 Task: Find and compare flights from New Delhi to Goa for June 1st.
Action: Mouse moved to (327, 280)
Screenshot: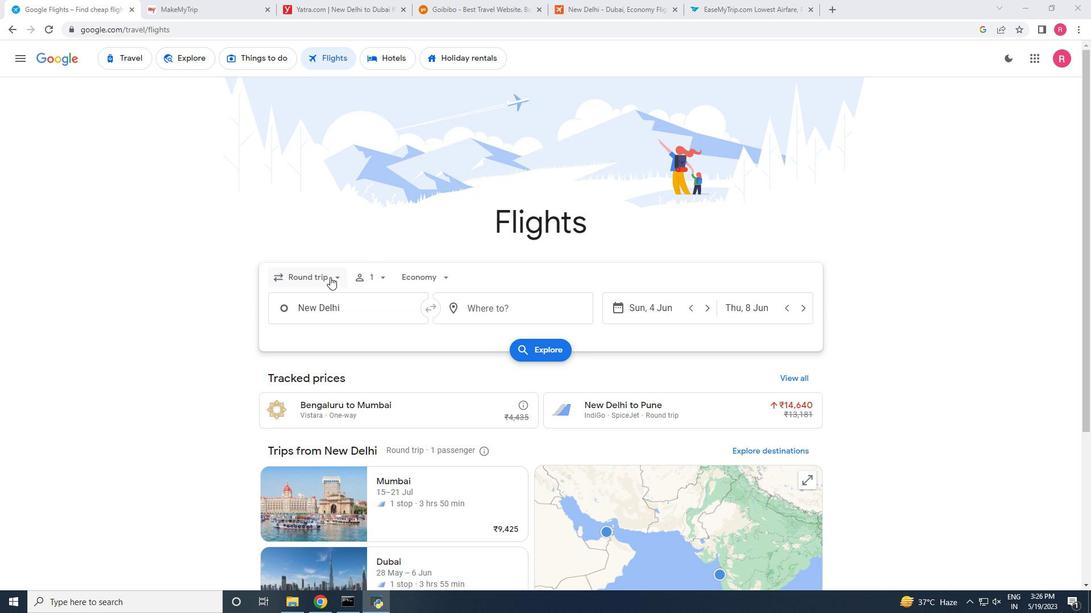 
Action: Mouse pressed left at (327, 280)
Screenshot: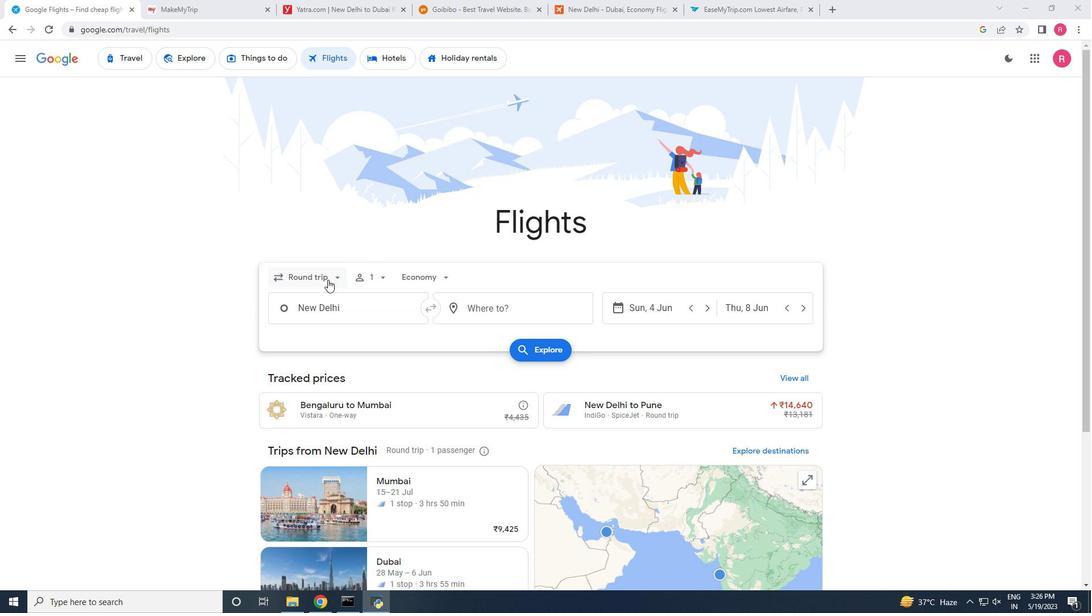 
Action: Mouse moved to (320, 331)
Screenshot: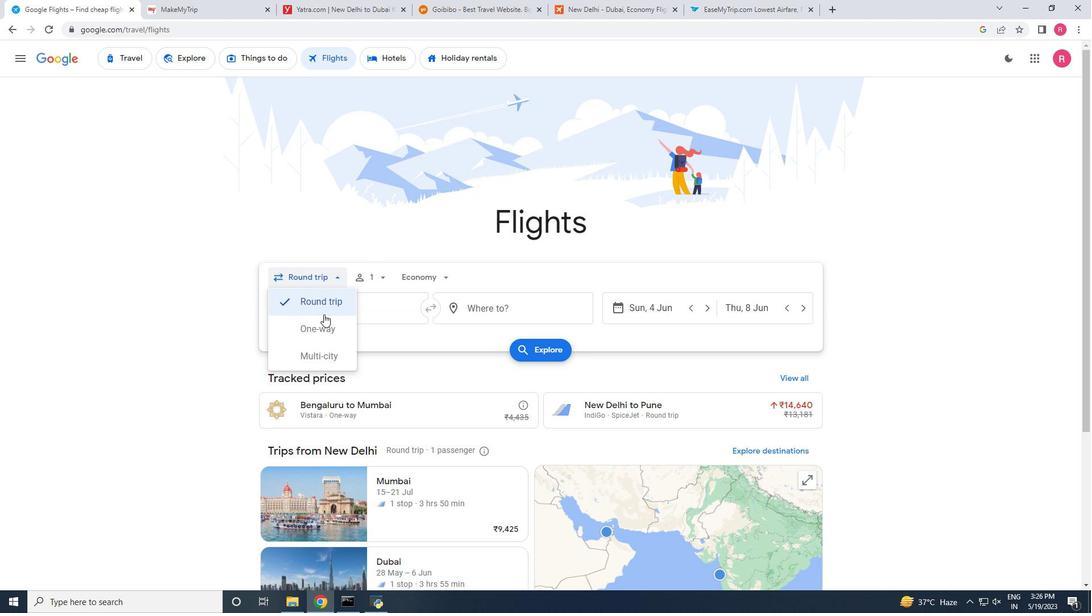 
Action: Mouse pressed left at (320, 331)
Screenshot: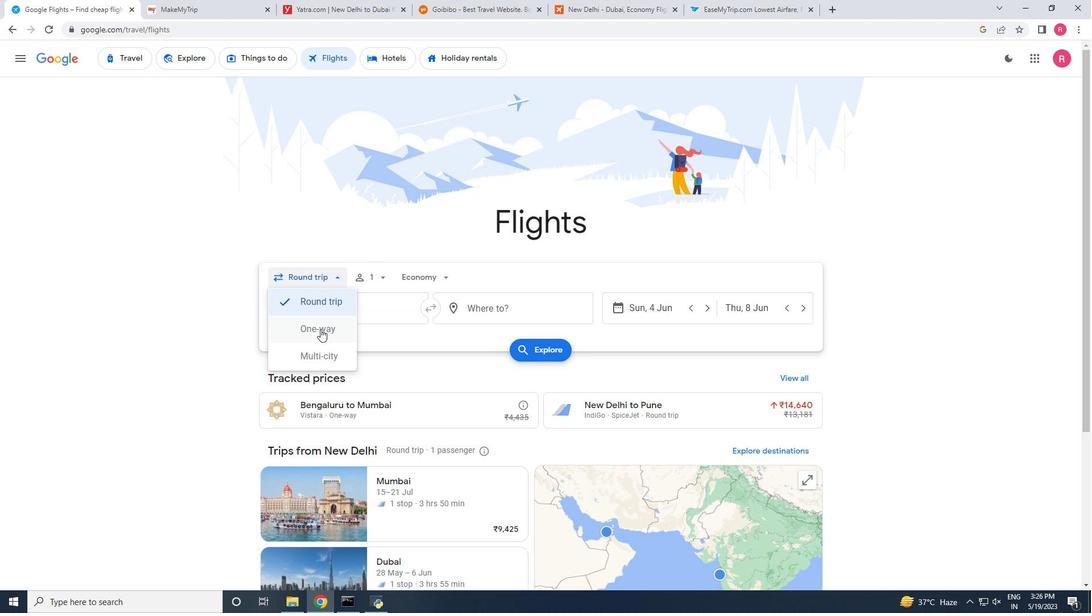 
Action: Mouse moved to (384, 279)
Screenshot: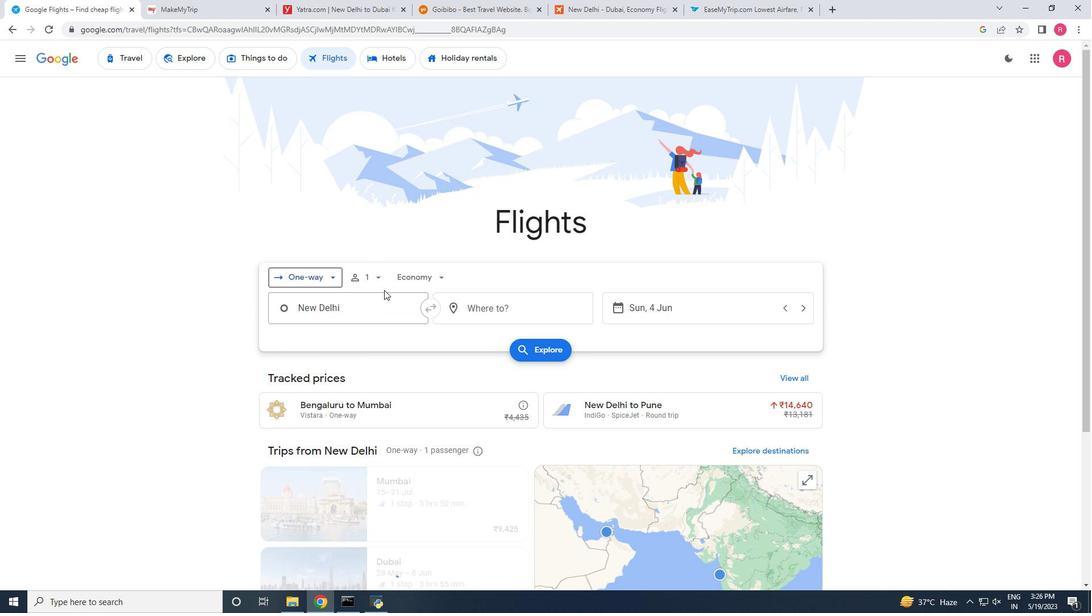 
Action: Mouse pressed left at (384, 279)
Screenshot: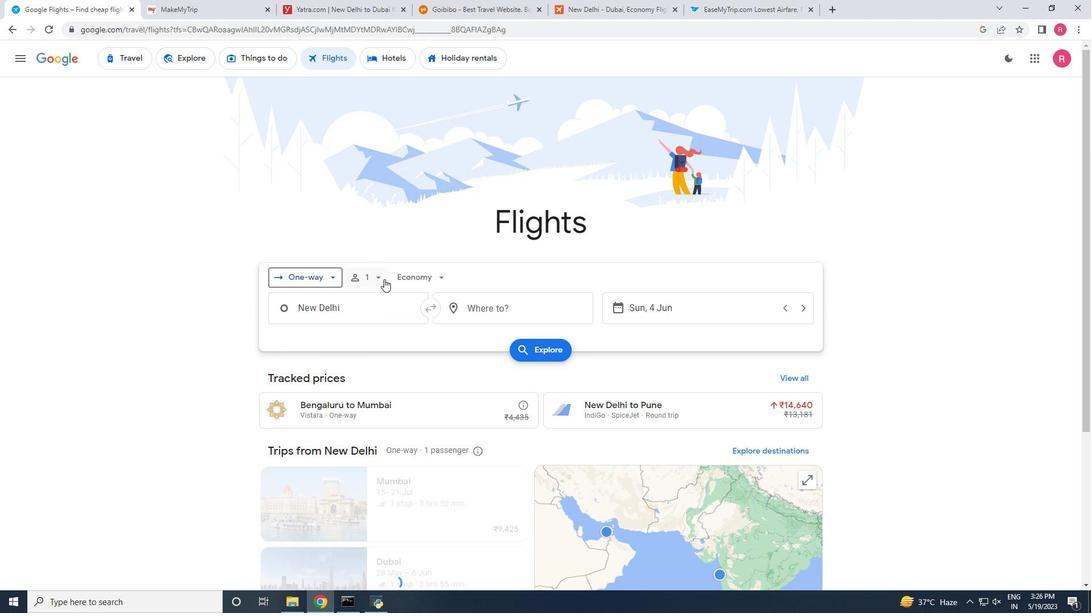 
Action: Mouse moved to (464, 309)
Screenshot: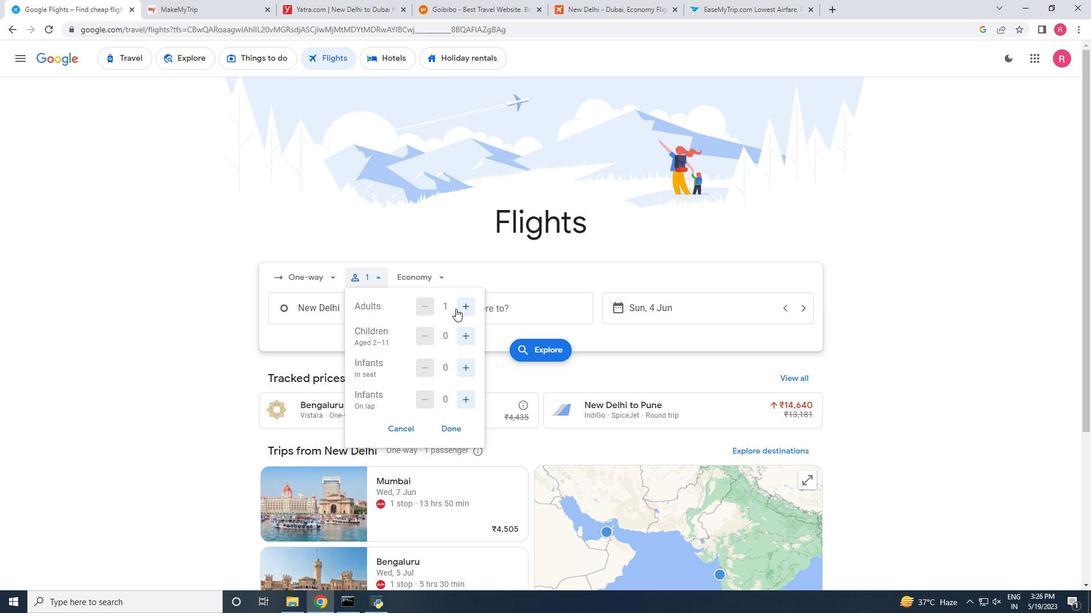 
Action: Mouse pressed left at (464, 309)
Screenshot: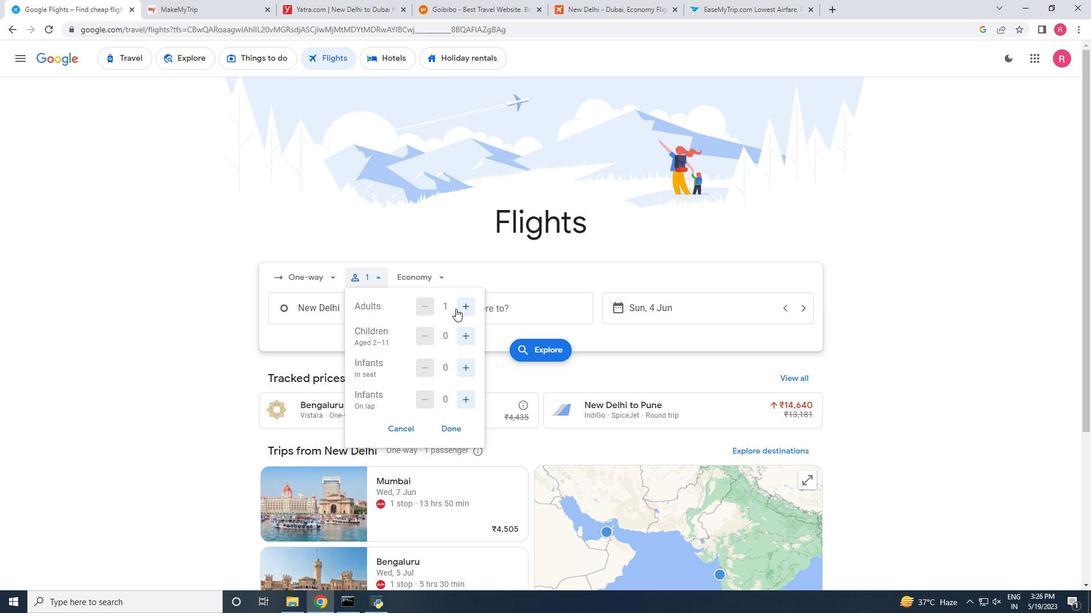 
Action: Mouse moved to (428, 307)
Screenshot: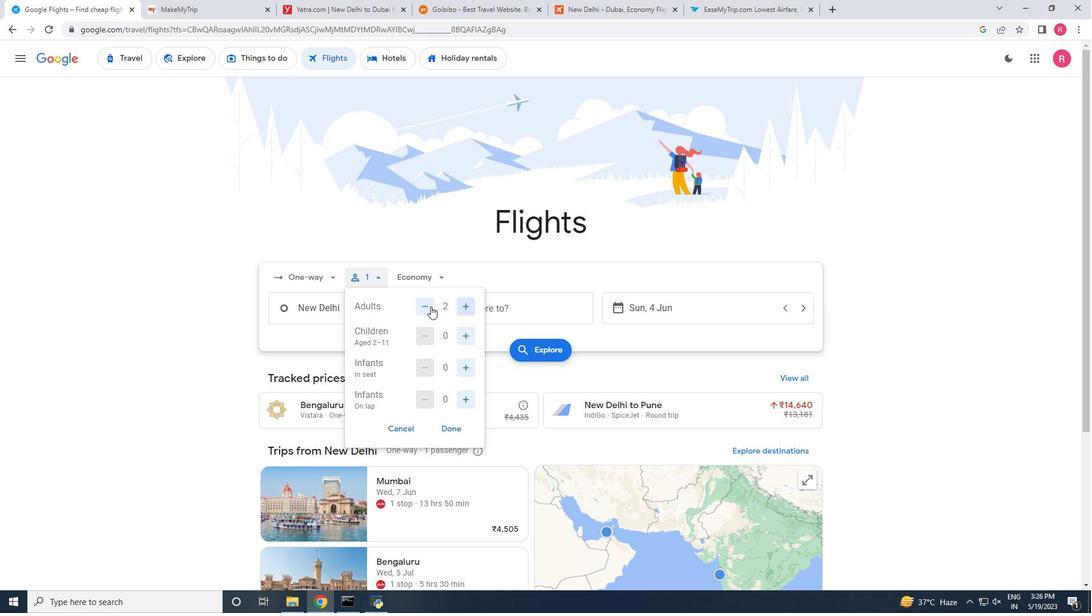 
Action: Mouse pressed left at (428, 307)
Screenshot: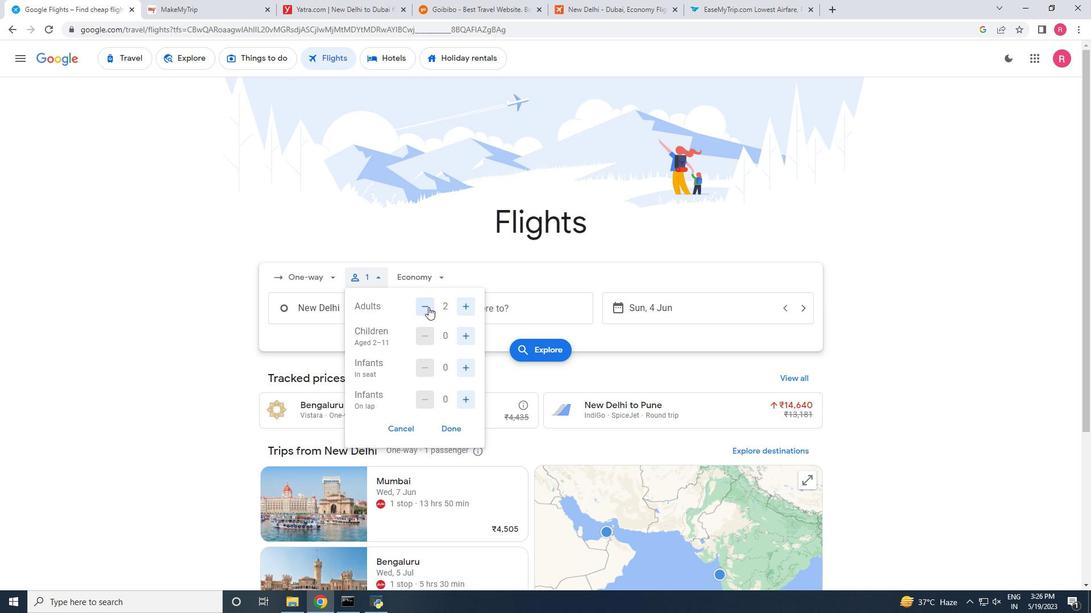 
Action: Mouse moved to (455, 422)
Screenshot: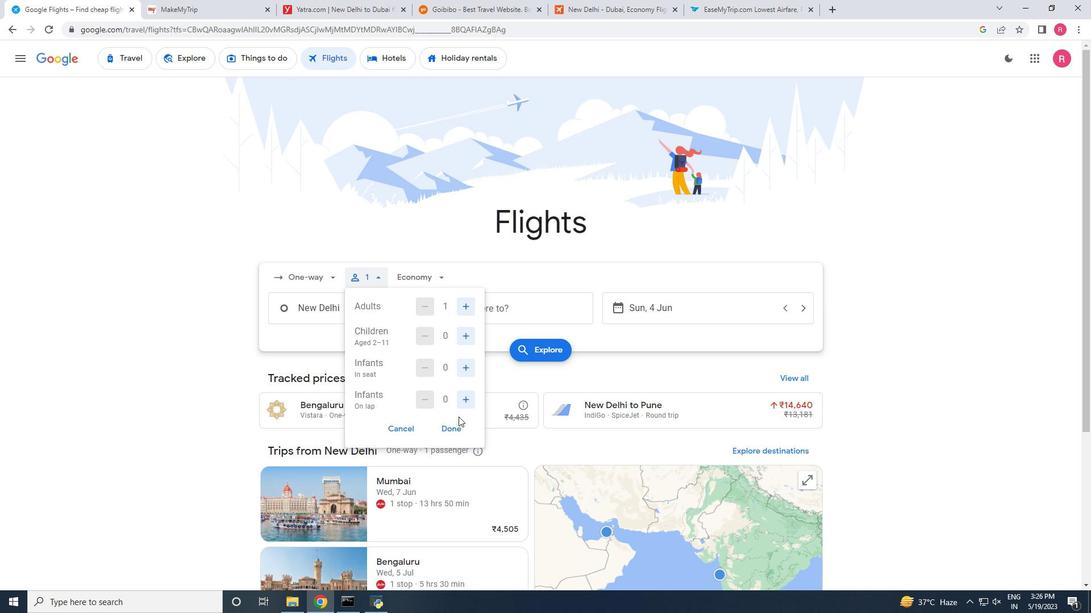 
Action: Mouse pressed left at (455, 422)
Screenshot: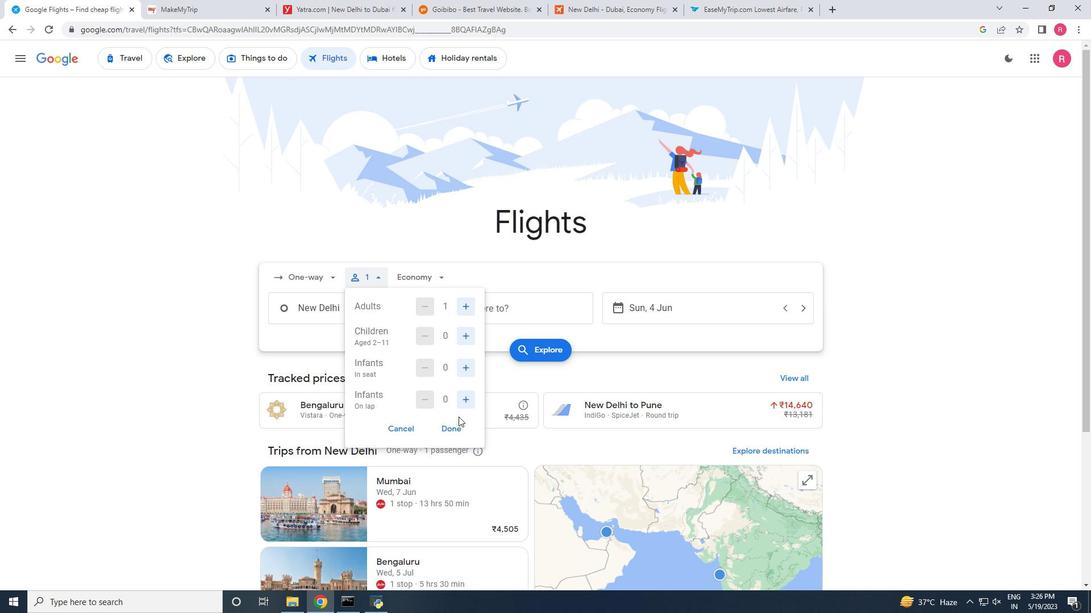 
Action: Mouse moved to (404, 278)
Screenshot: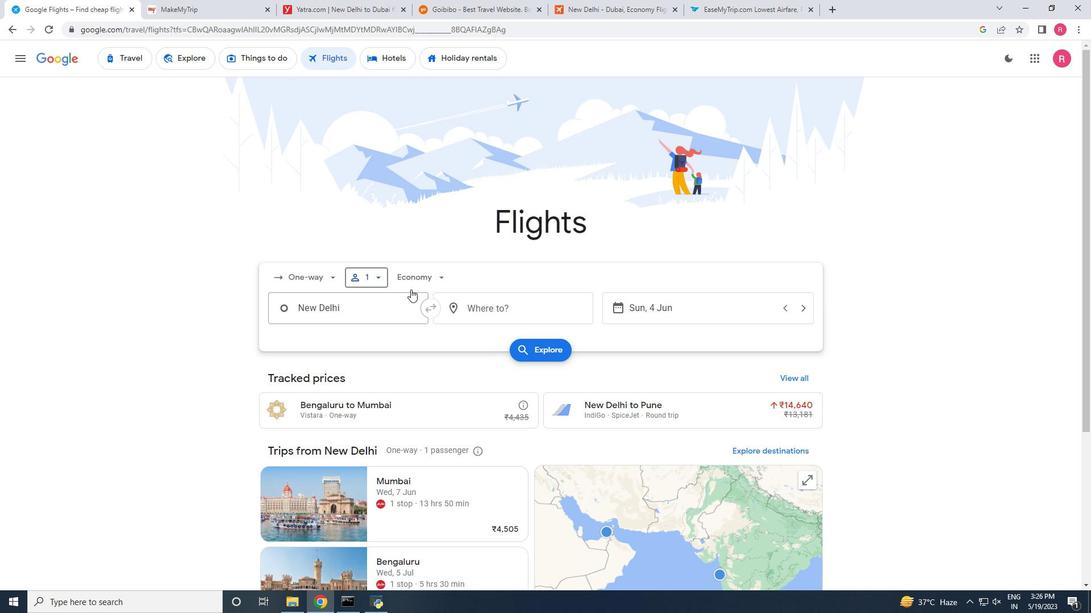 
Action: Mouse pressed left at (404, 278)
Screenshot: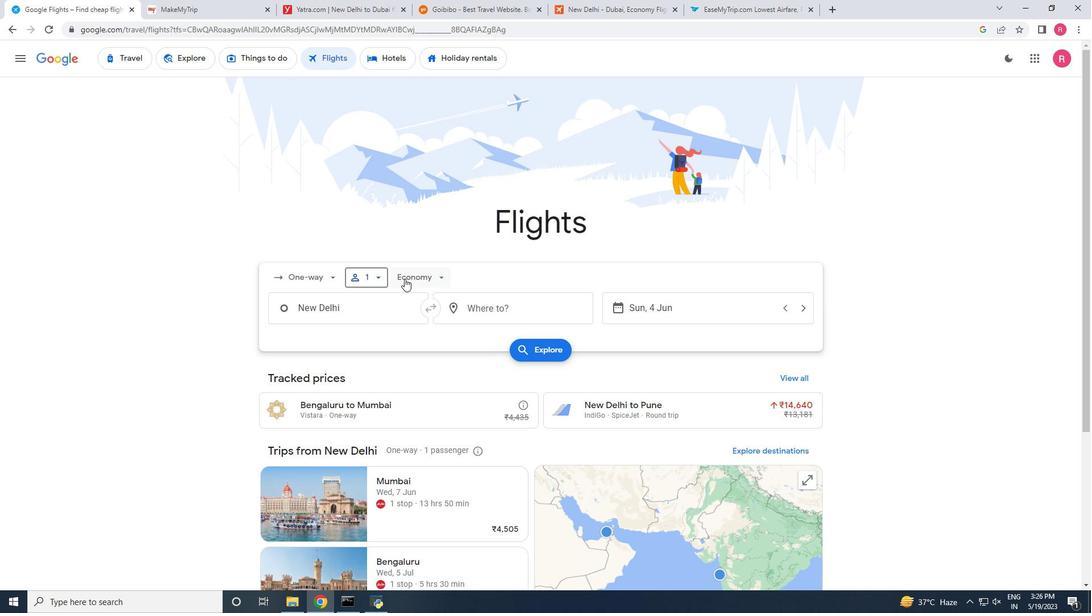 
Action: Mouse moved to (433, 302)
Screenshot: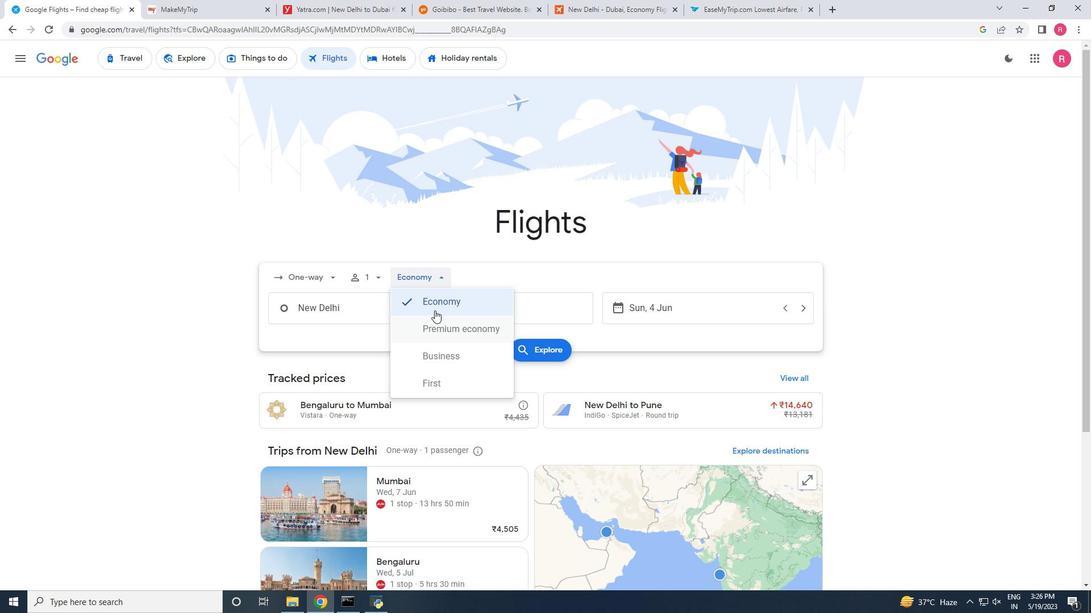 
Action: Mouse pressed left at (433, 302)
Screenshot: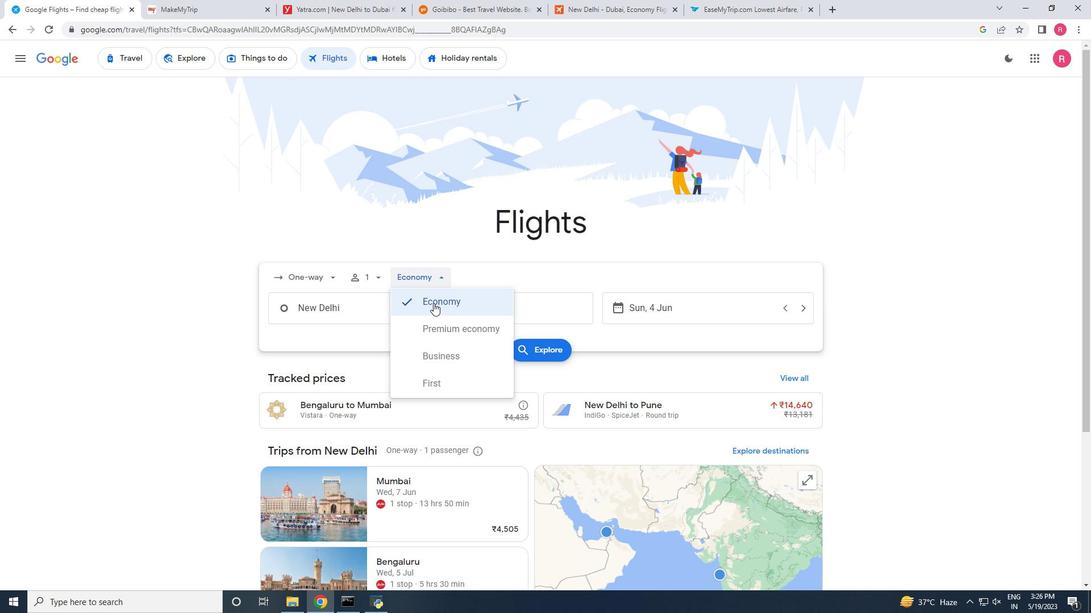 
Action: Mouse moved to (363, 310)
Screenshot: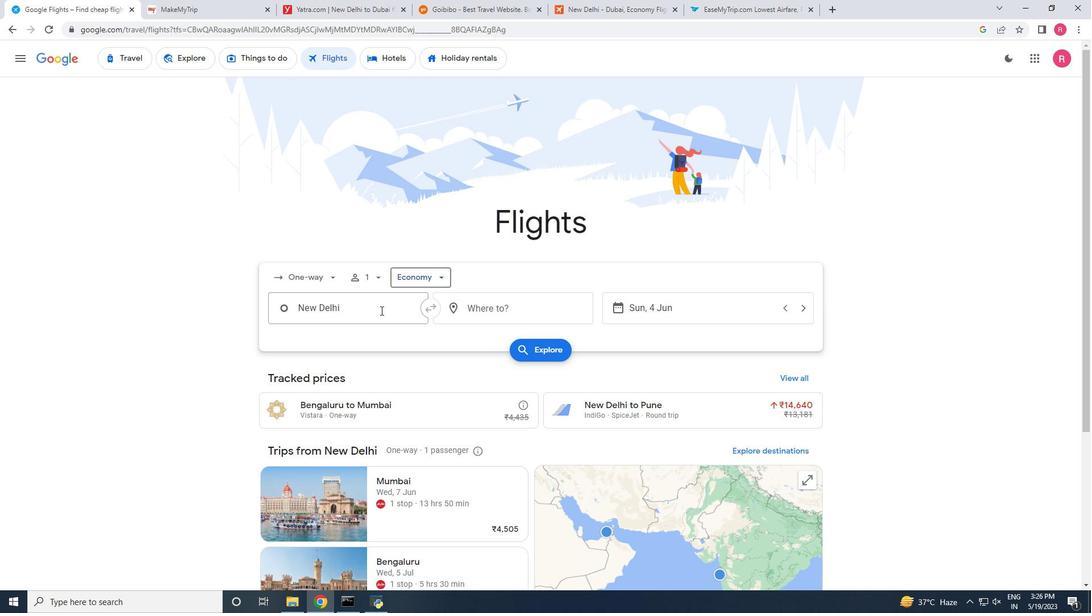 
Action: Mouse pressed left at (363, 310)
Screenshot: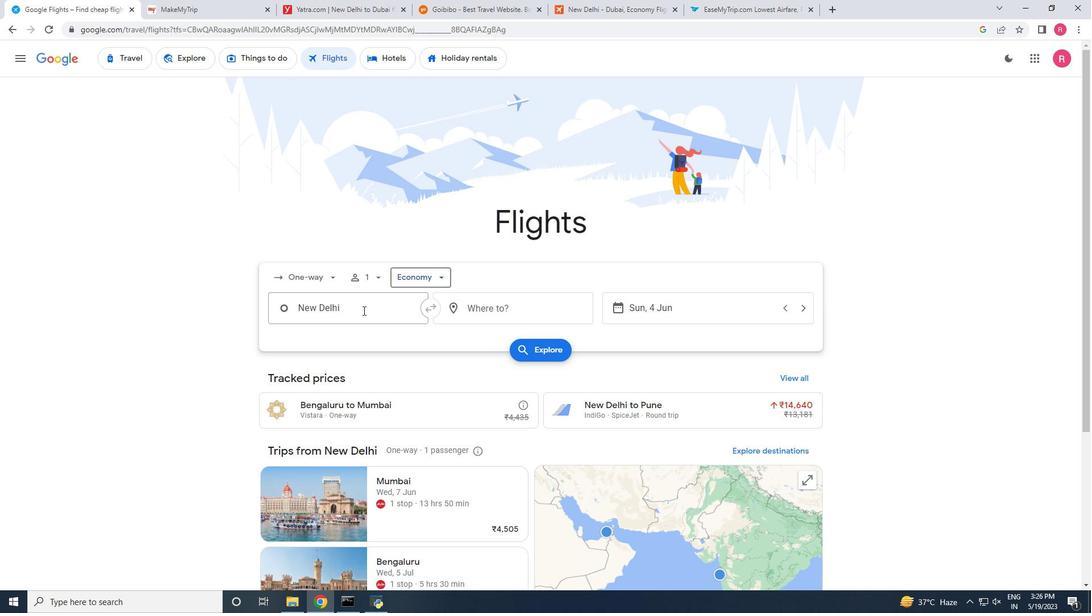 
Action: Mouse moved to (363, 381)
Screenshot: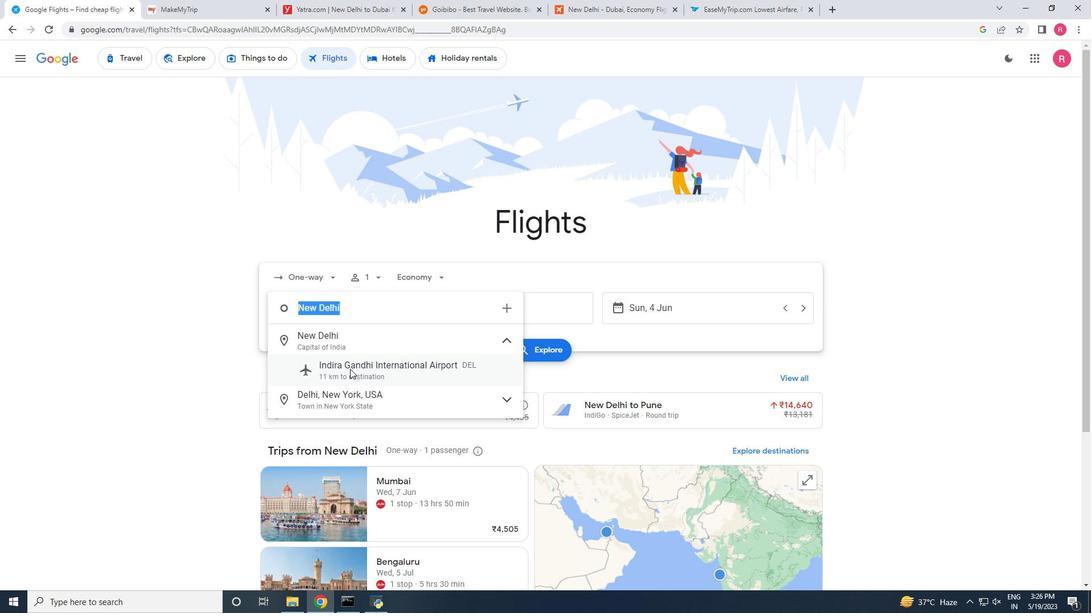 
Action: Mouse pressed left at (363, 381)
Screenshot: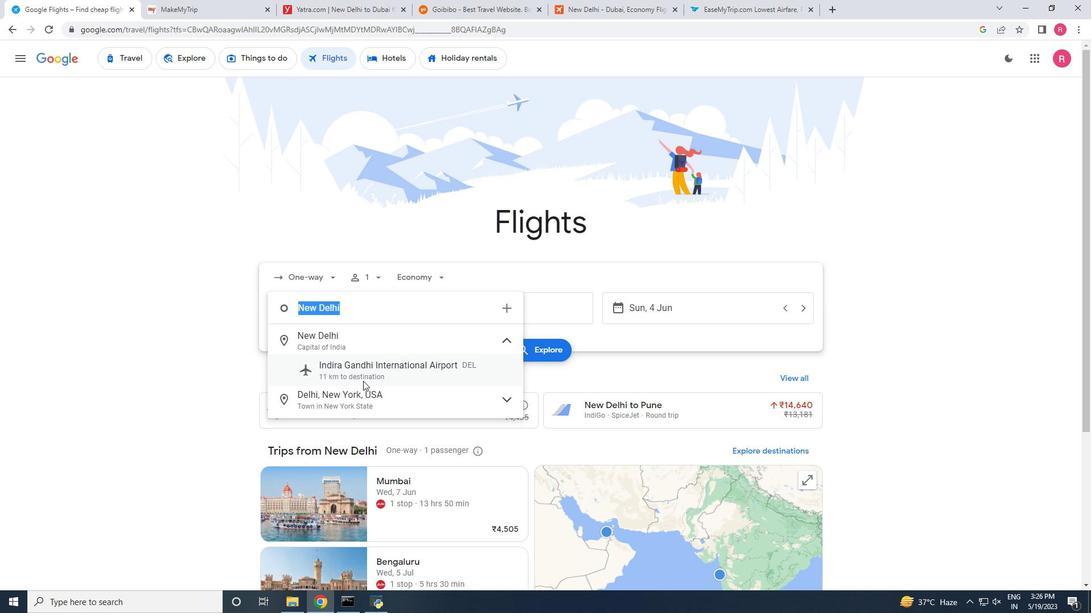 
Action: Mouse moved to (375, 310)
Screenshot: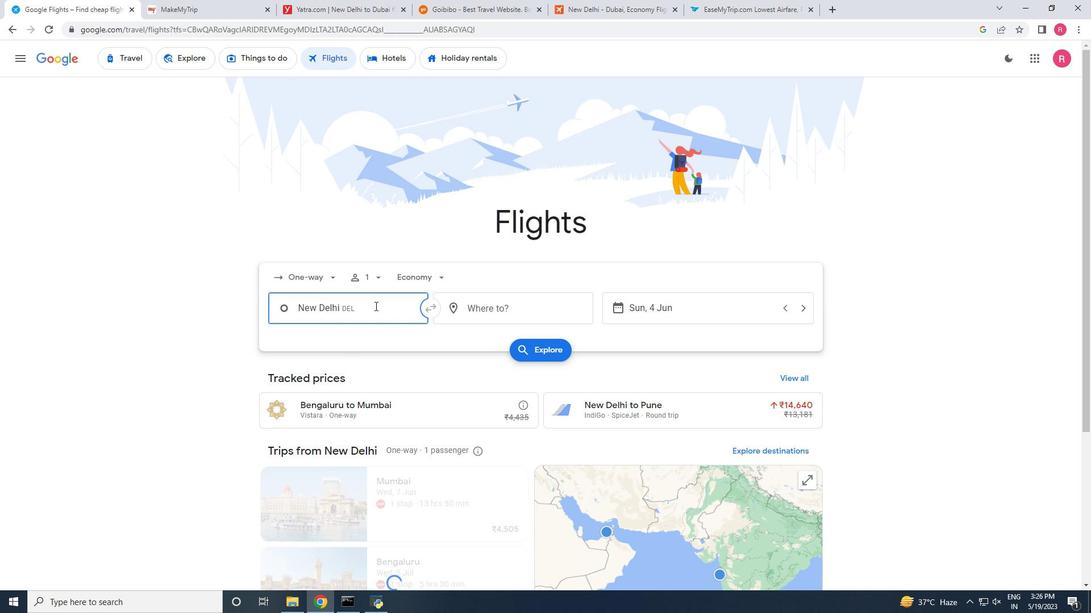 
Action: Mouse pressed left at (375, 310)
Screenshot: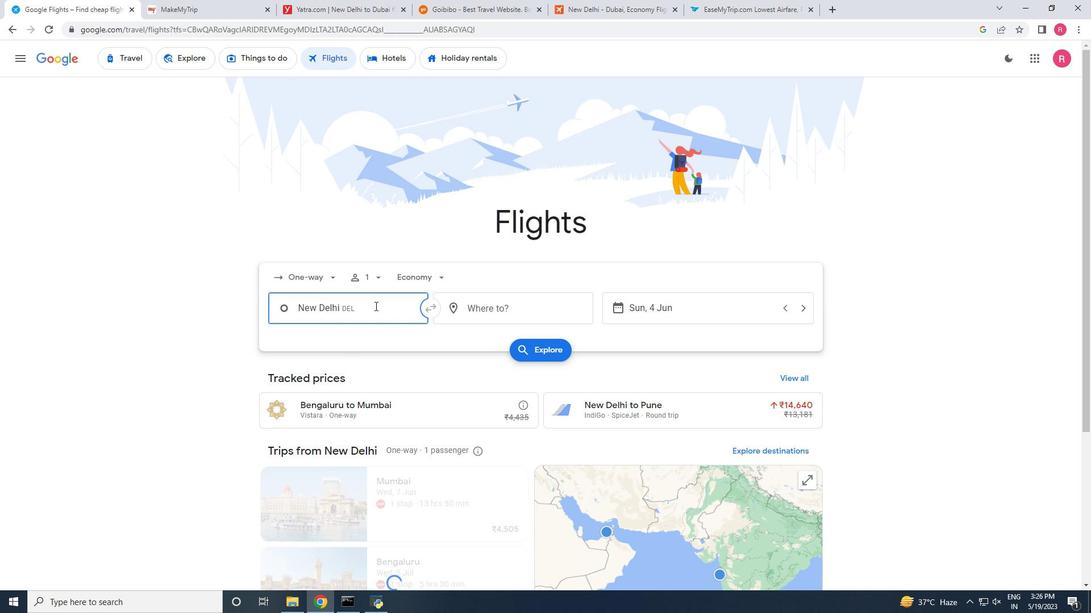 
Action: Mouse moved to (380, 372)
Screenshot: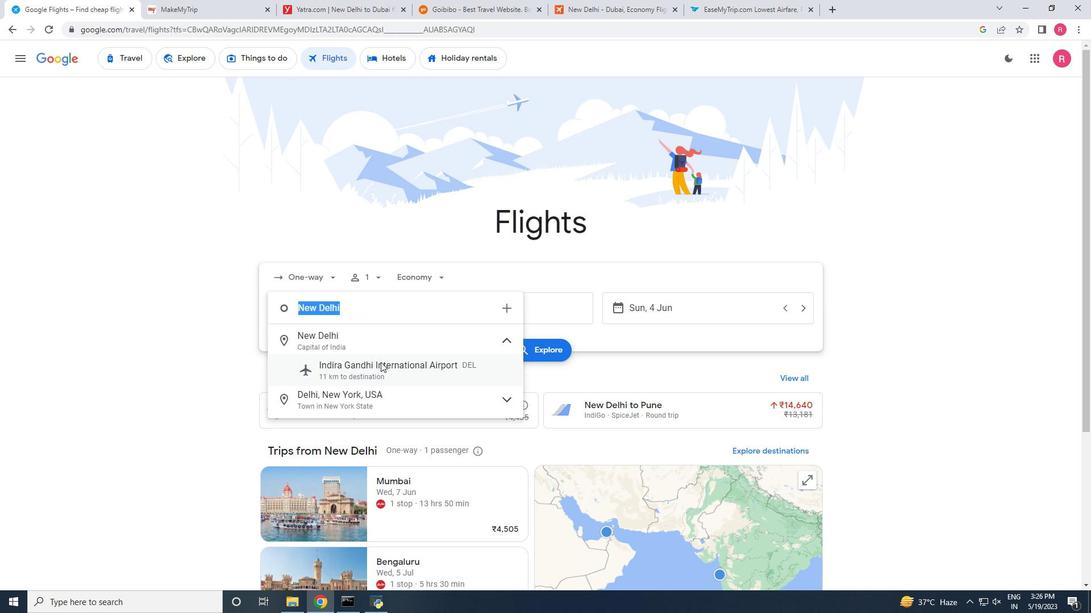 
Action: Mouse pressed left at (380, 372)
Screenshot: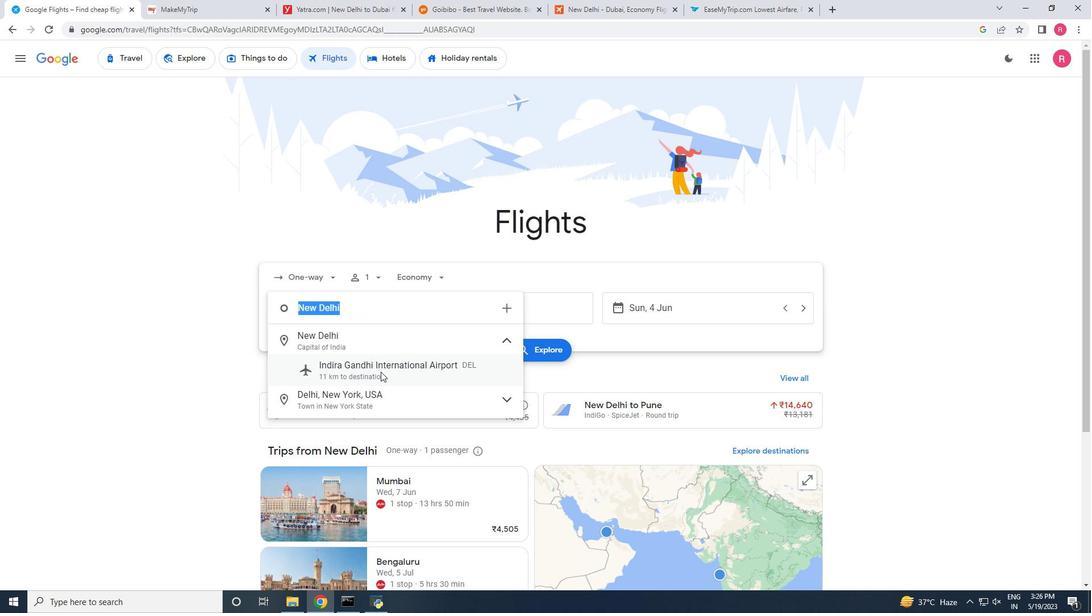 
Action: Mouse moved to (506, 316)
Screenshot: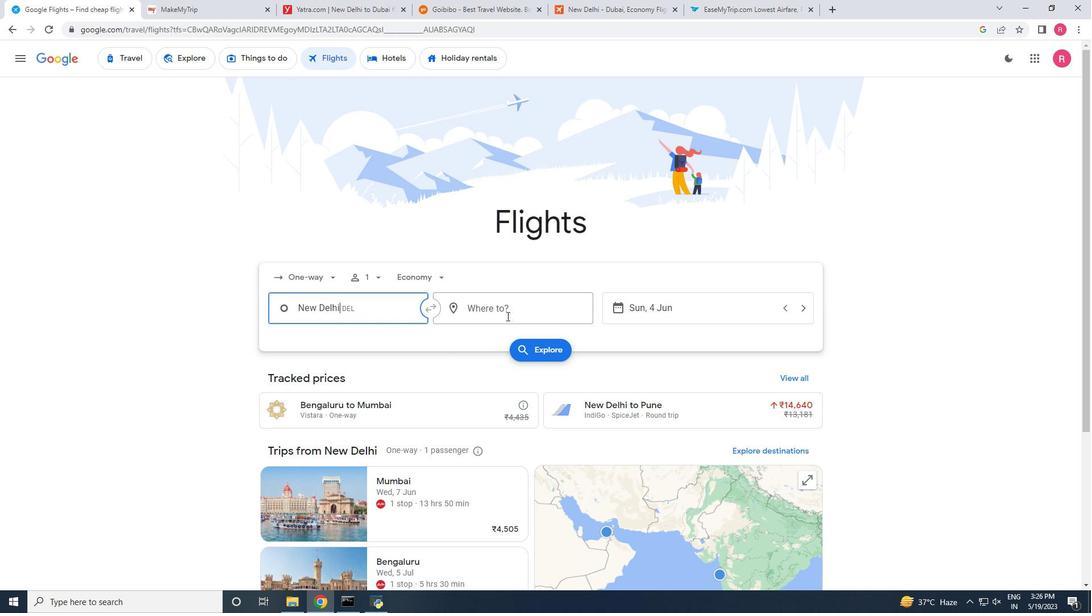 
Action: Mouse pressed left at (506, 316)
Screenshot: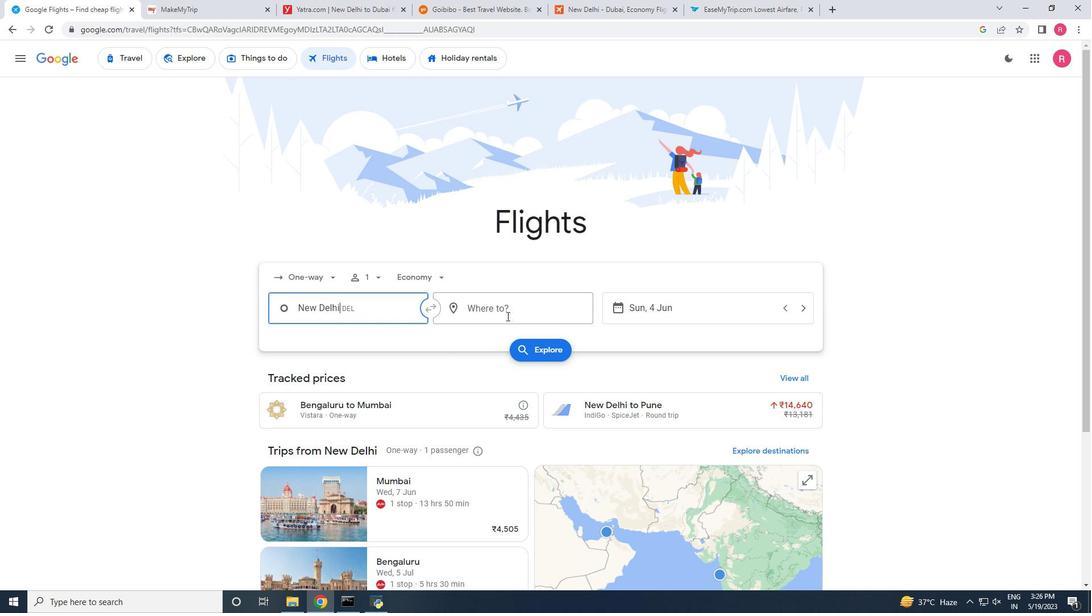 
Action: Mouse moved to (513, 351)
Screenshot: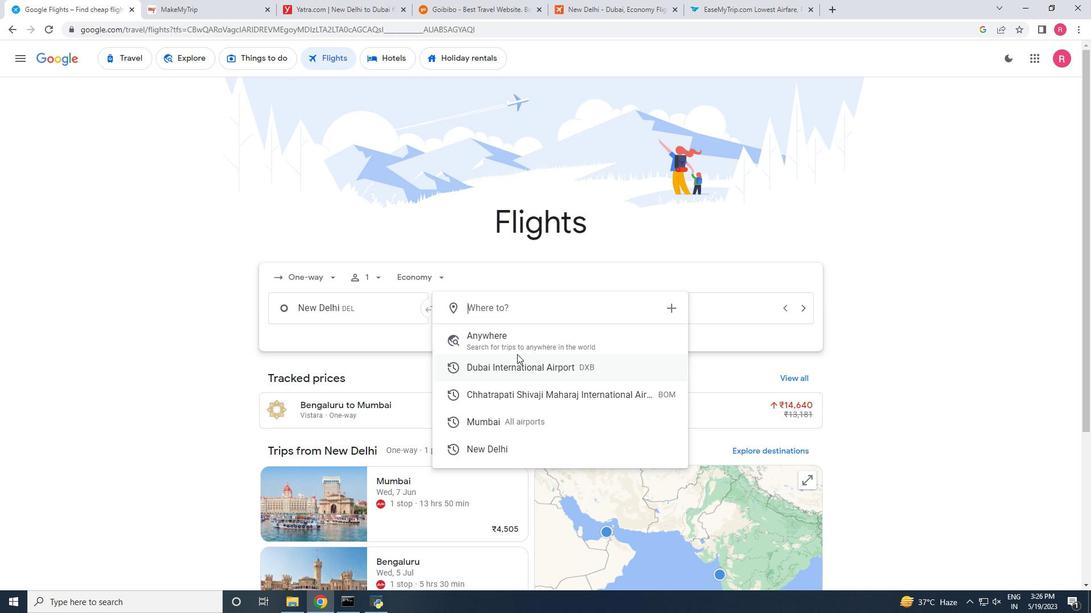 
Action: Key pressed goa<Key.space><Key.down>
Screenshot: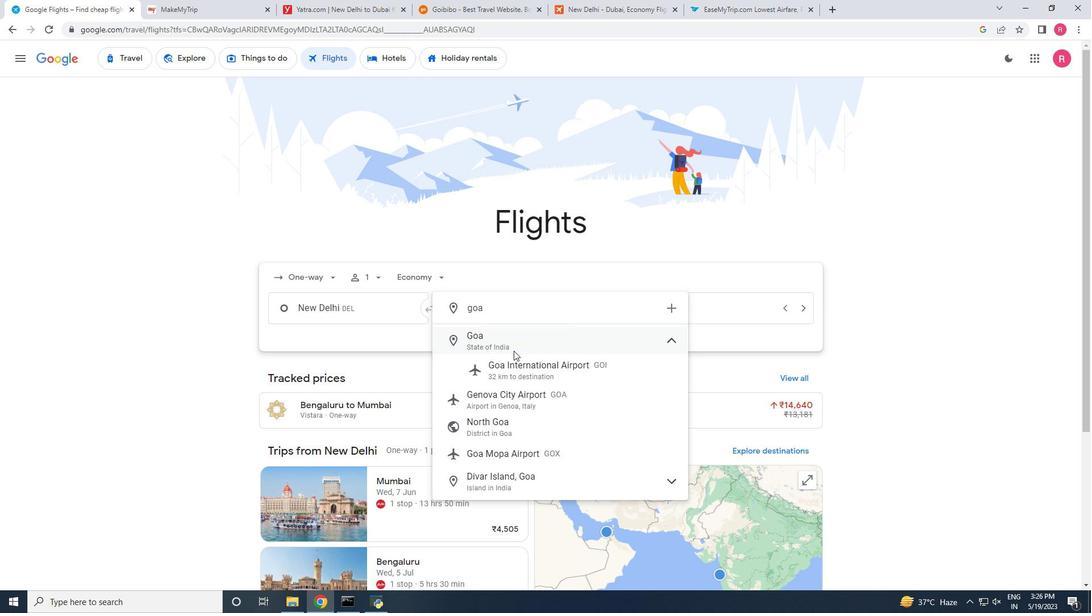 
Action: Mouse moved to (518, 368)
Screenshot: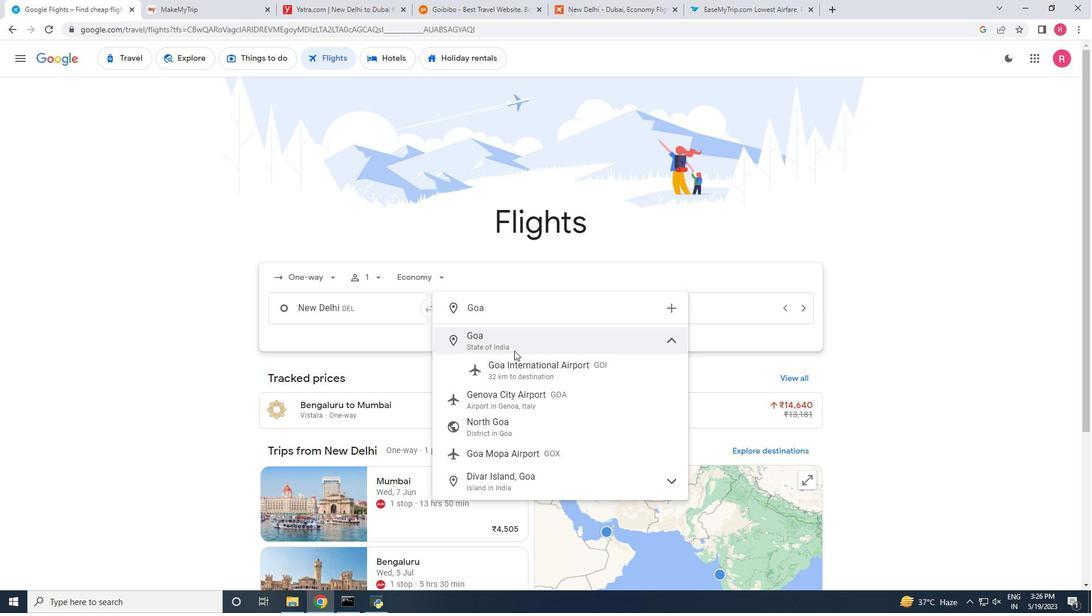 
Action: Mouse pressed left at (518, 368)
Screenshot: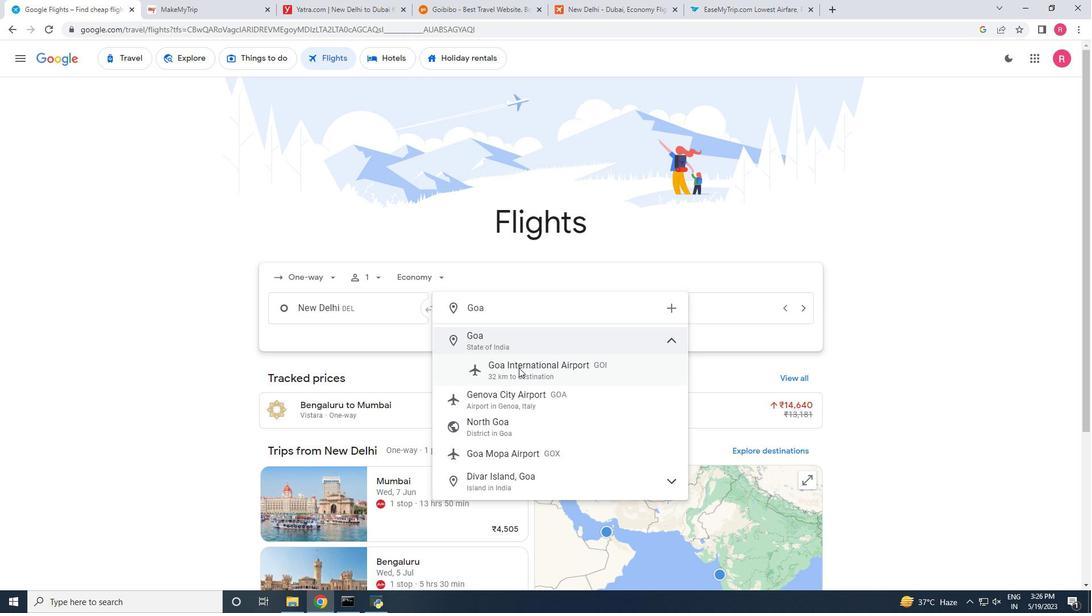 
Action: Mouse moved to (685, 312)
Screenshot: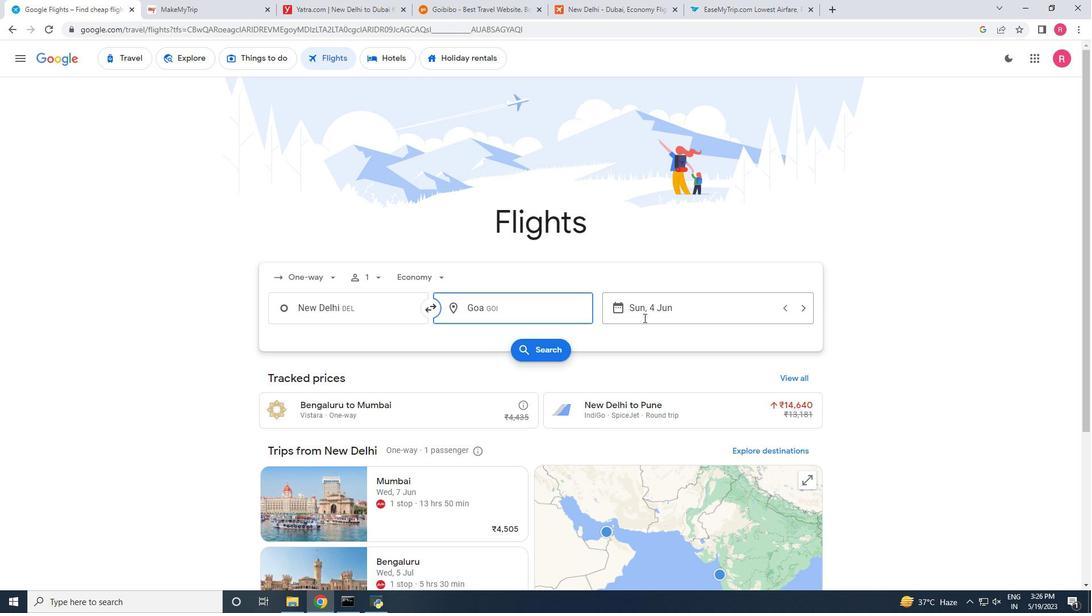 
Action: Mouse pressed left at (685, 312)
Screenshot: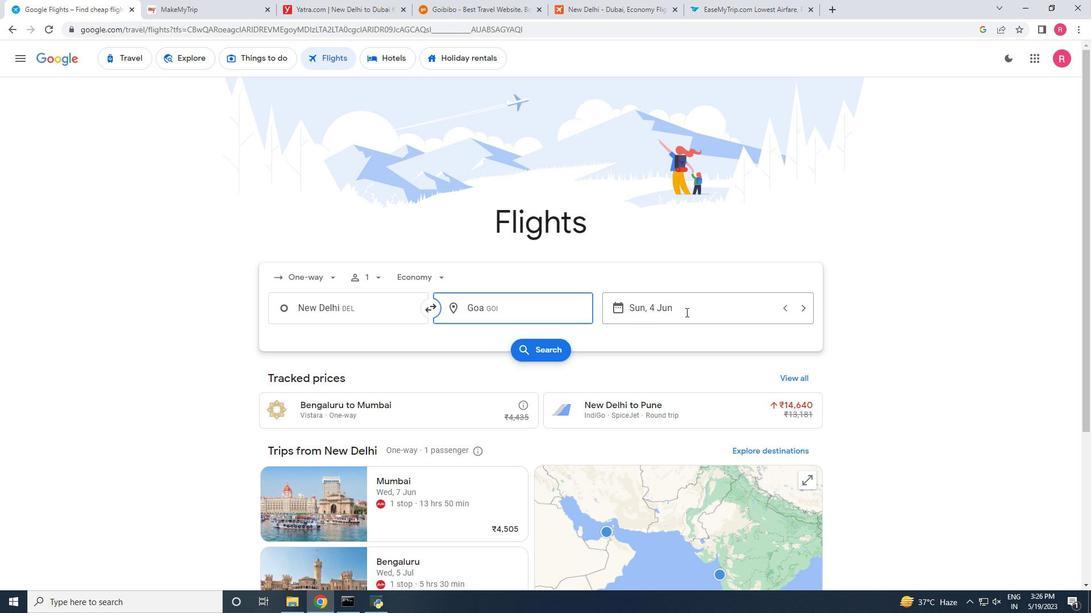 
Action: Mouse moved to (730, 388)
Screenshot: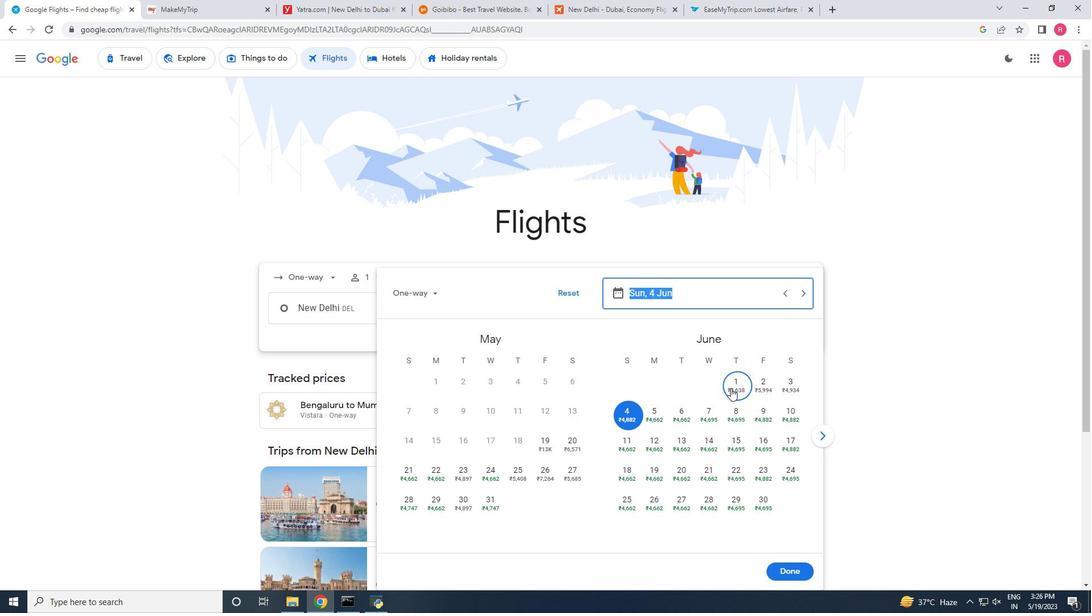 
Action: Mouse pressed left at (730, 388)
Screenshot: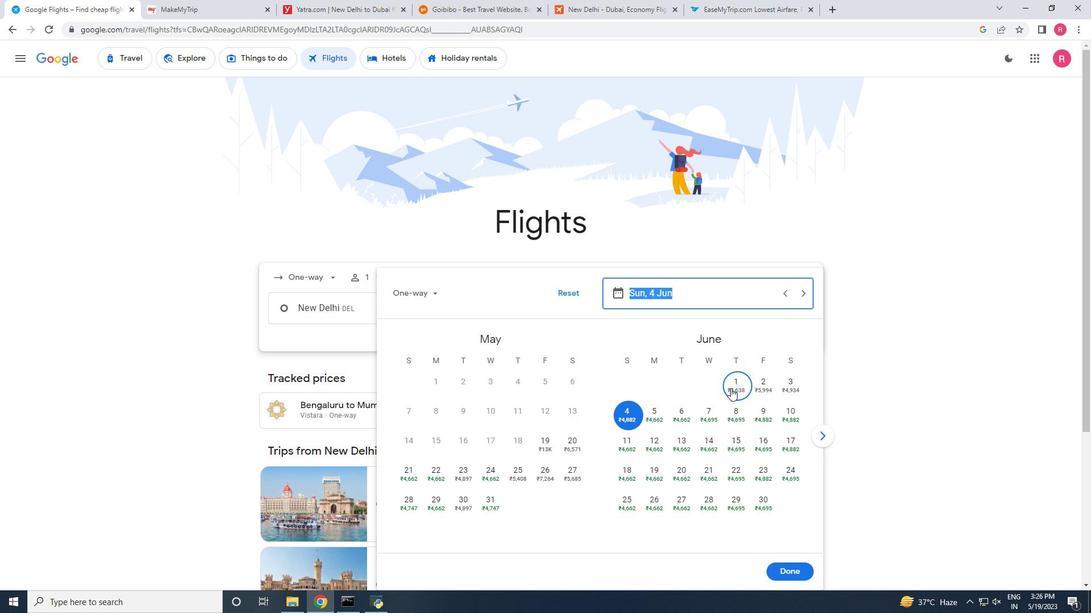 
Action: Mouse moved to (787, 572)
Screenshot: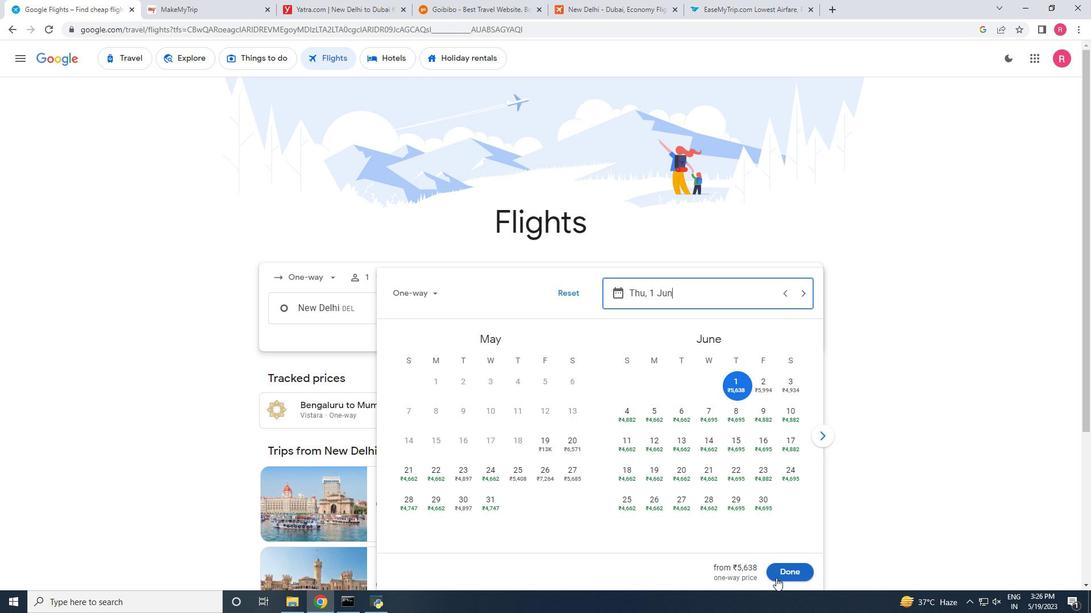 
Action: Mouse pressed left at (787, 572)
Screenshot: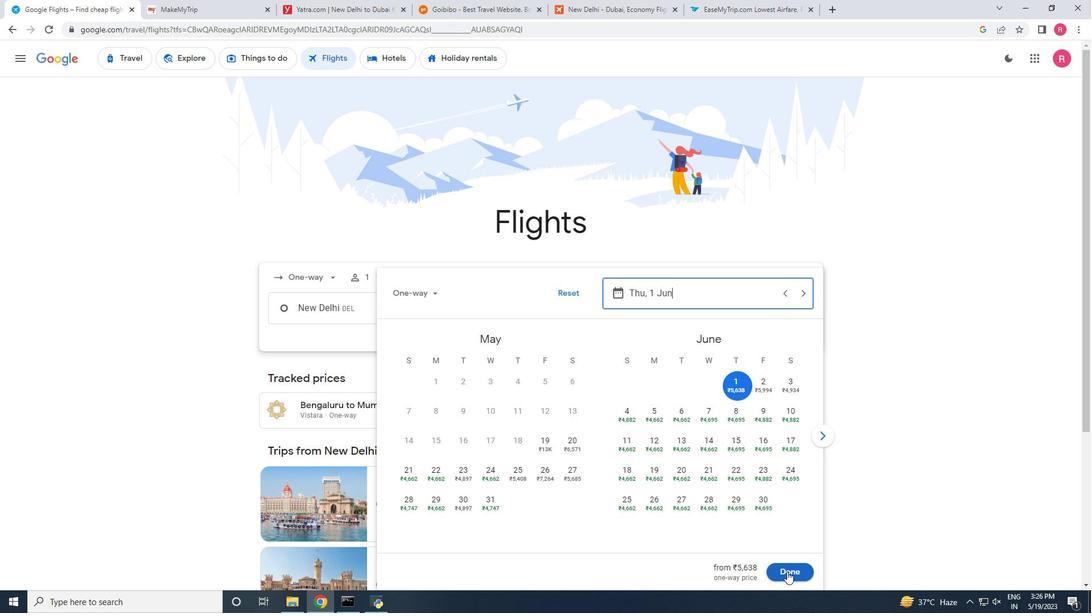 
Action: Mouse moved to (536, 352)
Screenshot: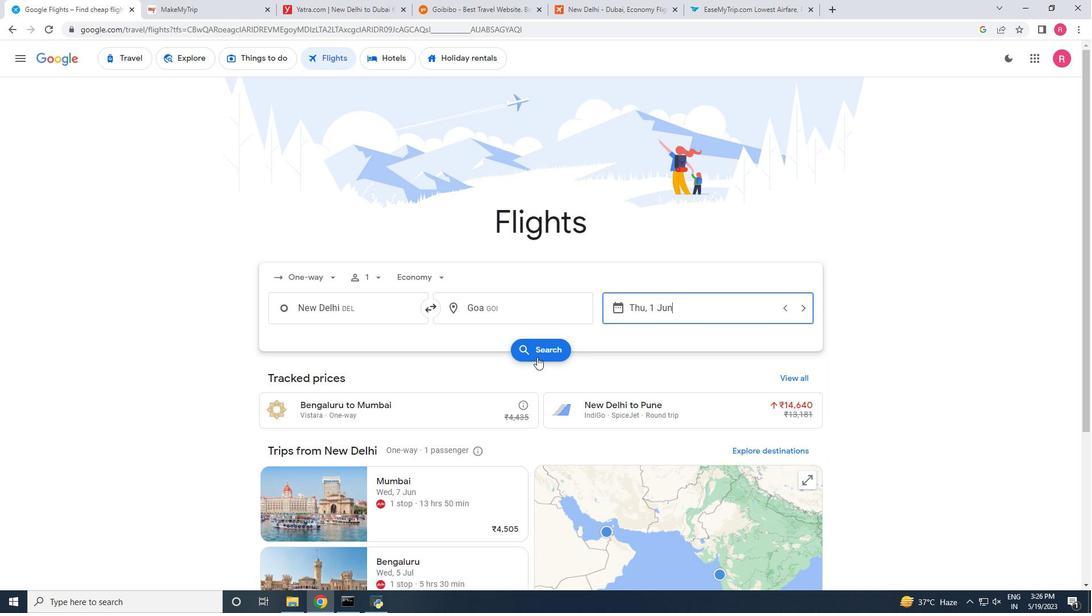 
Action: Mouse pressed left at (536, 352)
Screenshot: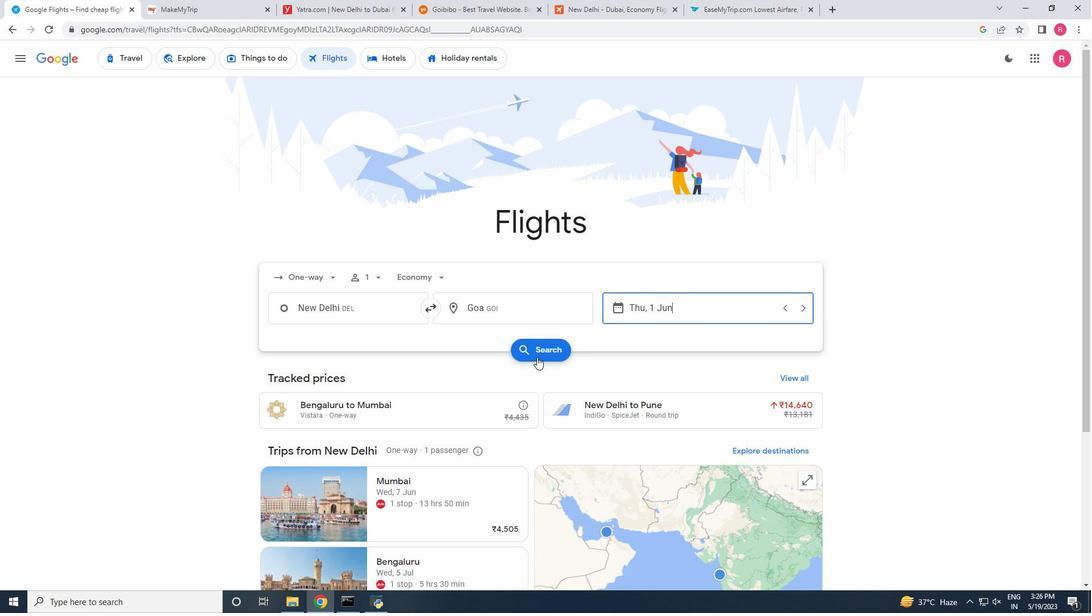 
Action: Mouse moved to (286, 165)
Screenshot: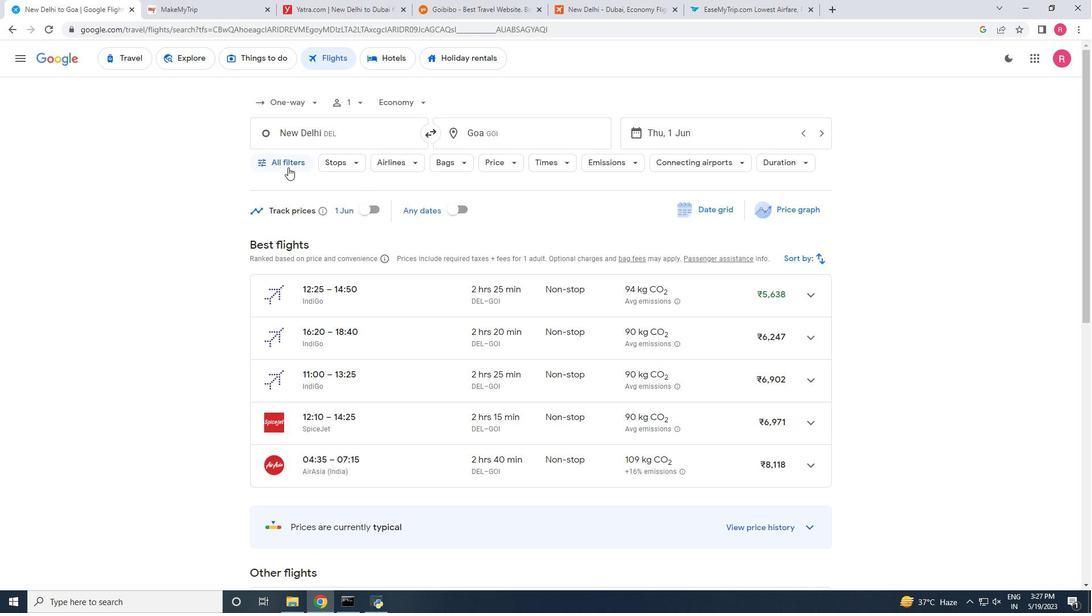
Action: Mouse pressed left at (286, 165)
Screenshot: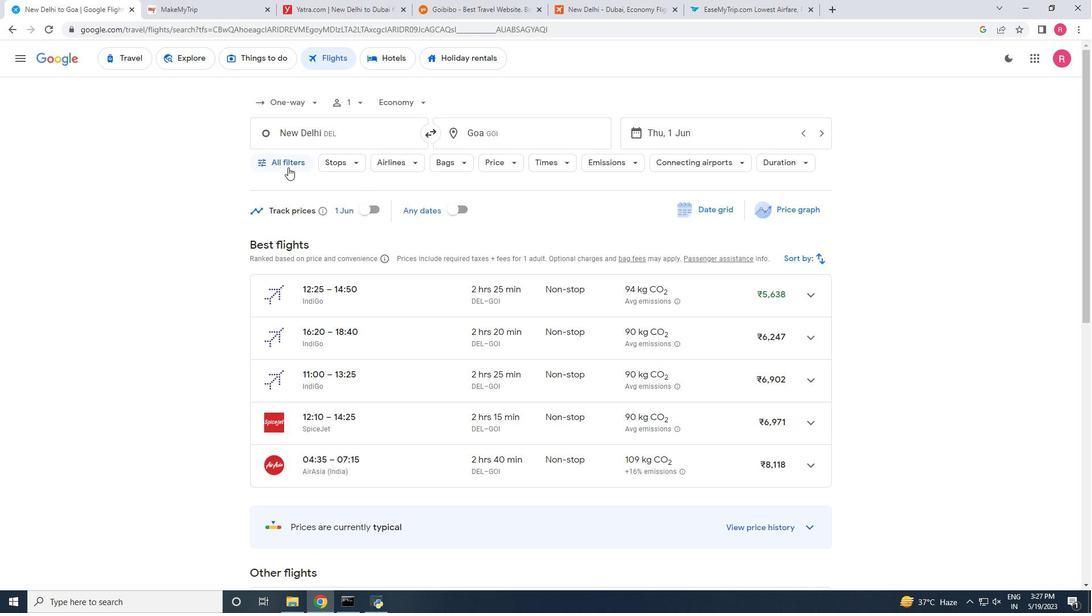 
Action: Mouse moved to (309, 290)
Screenshot: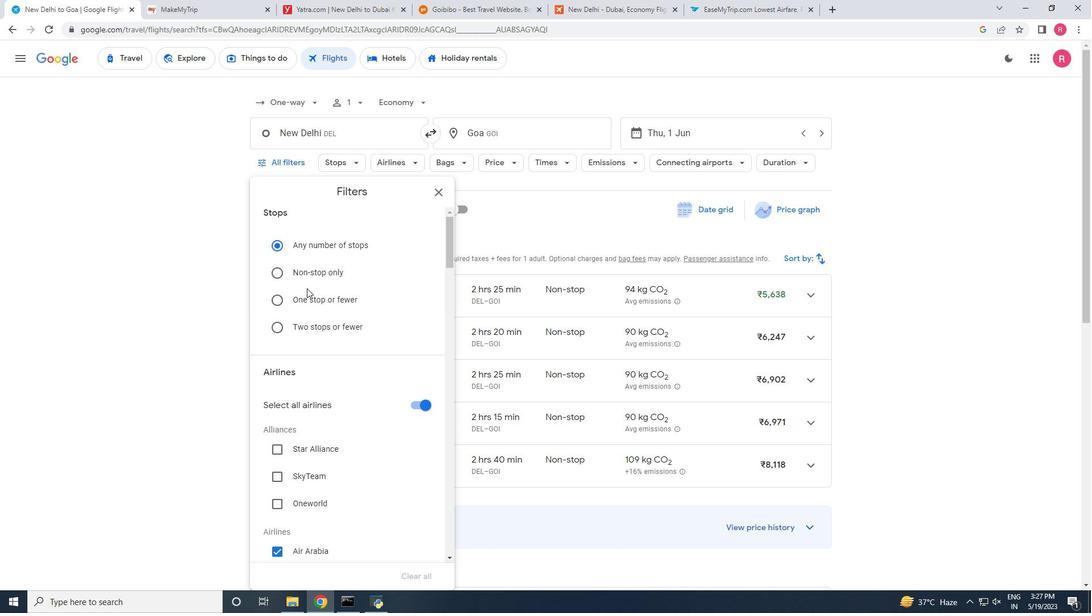 
Action: Mouse scrolled (309, 290) with delta (0, 0)
Screenshot: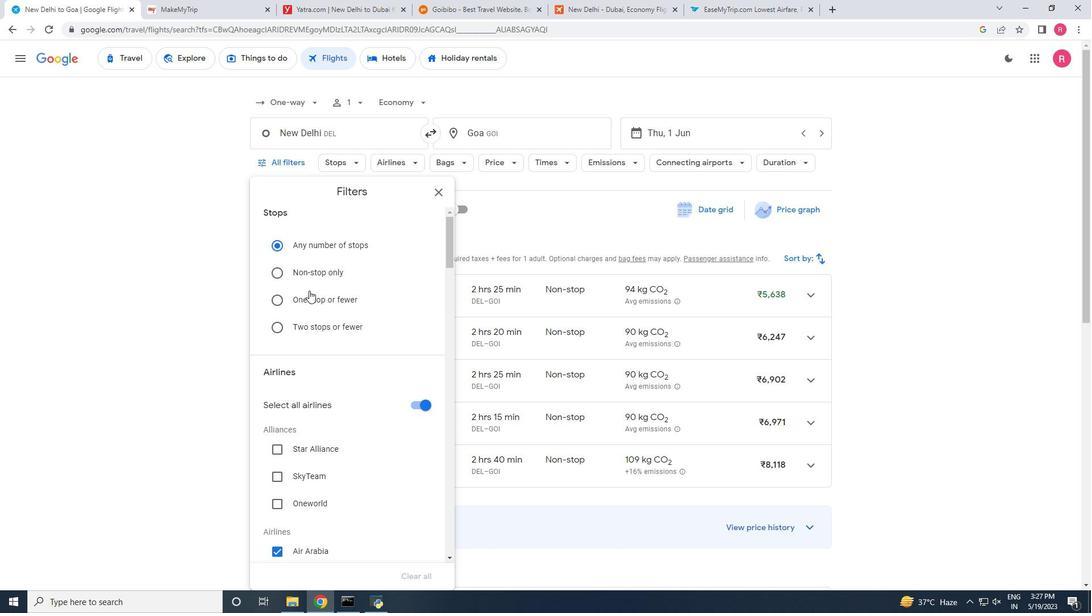 
Action: Mouse moved to (280, 391)
Screenshot: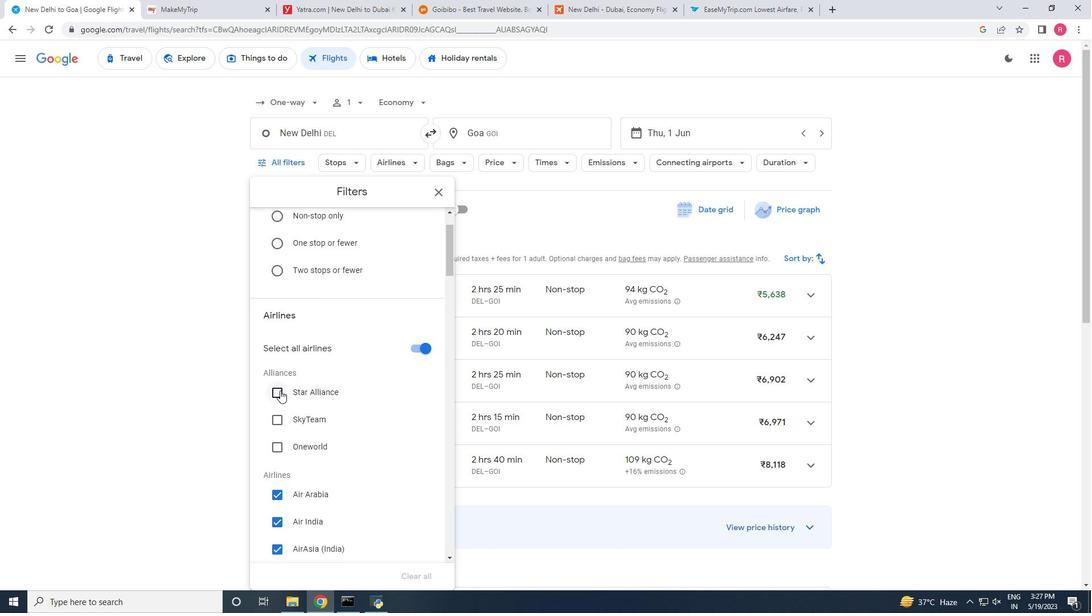 
Action: Mouse pressed left at (280, 391)
Screenshot: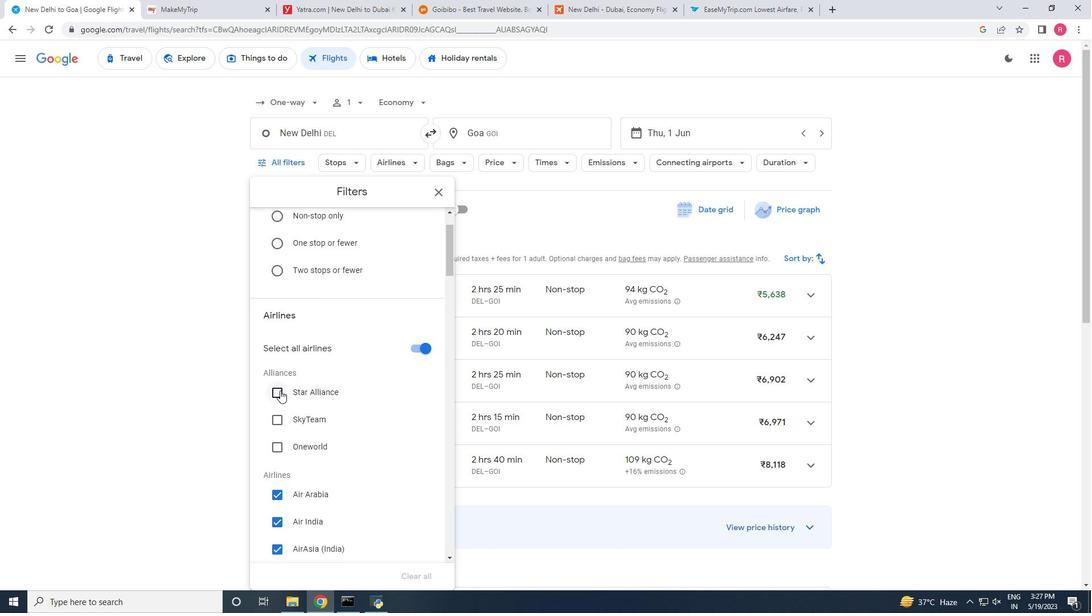 
Action: Mouse moved to (345, 402)
Screenshot: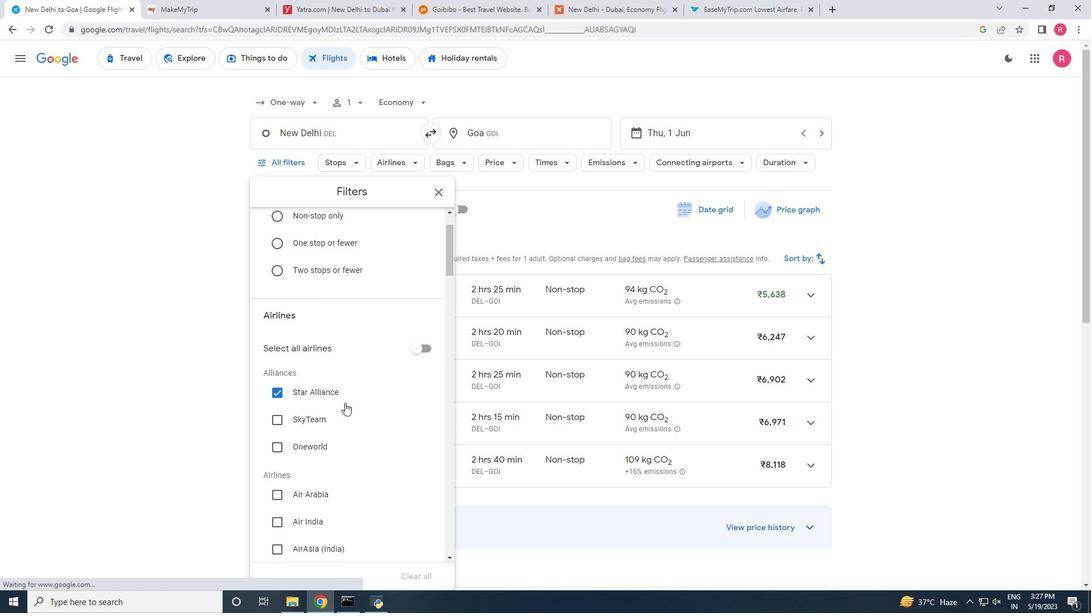 
Action: Mouse scrolled (345, 402) with delta (0, 0)
Screenshot: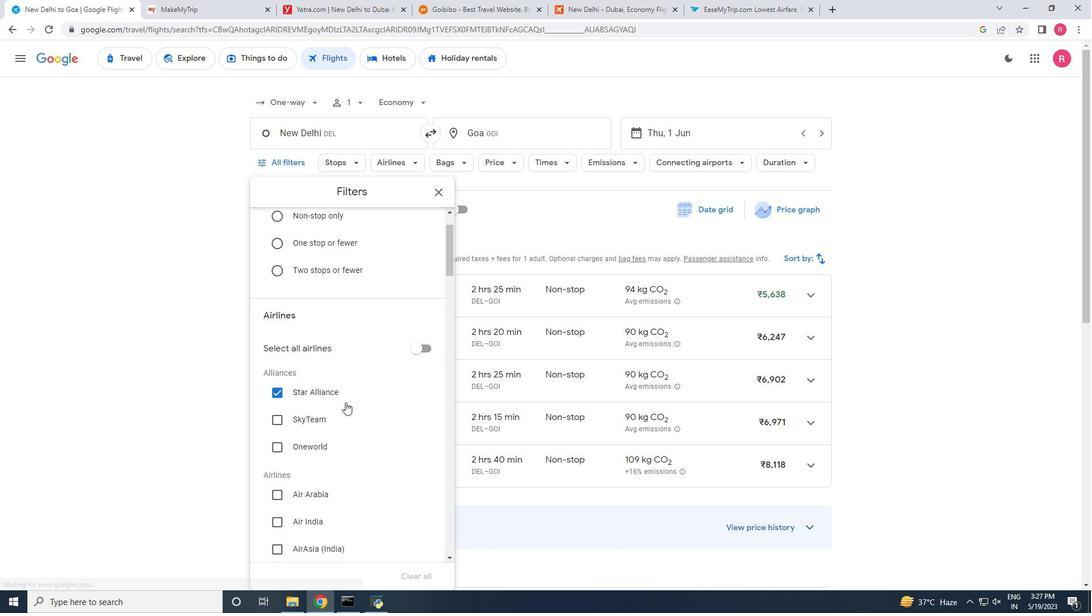 
Action: Mouse scrolled (345, 402) with delta (0, 0)
Screenshot: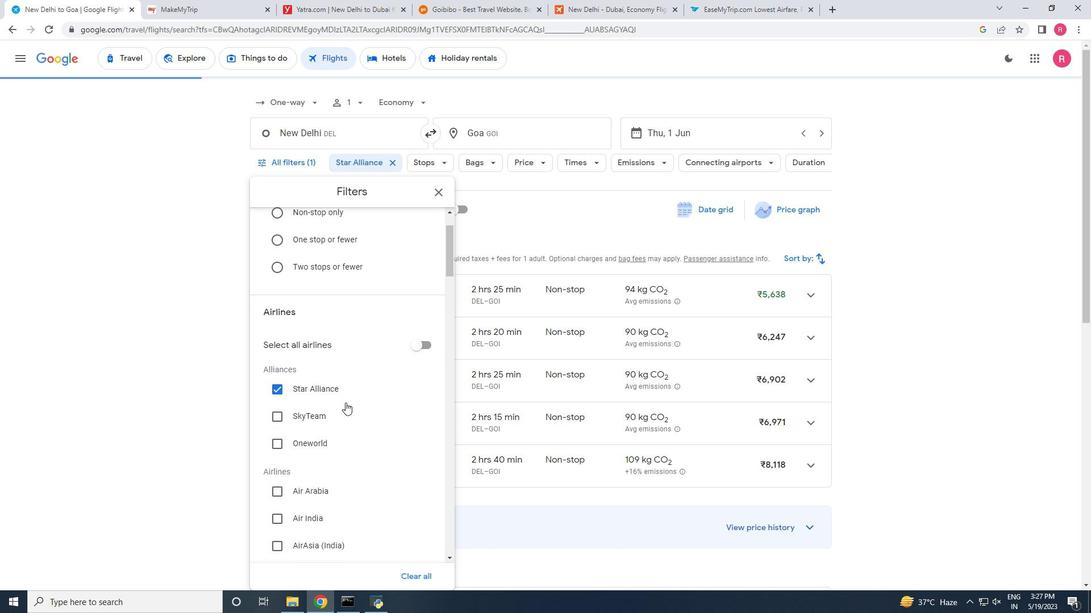 
Action: Mouse moved to (277, 331)
Screenshot: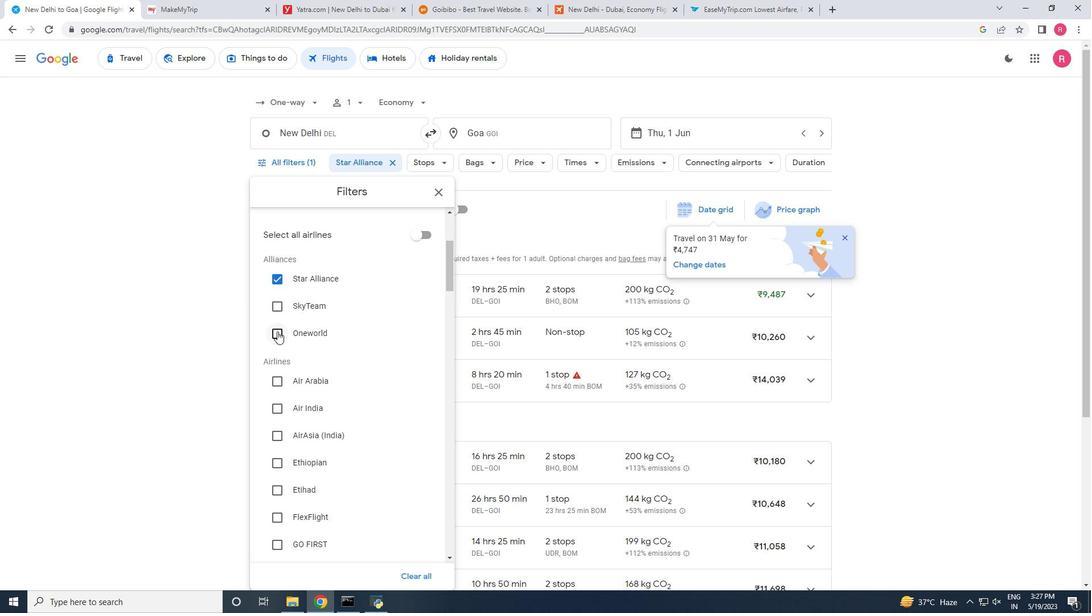 
Action: Mouse pressed left at (277, 331)
Screenshot: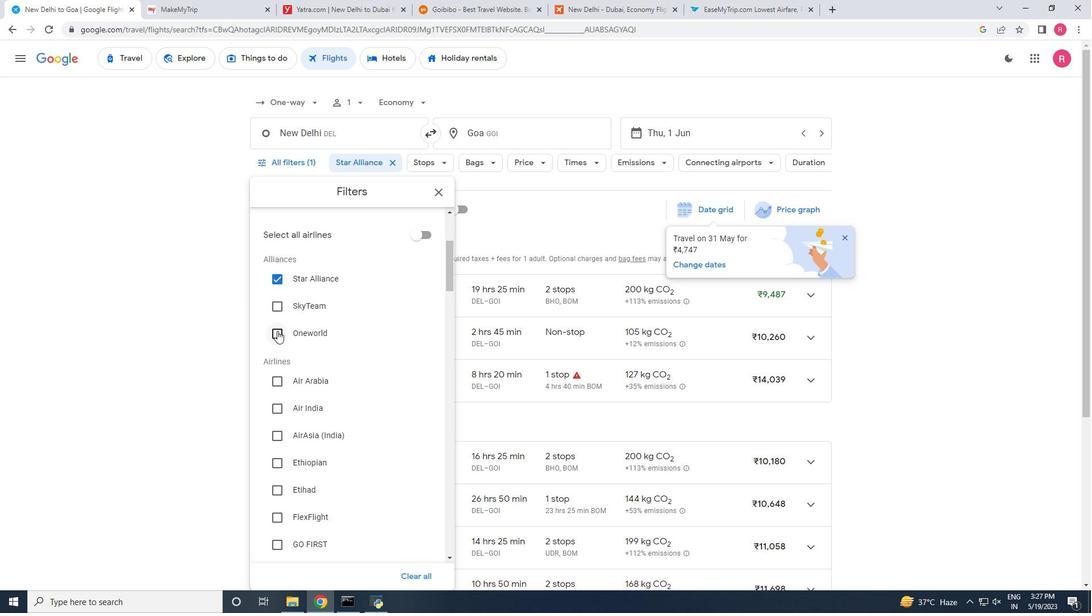 
Action: Mouse moved to (503, 408)
Screenshot: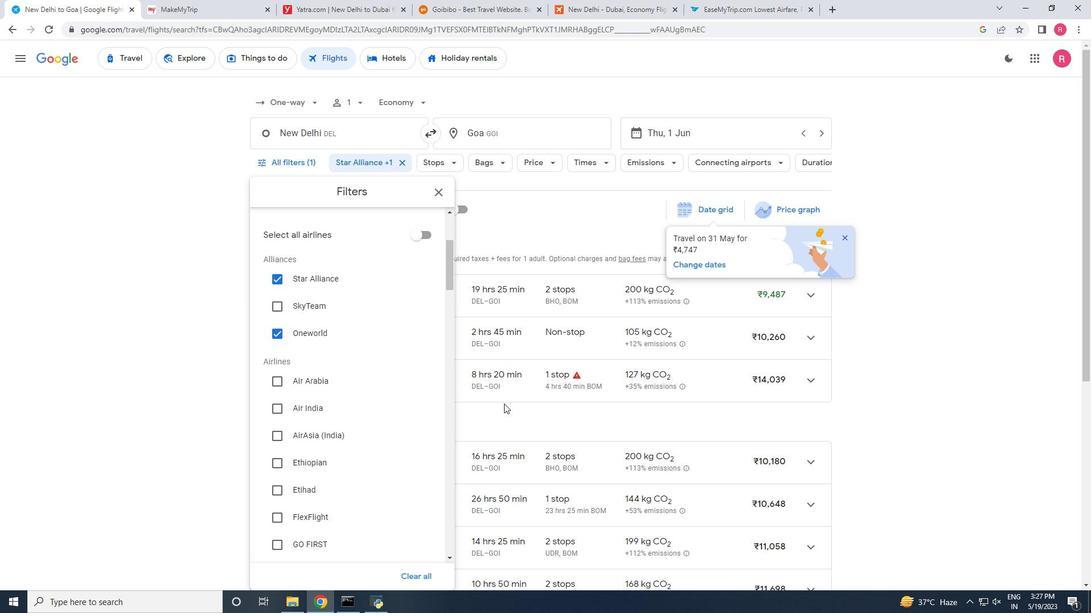 
Action: Mouse pressed left at (503, 408)
Screenshot: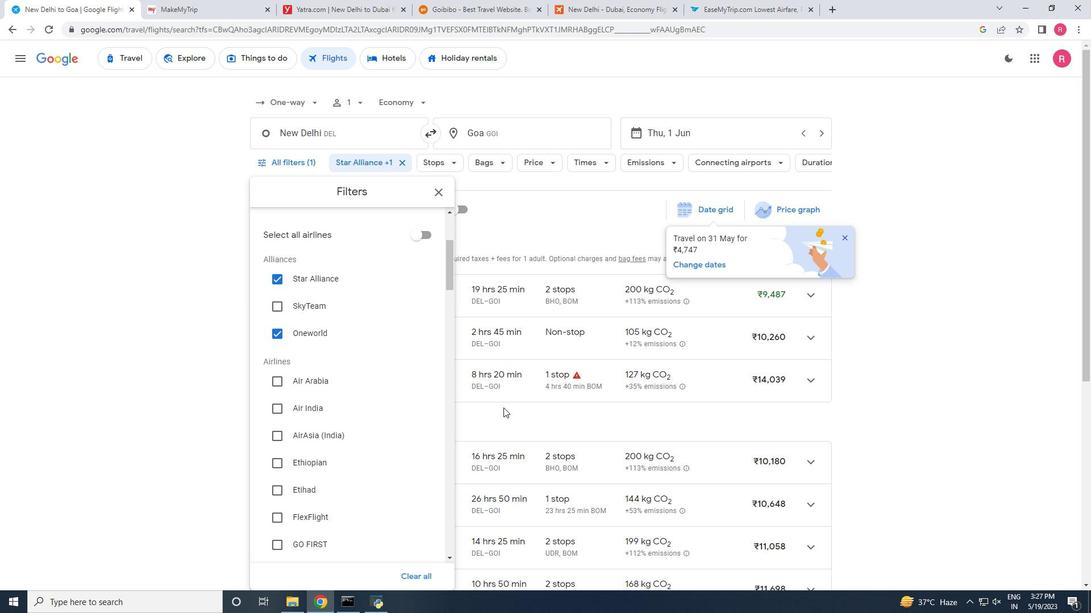 
Action: Mouse scrolled (503, 407) with delta (0, 0)
Screenshot: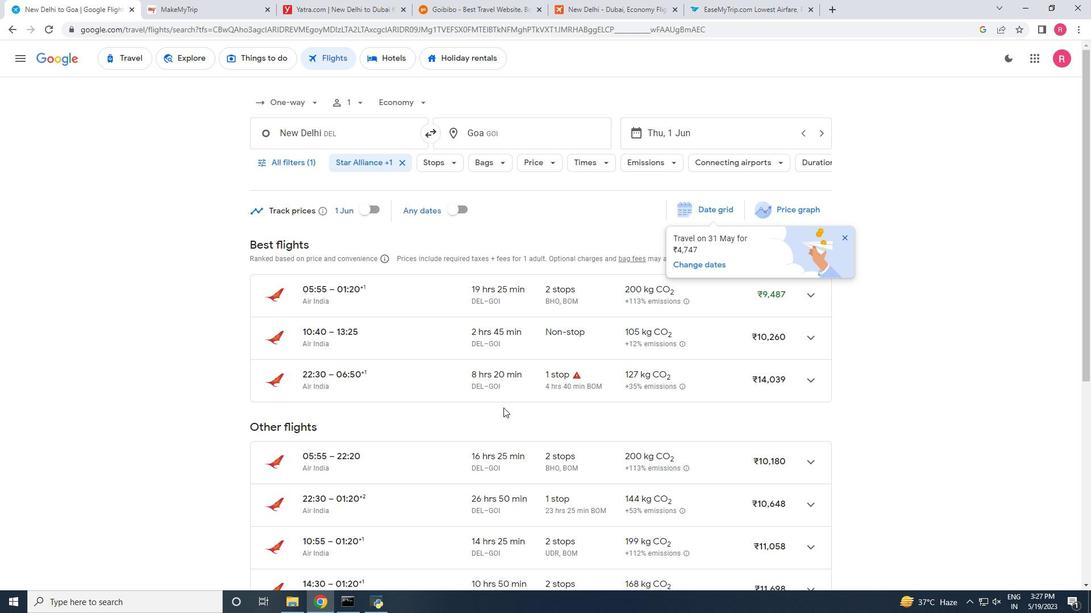
Action: Mouse scrolled (503, 407) with delta (0, 0)
Screenshot: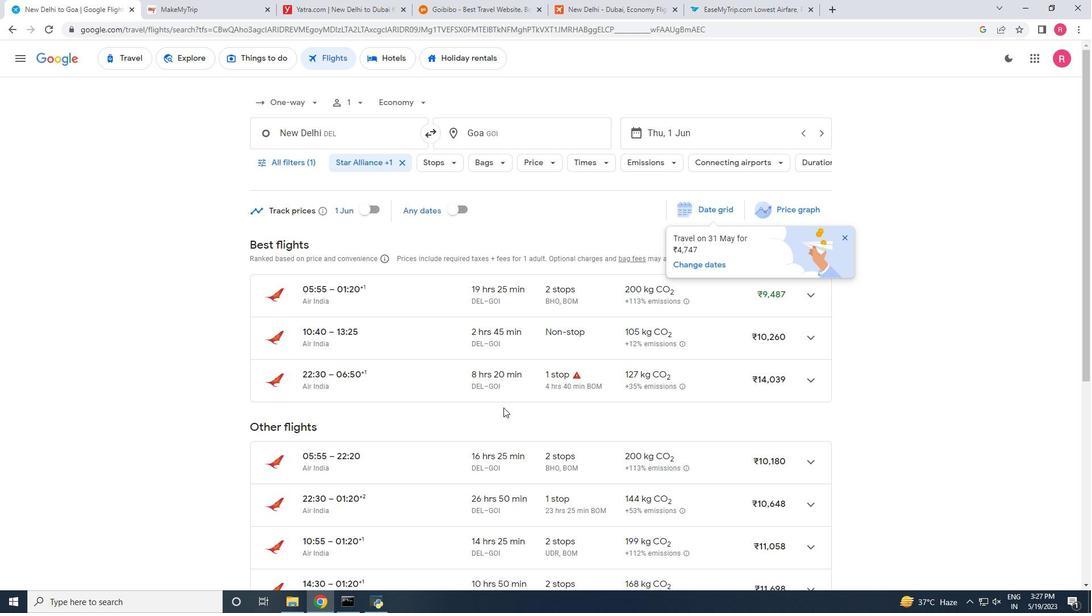 
Action: Mouse scrolled (503, 407) with delta (0, 0)
Screenshot: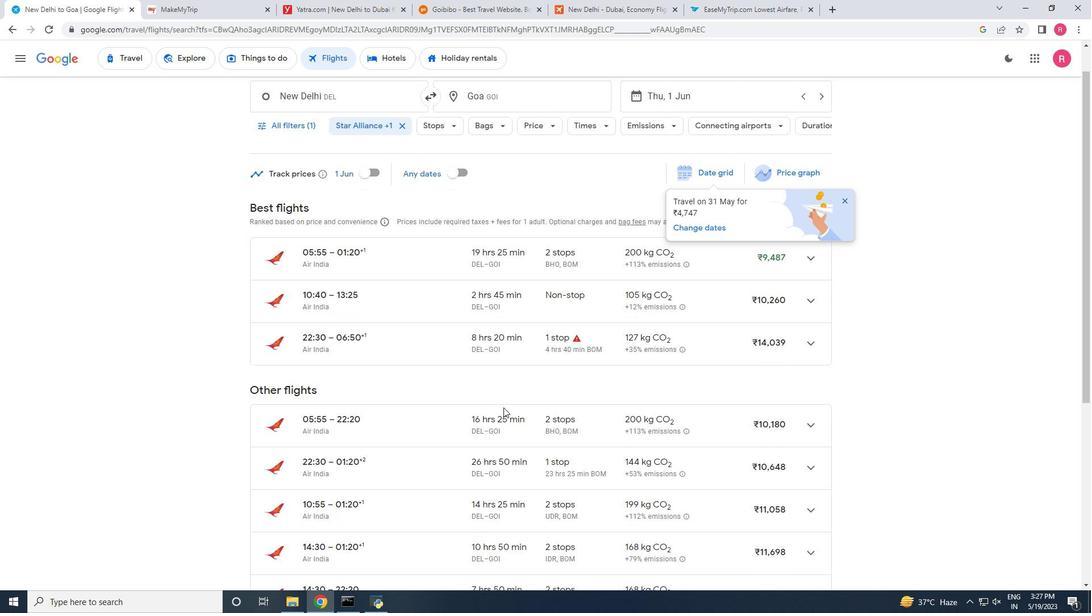 
Action: Mouse scrolled (503, 407) with delta (0, 0)
Screenshot: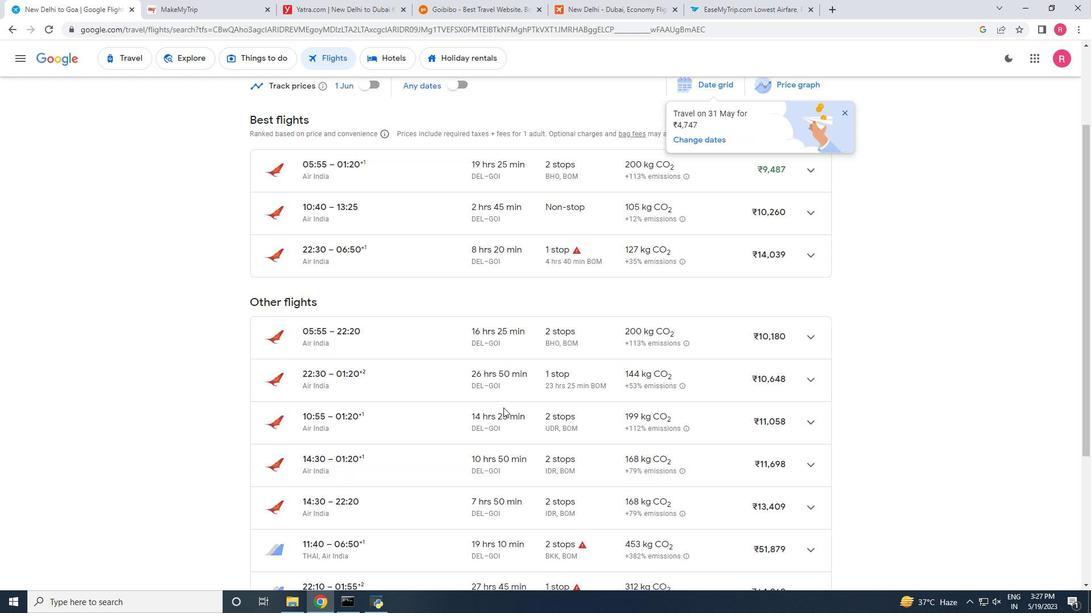 
Action: Mouse scrolled (503, 407) with delta (0, 0)
Screenshot: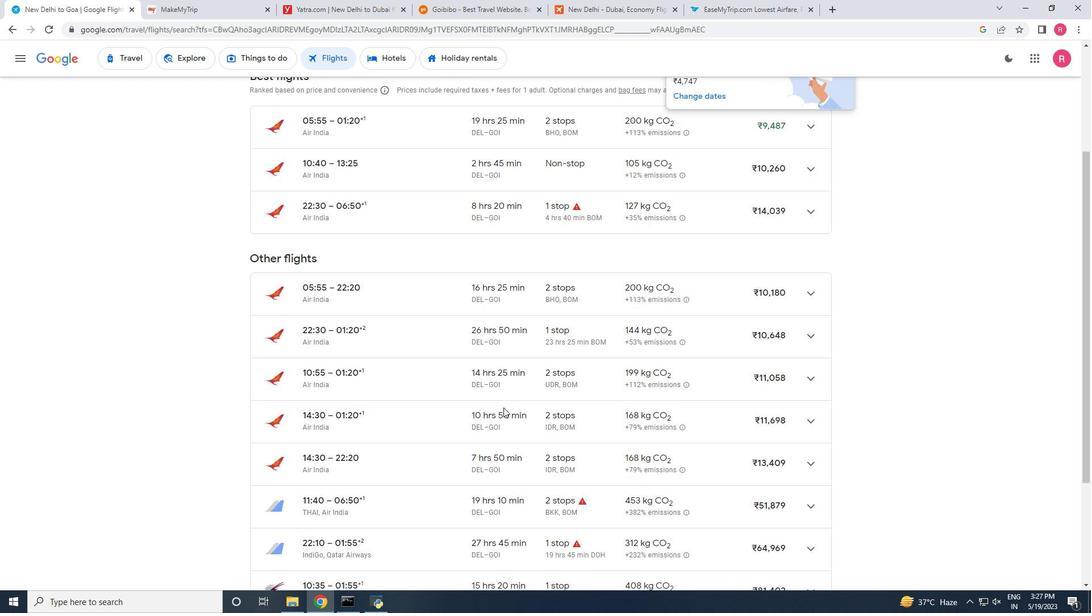 
Action: Mouse scrolled (503, 408) with delta (0, 0)
Screenshot: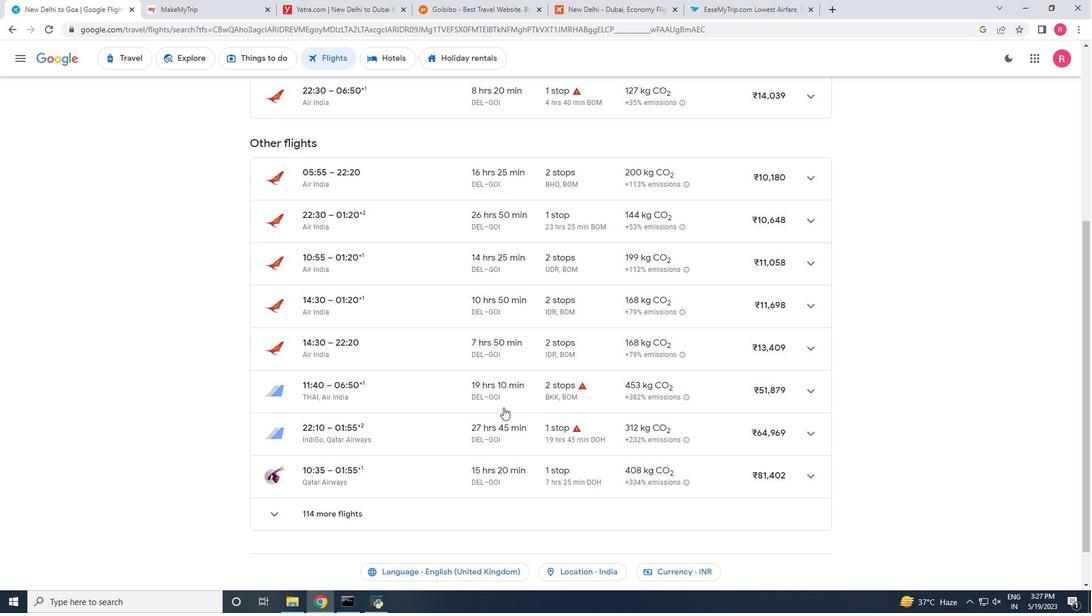 
Action: Mouse scrolled (503, 408) with delta (0, 0)
Screenshot: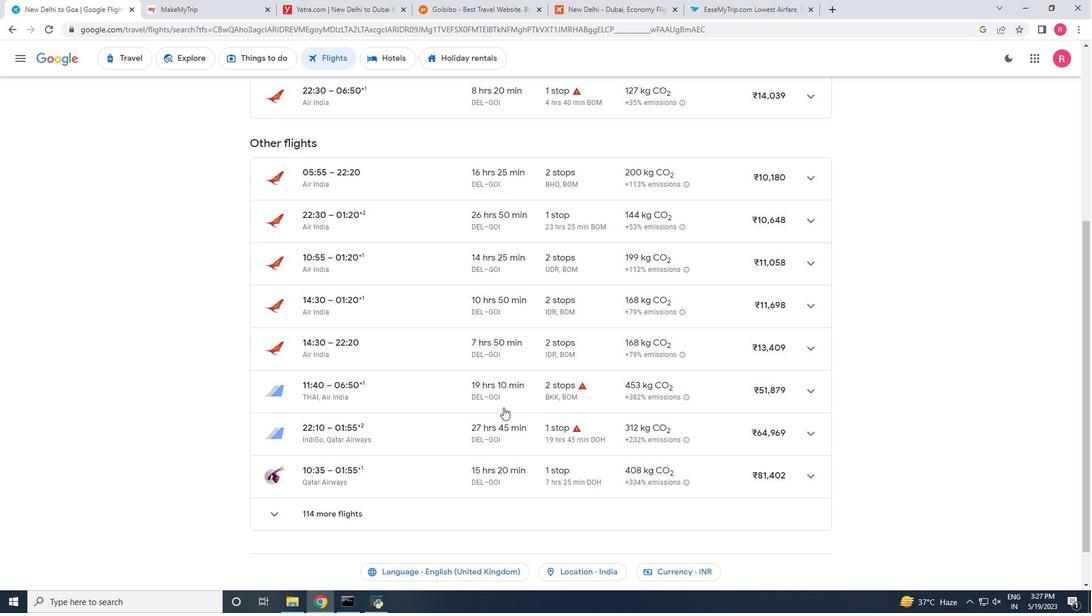 
Action: Mouse scrolled (503, 408) with delta (0, 0)
Screenshot: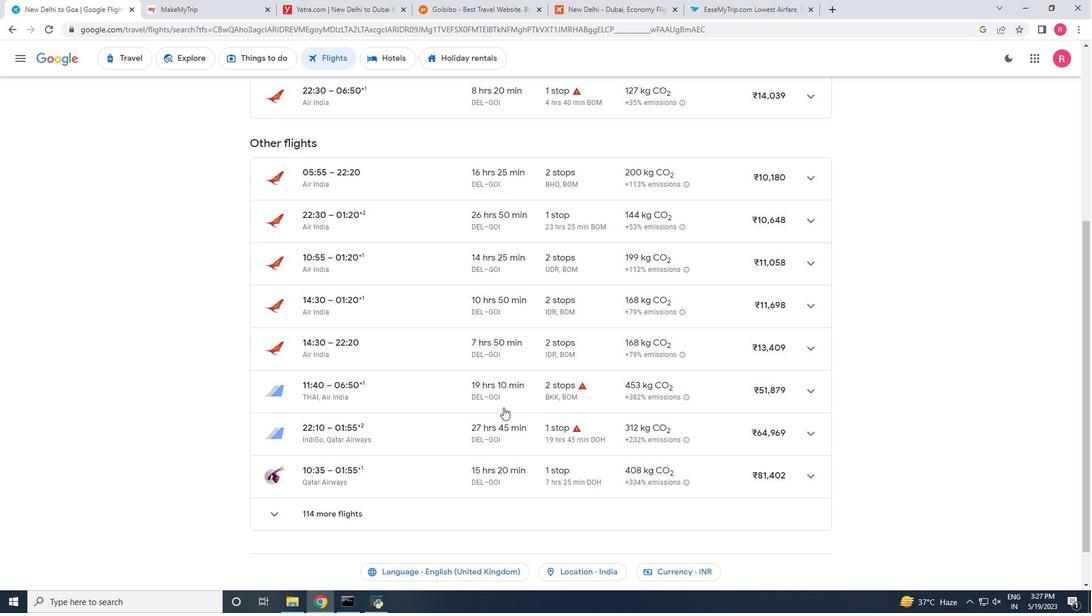 
Action: Mouse scrolled (503, 408) with delta (0, 0)
Screenshot: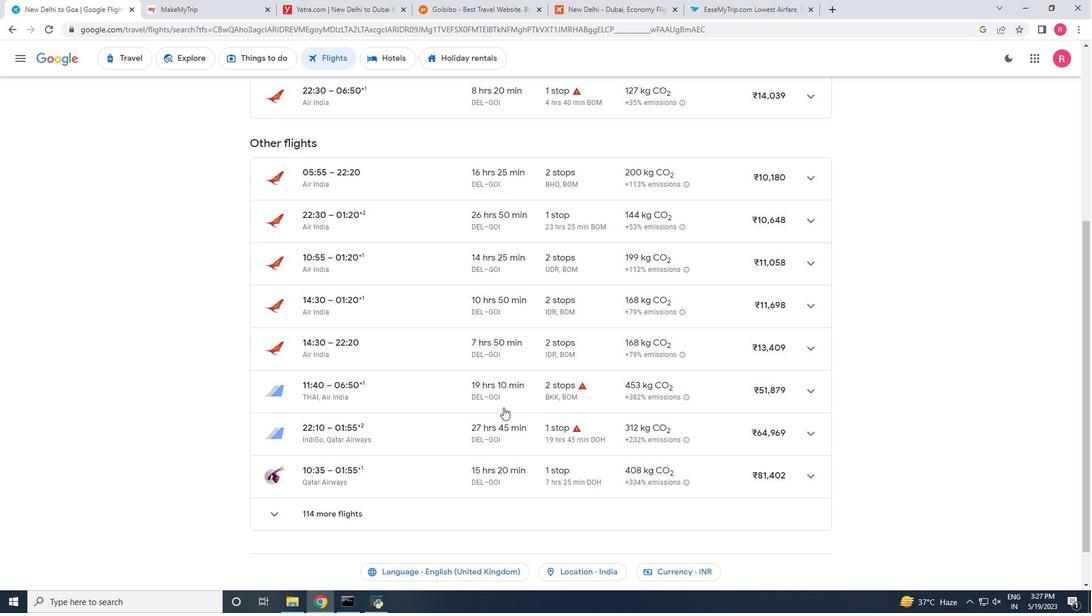 
Action: Mouse scrolled (503, 408) with delta (0, 0)
Screenshot: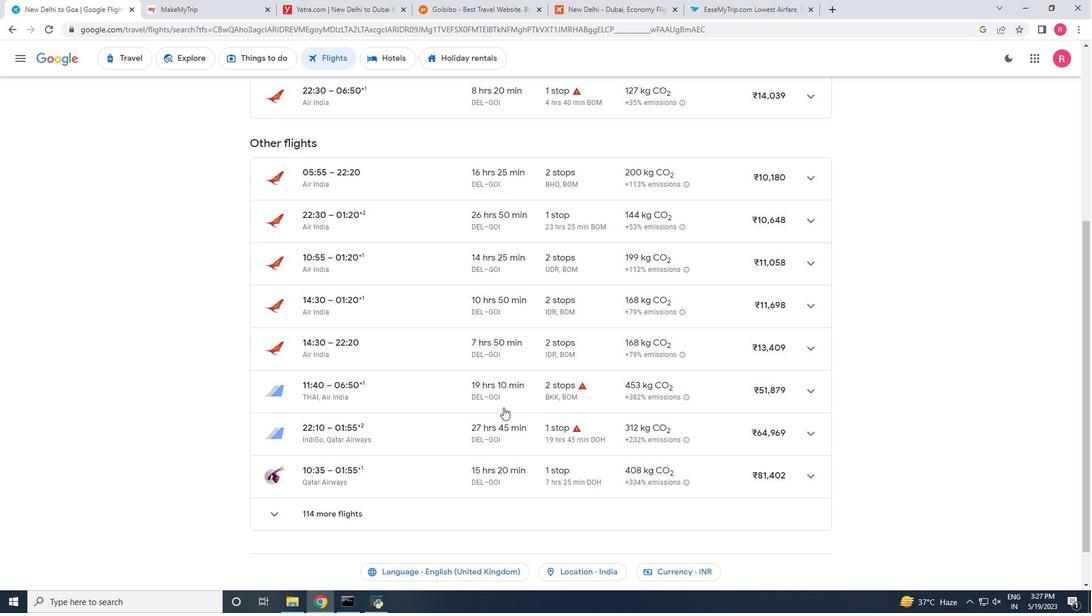 
Action: Mouse scrolled (503, 408) with delta (0, 0)
Screenshot: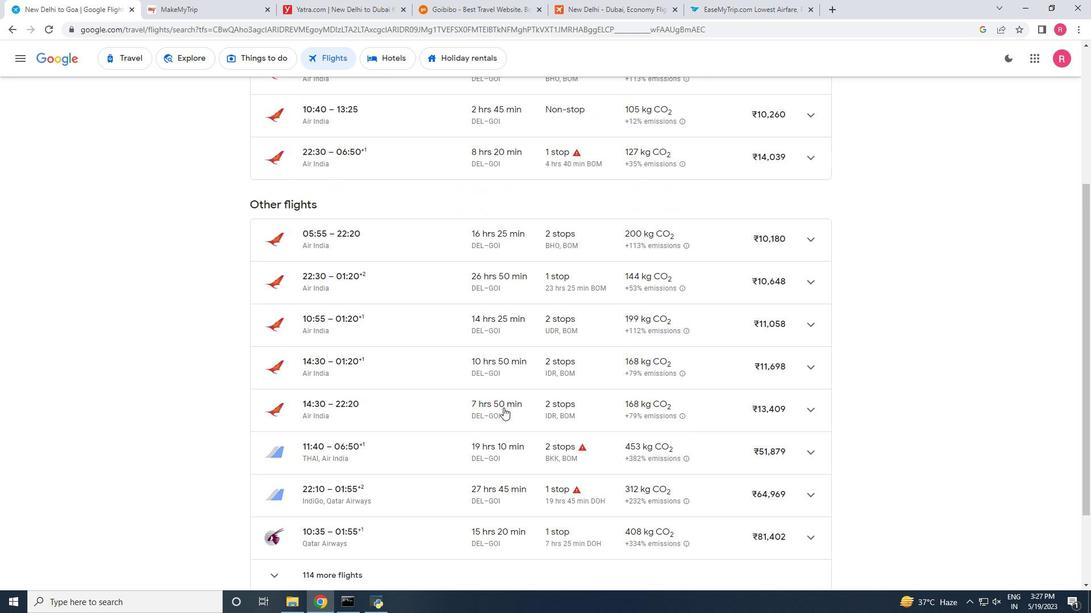 
Action: Mouse moved to (844, 237)
Screenshot: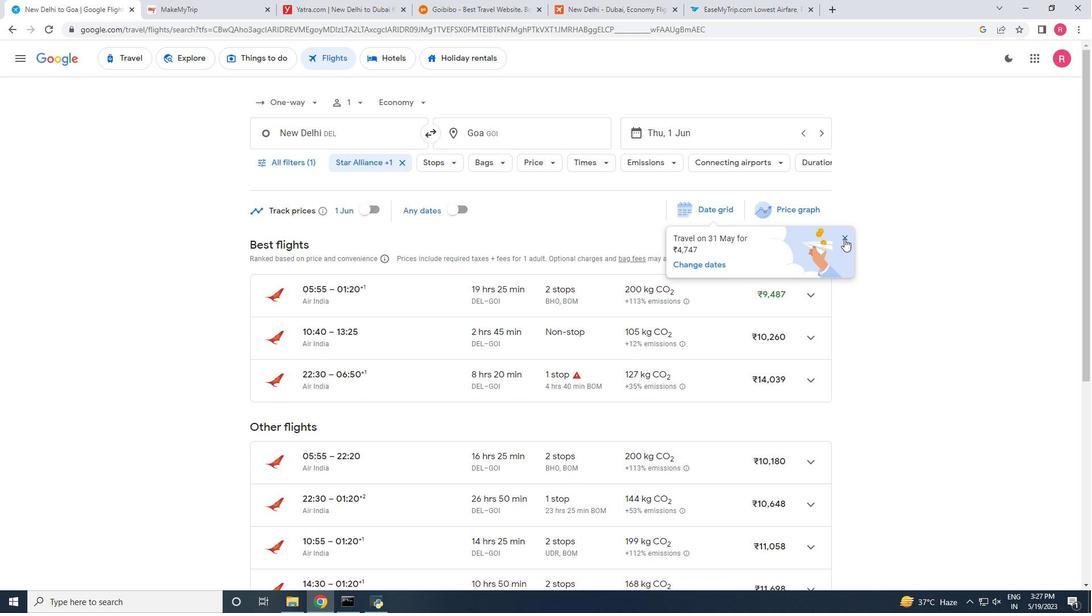 
Action: Mouse pressed left at (844, 237)
Screenshot: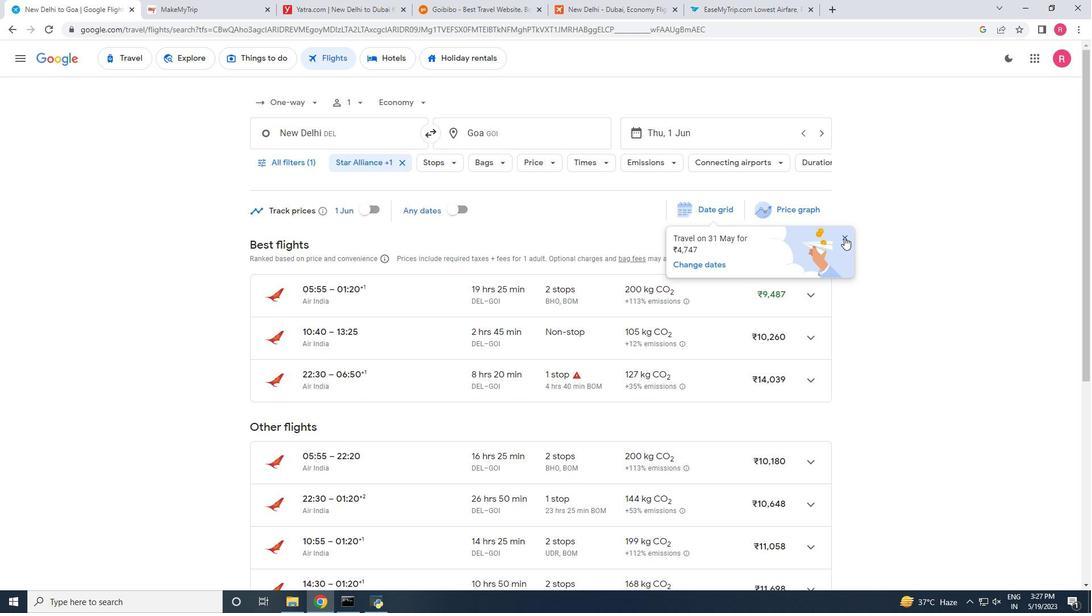 
Action: Mouse moved to (806, 294)
Screenshot: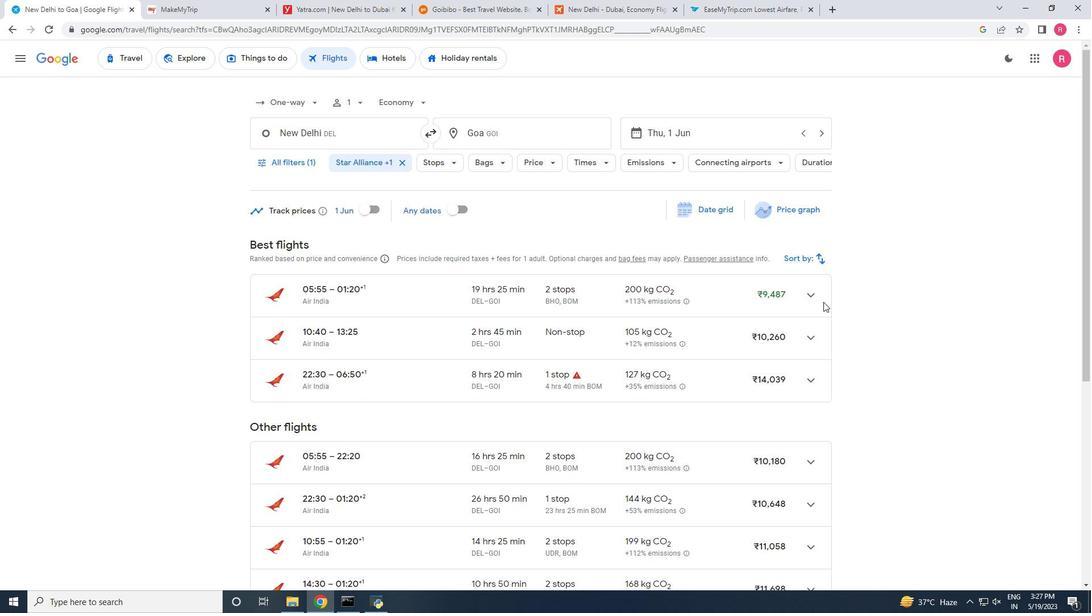 
Action: Mouse pressed left at (806, 294)
Screenshot: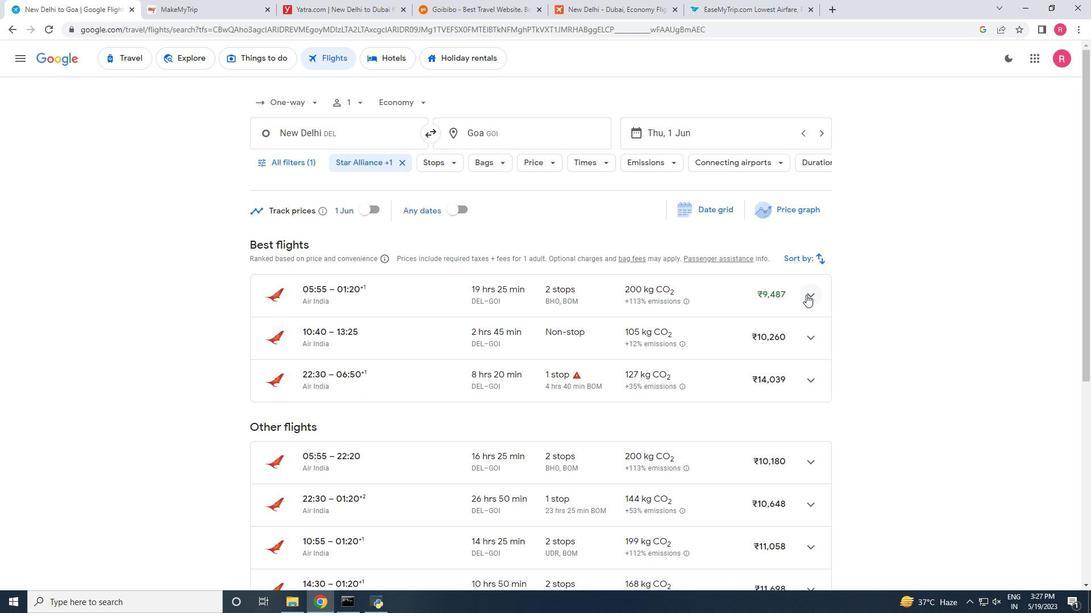 
Action: Mouse moved to (799, 317)
Screenshot: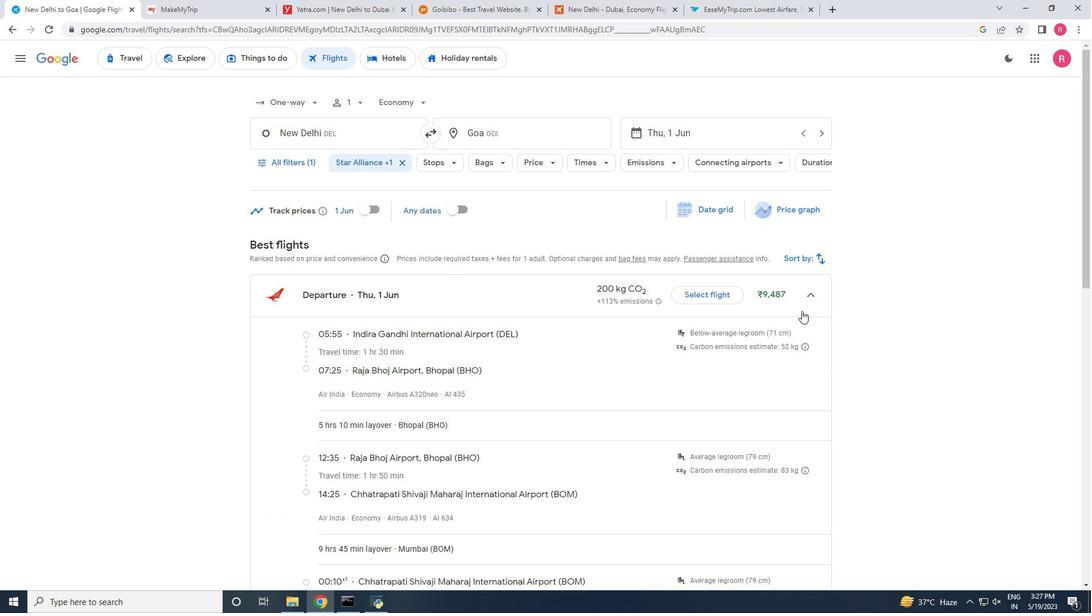 
Action: Mouse scrolled (799, 317) with delta (0, 0)
Screenshot: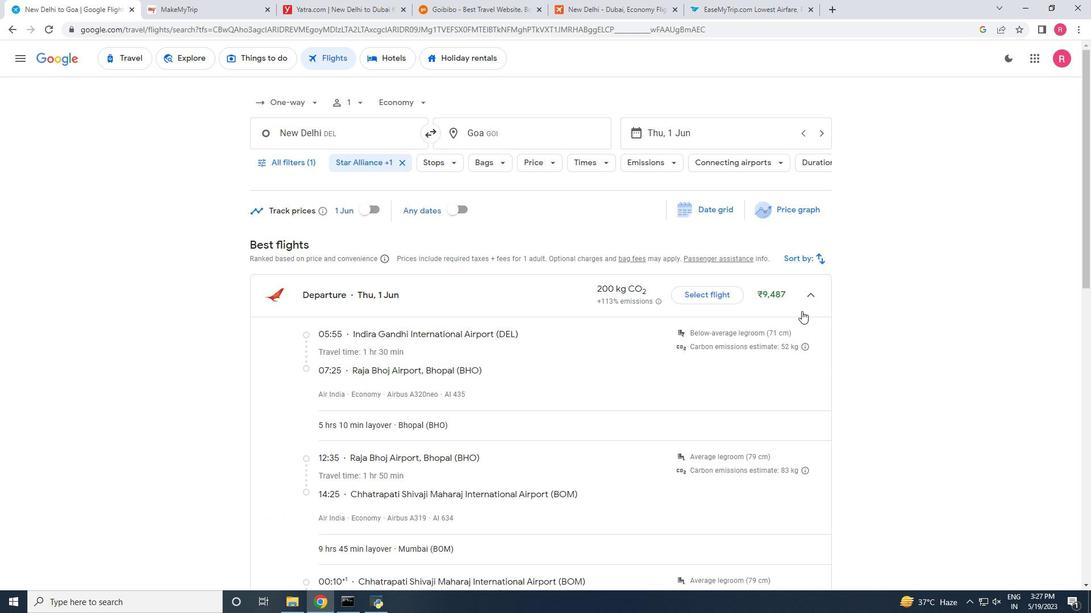 
Action: Mouse scrolled (799, 317) with delta (0, 0)
Screenshot: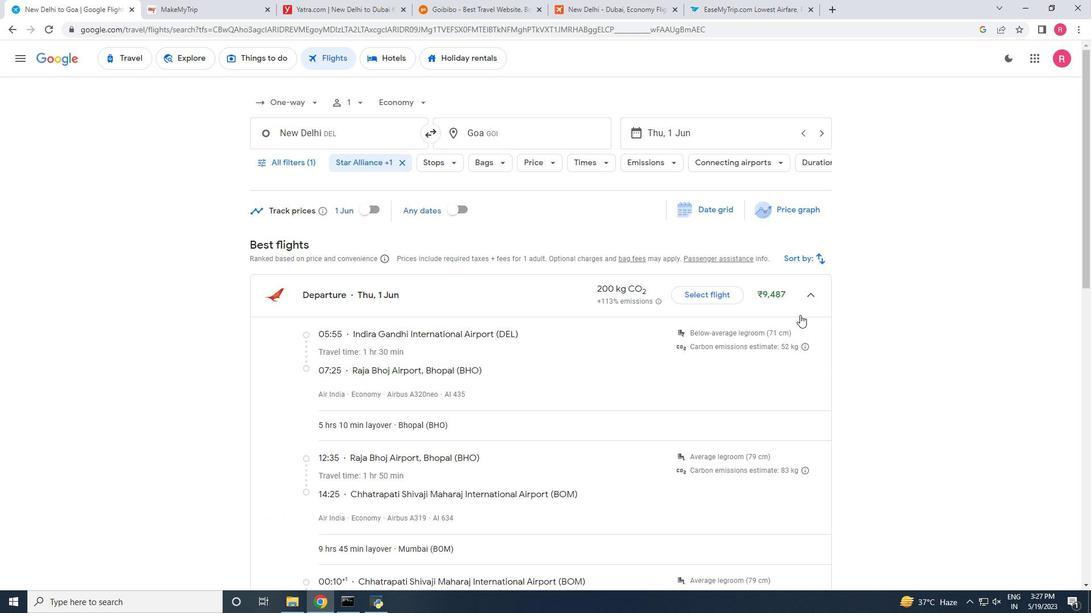 
Action: Mouse moved to (697, 174)
Screenshot: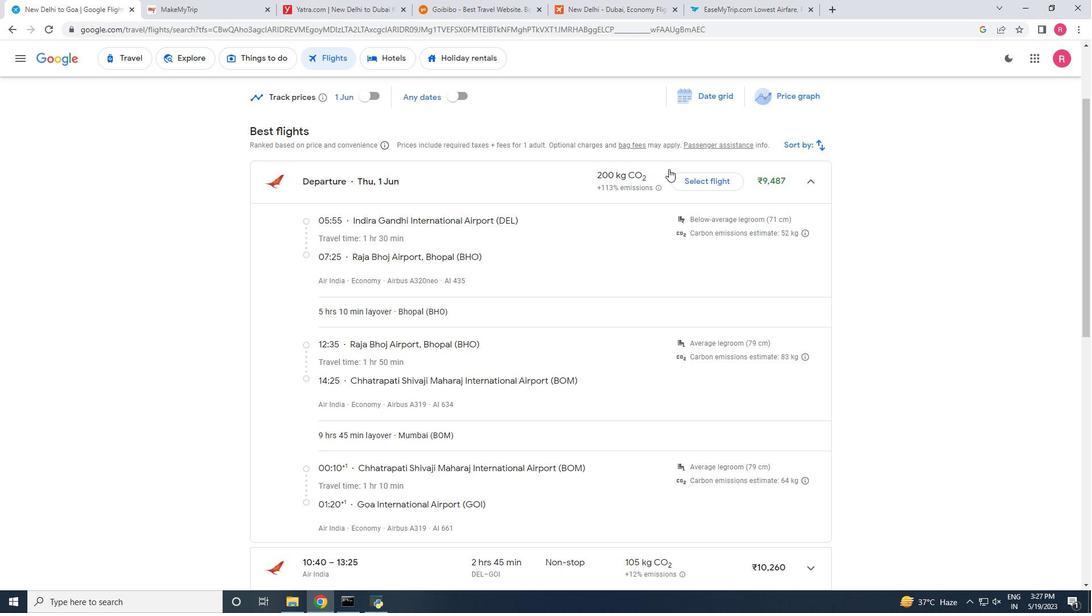 
Action: Mouse pressed left at (697, 174)
Screenshot: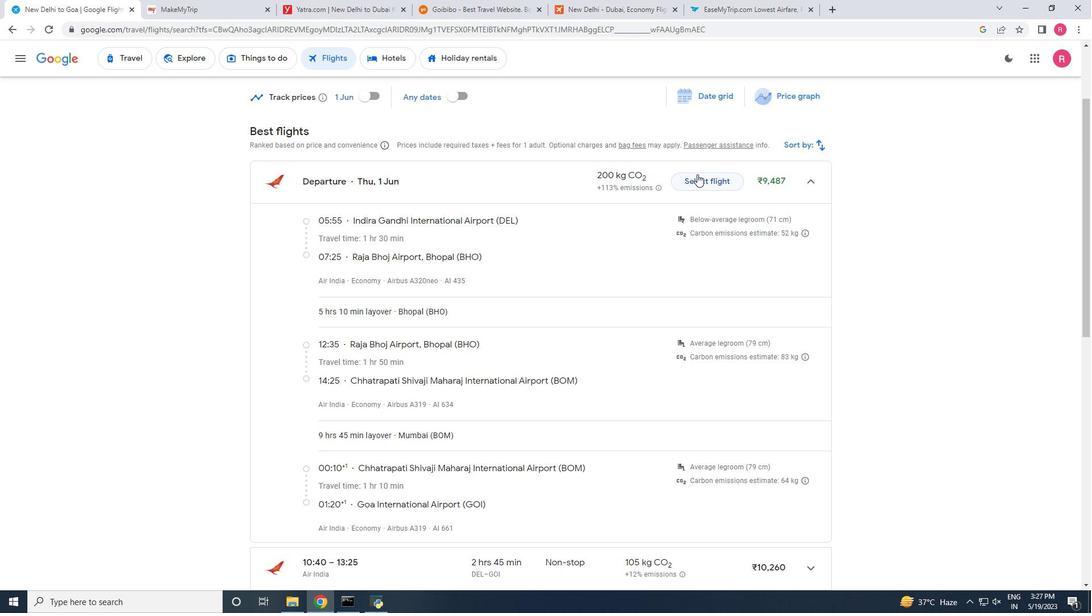 
Action: Mouse moved to (661, 214)
Screenshot: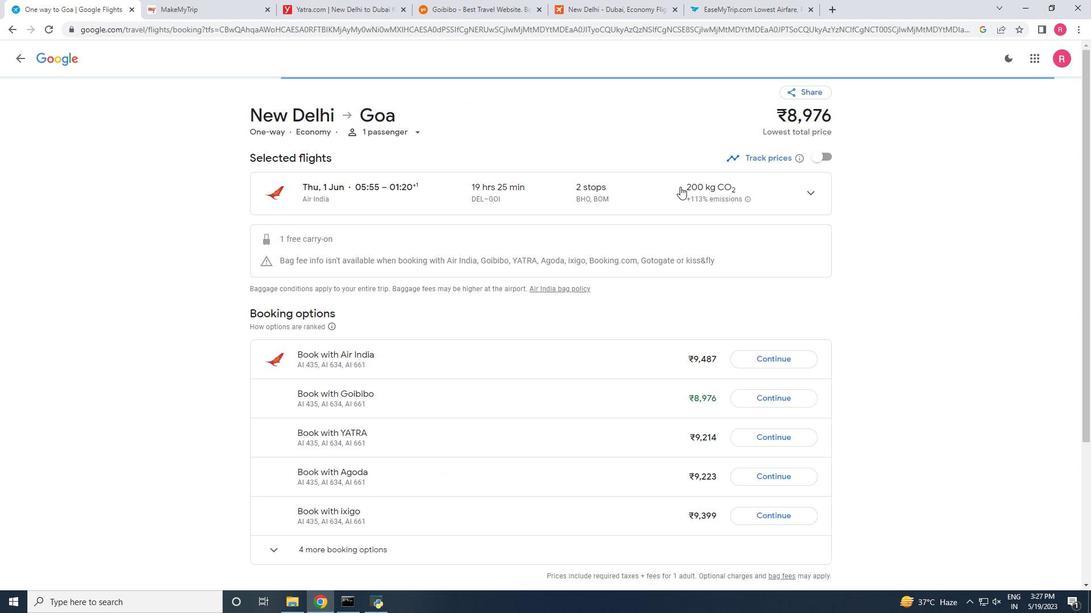 
Action: Mouse scrolled (661, 213) with delta (0, 0)
Screenshot: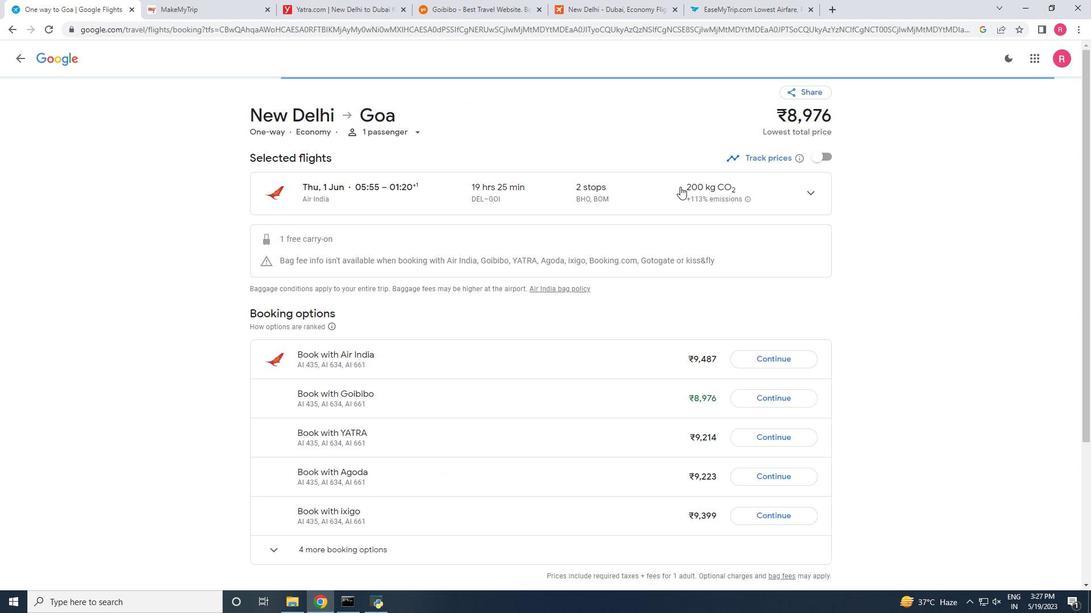 
Action: Mouse moved to (646, 240)
Screenshot: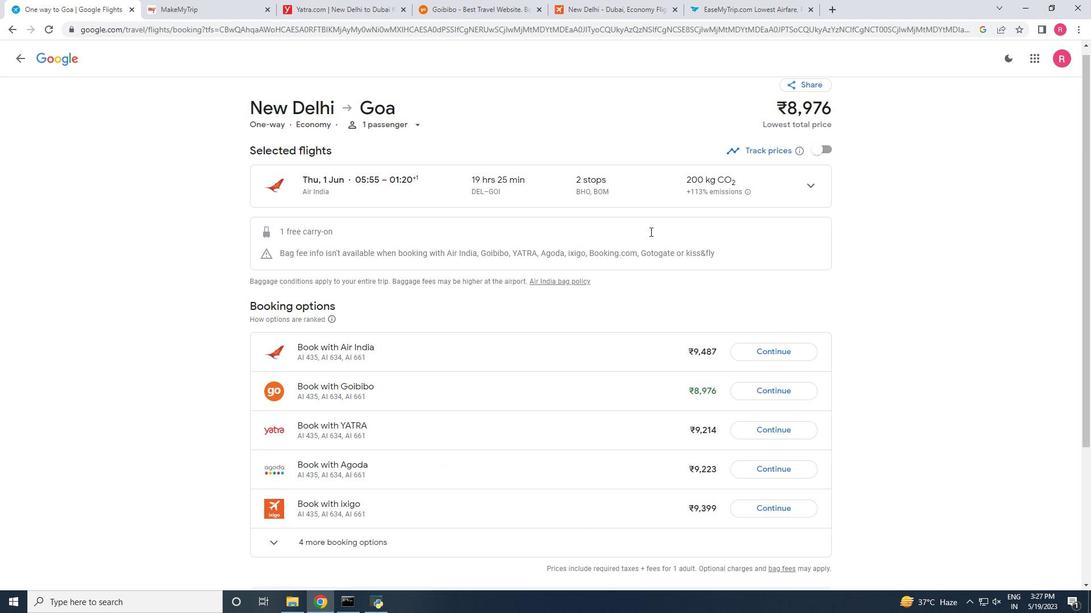 
Action: Mouse scrolled (646, 239) with delta (0, 0)
Screenshot: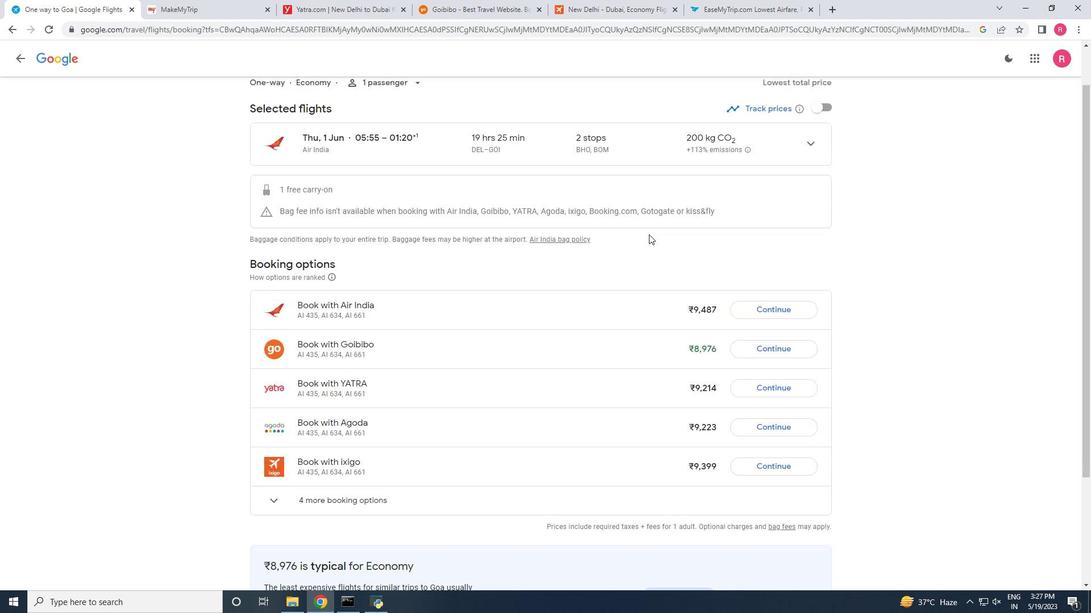 
Action: Mouse scrolled (646, 239) with delta (0, 0)
Screenshot: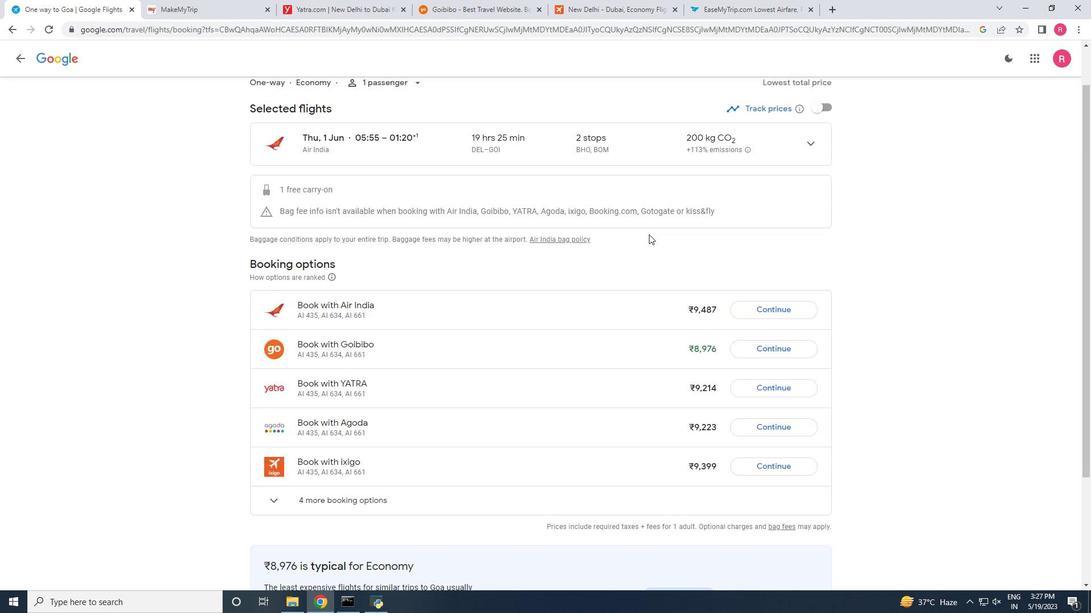 
Action: Mouse scrolled (646, 239) with delta (0, 0)
Screenshot: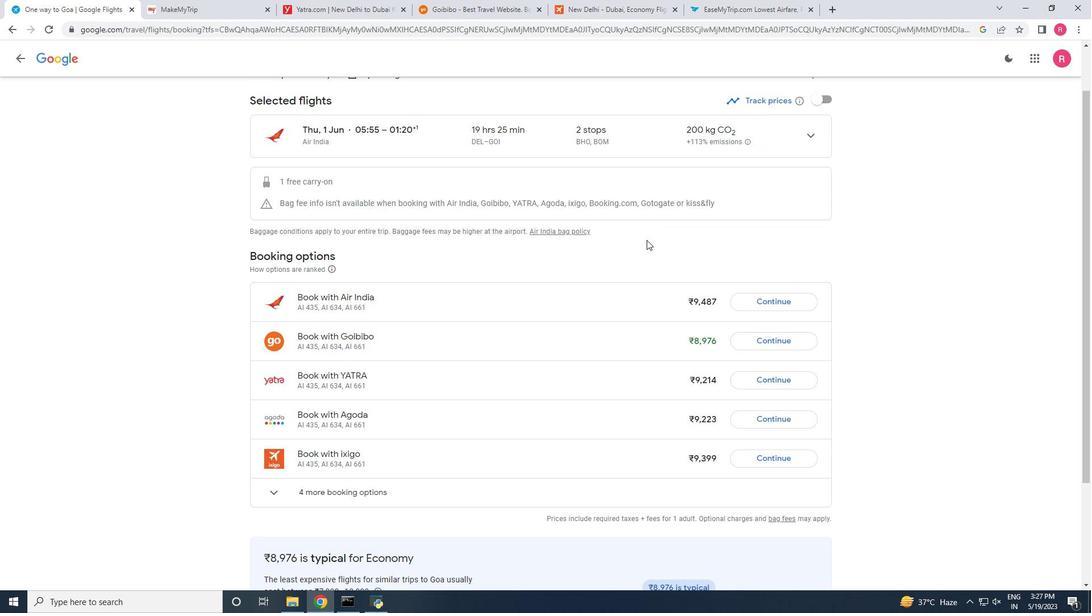 
Action: Mouse scrolled (646, 240) with delta (0, 0)
Screenshot: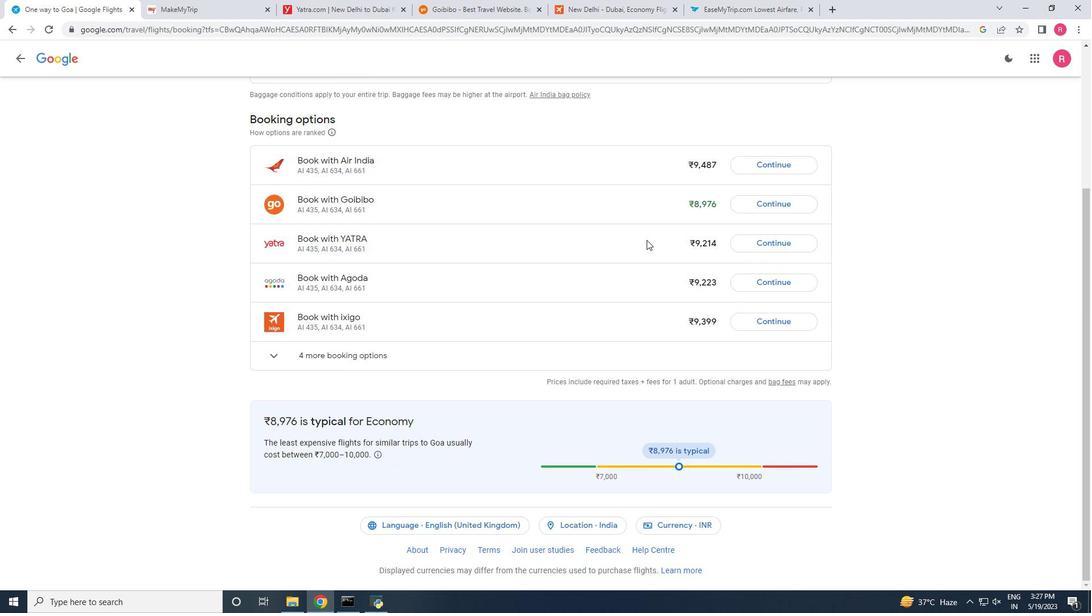 
Action: Mouse scrolled (646, 240) with delta (0, 0)
Screenshot: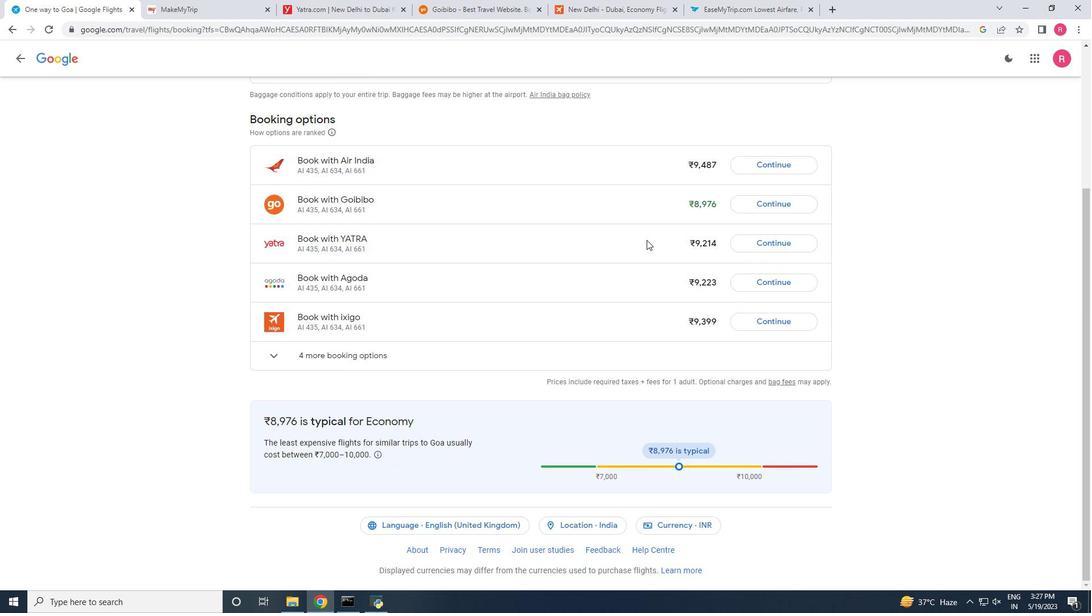 
Action: Mouse scrolled (646, 240) with delta (0, 0)
Screenshot: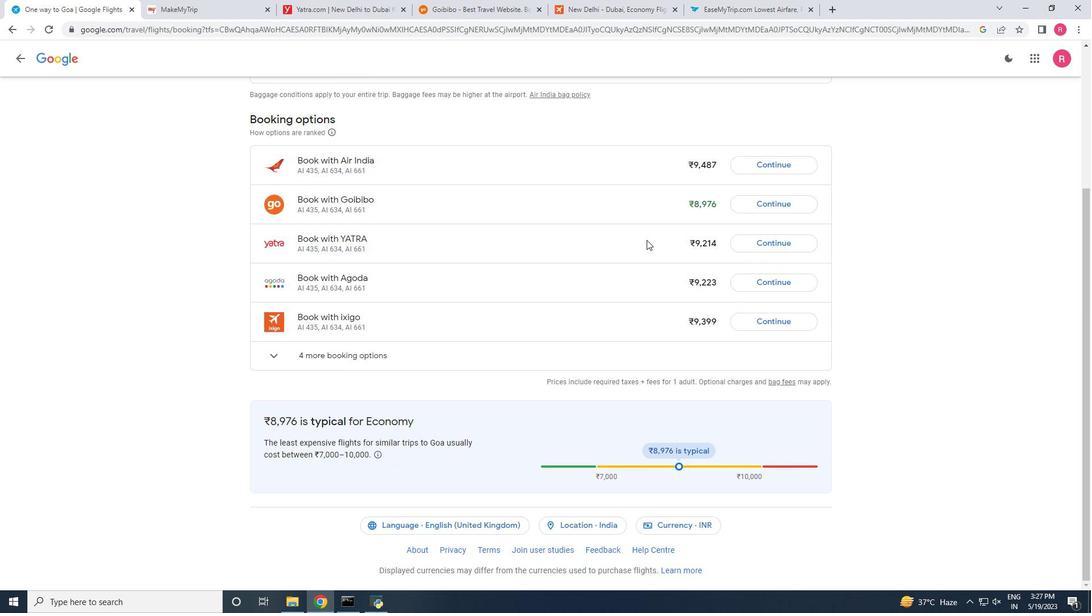 
Action: Mouse scrolled (646, 240) with delta (0, 0)
Screenshot: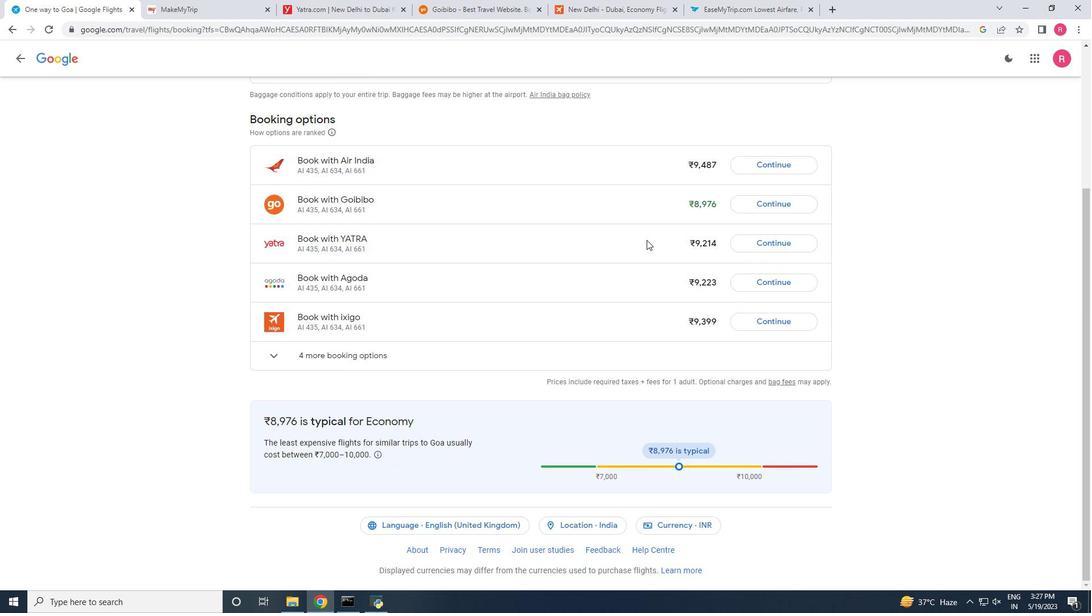 
Action: Mouse scrolled (646, 240) with delta (0, 0)
Screenshot: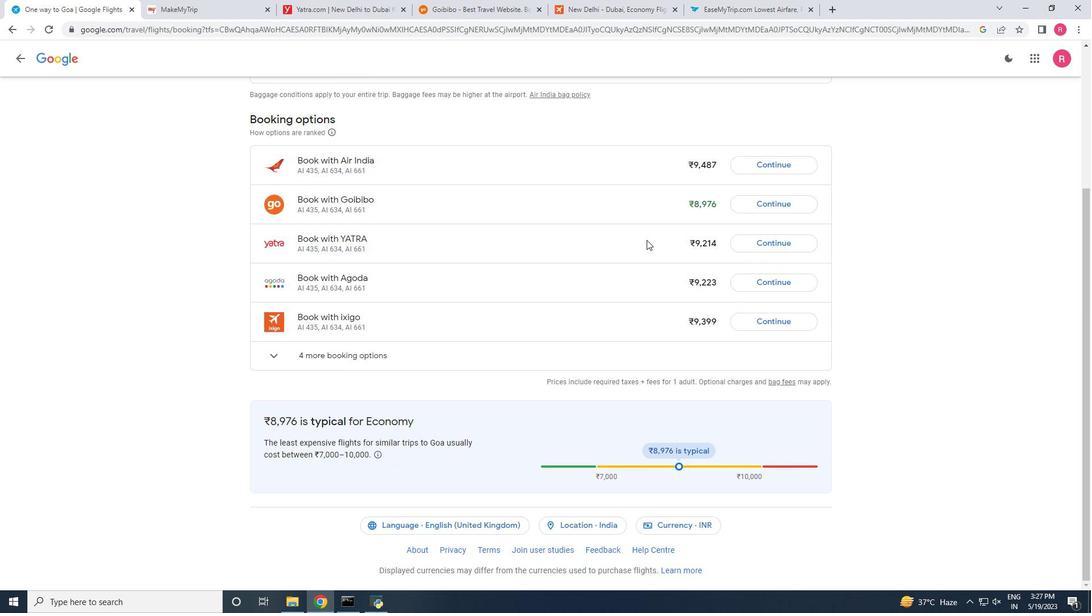 
Action: Mouse scrolled (646, 240) with delta (0, 0)
Screenshot: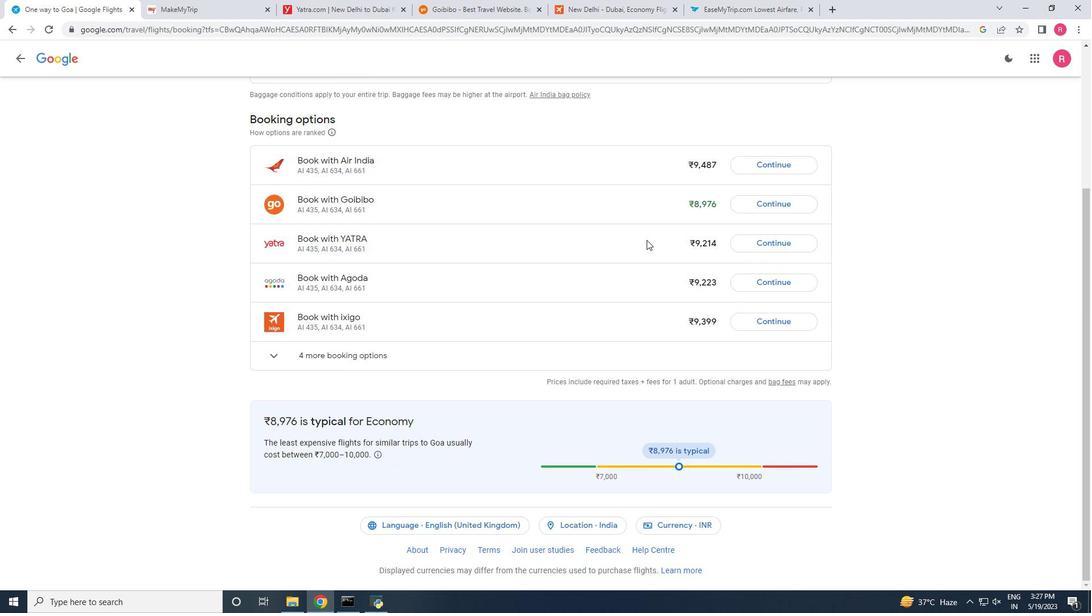 
Action: Mouse moved to (22, 62)
Screenshot: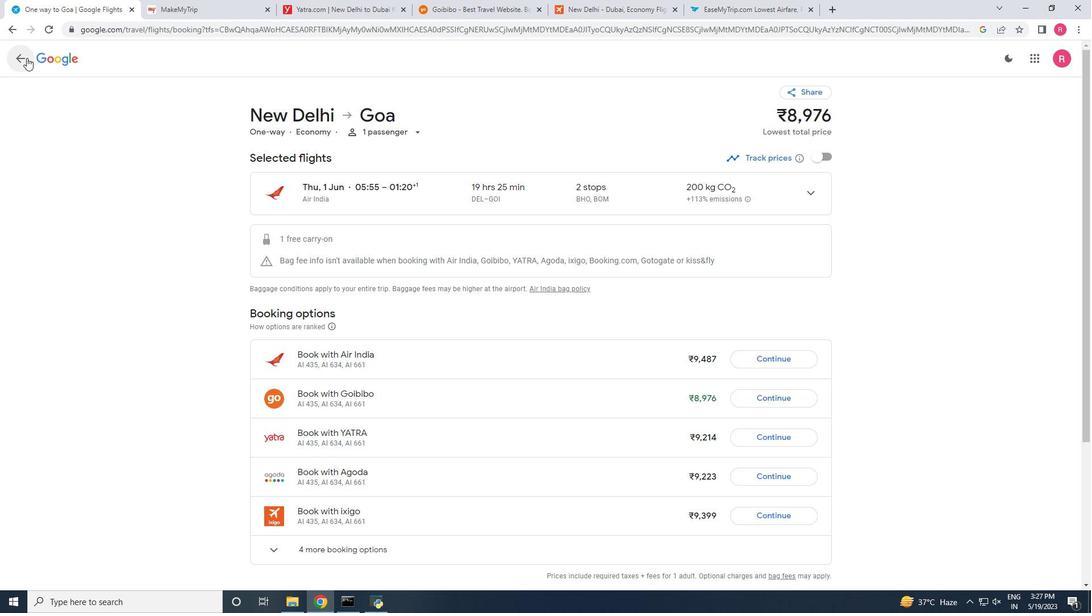 
Action: Mouse pressed left at (22, 62)
Screenshot: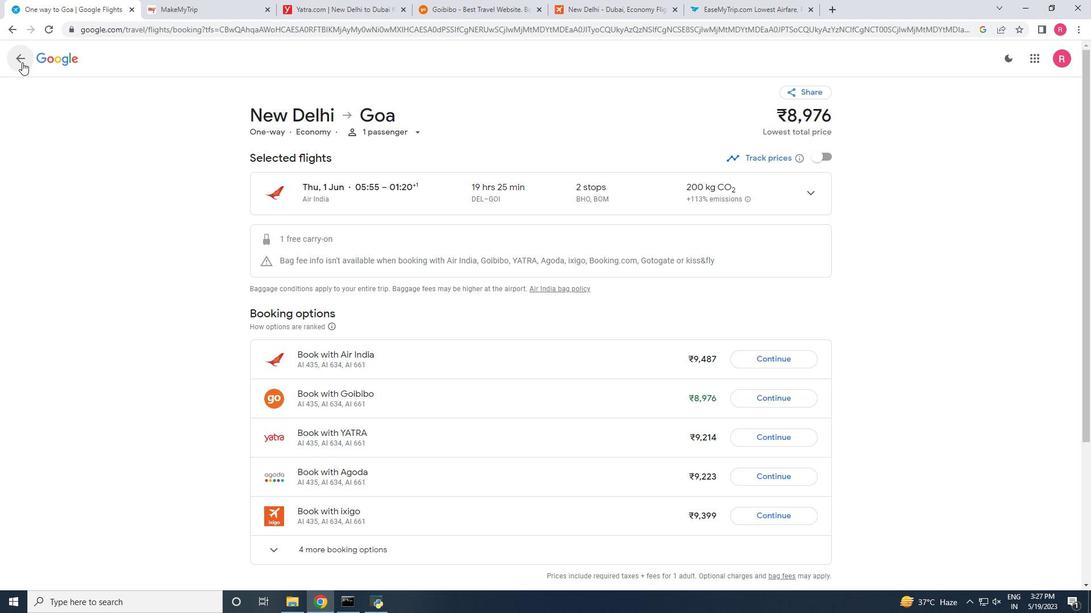 
Action: Mouse moved to (616, 319)
Screenshot: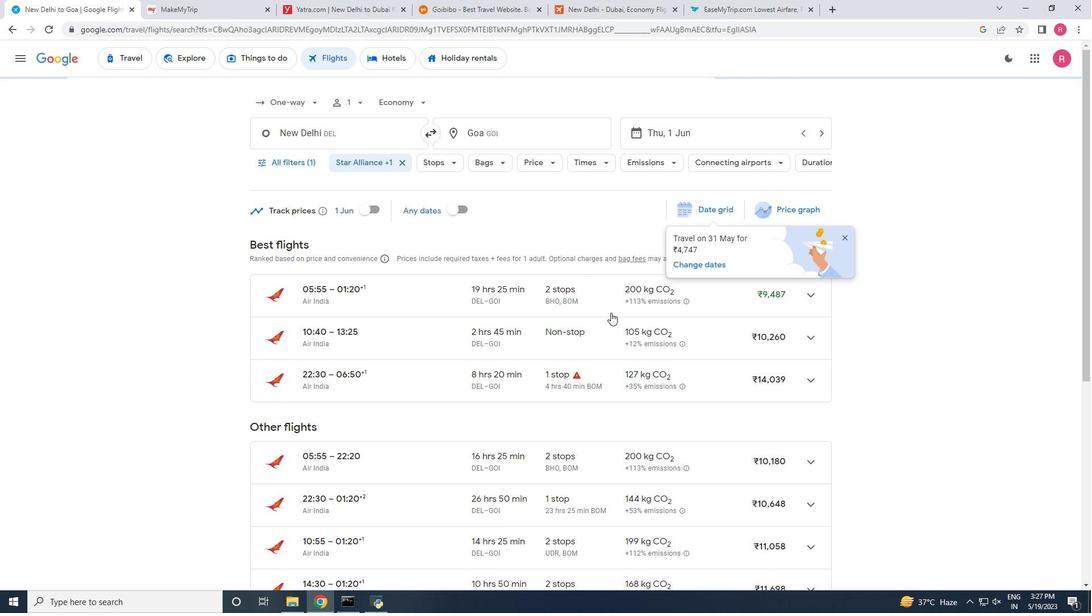 
Action: Mouse scrolled (616, 319) with delta (0, 0)
Screenshot: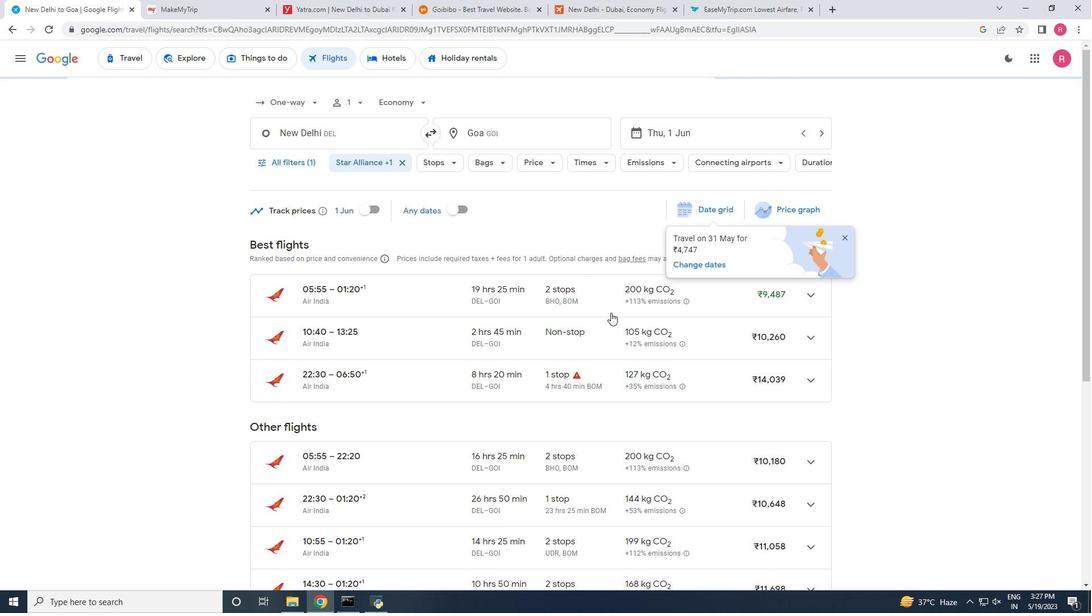 
Action: Mouse moved to (810, 279)
Screenshot: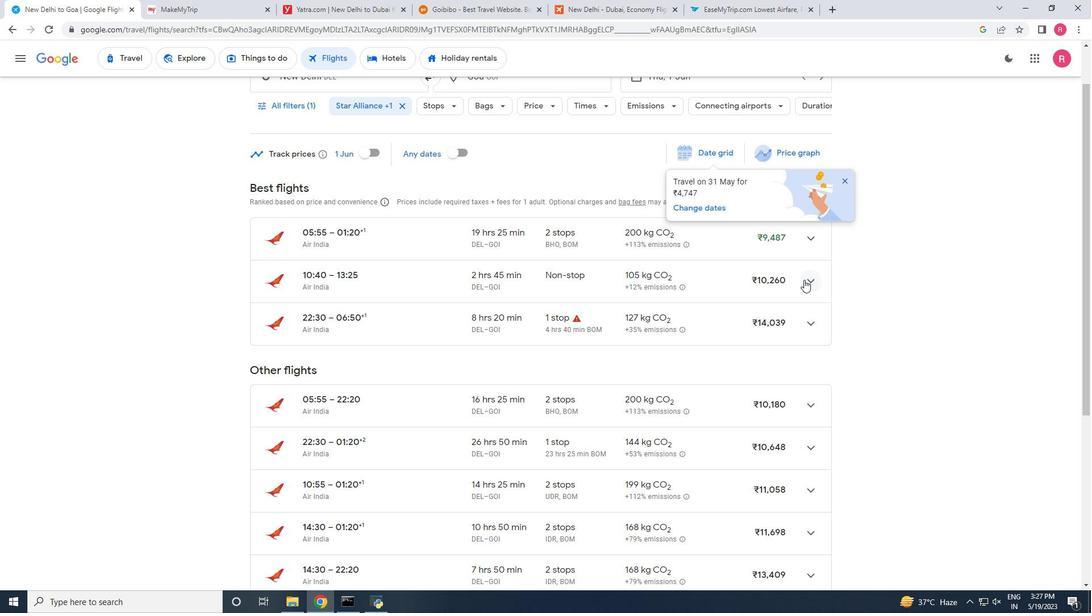 
Action: Mouse pressed left at (810, 279)
Screenshot: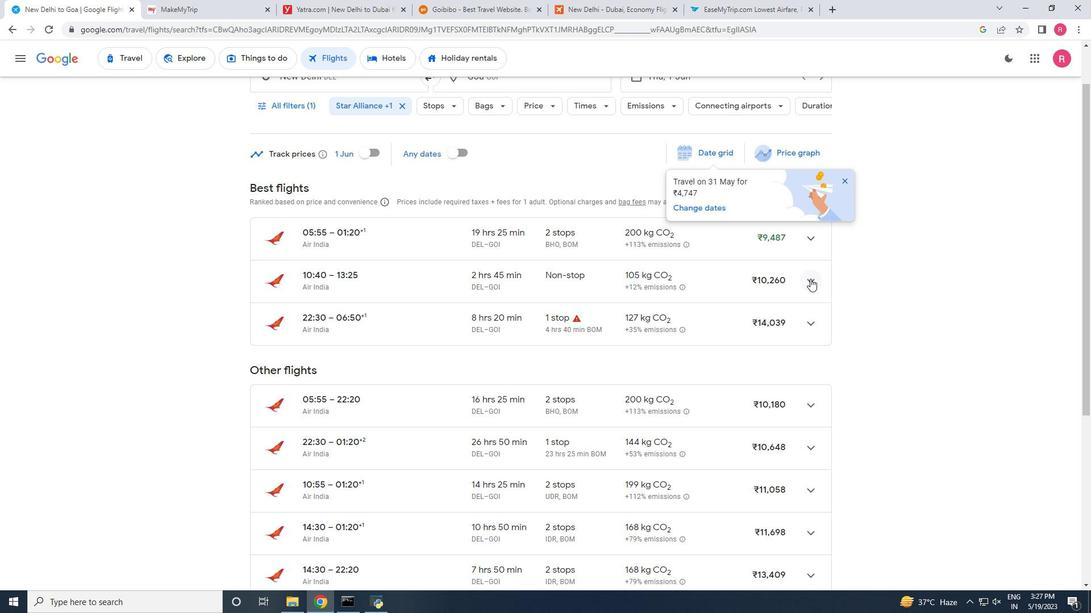 
Action: Mouse moved to (801, 242)
Screenshot: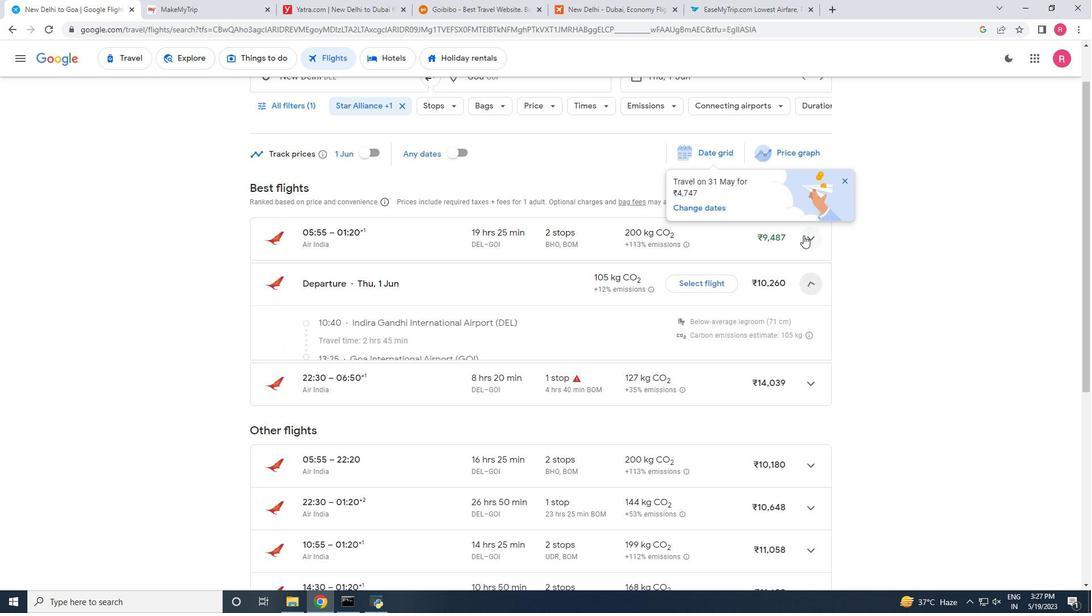 
Action: Mouse pressed left at (801, 242)
Screenshot: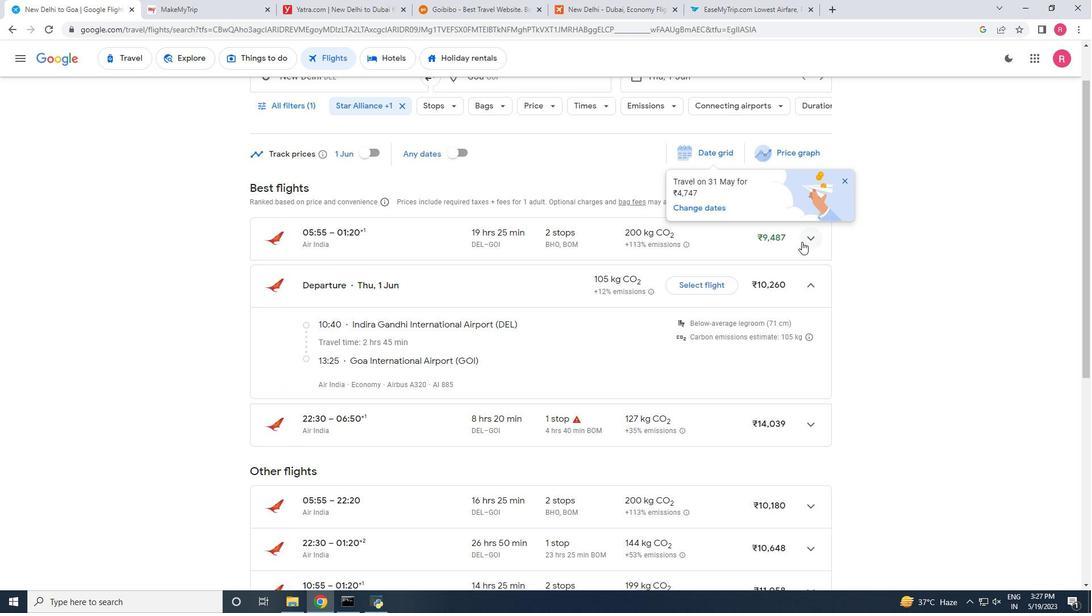 
Action: Mouse moved to (846, 179)
Screenshot: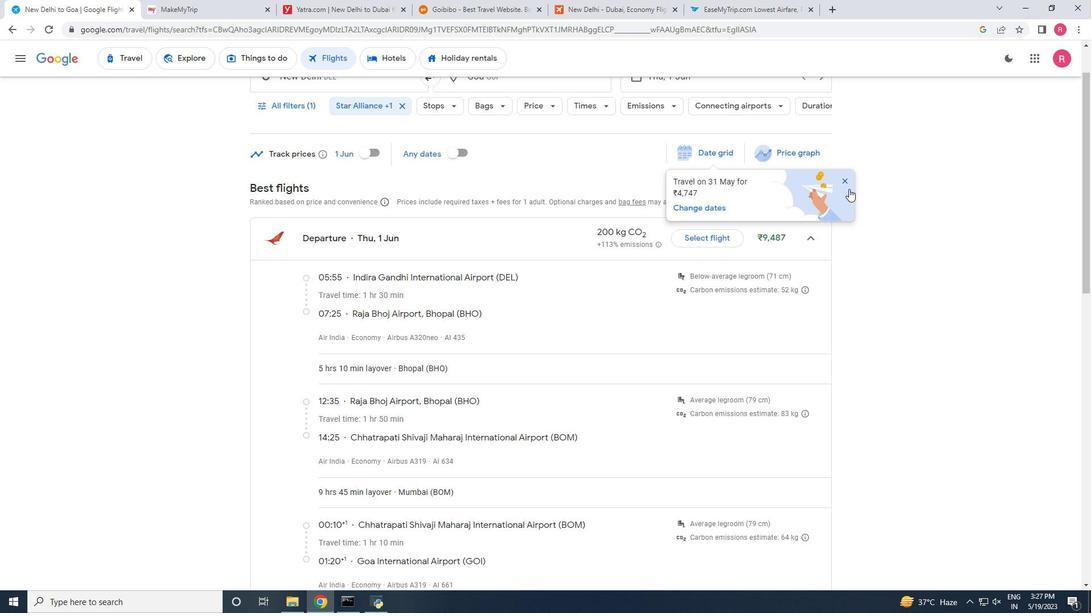 
Action: Mouse pressed left at (846, 179)
Screenshot: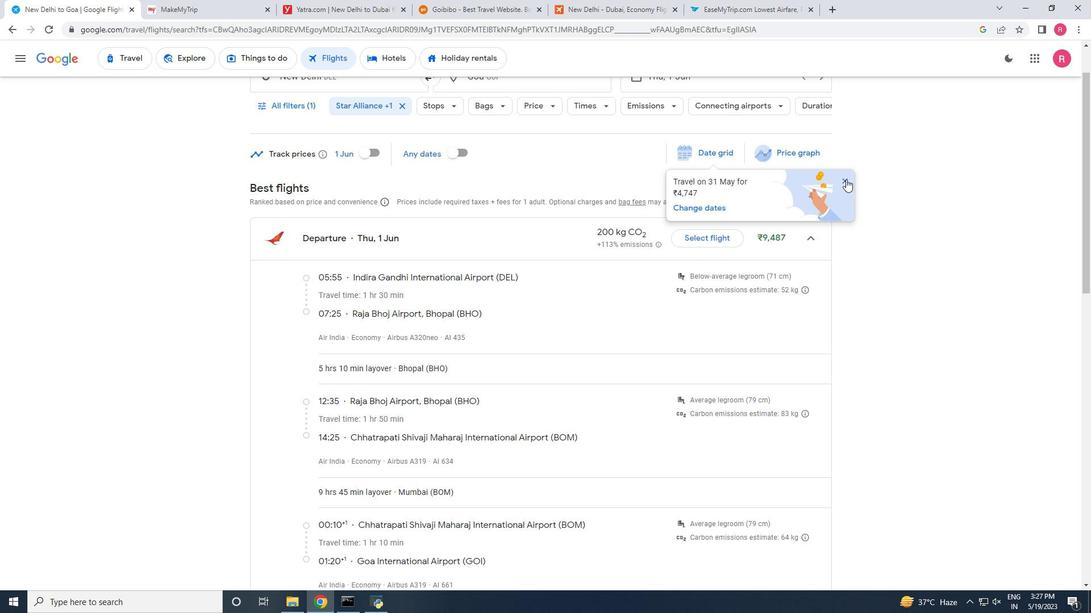 
Action: Mouse moved to (778, 351)
Screenshot: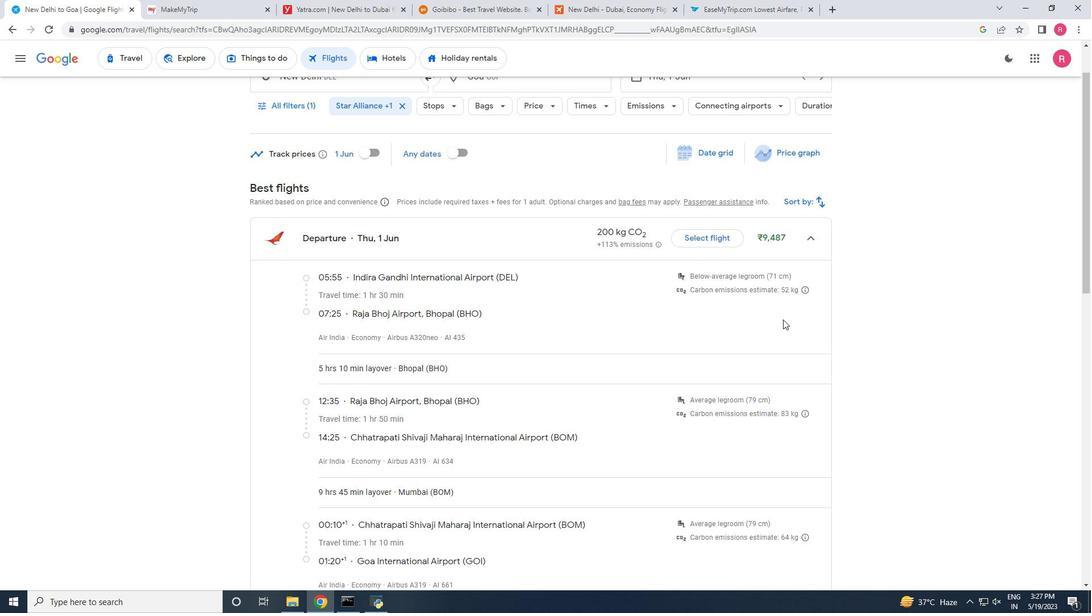 
Action: Mouse scrolled (778, 351) with delta (0, 0)
Screenshot: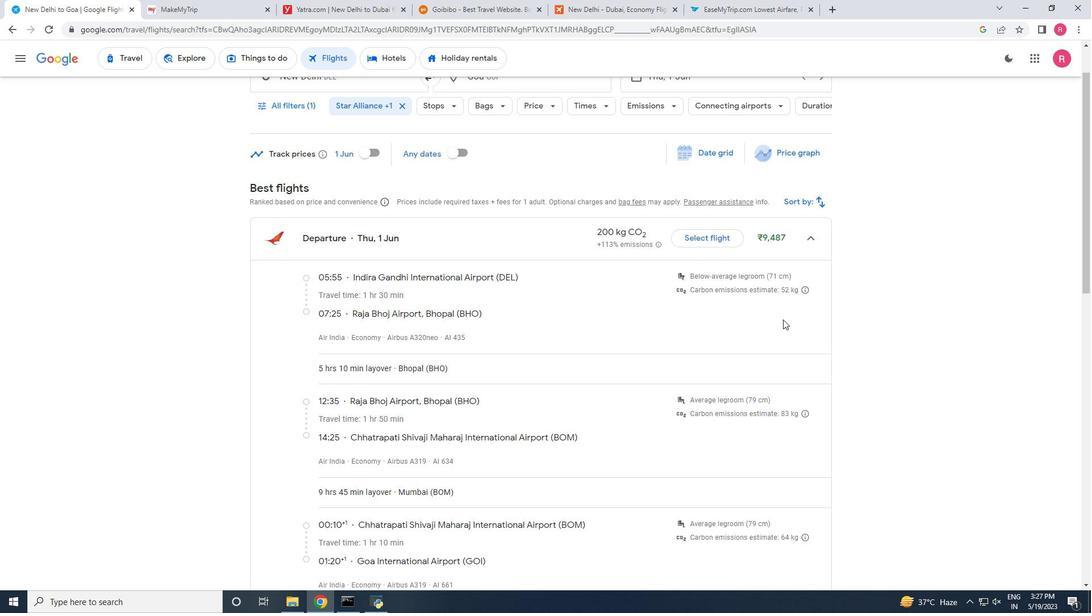 
Action: Mouse moved to (775, 352)
Screenshot: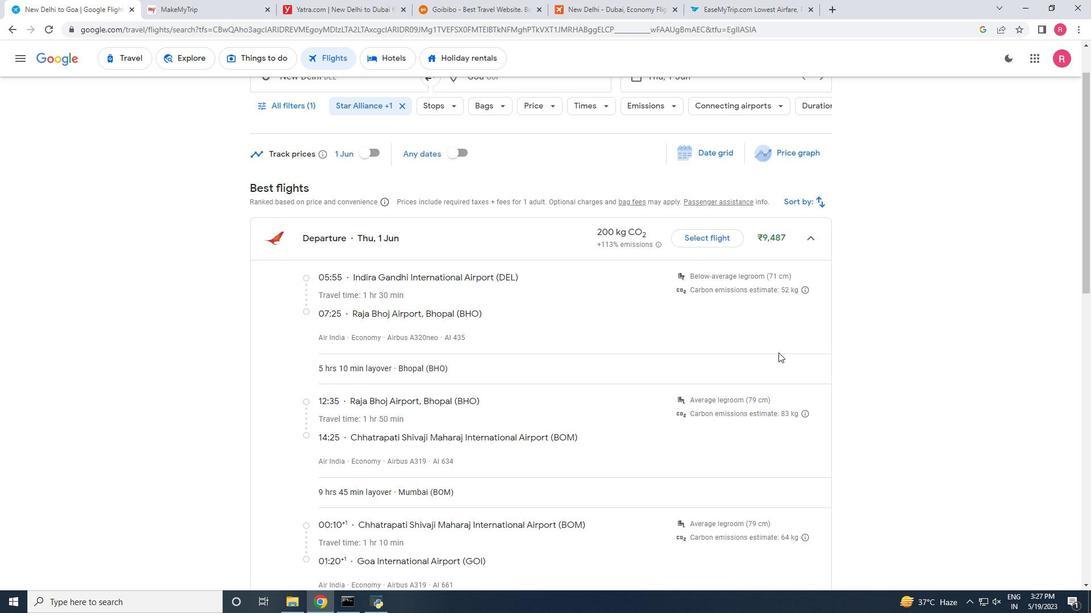 
Action: Mouse scrolled (775, 351) with delta (0, 0)
Screenshot: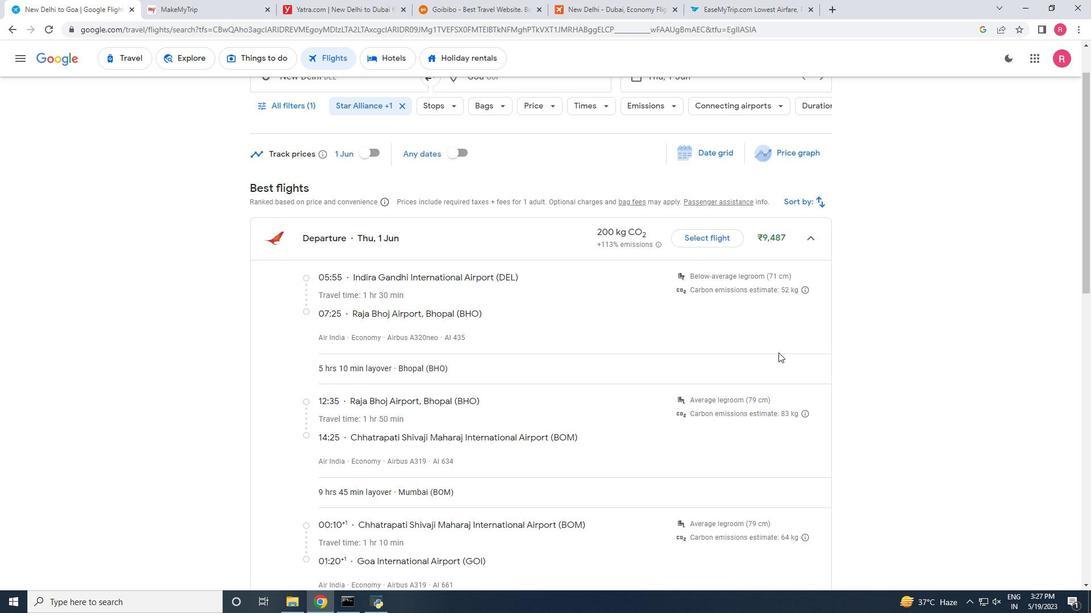 
Action: Mouse moved to (775, 352)
Screenshot: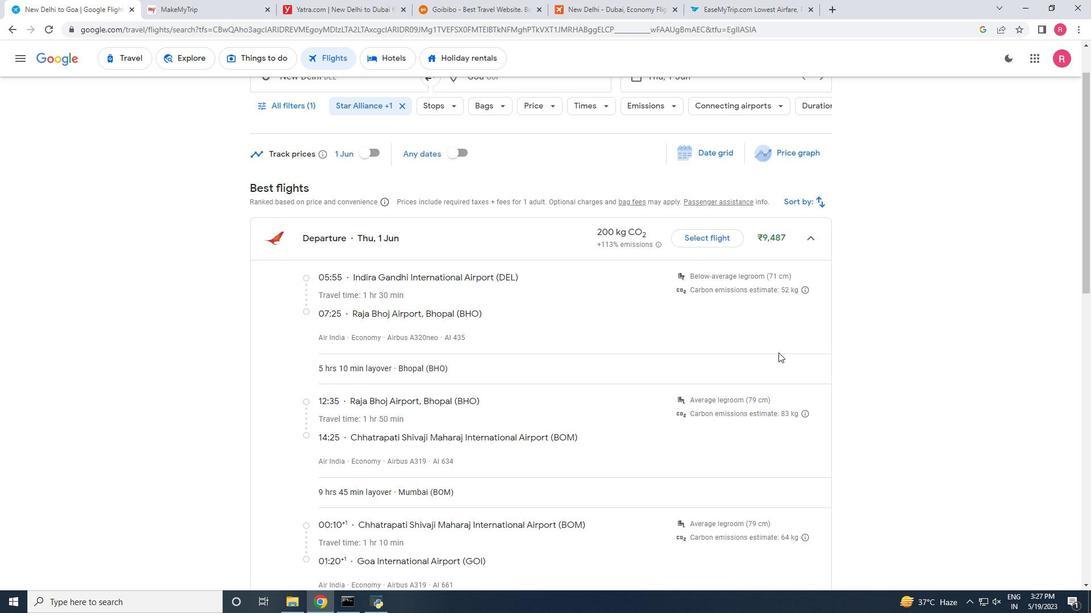 
Action: Mouse scrolled (775, 352) with delta (0, 0)
Screenshot: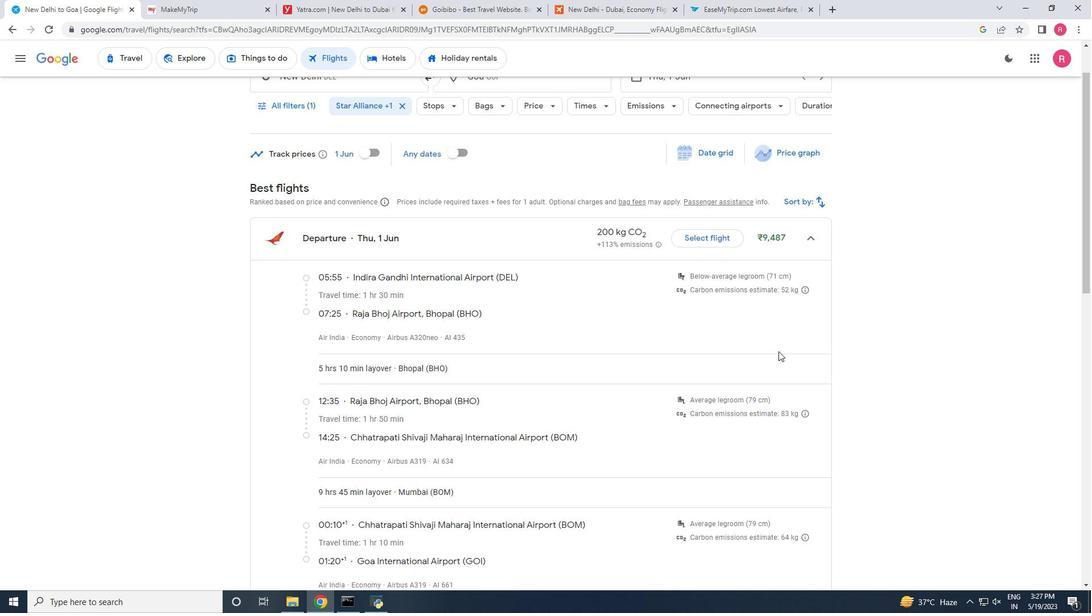 
Action: Mouse scrolled (775, 352) with delta (0, 0)
Screenshot: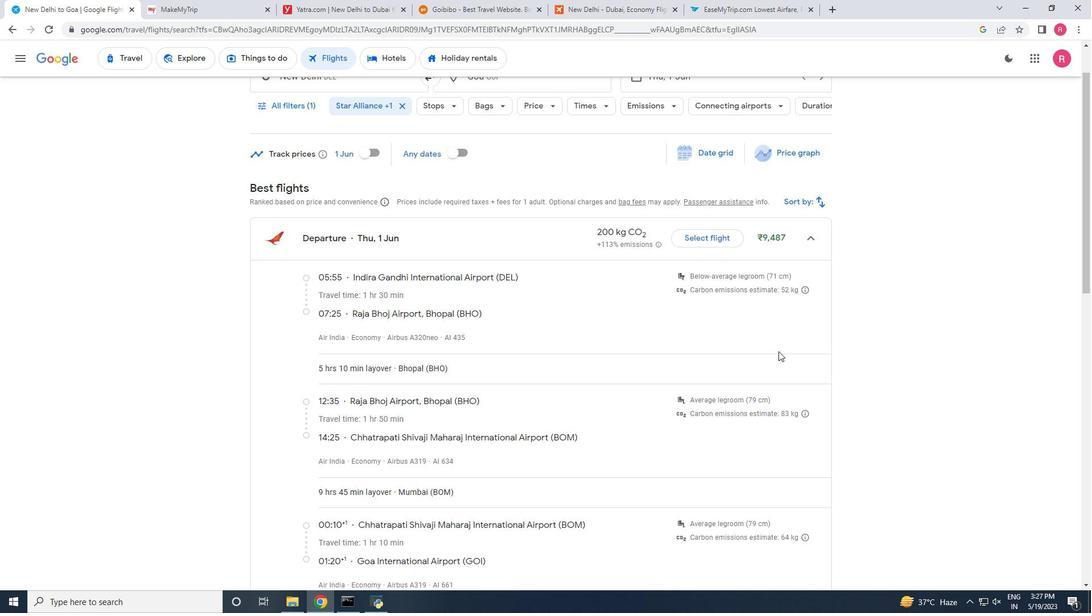 
Action: Mouse moved to (775, 323)
Screenshot: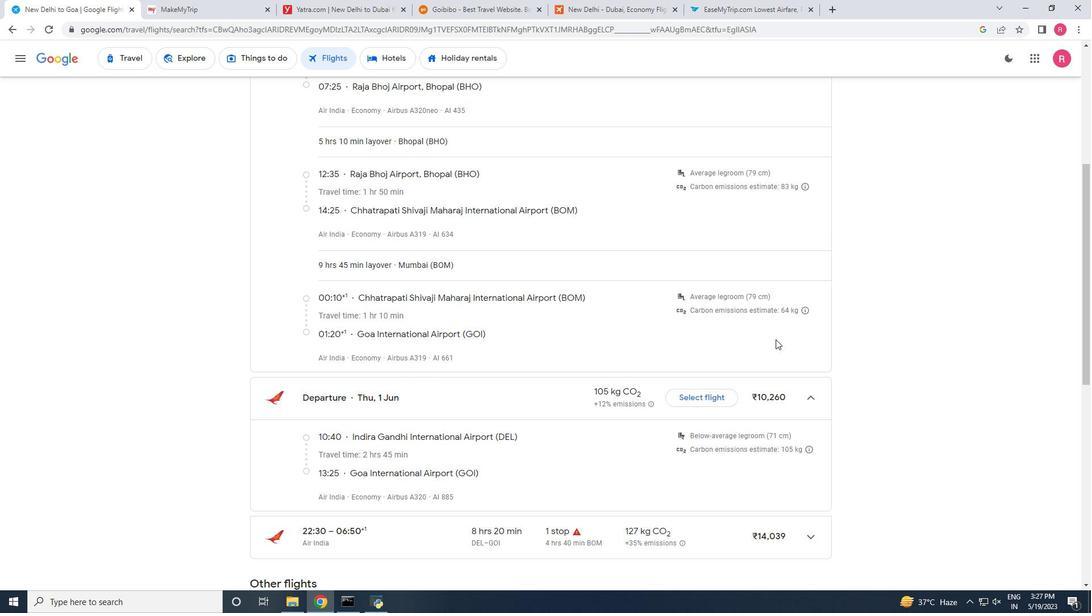 
Action: Mouse scrolled (775, 323) with delta (0, 0)
Screenshot: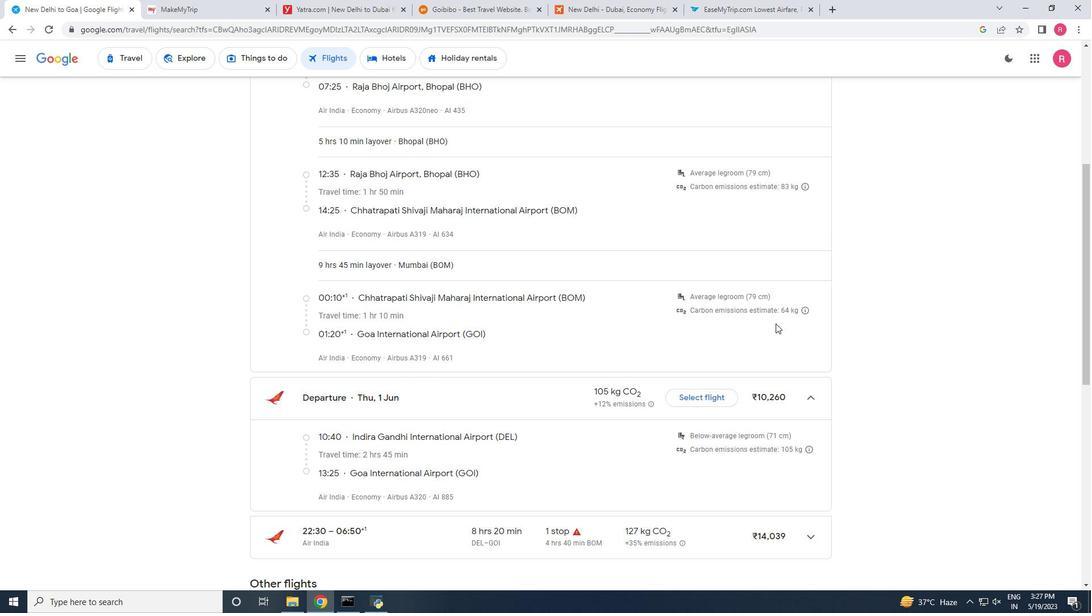 
Action: Mouse moved to (774, 350)
Screenshot: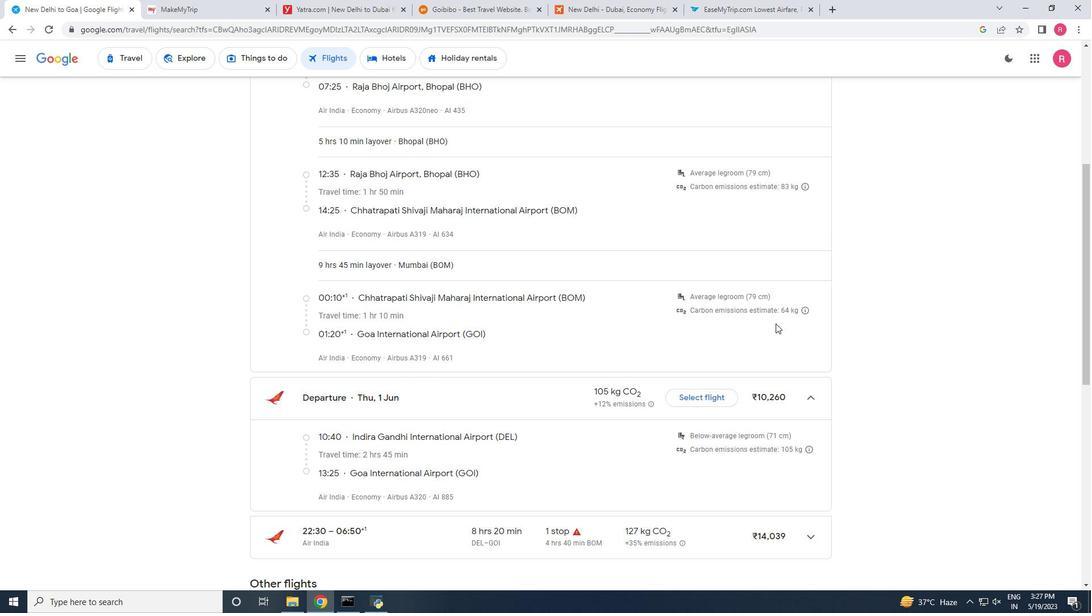 
Action: Mouse scrolled (774, 350) with delta (0, 0)
Screenshot: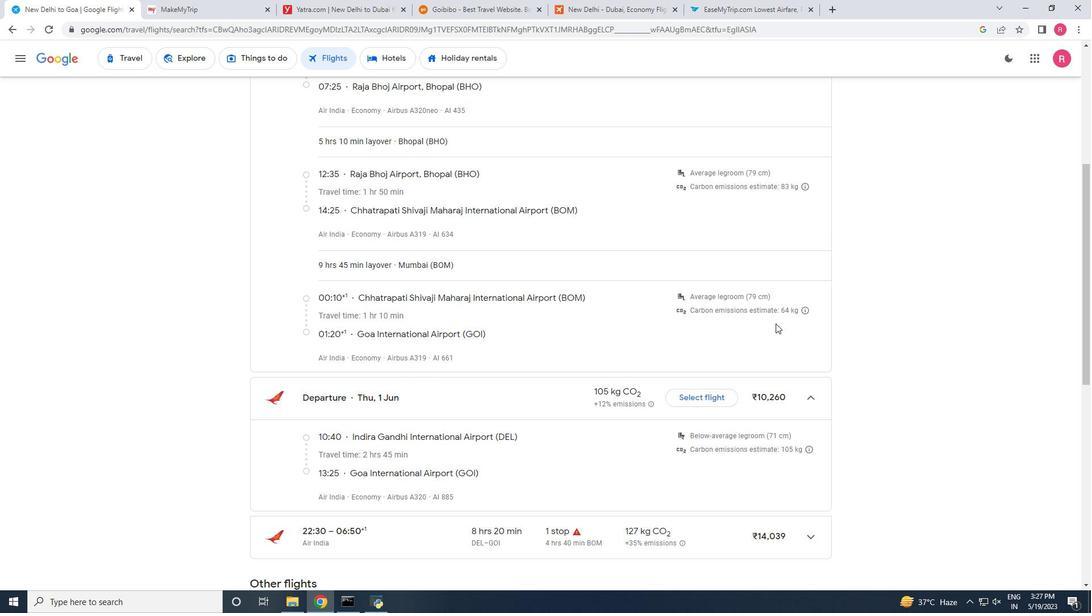 
Action: Mouse moved to (775, 349)
Screenshot: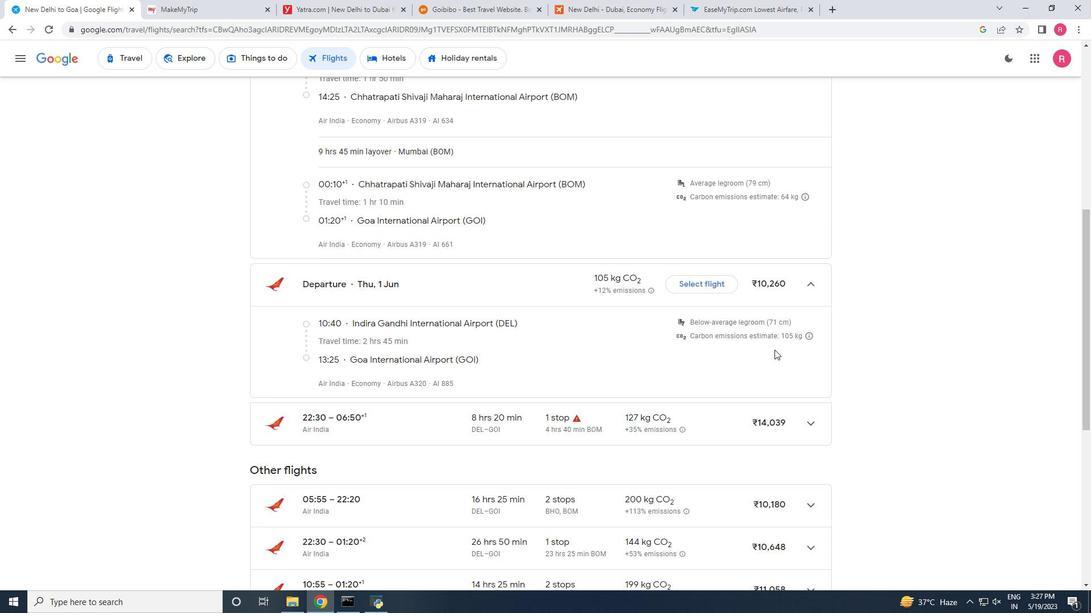
Action: Mouse scrolled (775, 348) with delta (0, 0)
Screenshot: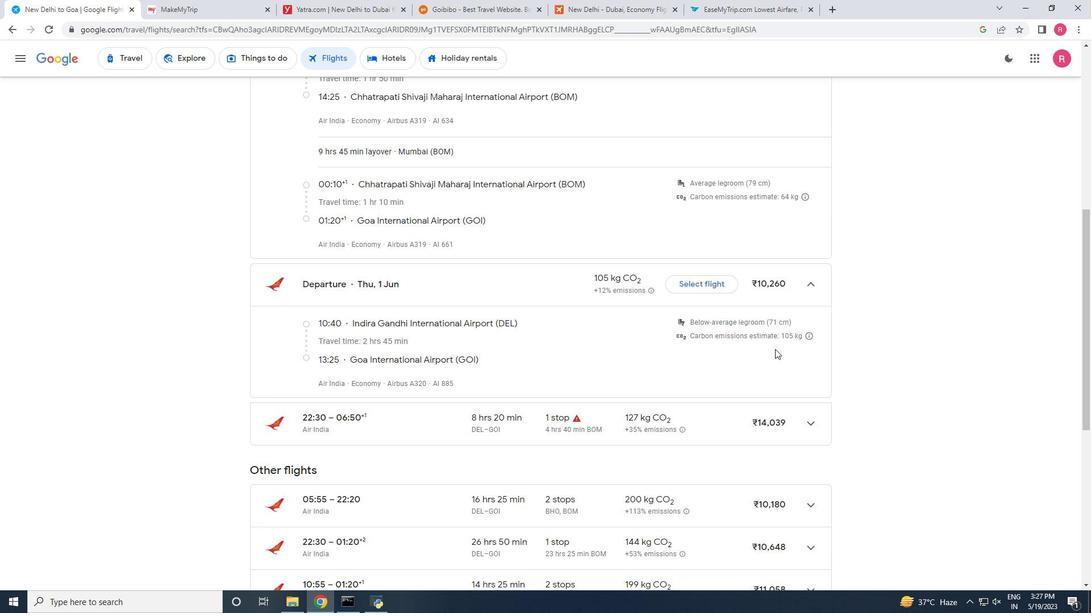
Action: Mouse scrolled (775, 348) with delta (0, 0)
Screenshot: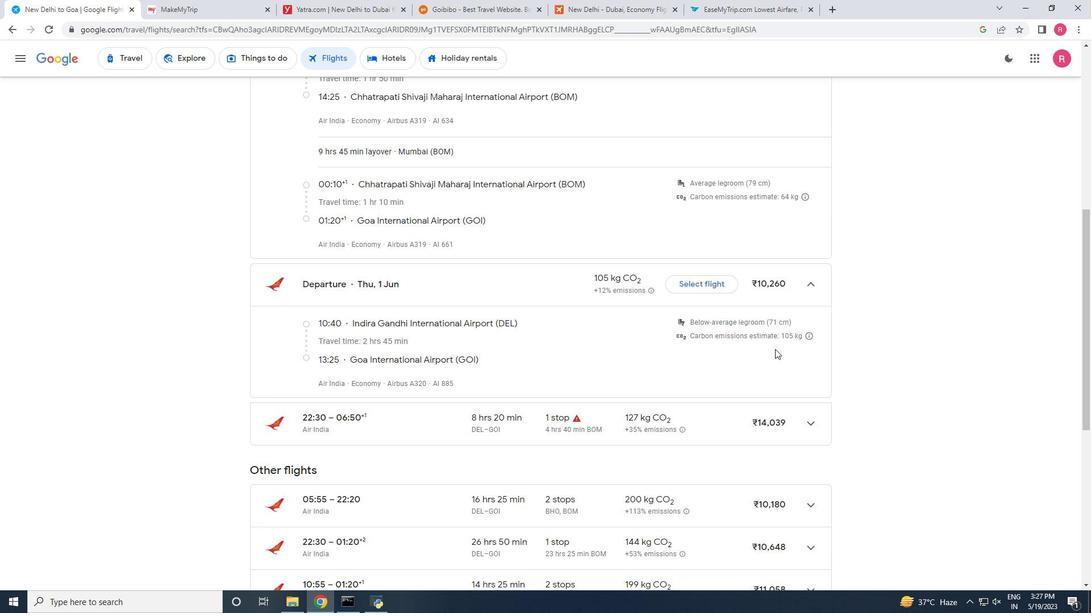 
Action: Mouse moved to (805, 316)
Screenshot: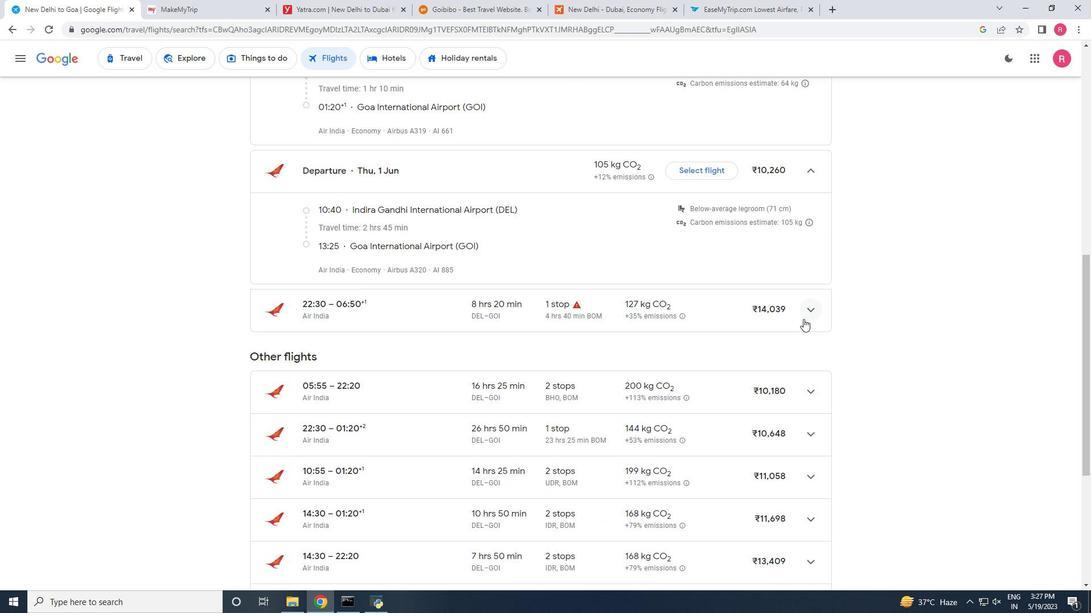 
Action: Mouse pressed left at (805, 316)
Screenshot: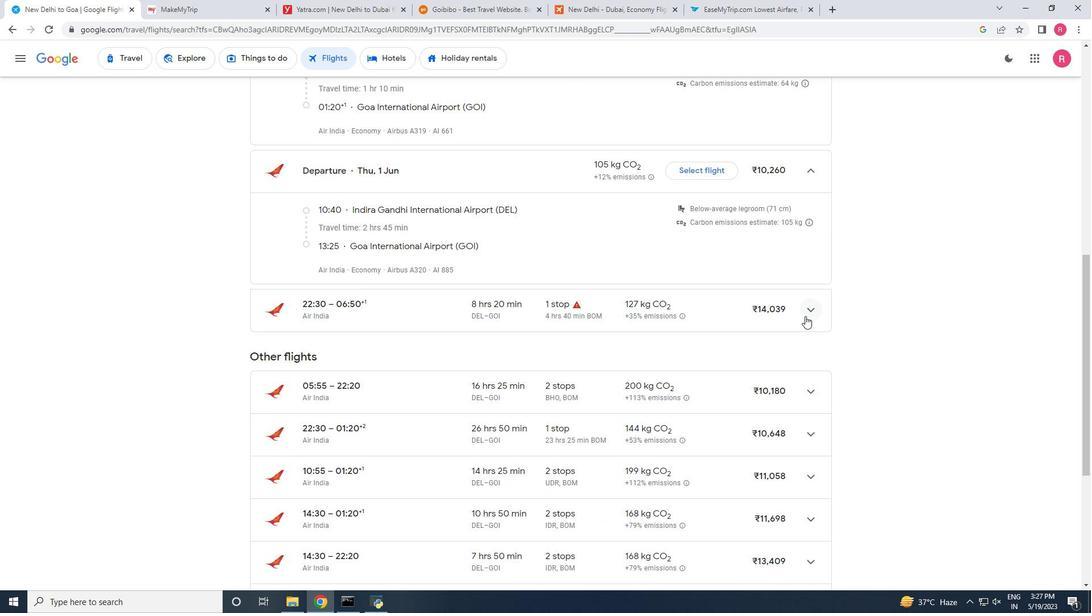 
Action: Mouse moved to (793, 324)
Screenshot: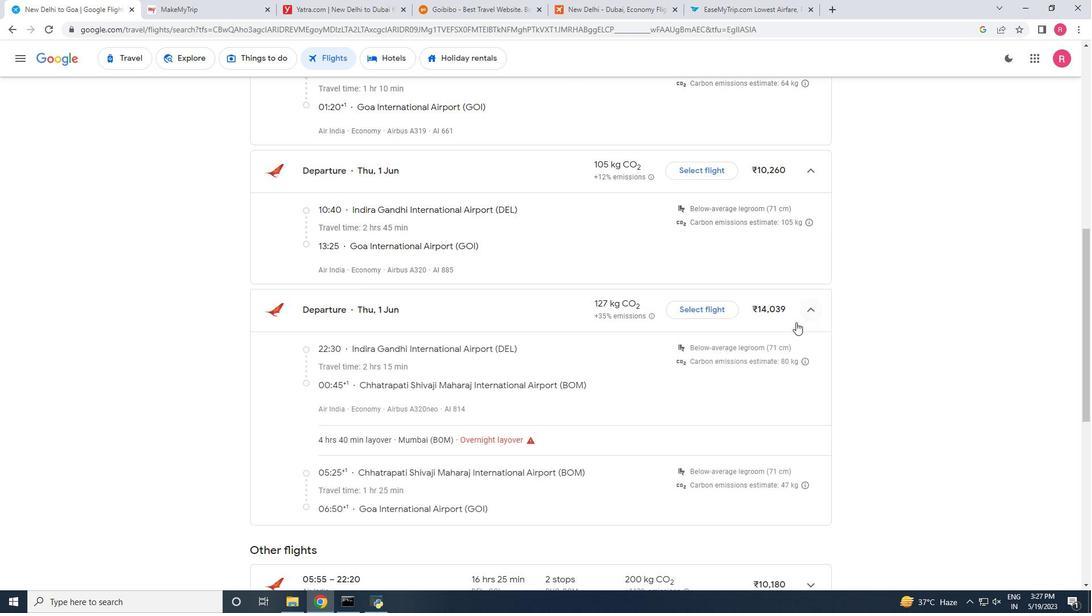 
Action: Mouse scrolled (793, 323) with delta (0, 0)
Screenshot: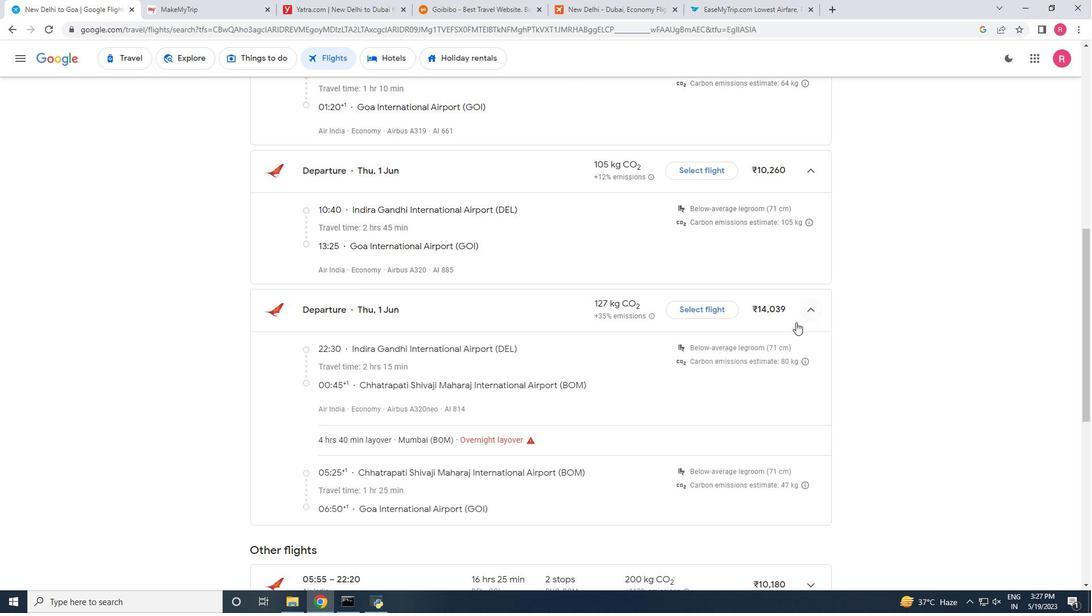 
Action: Mouse scrolled (793, 323) with delta (0, 0)
Screenshot: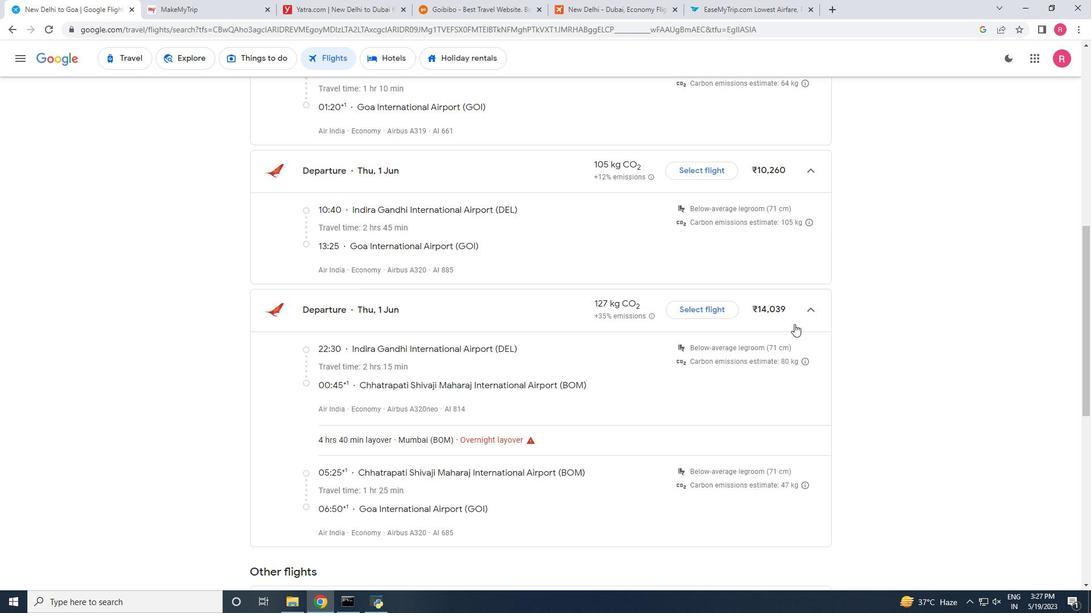 
Action: Mouse scrolled (793, 323) with delta (0, 0)
Screenshot: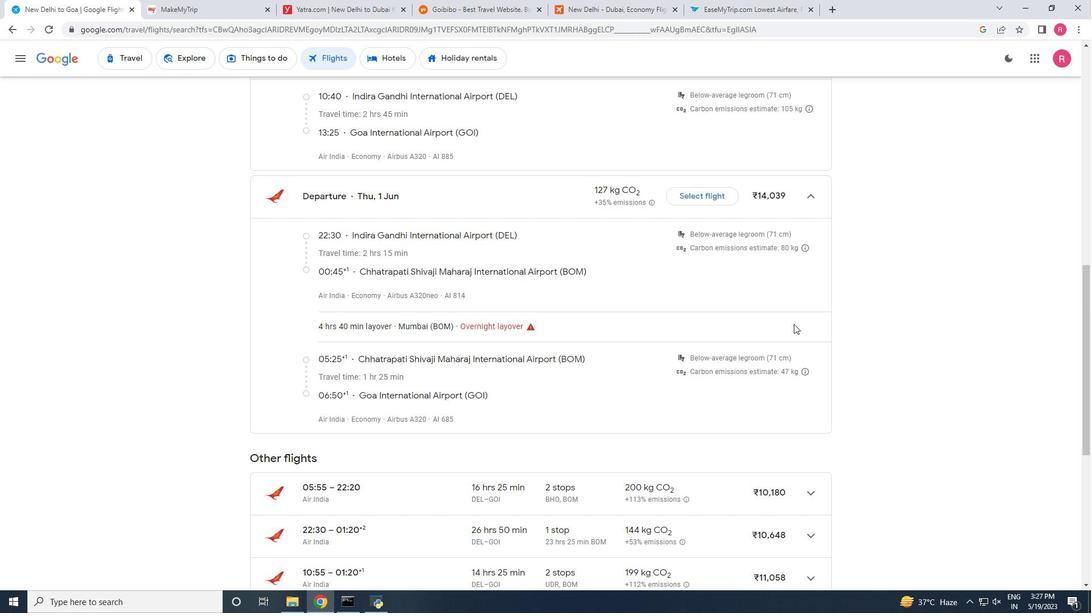 
Action: Mouse scrolled (793, 323) with delta (0, 0)
Screenshot: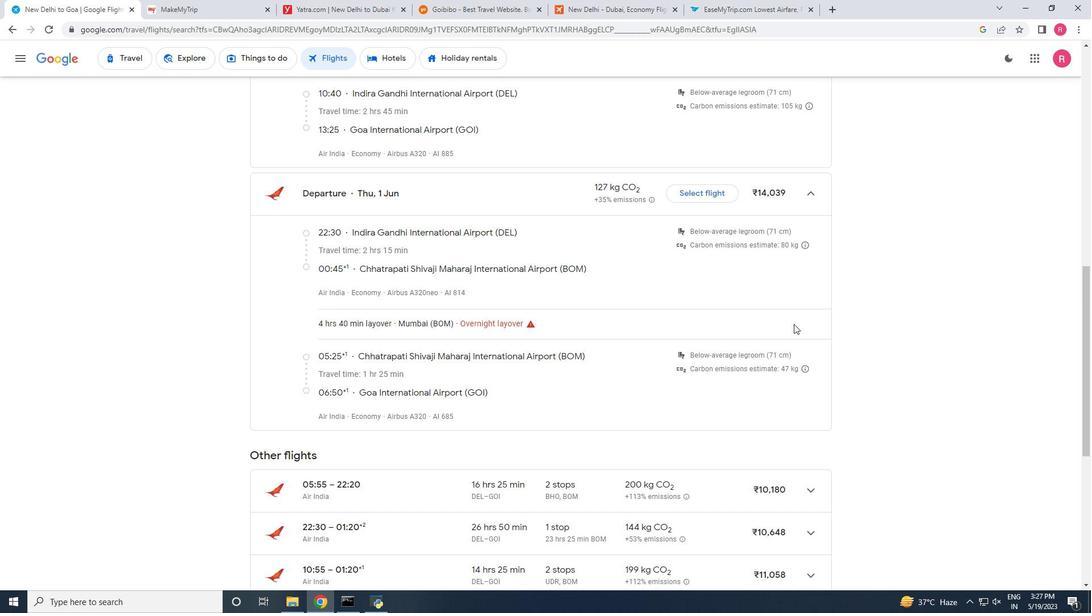 
Action: Mouse scrolled (793, 323) with delta (0, 0)
Screenshot: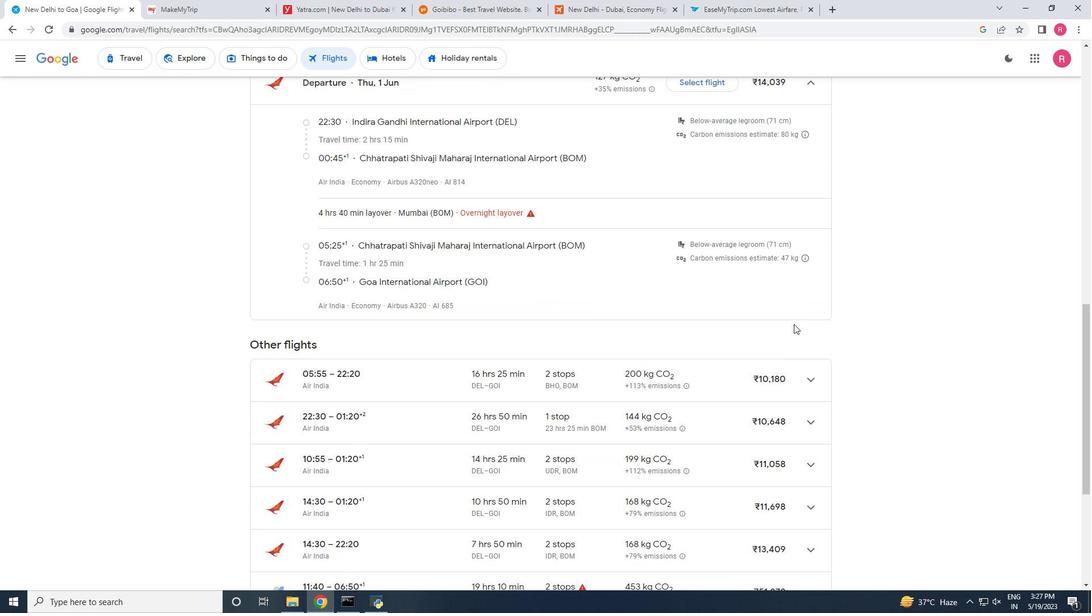 
Action: Mouse moved to (820, 329)
Screenshot: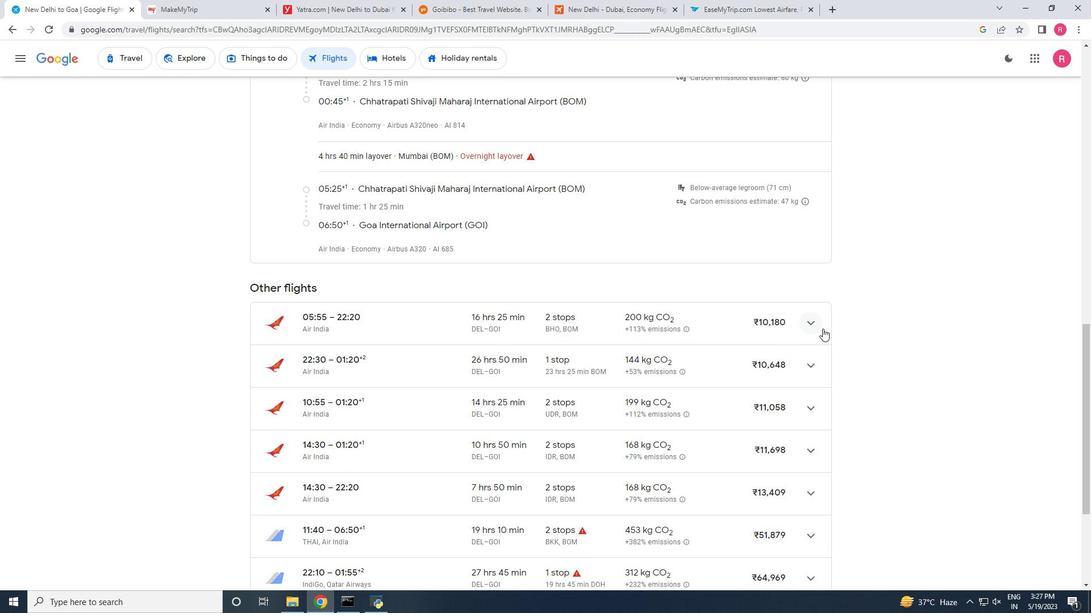 
Action: Mouse pressed left at (820, 329)
Screenshot: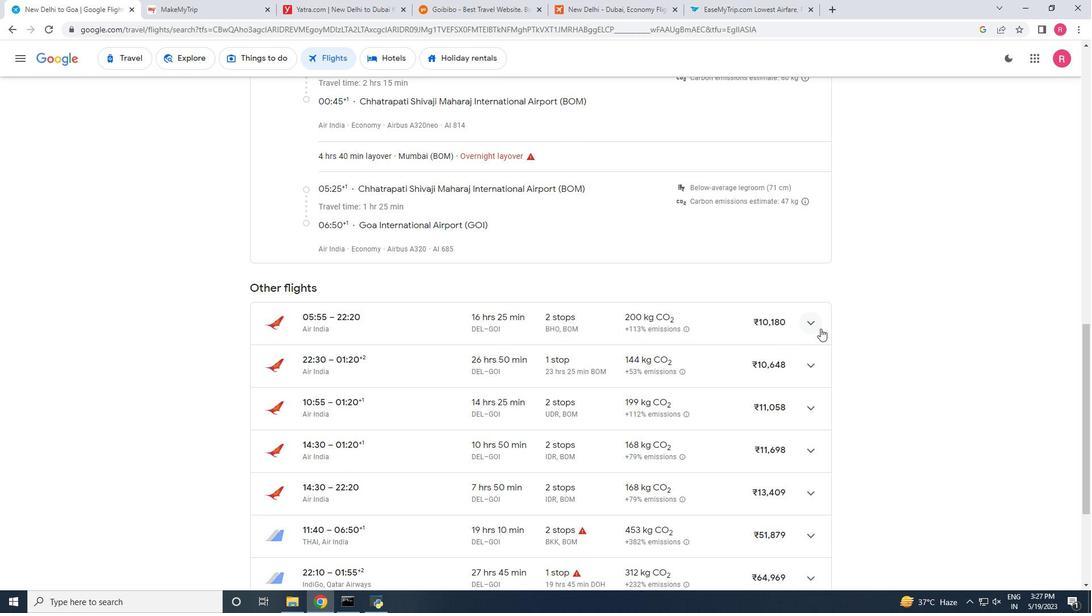 
Action: Mouse moved to (825, 396)
Screenshot: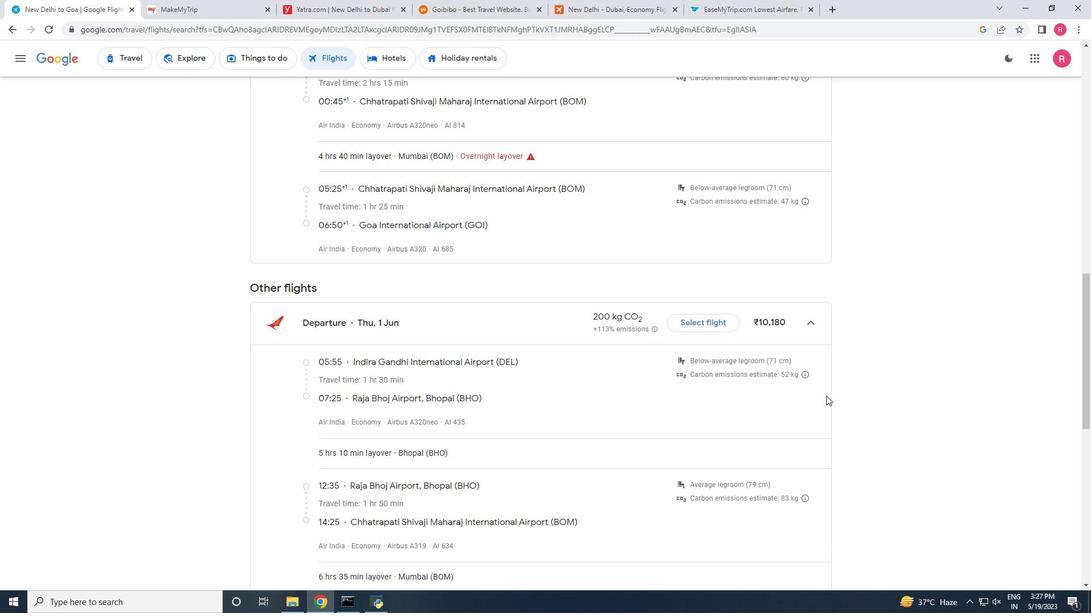 
Action: Mouse scrolled (825, 395) with delta (0, 0)
Screenshot: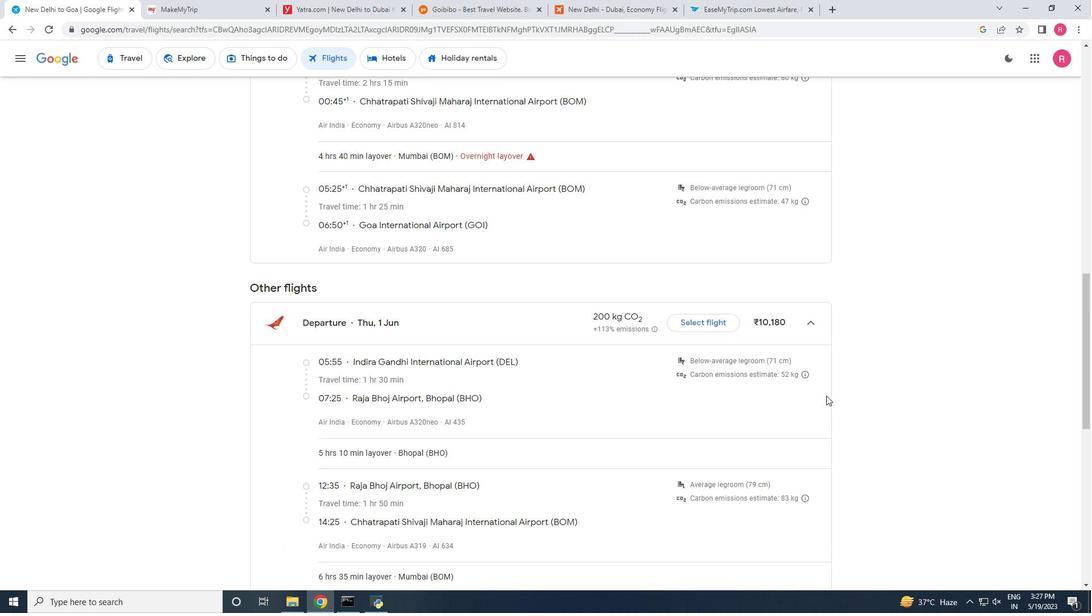 
Action: Mouse scrolled (825, 395) with delta (0, 0)
Screenshot: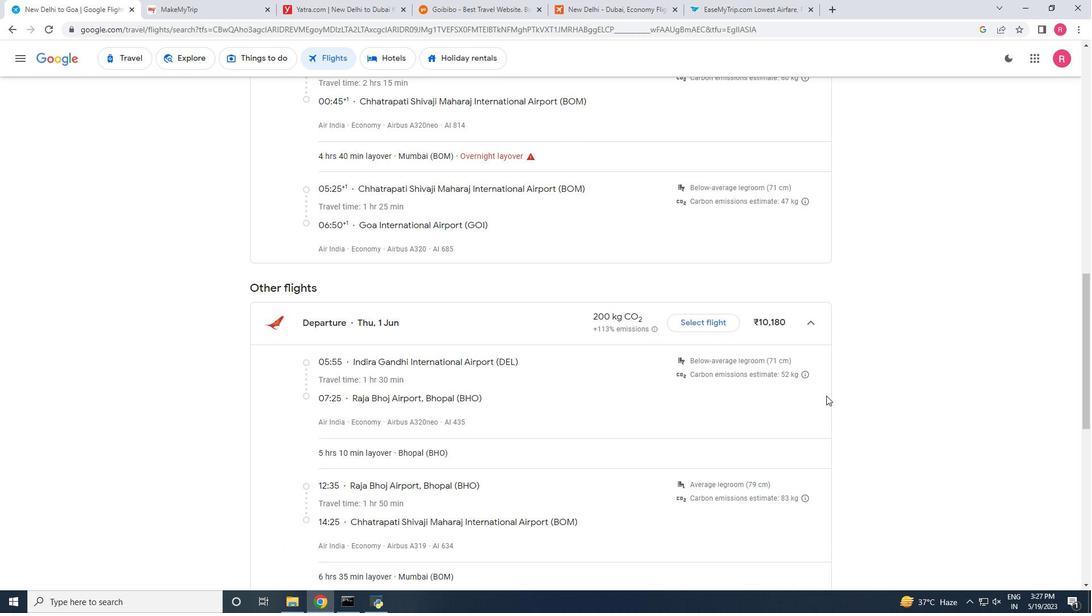 
Action: Mouse scrolled (825, 395) with delta (0, 0)
Screenshot: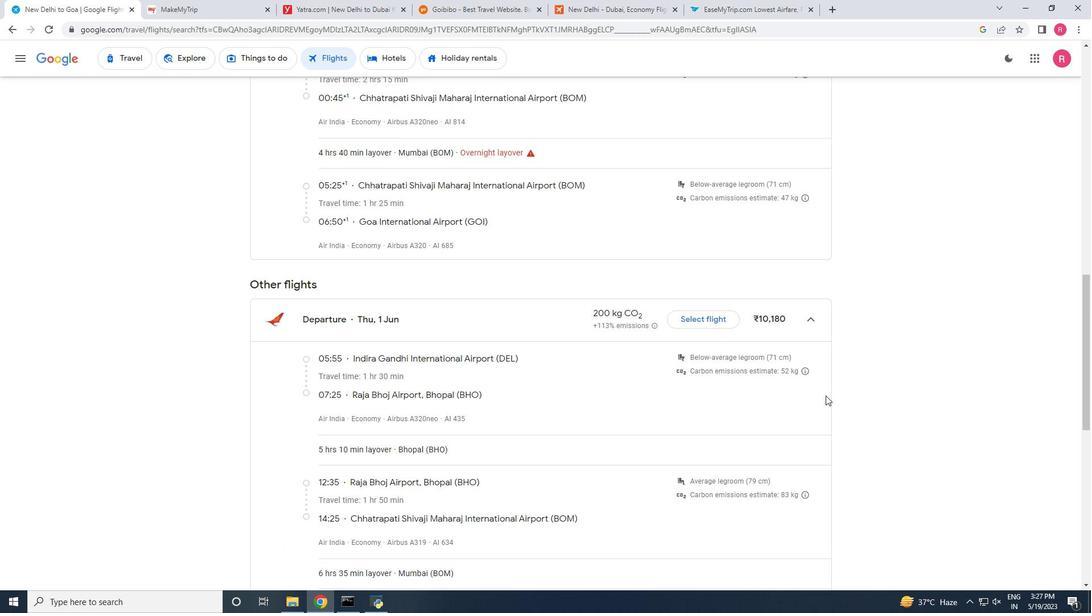 
Action: Mouse scrolled (825, 395) with delta (0, 0)
Screenshot: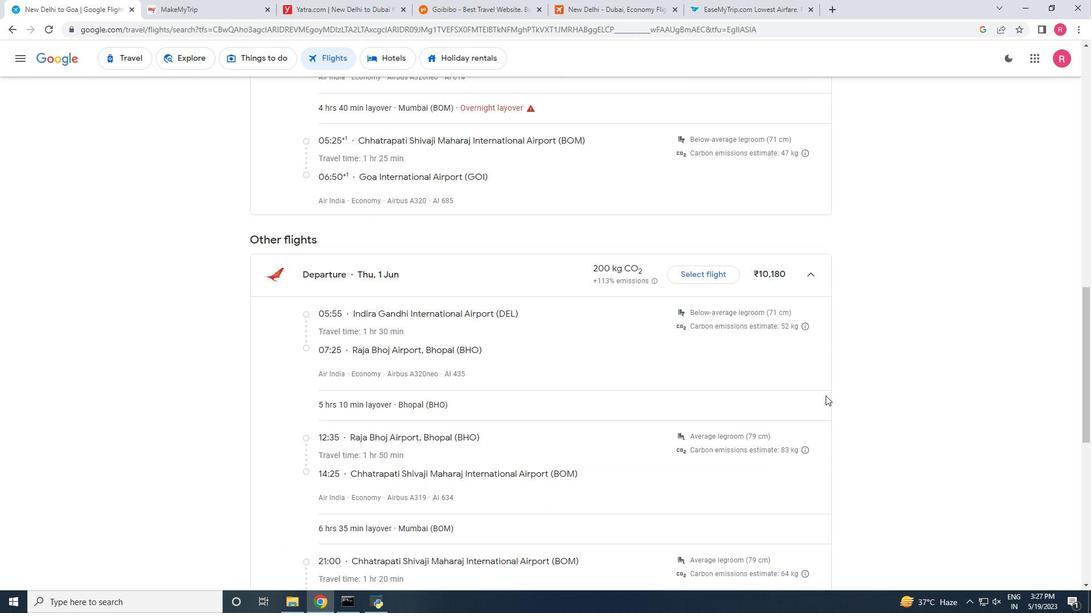 
Action: Mouse scrolled (825, 395) with delta (0, 0)
Screenshot: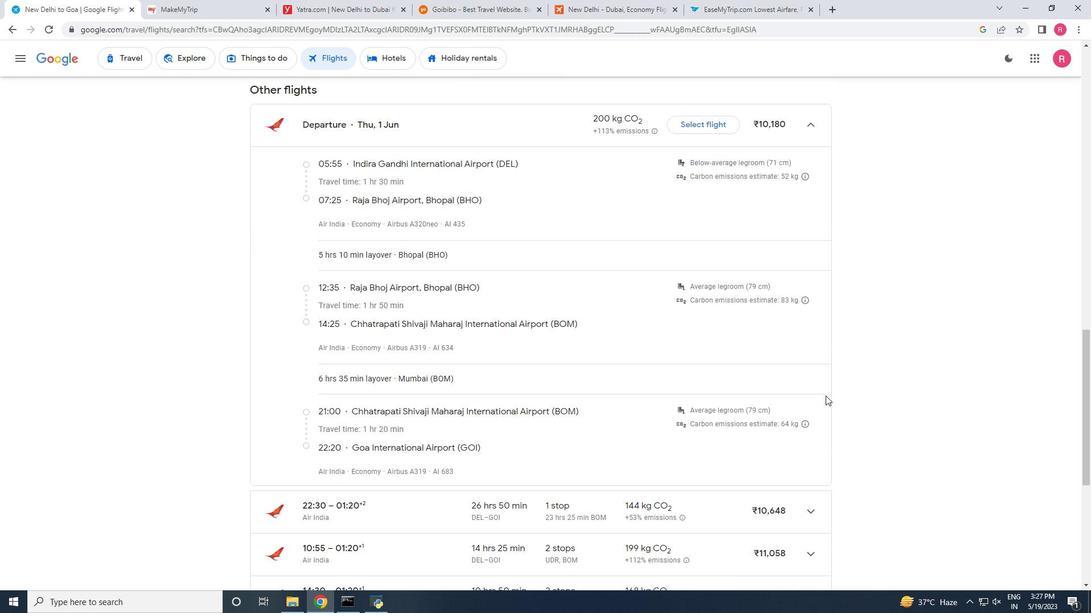 
Action: Mouse moved to (808, 421)
Screenshot: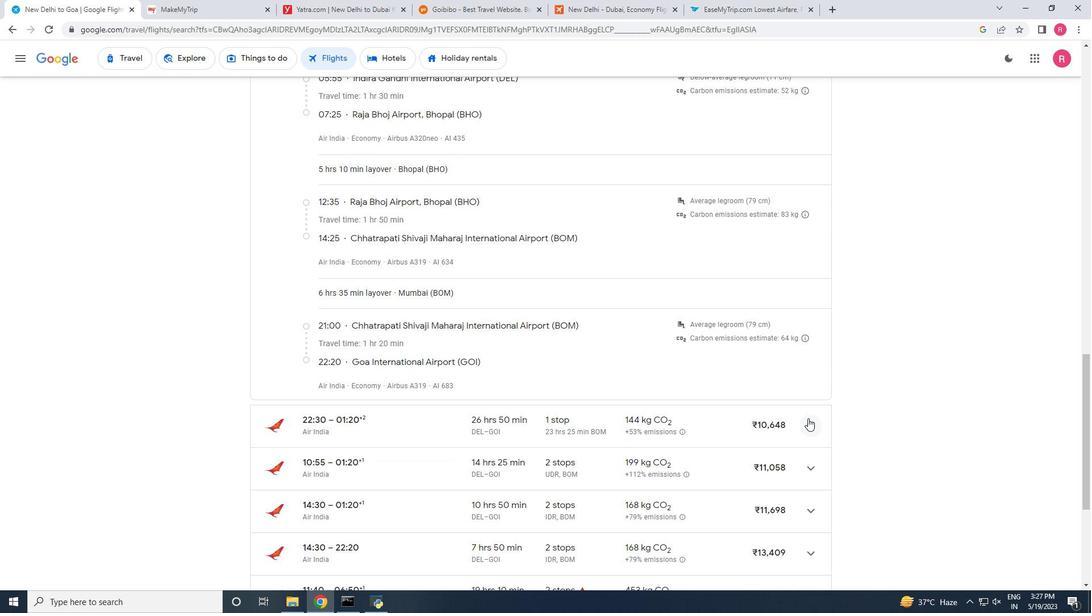 
Action: Mouse pressed left at (808, 421)
Screenshot: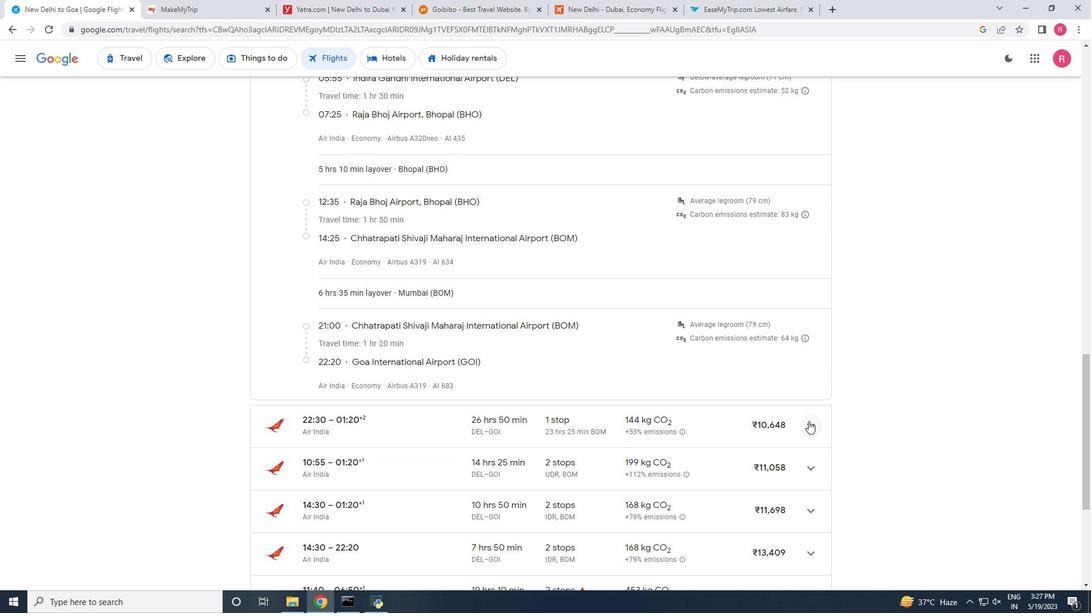 
Action: Mouse moved to (743, 393)
Screenshot: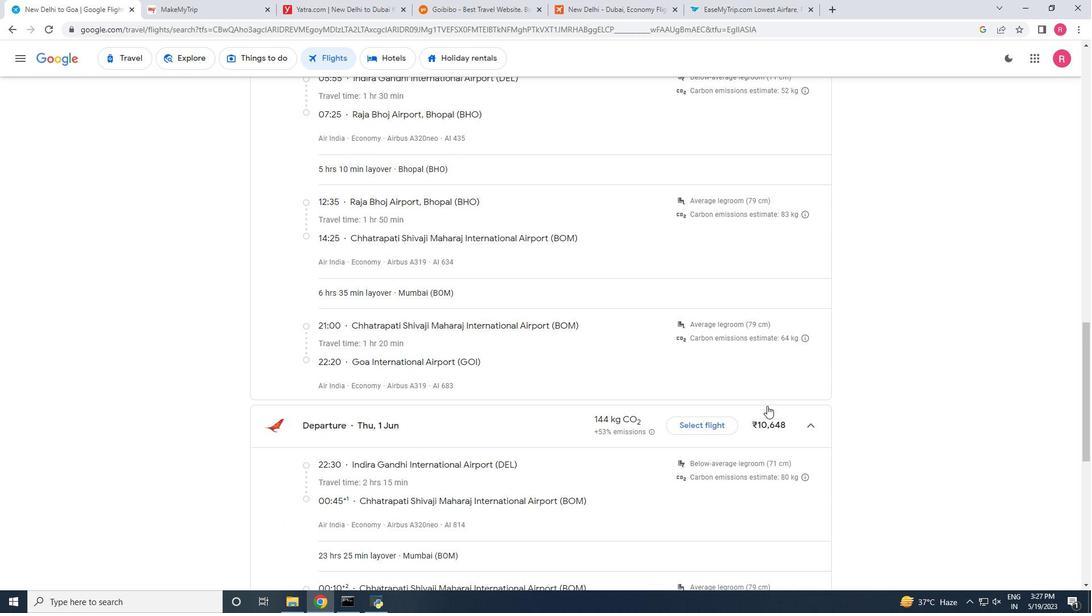 
Action: Mouse scrolled (743, 393) with delta (0, 0)
Screenshot: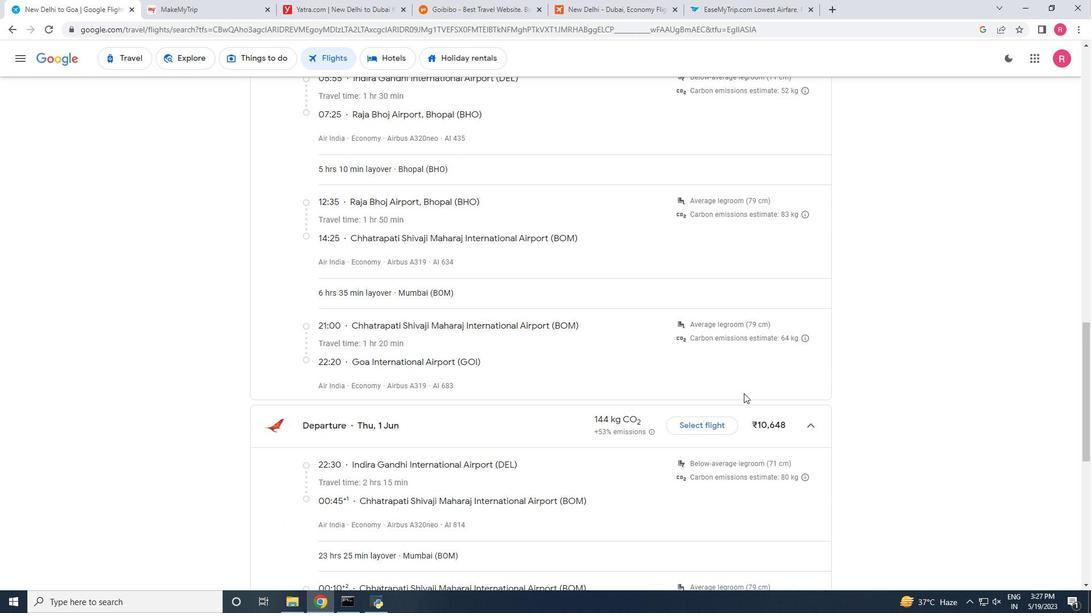 
Action: Mouse scrolled (743, 393) with delta (0, 0)
Screenshot: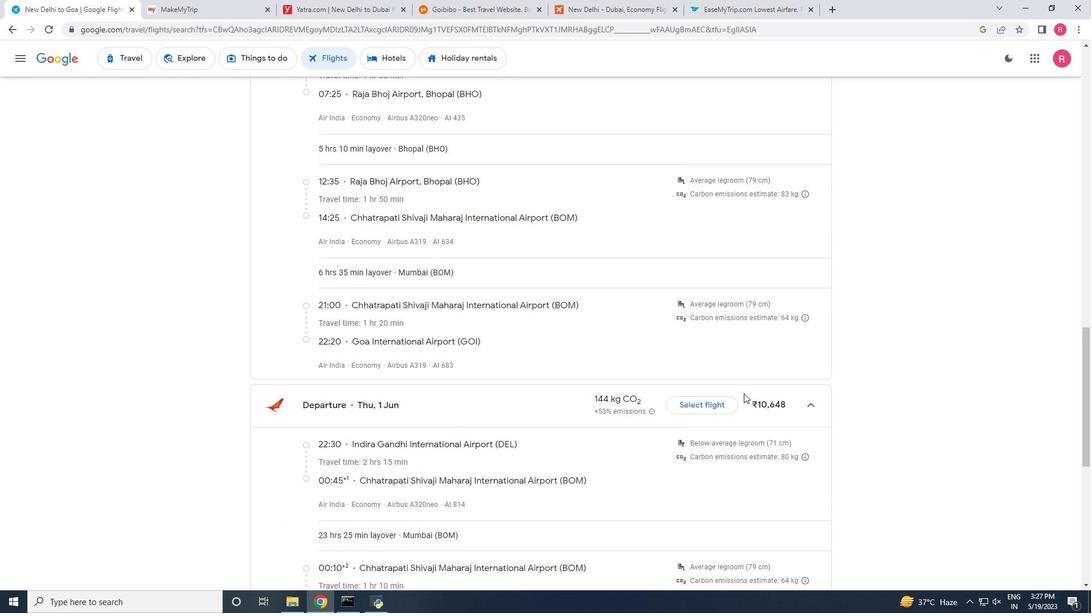
Action: Mouse scrolled (743, 393) with delta (0, 0)
Screenshot: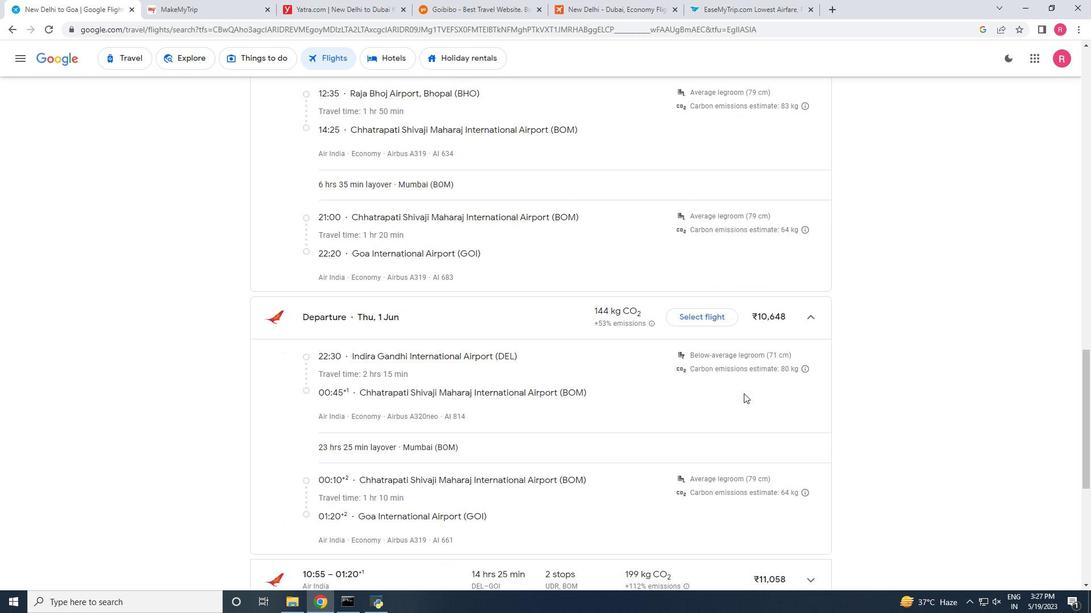 
Action: Mouse moved to (743, 389)
Screenshot: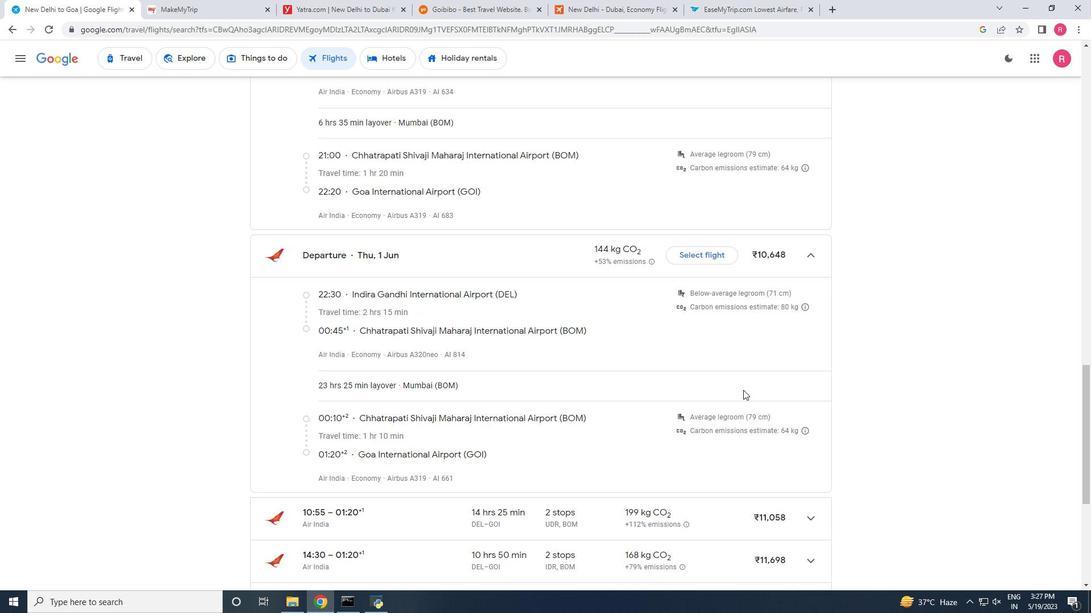 
Action: Mouse scrolled (743, 388) with delta (0, 0)
Screenshot: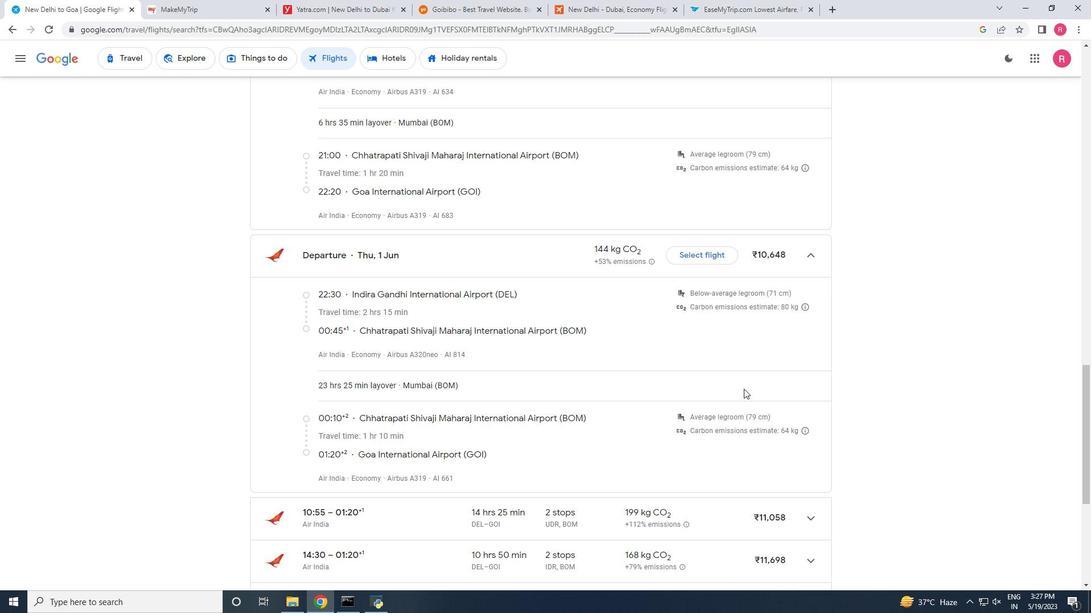 
Action: Mouse scrolled (743, 388) with delta (0, 0)
Screenshot: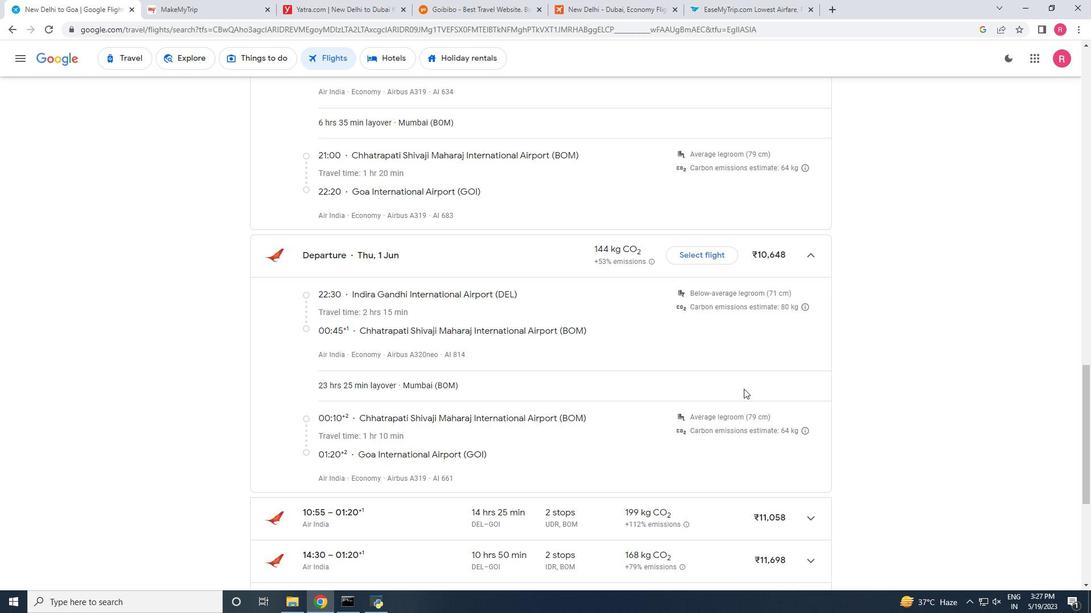 
Action: Mouse scrolled (743, 388) with delta (0, 0)
Screenshot: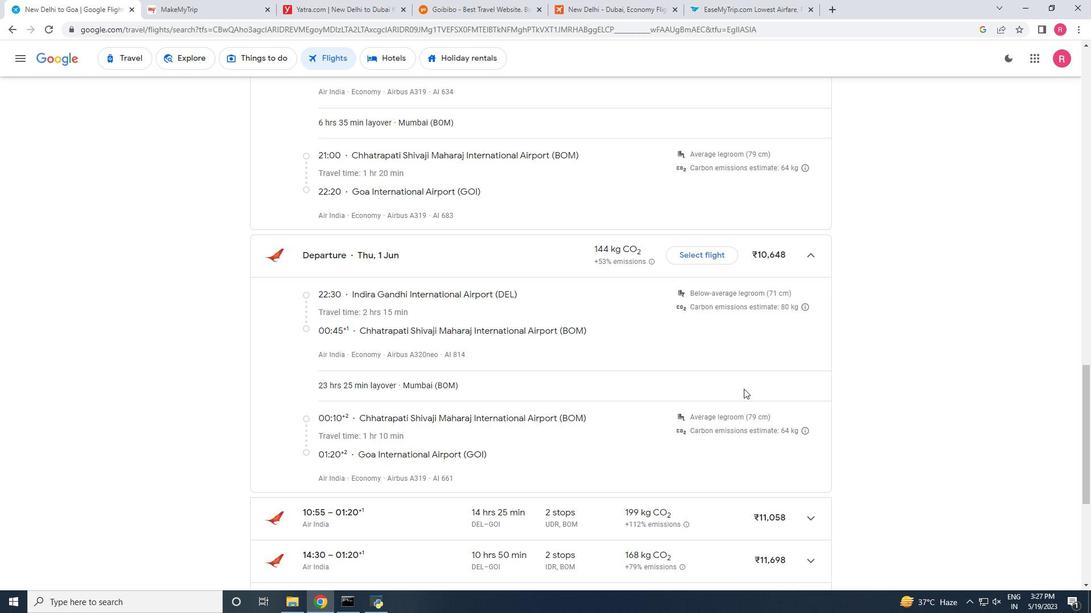 
Action: Mouse moved to (803, 345)
Screenshot: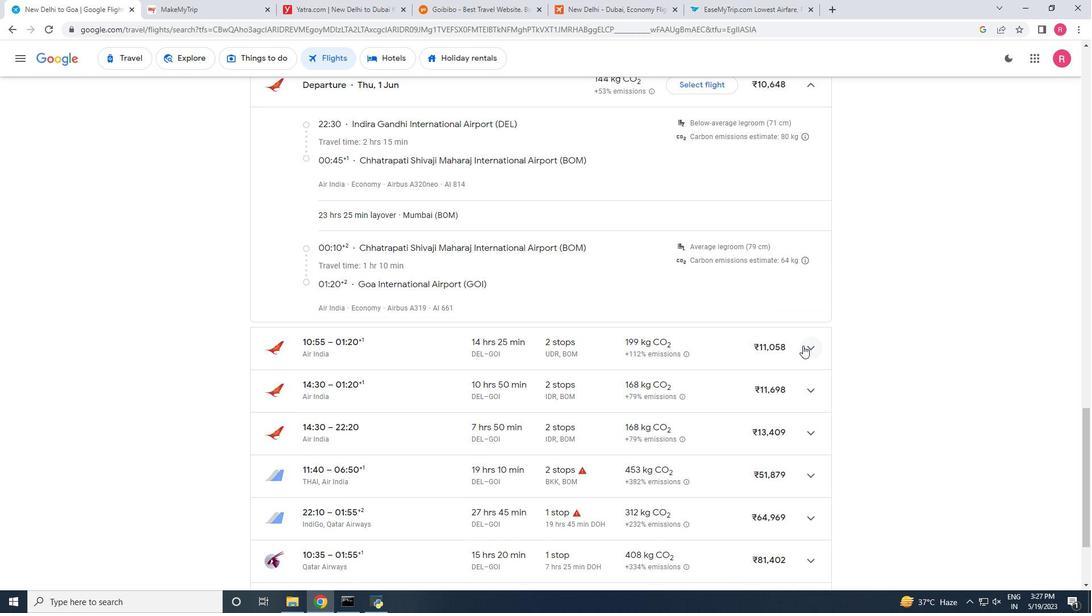 
Action: Mouse pressed left at (803, 345)
Screenshot: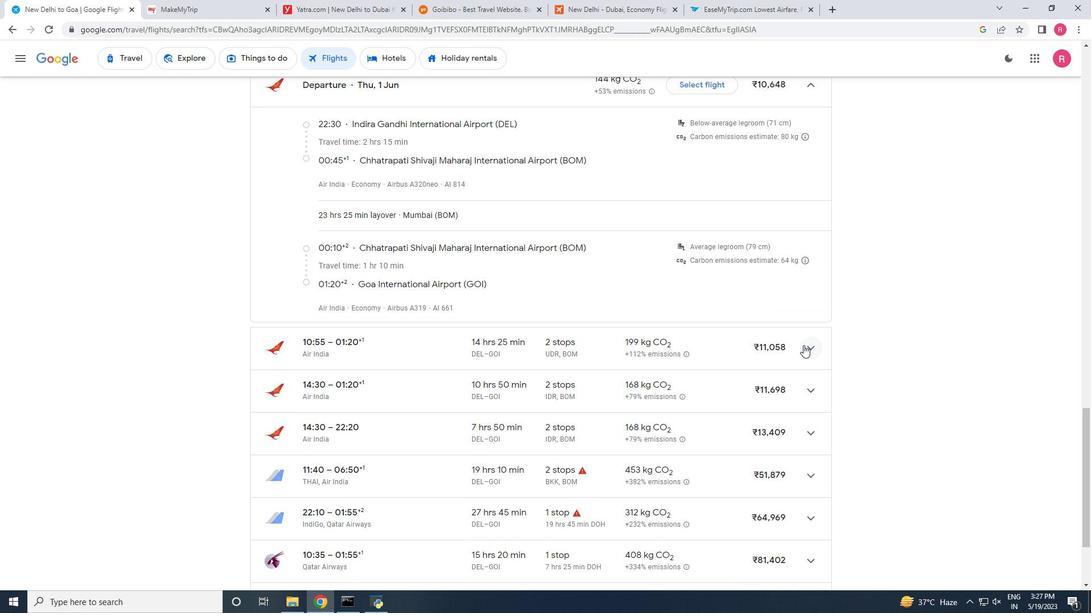 
Action: Mouse moved to (706, 335)
Screenshot: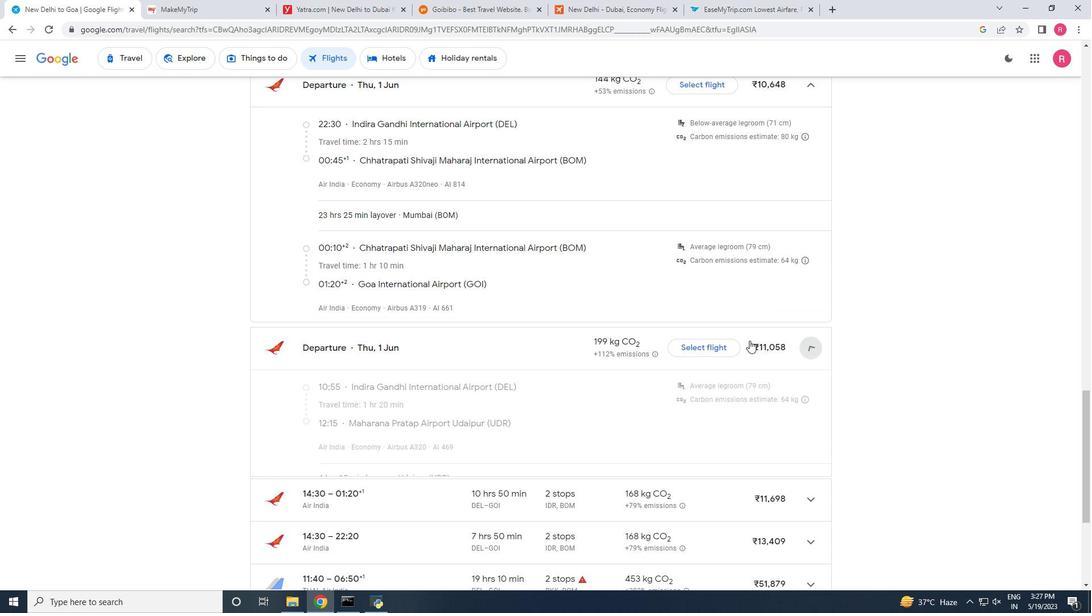 
Action: Mouse scrolled (706, 334) with delta (0, 0)
Screenshot: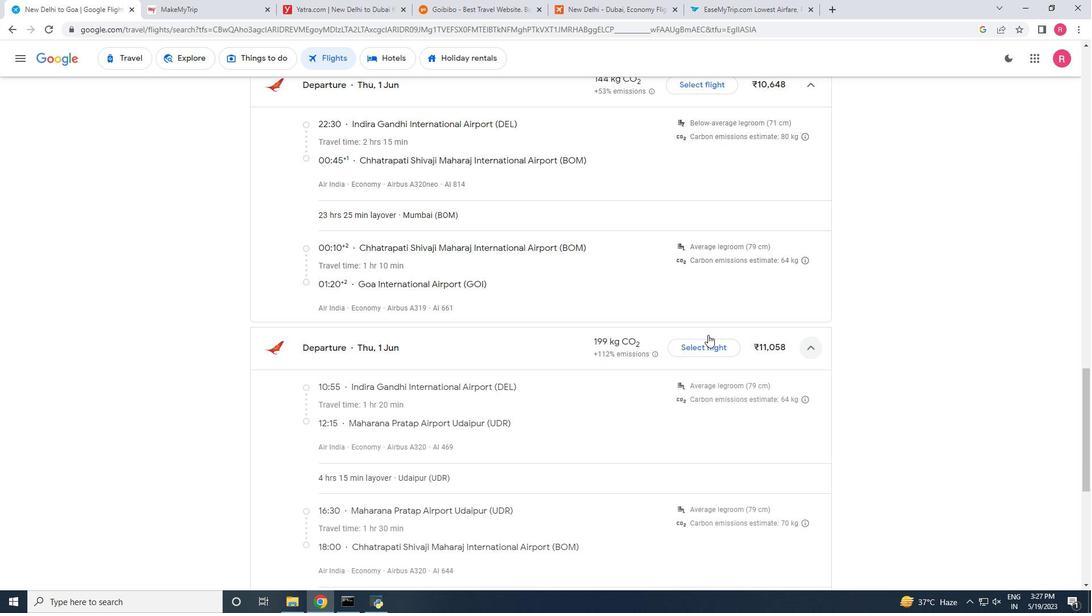 
Action: Mouse scrolled (706, 334) with delta (0, 0)
Screenshot: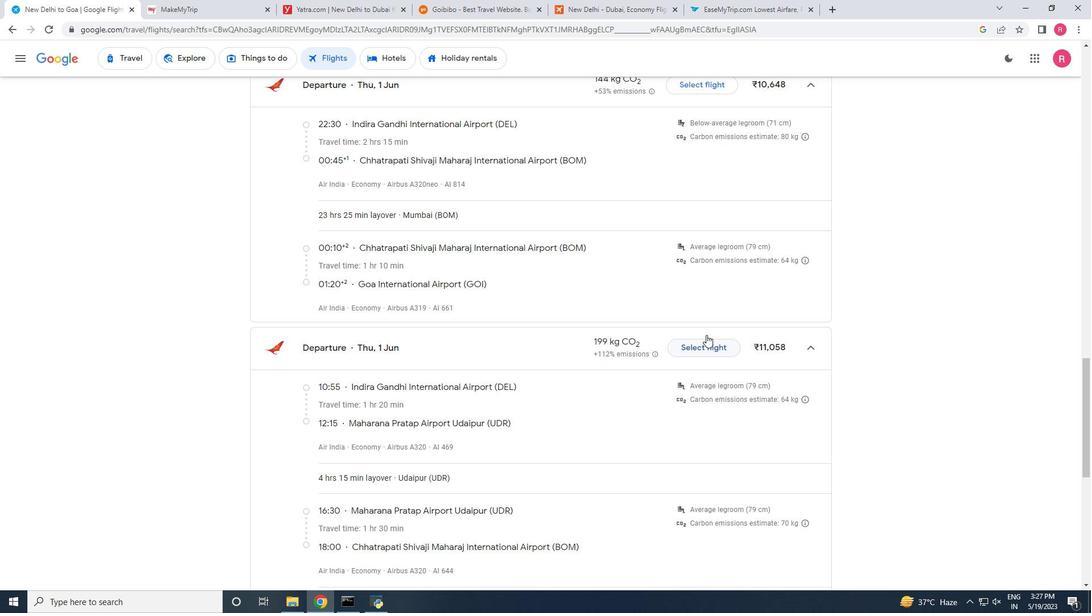
Action: Mouse scrolled (706, 334) with delta (0, 0)
Screenshot: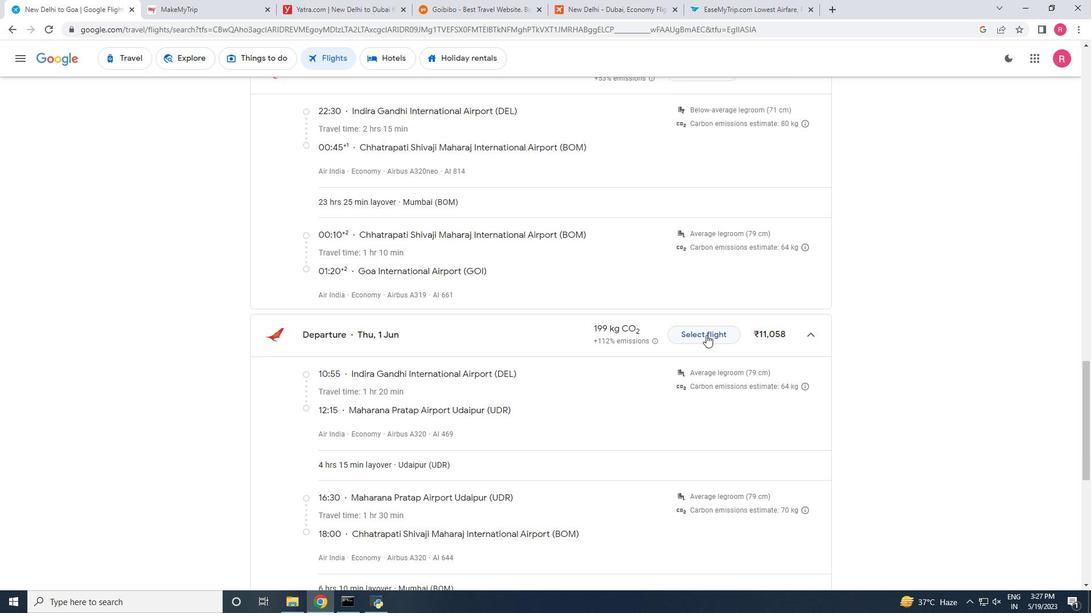 
Action: Mouse scrolled (706, 334) with delta (0, 0)
Screenshot: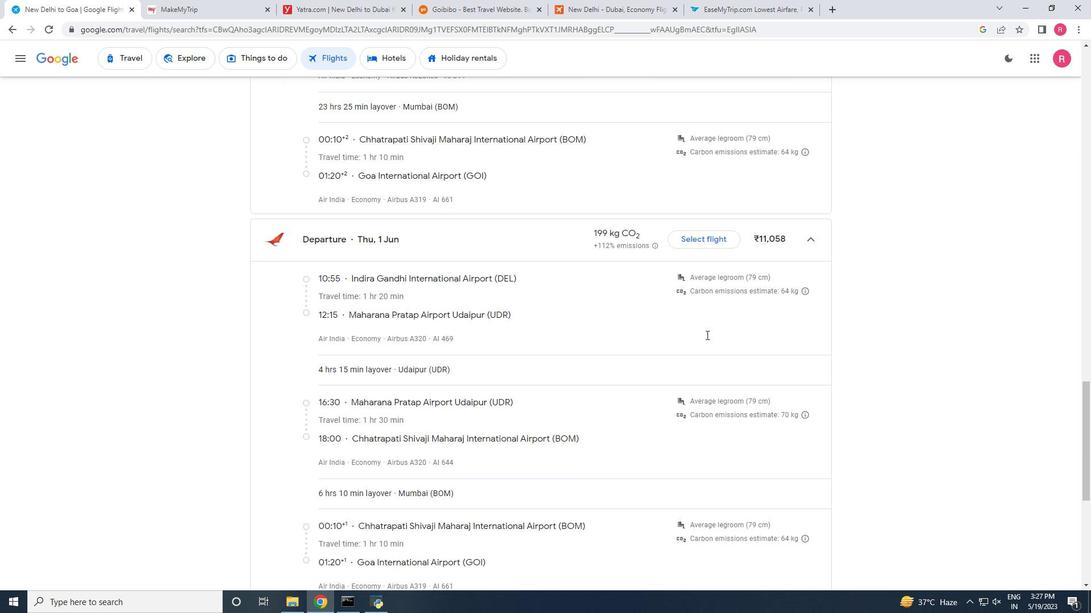 
Action: Mouse scrolled (706, 334) with delta (0, 0)
Screenshot: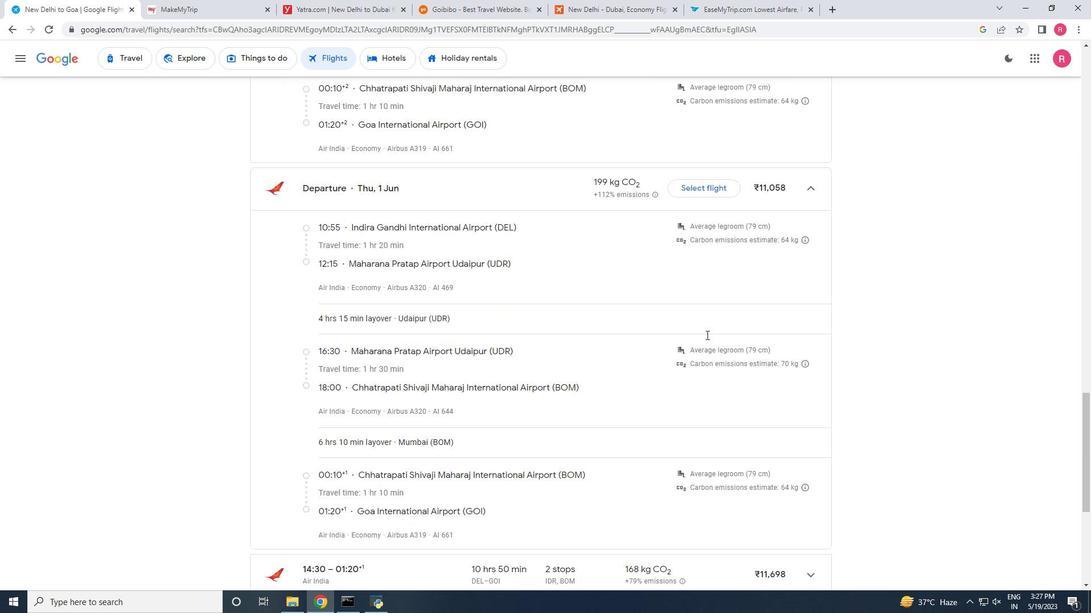 
Action: Mouse moved to (763, 368)
Screenshot: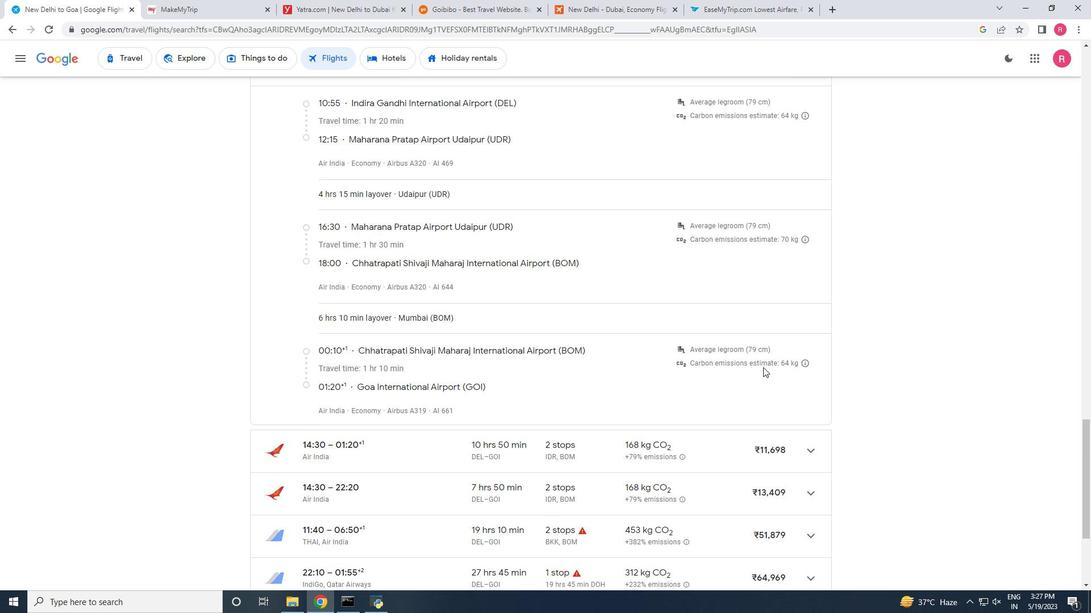 
Action: Mouse scrolled (763, 367) with delta (0, 0)
Screenshot: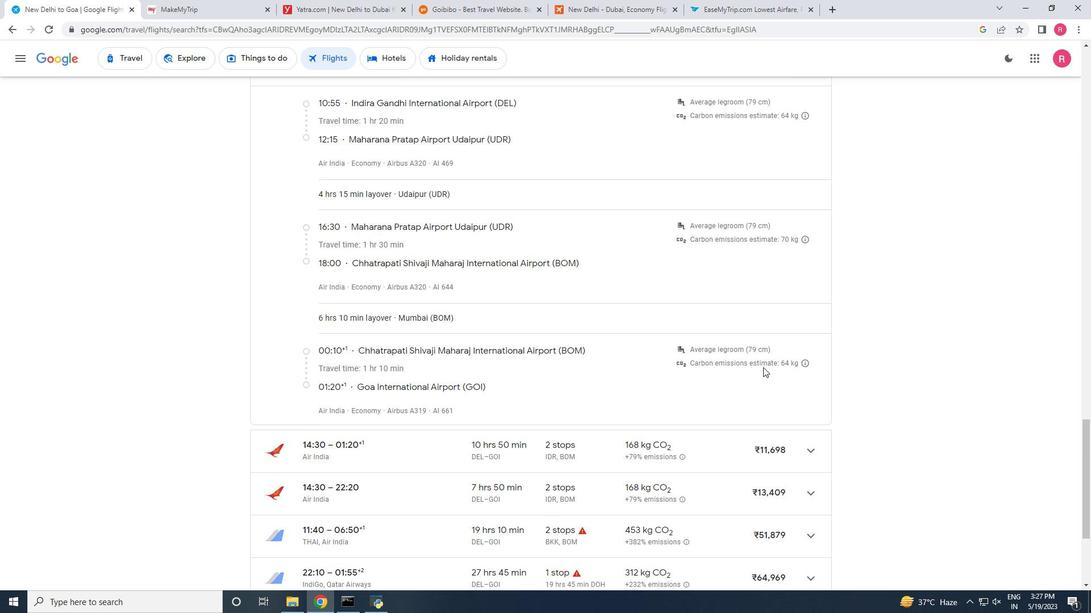 
Action: Mouse moved to (759, 373)
Screenshot: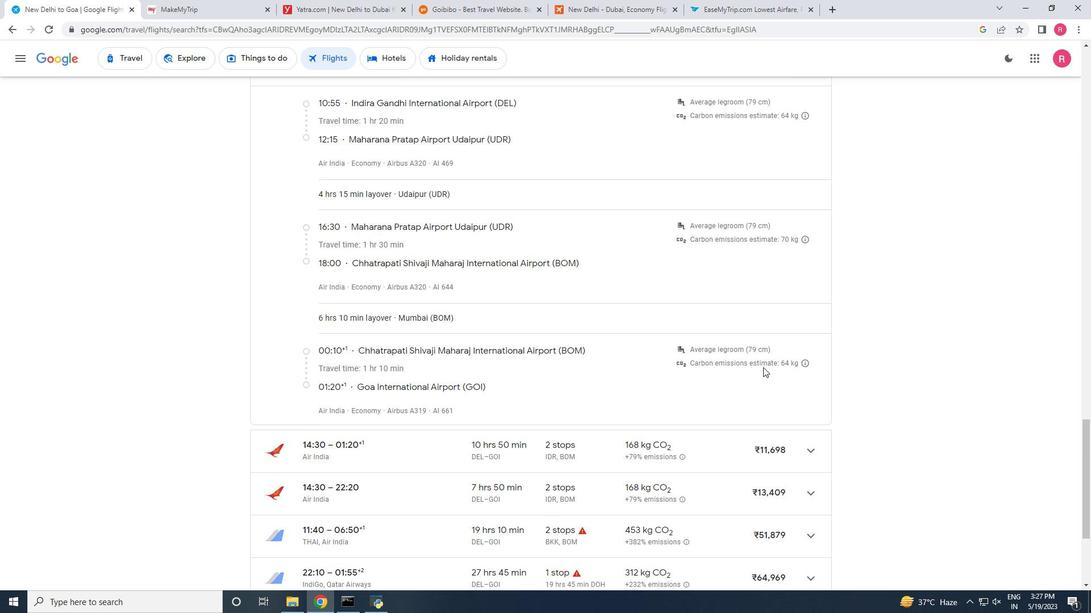
Action: Mouse scrolled (759, 372) with delta (0, 0)
Screenshot: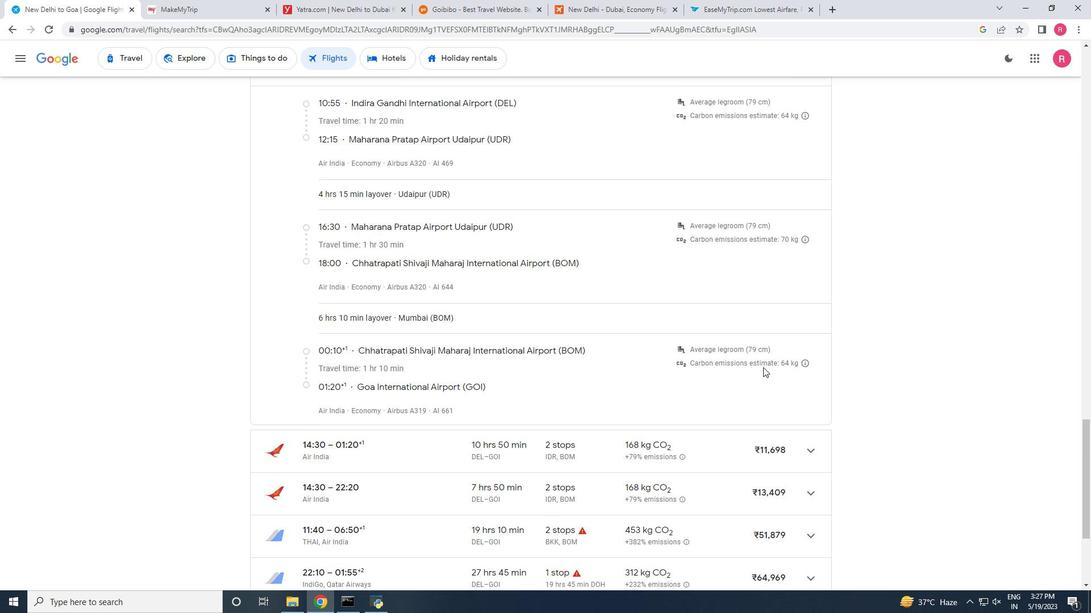 
Action: Mouse moved to (803, 340)
Screenshot: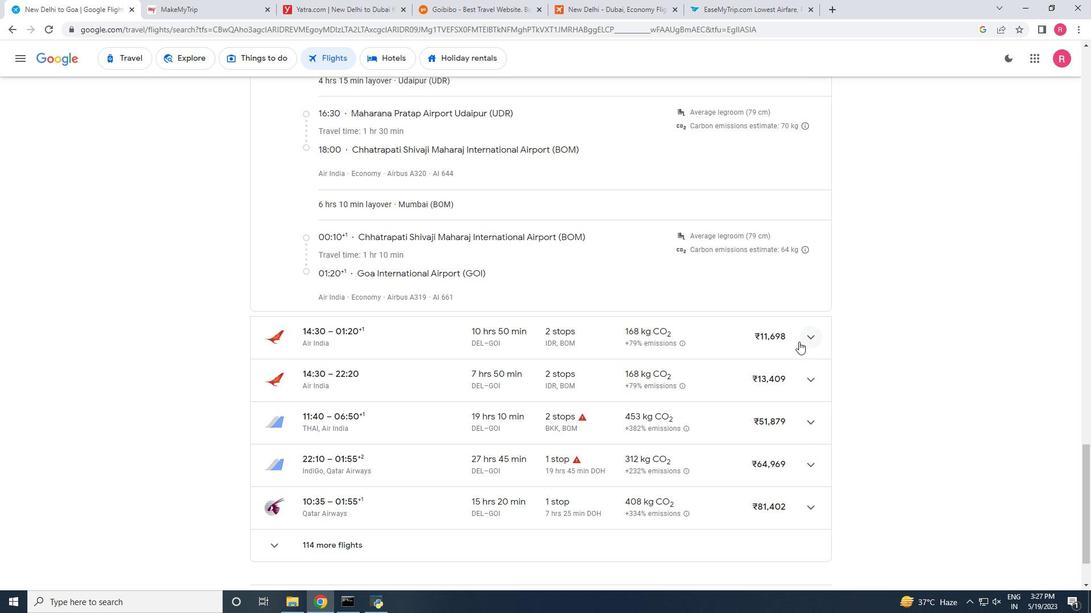 
Action: Mouse pressed left at (803, 340)
Screenshot: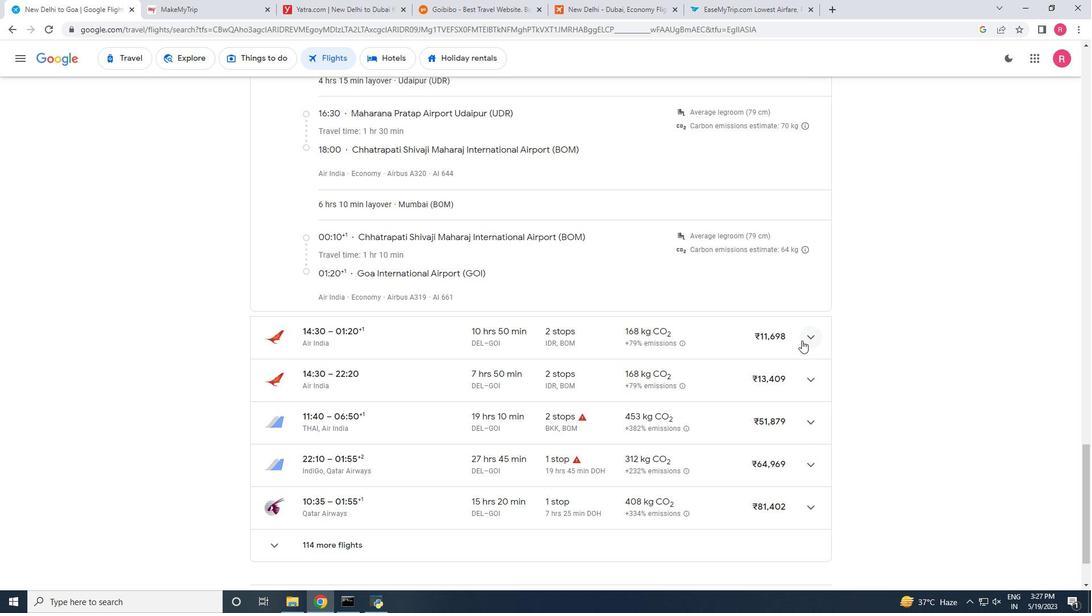 
Action: Mouse moved to (792, 346)
Screenshot: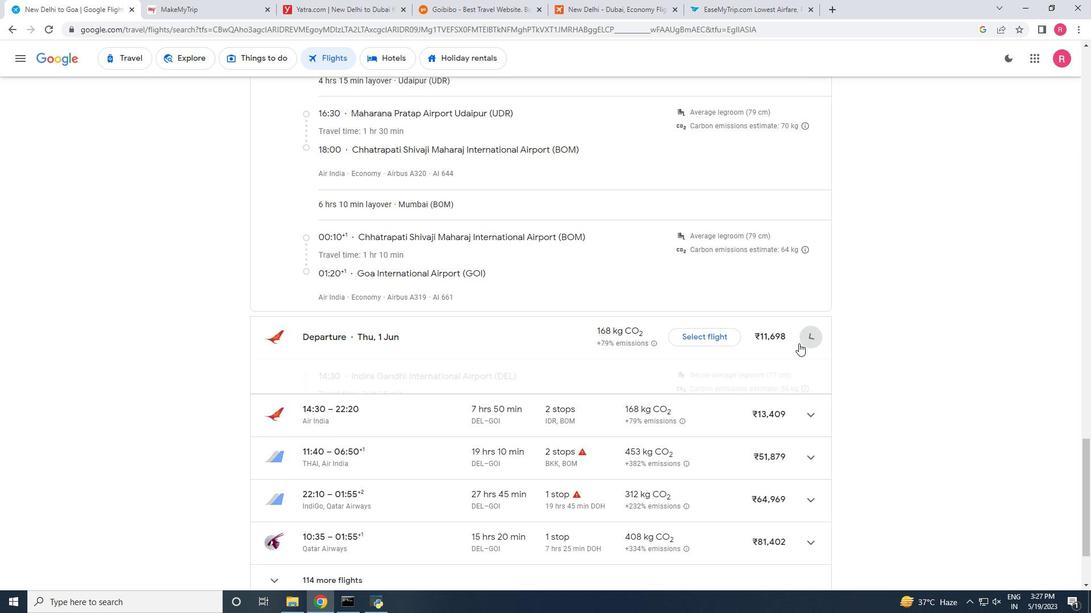 
Action: Mouse scrolled (792, 346) with delta (0, 0)
Screenshot: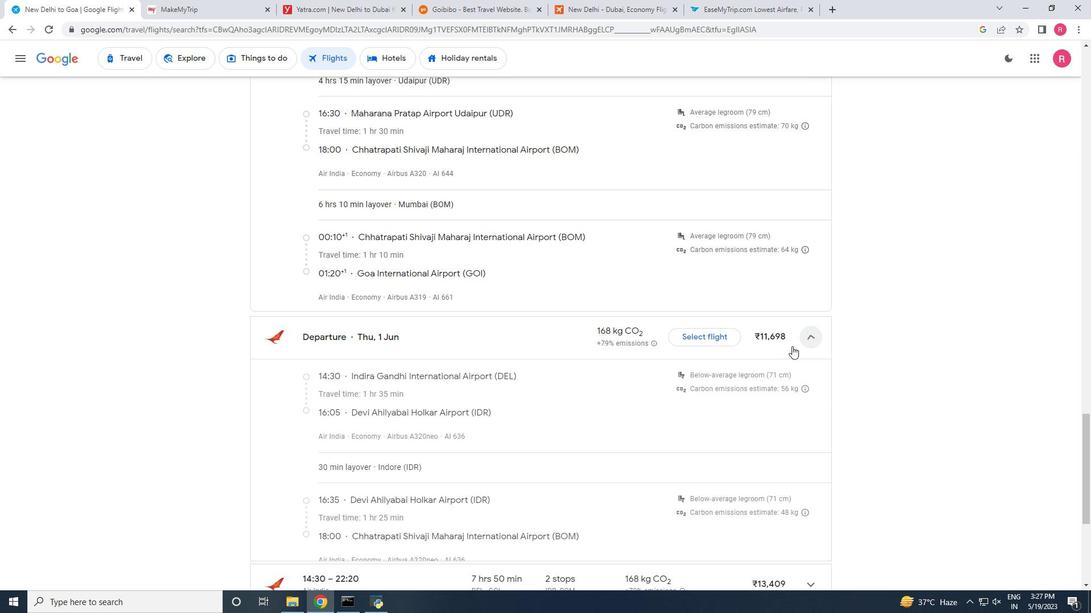 
Action: Mouse scrolled (792, 346) with delta (0, 0)
Screenshot: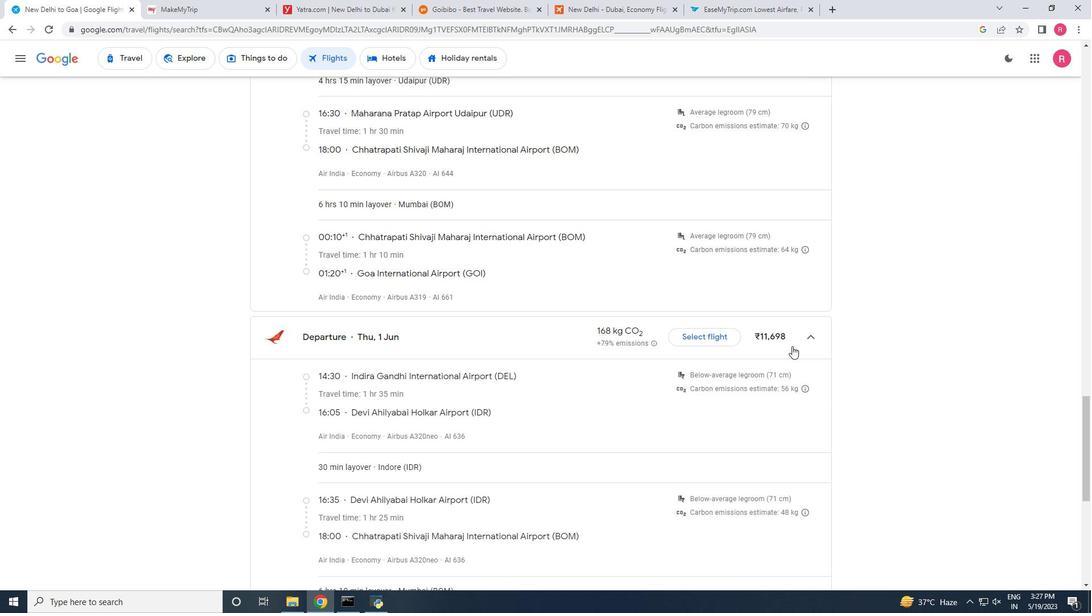 
Action: Mouse moved to (785, 351)
Screenshot: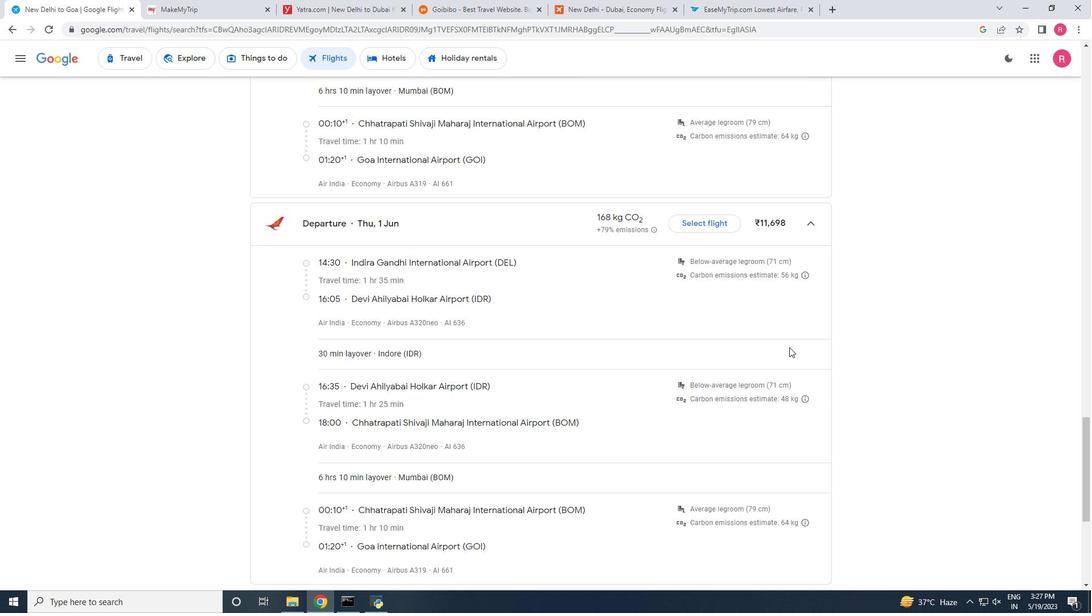 
Action: Mouse scrolled (785, 350) with delta (0, 0)
Screenshot: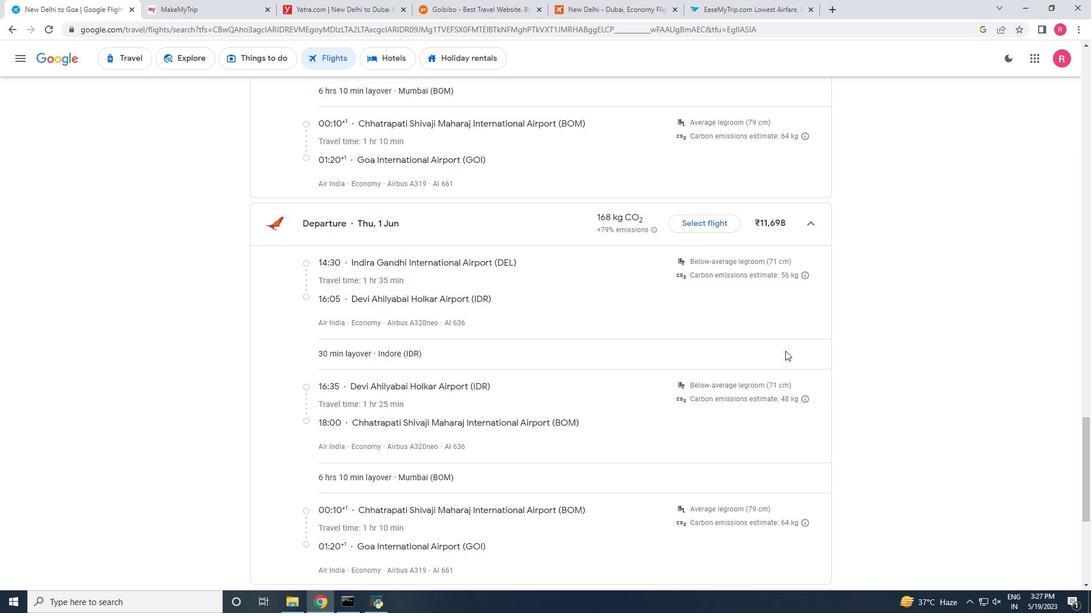 
Action: Mouse scrolled (785, 350) with delta (0, 0)
Screenshot: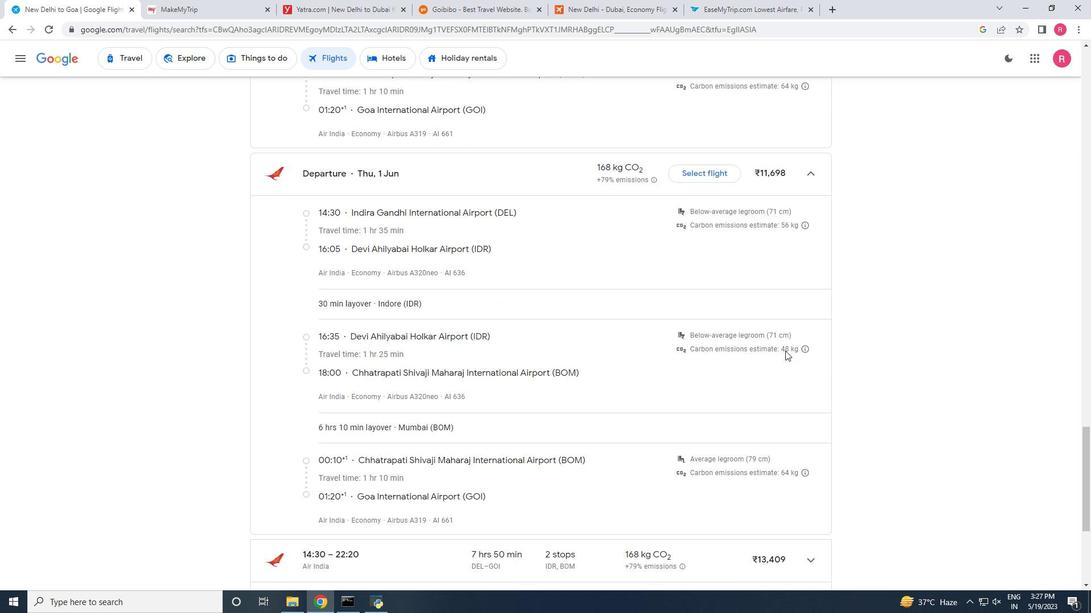 
Action: Mouse moved to (768, 368)
Screenshot: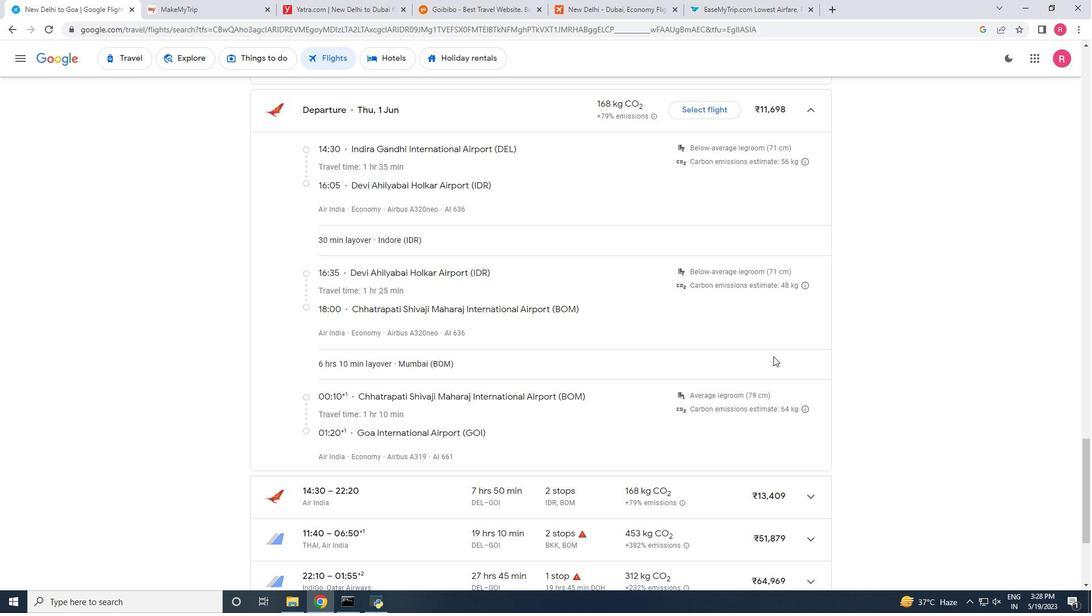 
Action: Mouse scrolled (768, 368) with delta (0, 0)
Screenshot: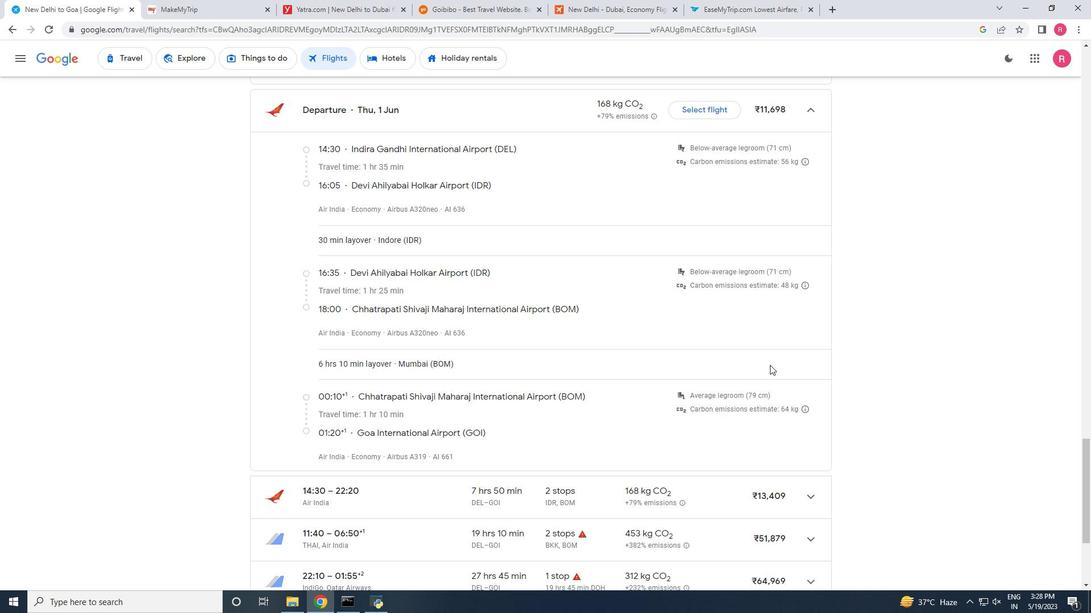
Action: Mouse scrolled (768, 368) with delta (0, 0)
Screenshot: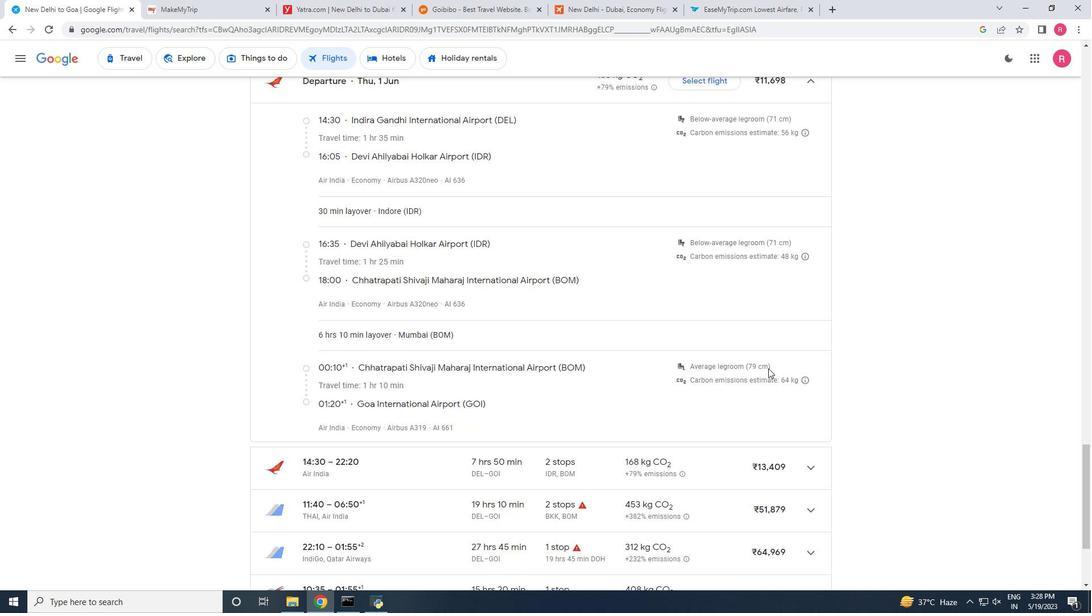 
Action: Mouse moved to (816, 386)
Screenshot: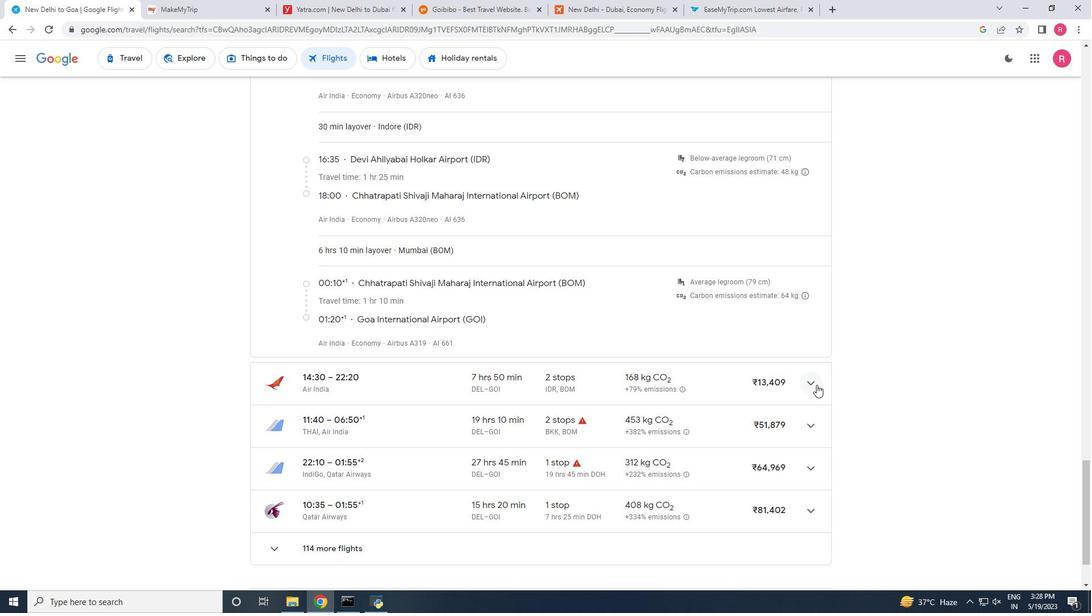 
Action: Mouse pressed left at (816, 386)
Screenshot: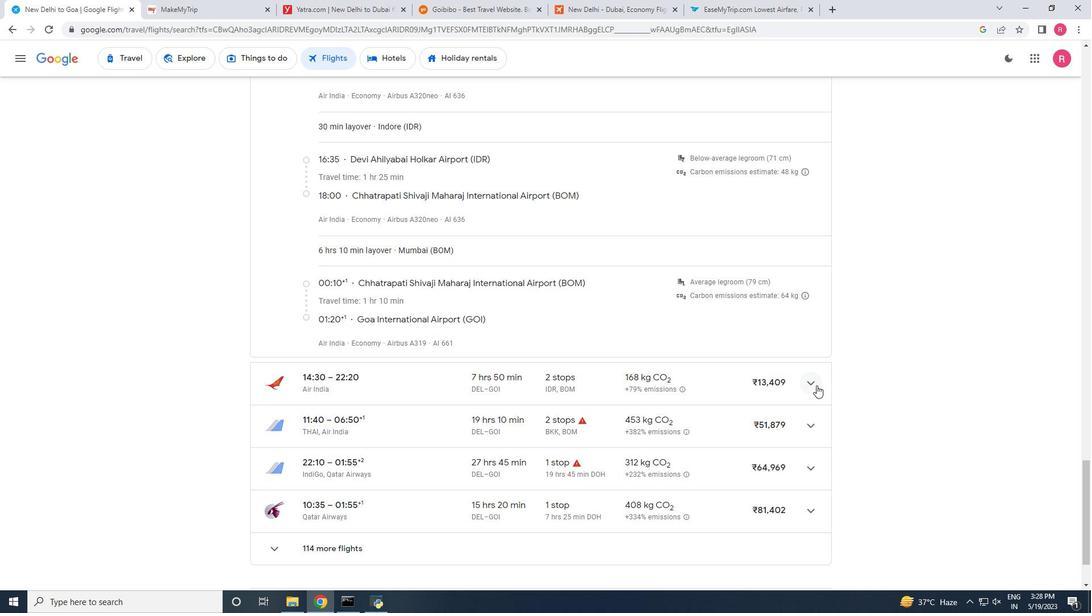 
Action: Mouse moved to (783, 368)
Screenshot: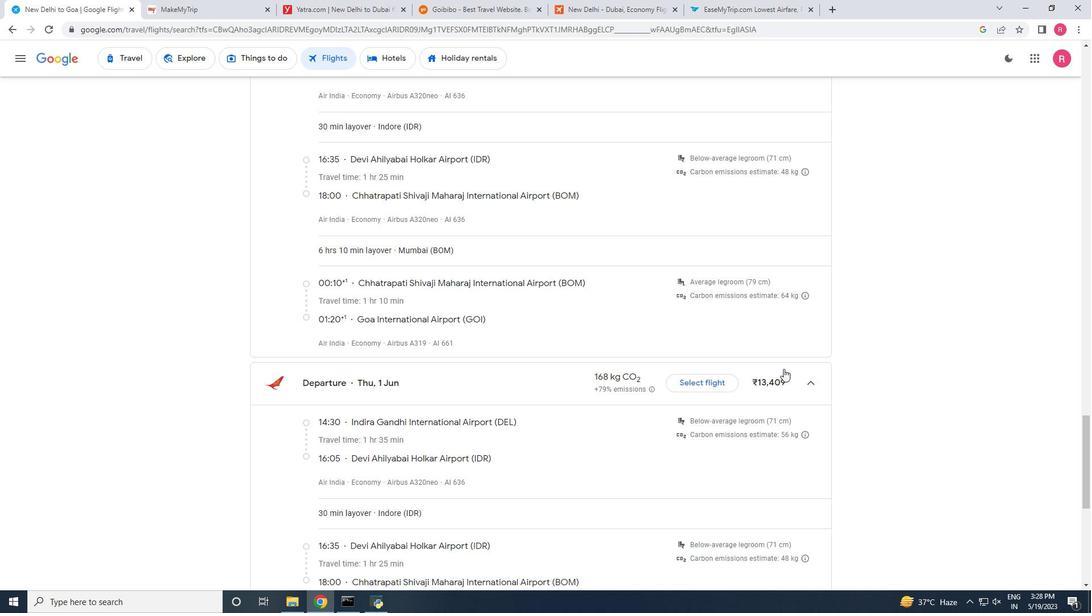 
Action: Mouse scrolled (783, 367) with delta (0, 0)
Screenshot: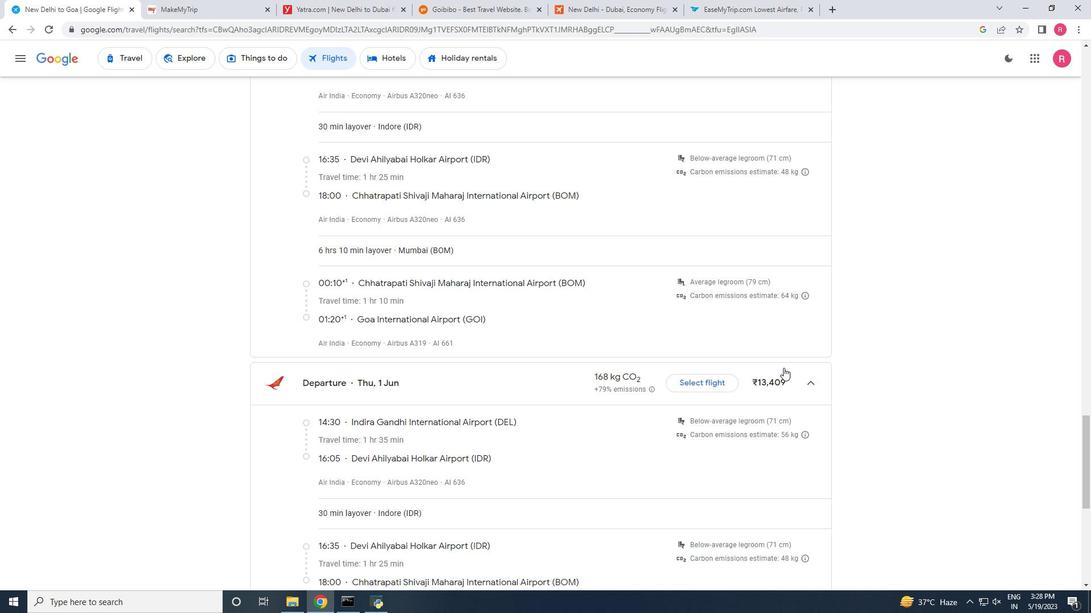 
Action: Mouse scrolled (783, 367) with delta (0, 0)
Screenshot: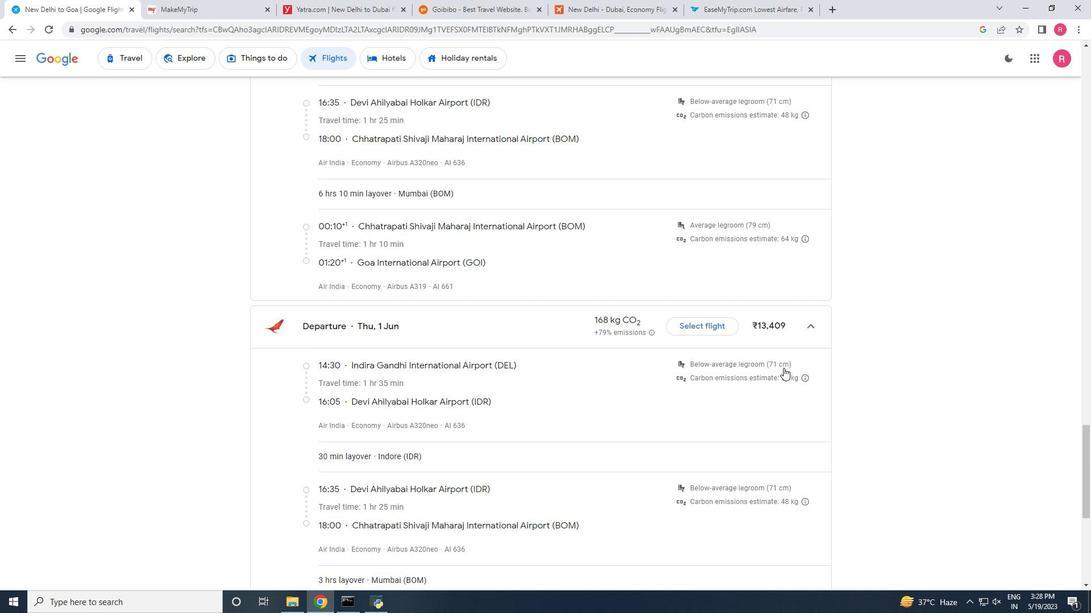 
Action: Mouse scrolled (783, 367) with delta (0, 0)
Screenshot: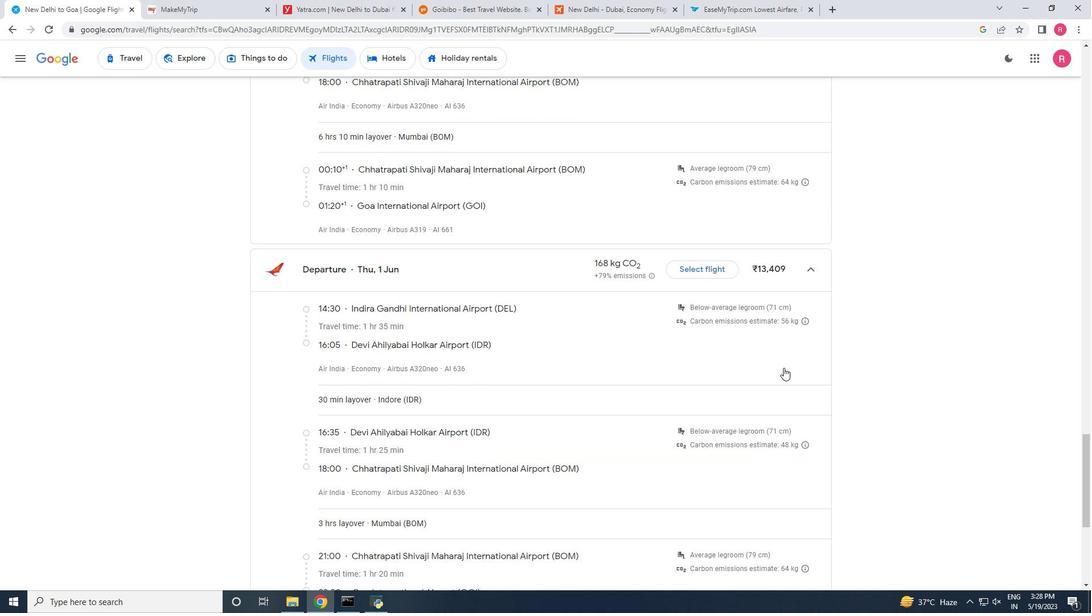 
Action: Mouse moved to (749, 360)
Screenshot: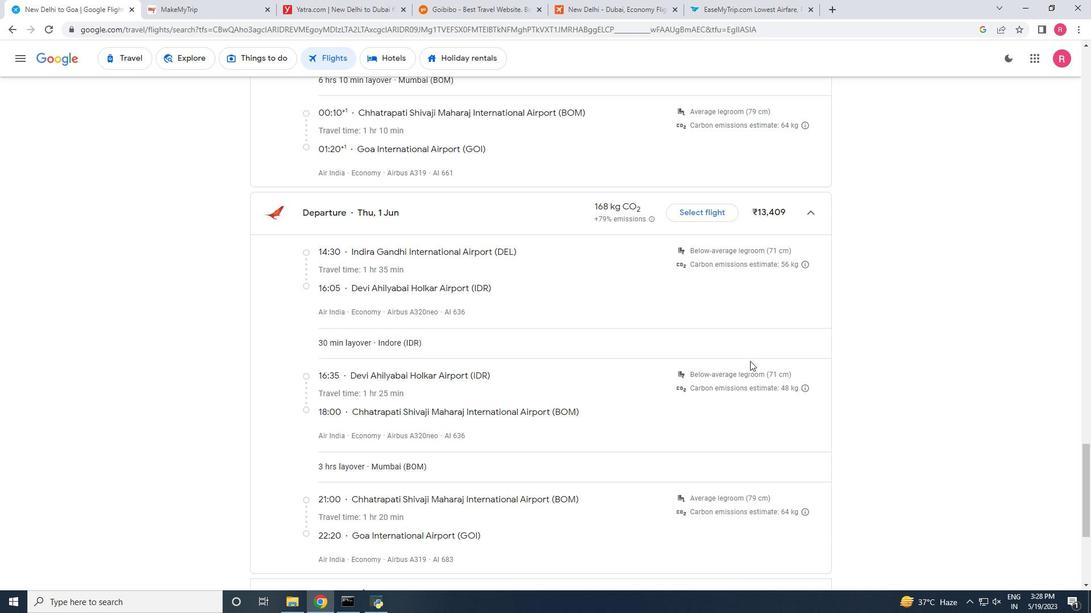 
Action: Mouse scrolled (749, 360) with delta (0, 0)
Screenshot: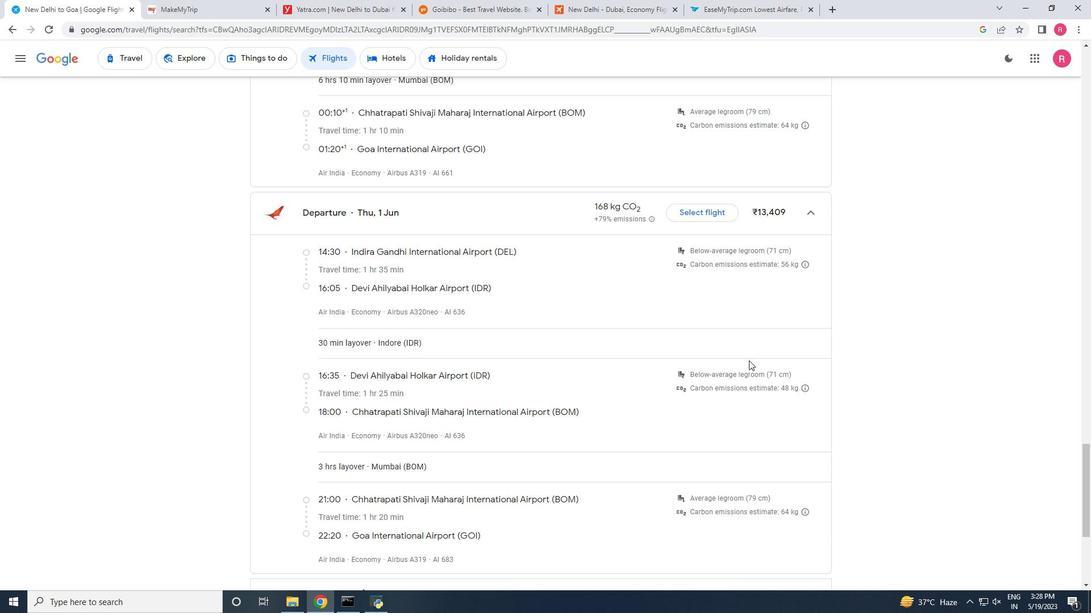
Action: Mouse scrolled (749, 360) with delta (0, 0)
Screenshot: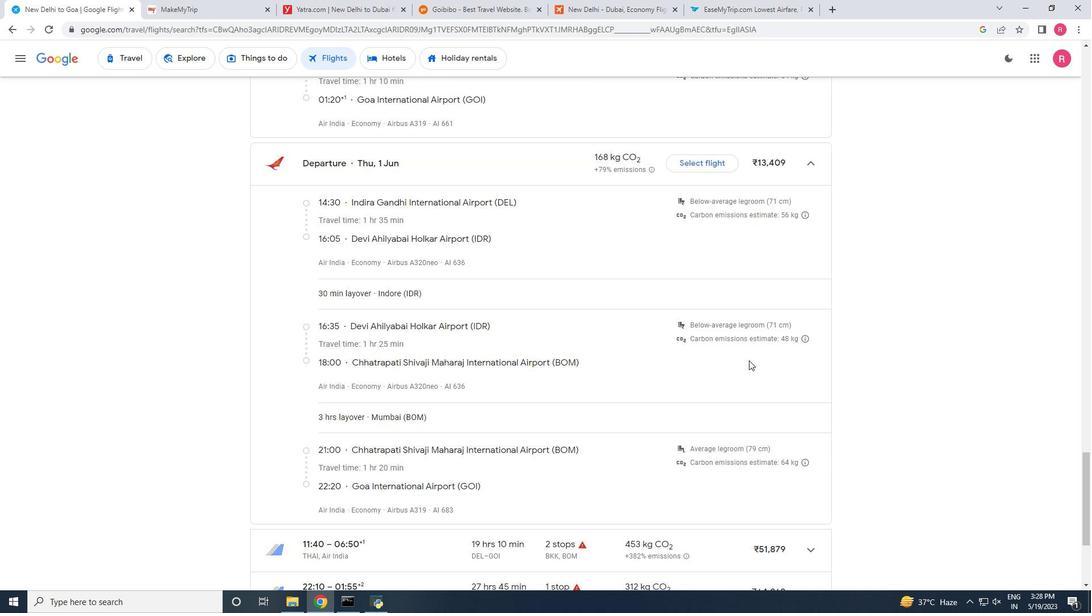 
Action: Mouse moved to (749, 361)
Screenshot: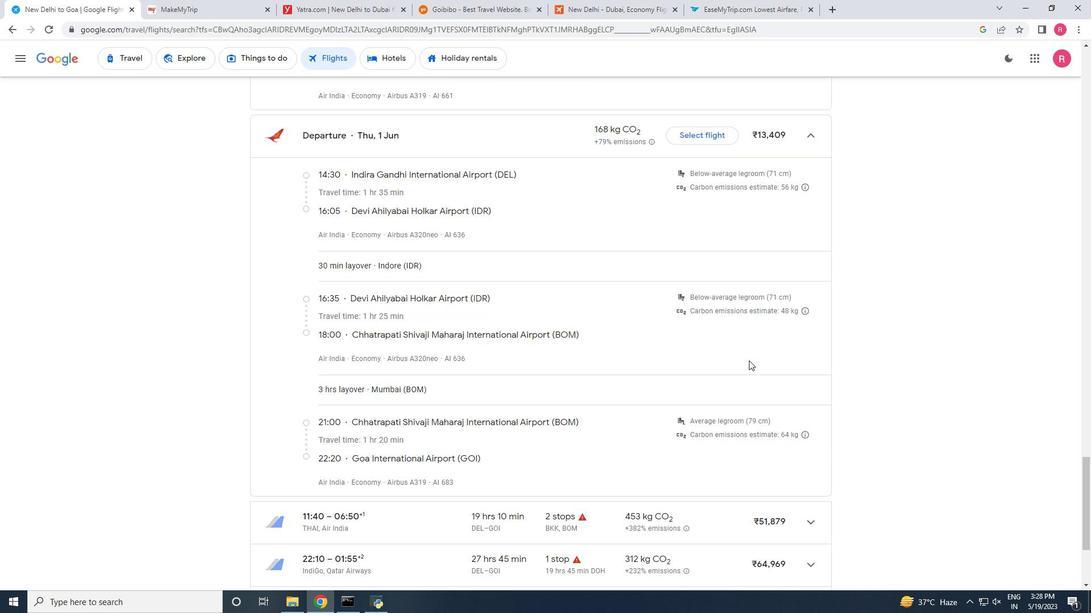
Action: Mouse scrolled (749, 360) with delta (0, 0)
Screenshot: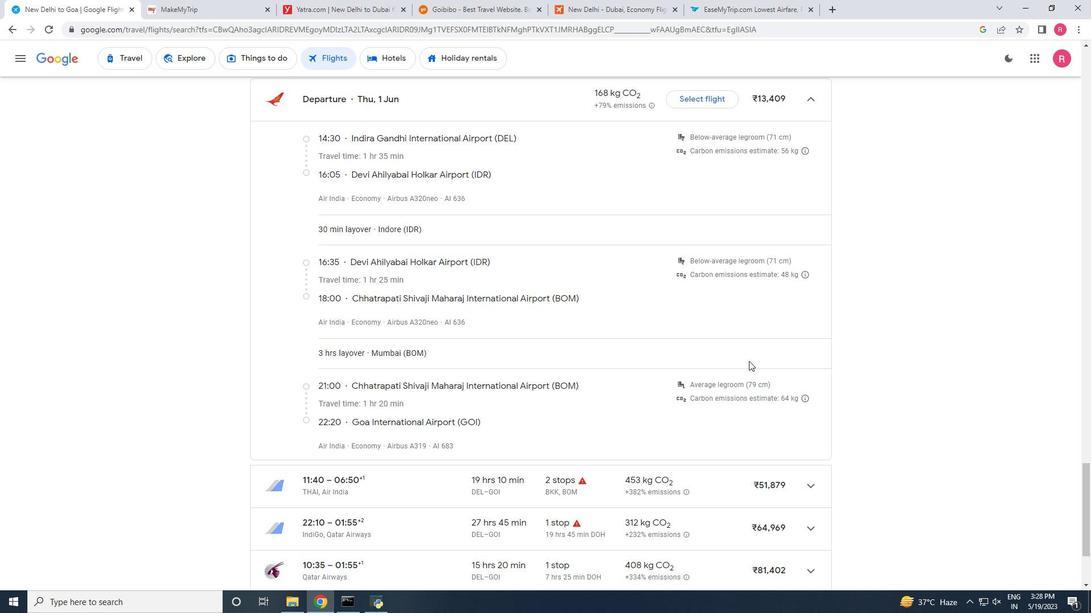 
Action: Mouse scrolled (749, 360) with delta (0, 0)
Screenshot: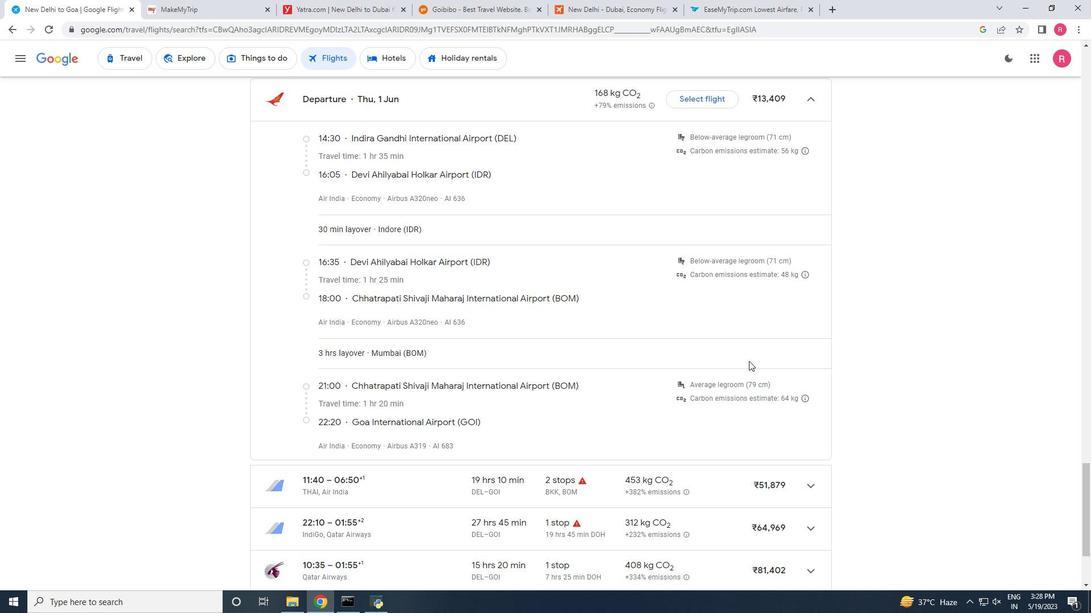 
Action: Mouse moved to (803, 368)
Screenshot: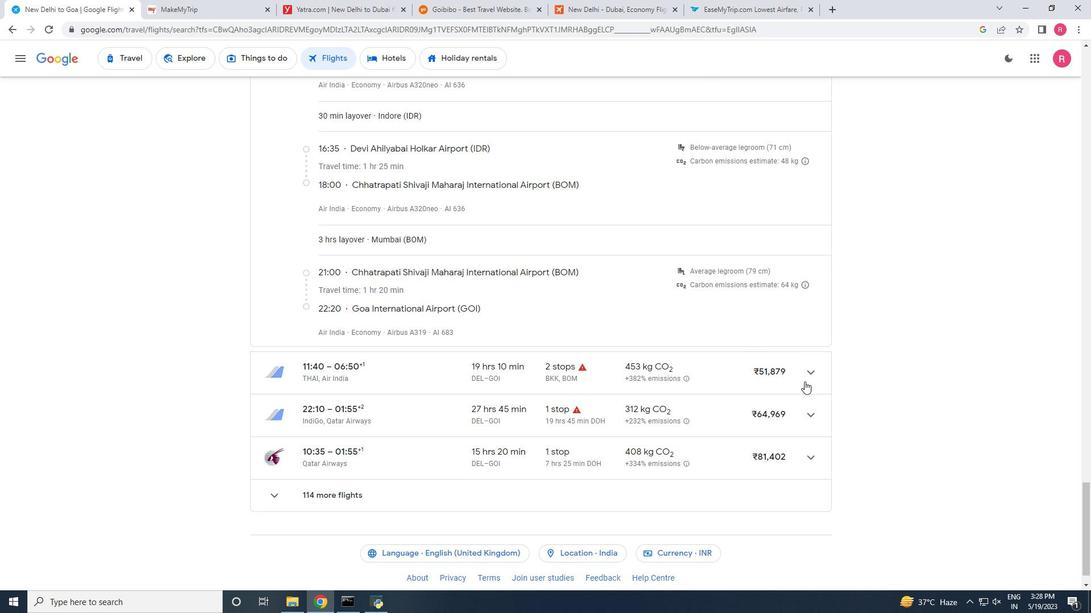 
Action: Mouse pressed left at (803, 368)
Screenshot: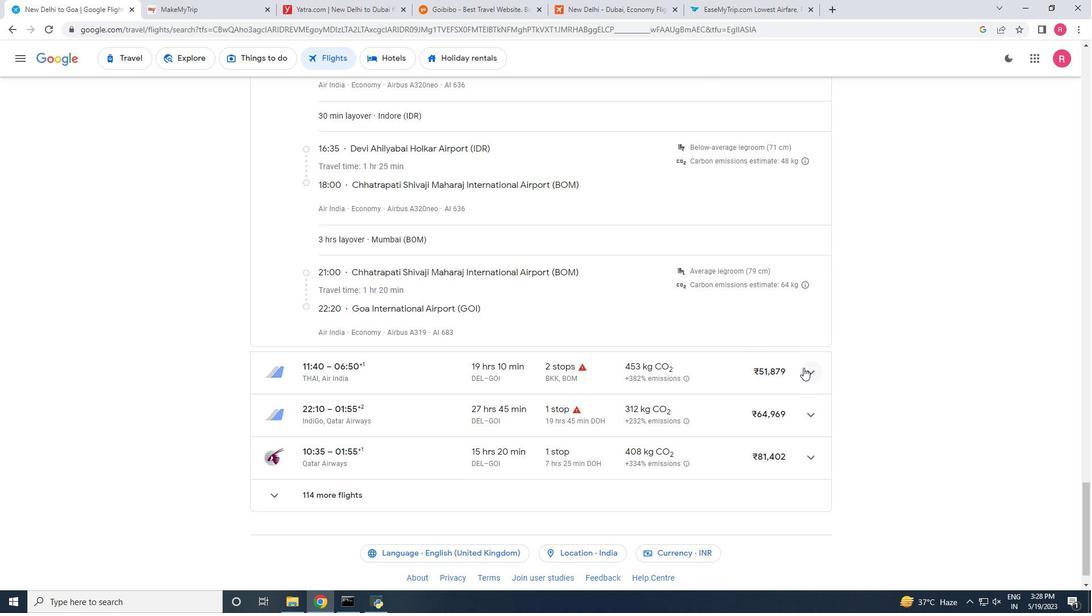 
Action: Mouse scrolled (803, 367) with delta (0, 0)
Screenshot: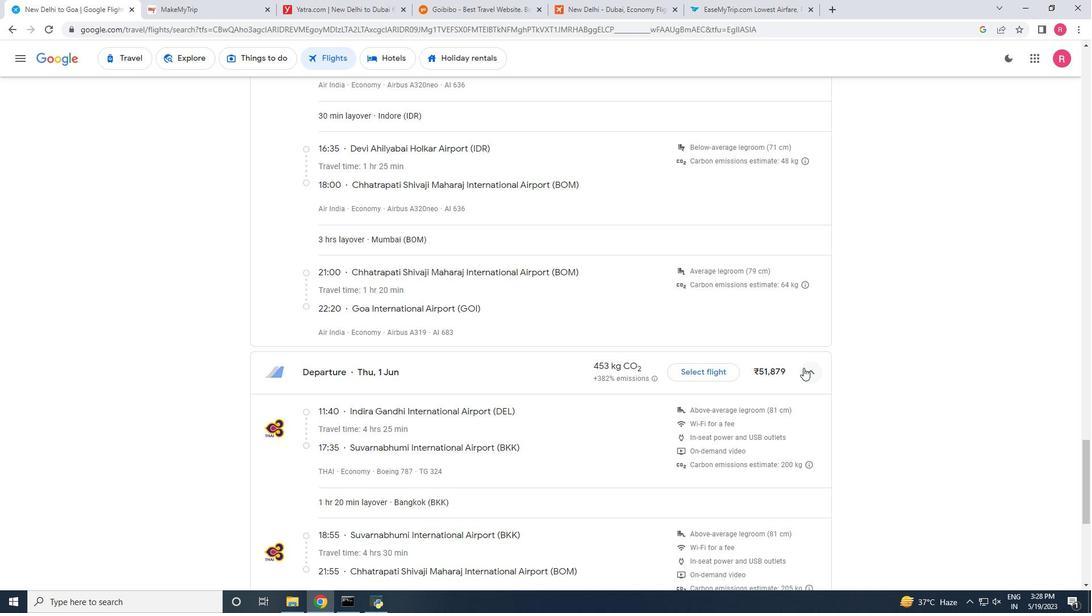 
Action: Mouse scrolled (803, 367) with delta (0, 0)
Screenshot: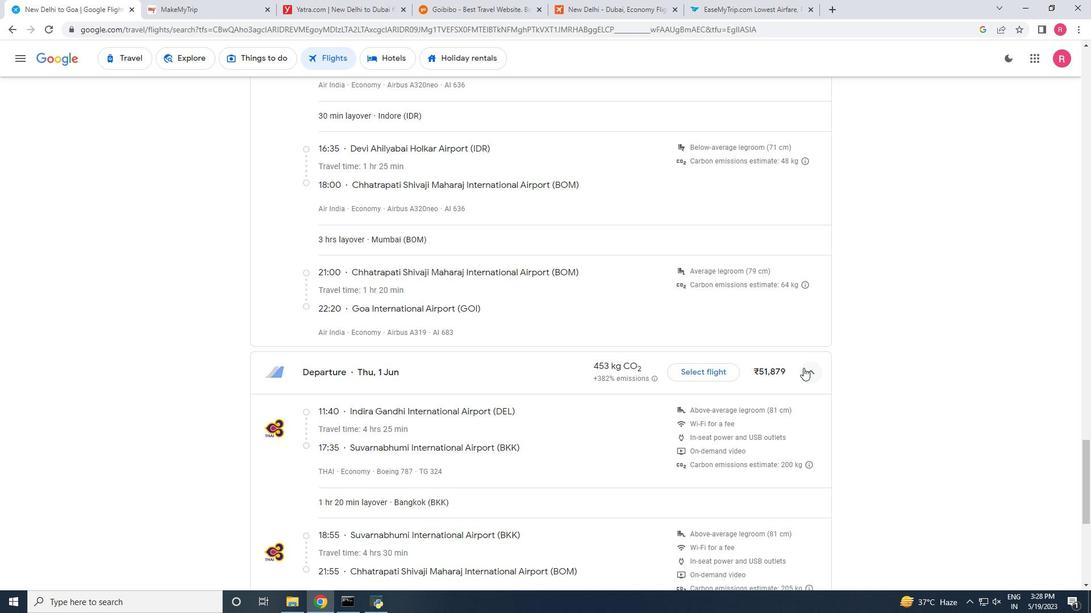 
Action: Mouse scrolled (803, 367) with delta (0, 0)
Screenshot: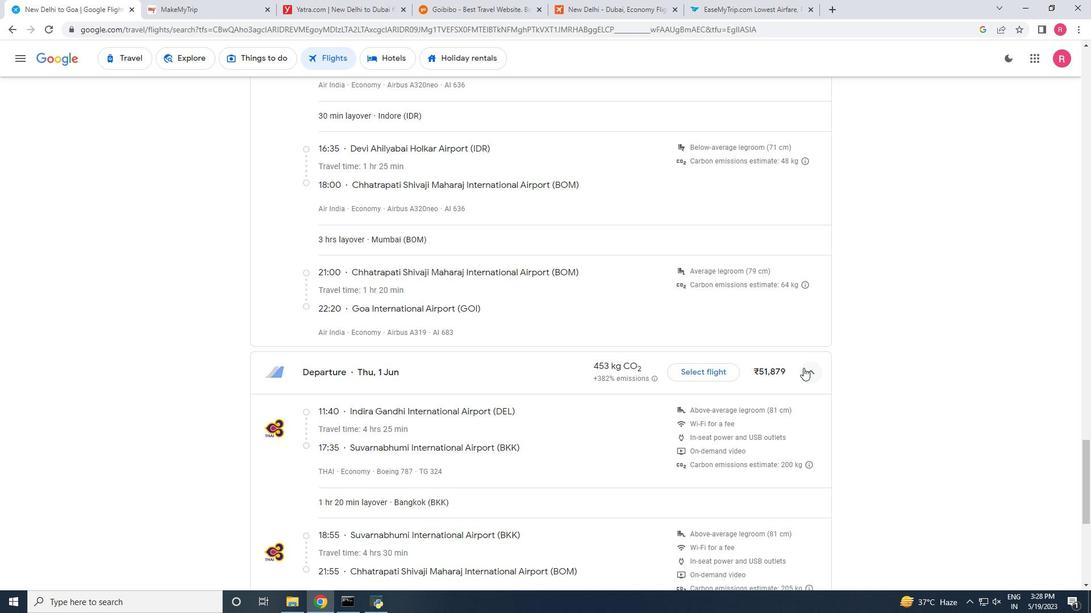 
Action: Mouse scrolled (803, 367) with delta (0, 0)
Screenshot: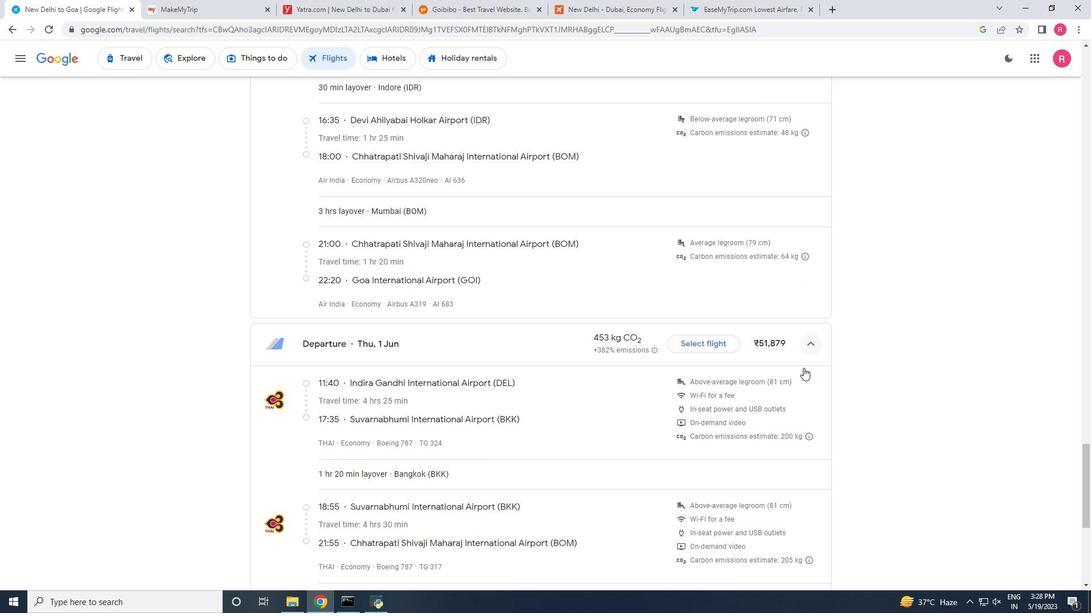
Action: Mouse scrolled (803, 367) with delta (0, 0)
Screenshot: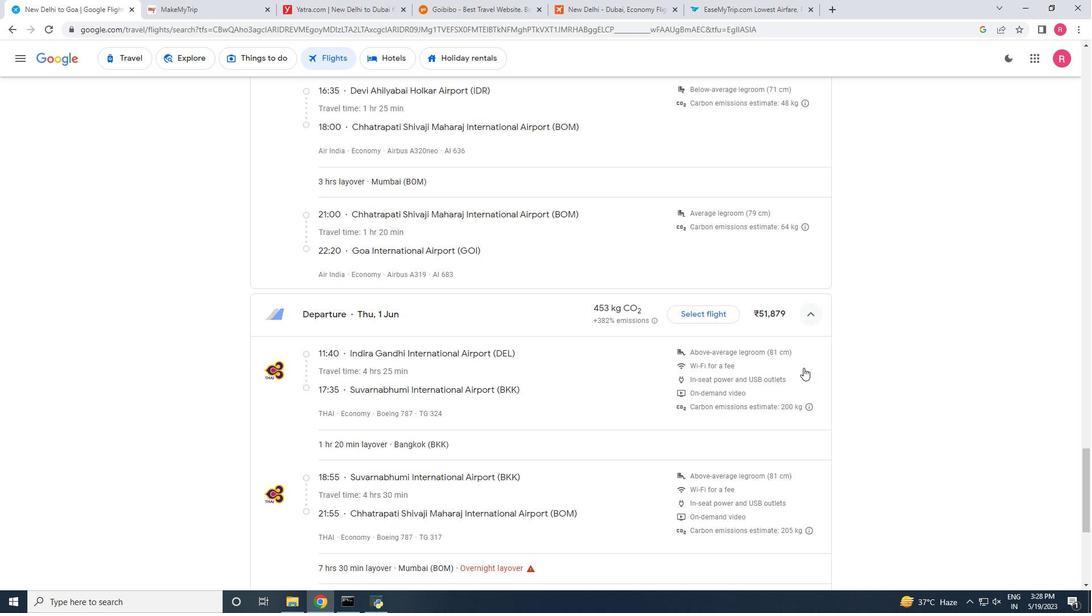 
Action: Mouse moved to (800, 368)
Screenshot: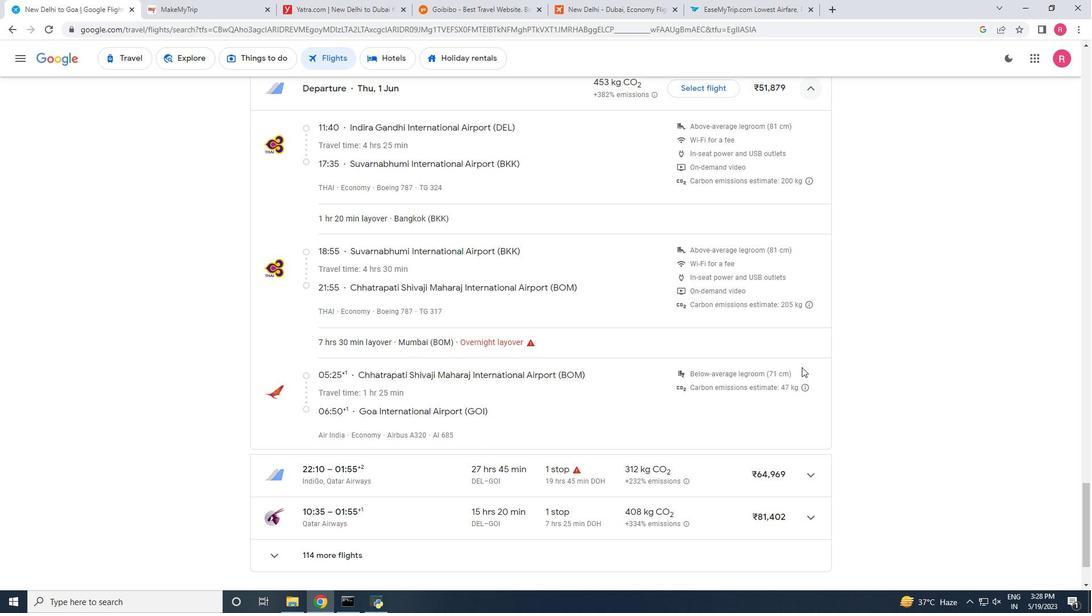 
Action: Mouse scrolled (800, 368) with delta (0, 0)
Screenshot: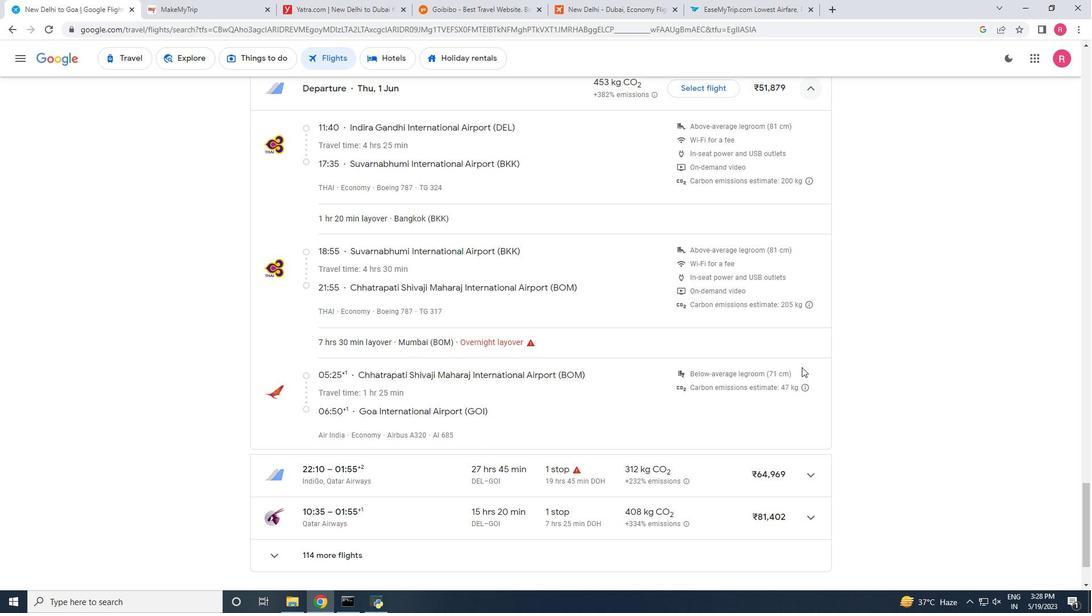 
Action: Mouse moved to (800, 369)
Screenshot: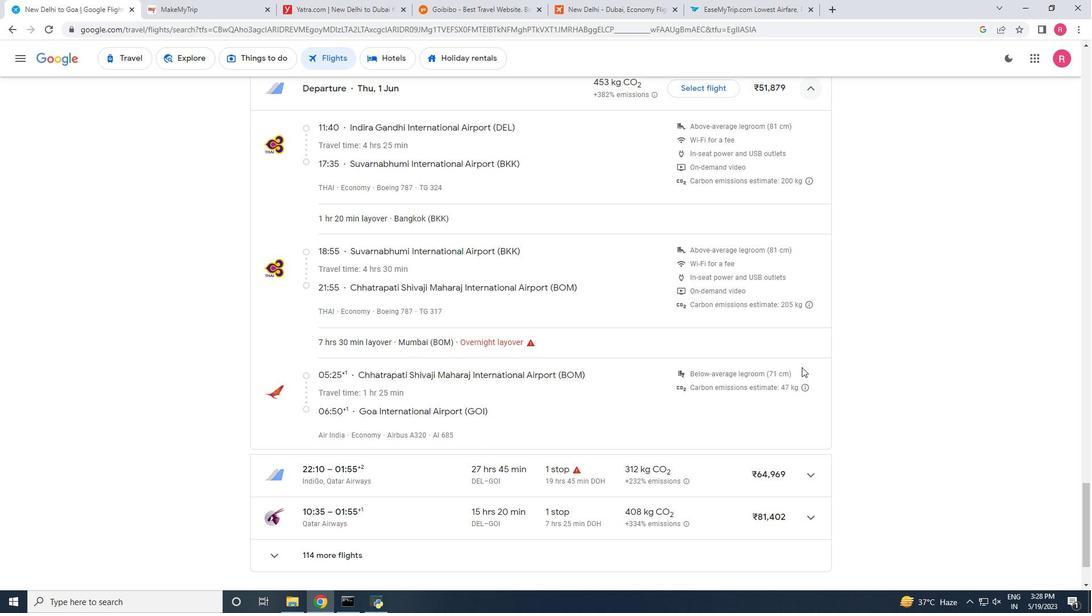 
Action: Mouse scrolled (800, 368) with delta (0, 0)
Screenshot: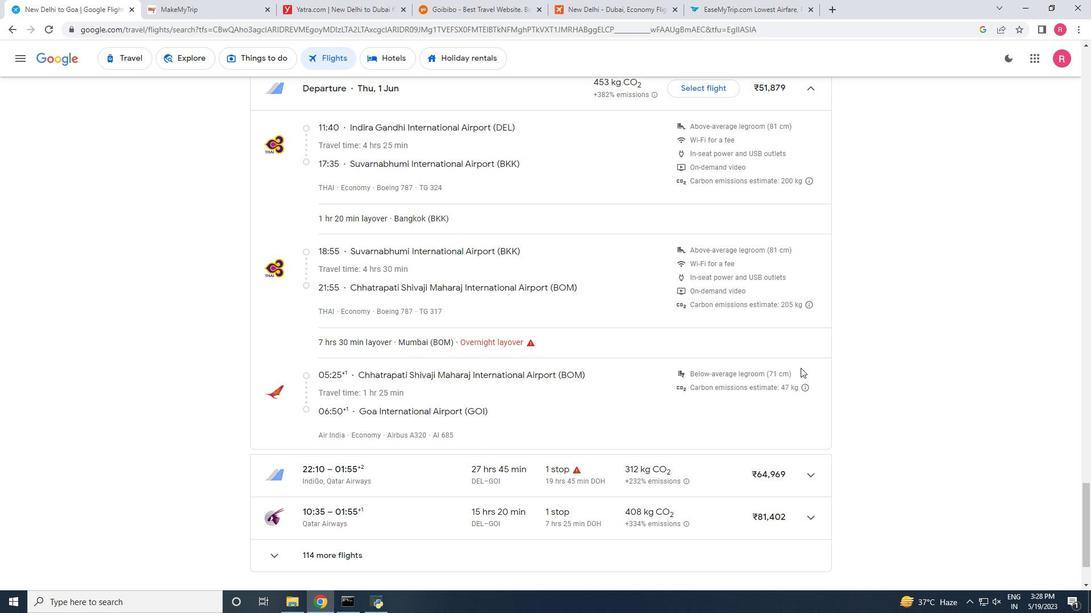 
Action: Mouse moved to (808, 380)
Screenshot: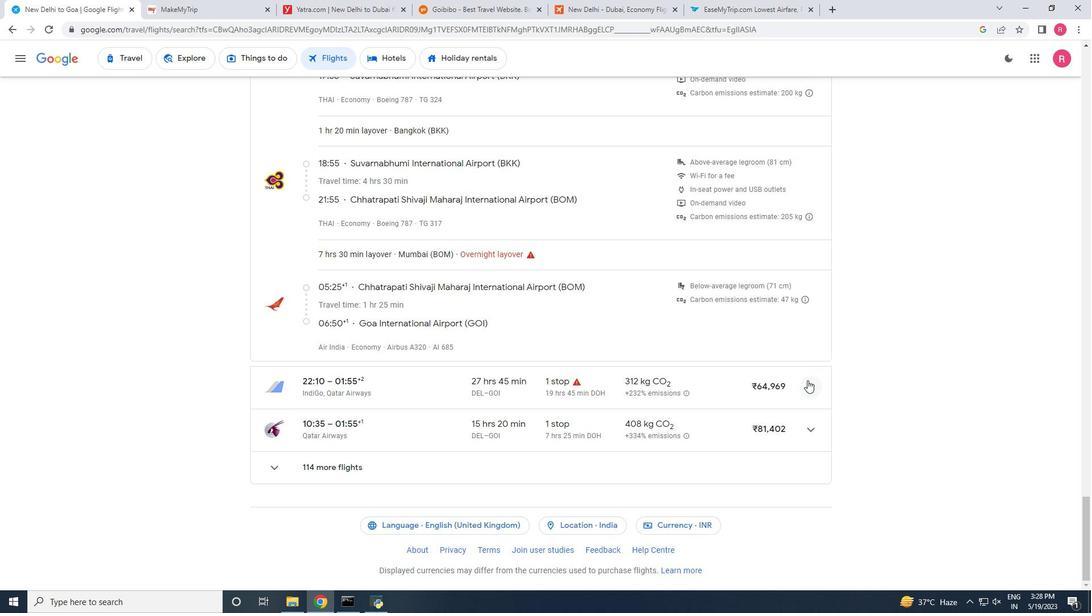 
Action: Mouse pressed left at (808, 380)
Screenshot: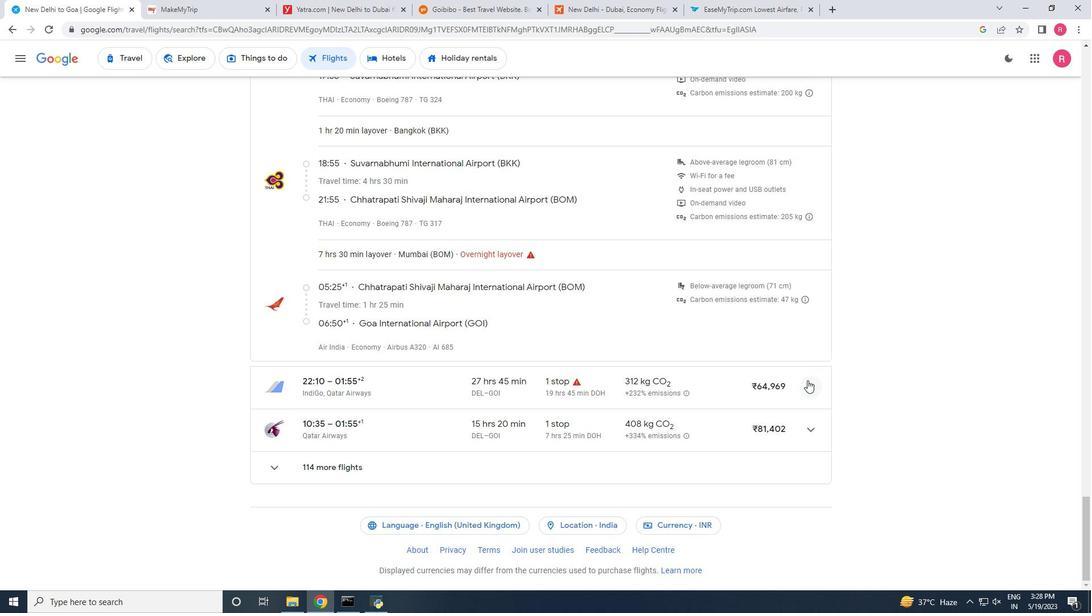 
Action: Mouse moved to (692, 322)
Screenshot: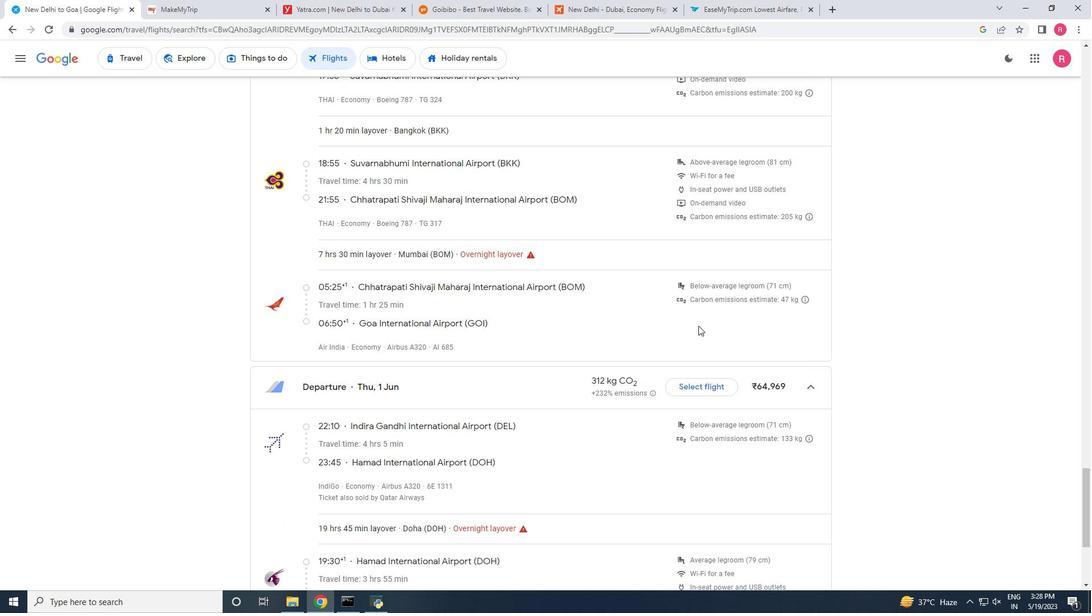 
Action: Mouse scrolled (692, 322) with delta (0, 0)
Screenshot: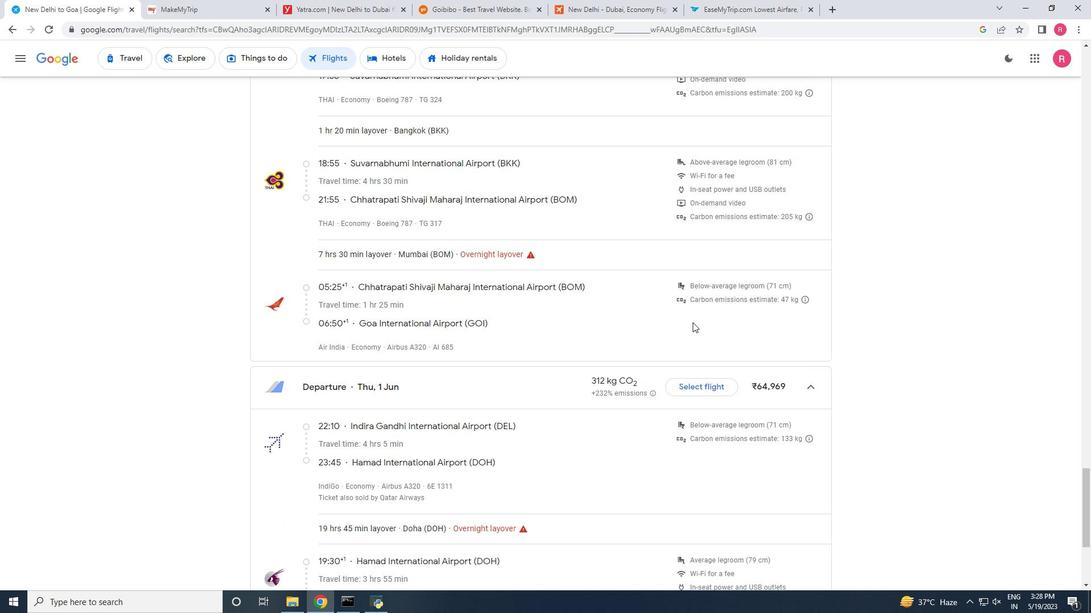 
Action: Mouse scrolled (692, 322) with delta (0, 0)
Screenshot: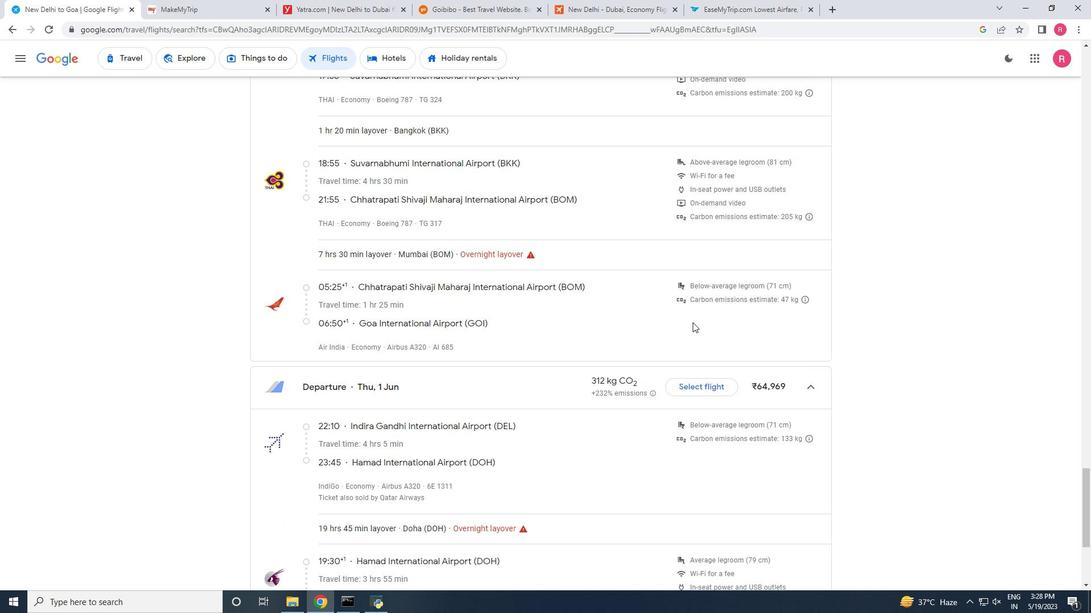 
Action: Mouse scrolled (692, 322) with delta (0, 0)
Screenshot: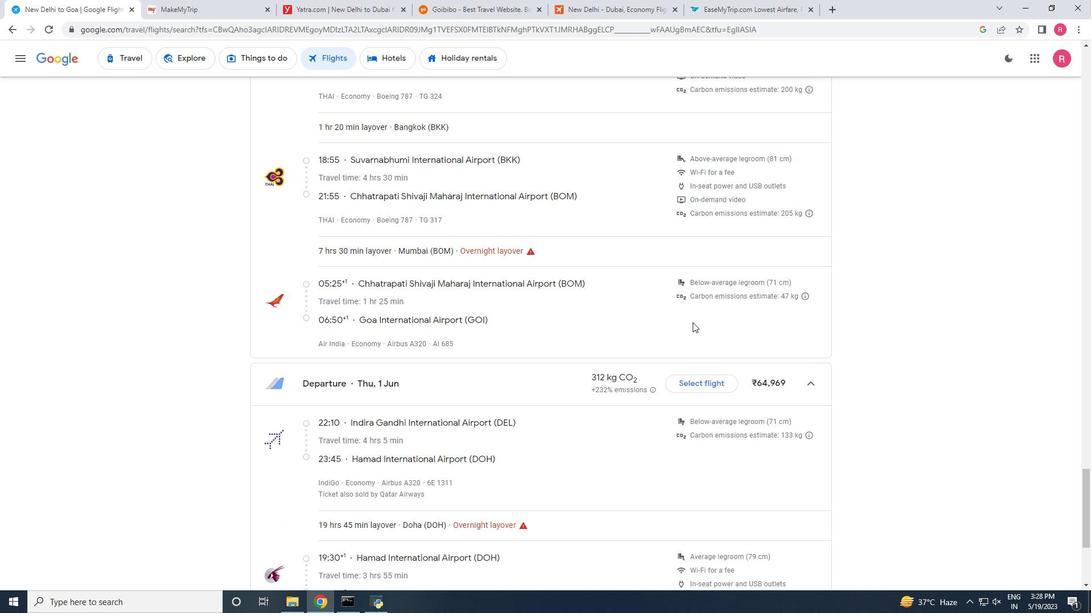 
Action: Mouse moved to (697, 323)
Screenshot: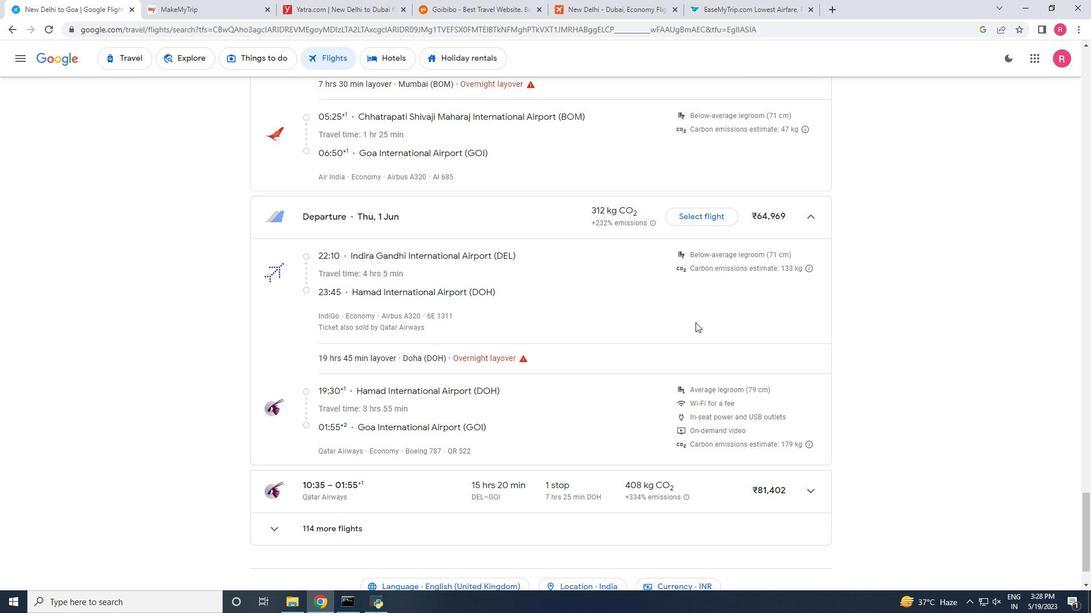 
Action: Mouse scrolled (697, 322) with delta (0, 0)
Screenshot: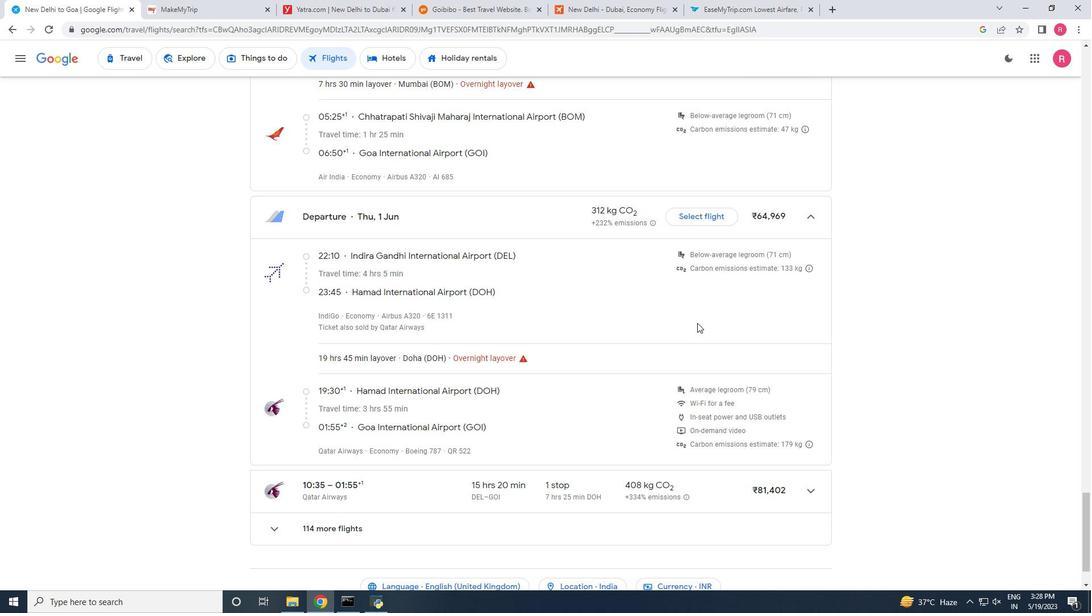 
Action: Mouse scrolled (697, 322) with delta (0, 0)
Screenshot: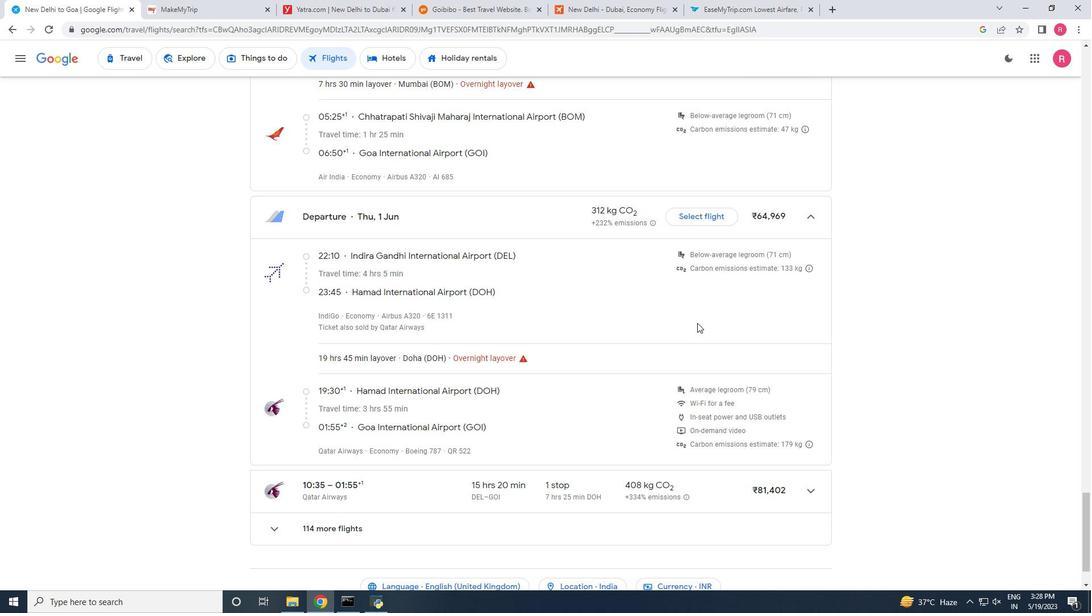 
Action: Mouse scrolled (697, 322) with delta (0, 0)
Screenshot: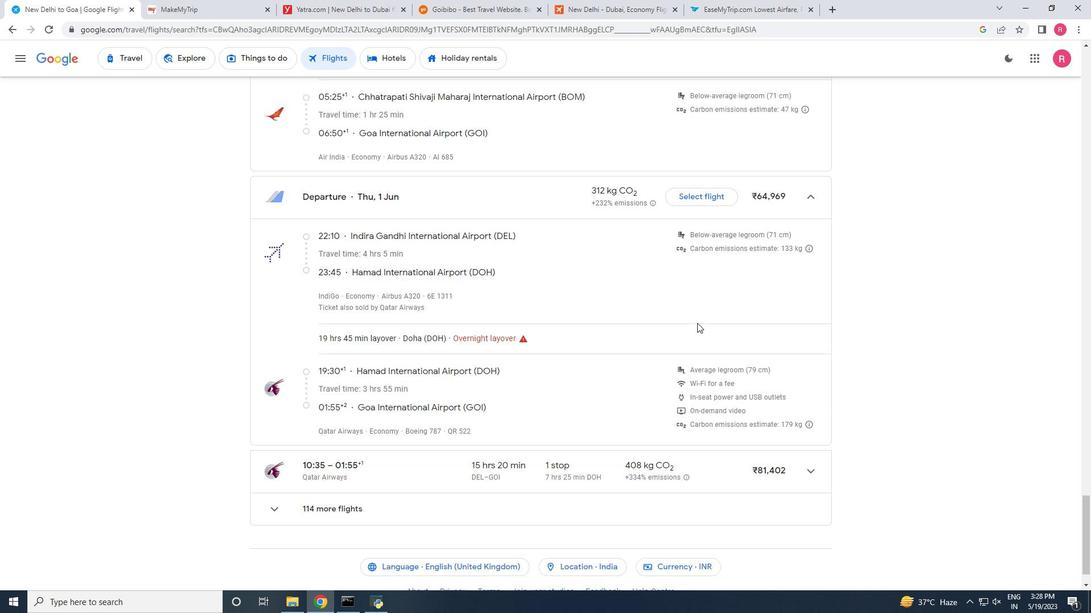 
Action: Mouse moved to (815, 429)
Screenshot: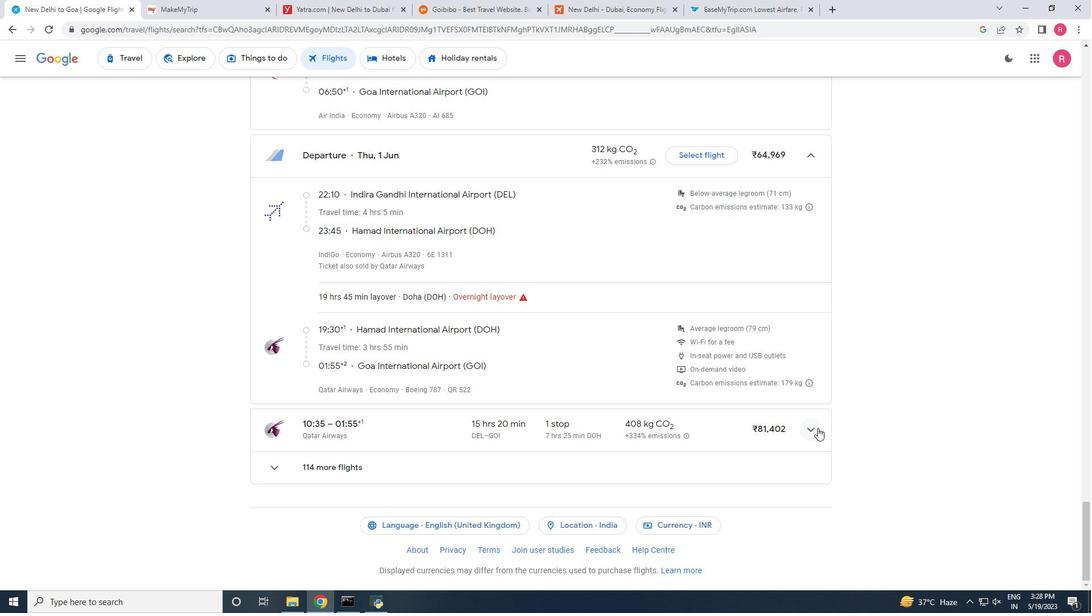 
Action: Mouse pressed left at (815, 429)
Screenshot: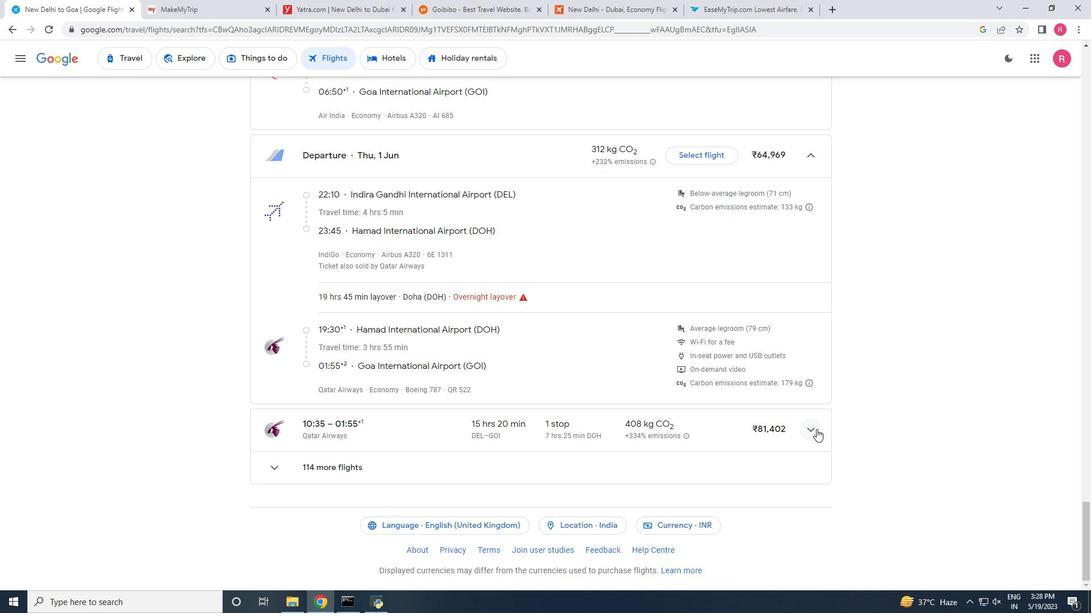 
Action: Mouse moved to (731, 393)
Screenshot: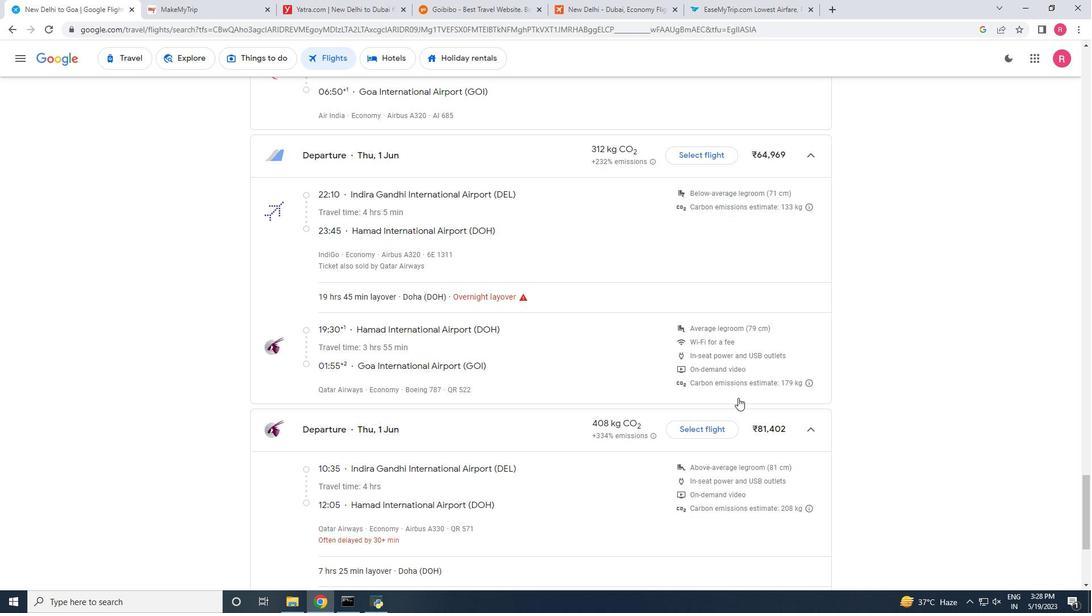 
Action: Mouse scrolled (731, 393) with delta (0, 0)
Screenshot: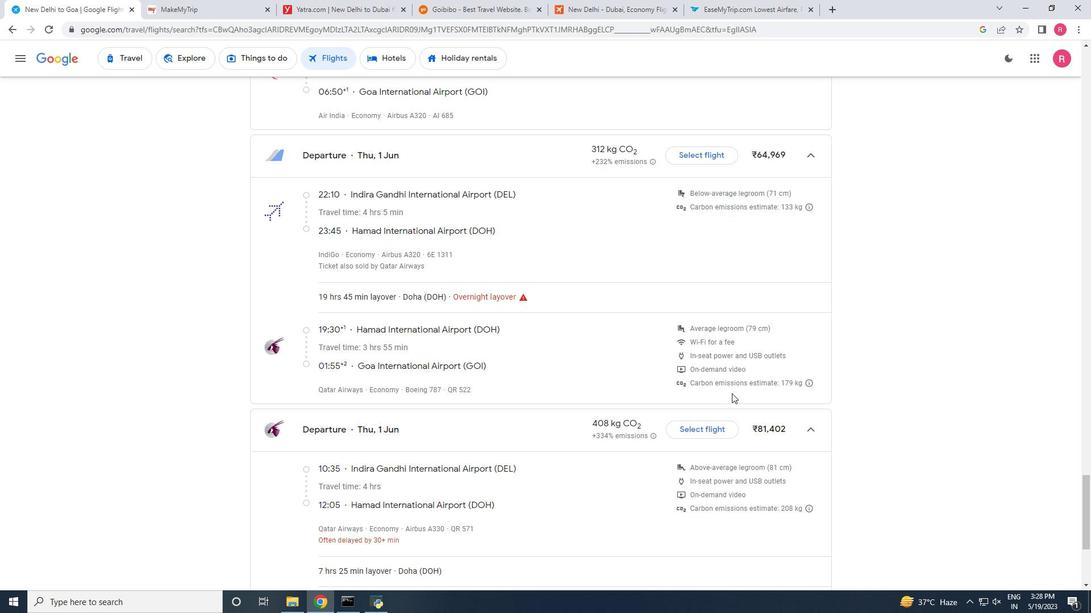 
Action: Mouse scrolled (731, 393) with delta (0, 0)
Screenshot: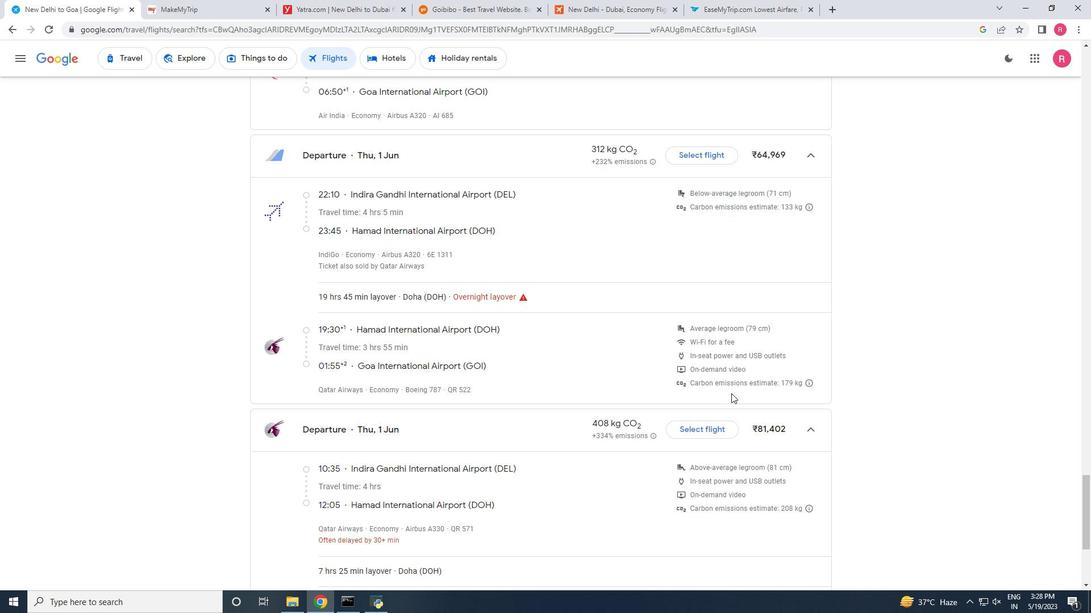 
Action: Mouse scrolled (731, 393) with delta (0, 0)
Screenshot: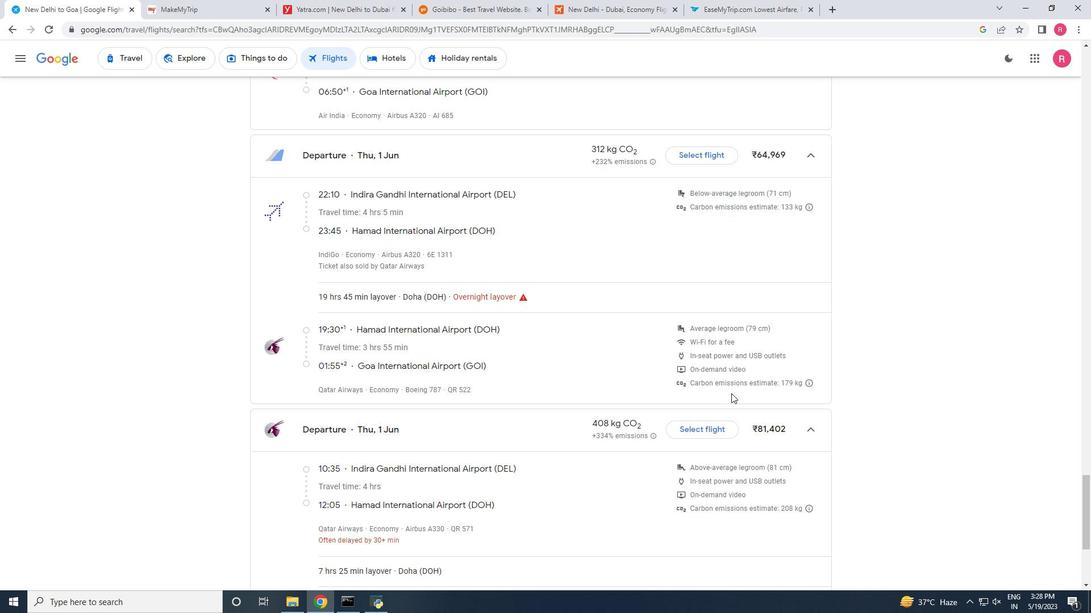 
Action: Mouse scrolled (731, 393) with delta (0, 0)
Screenshot: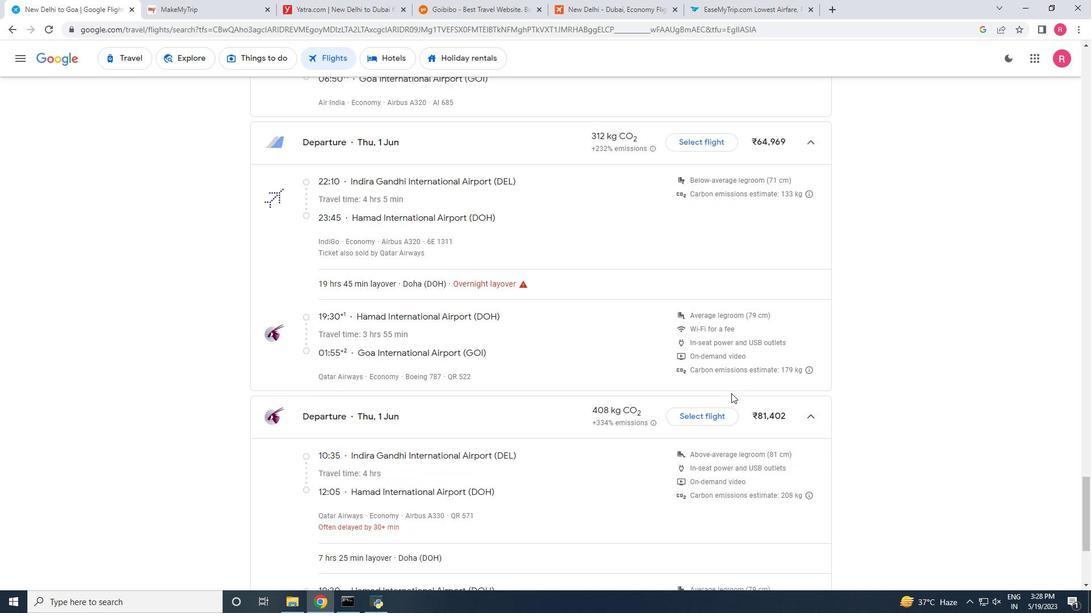 
Action: Mouse moved to (520, 429)
Screenshot: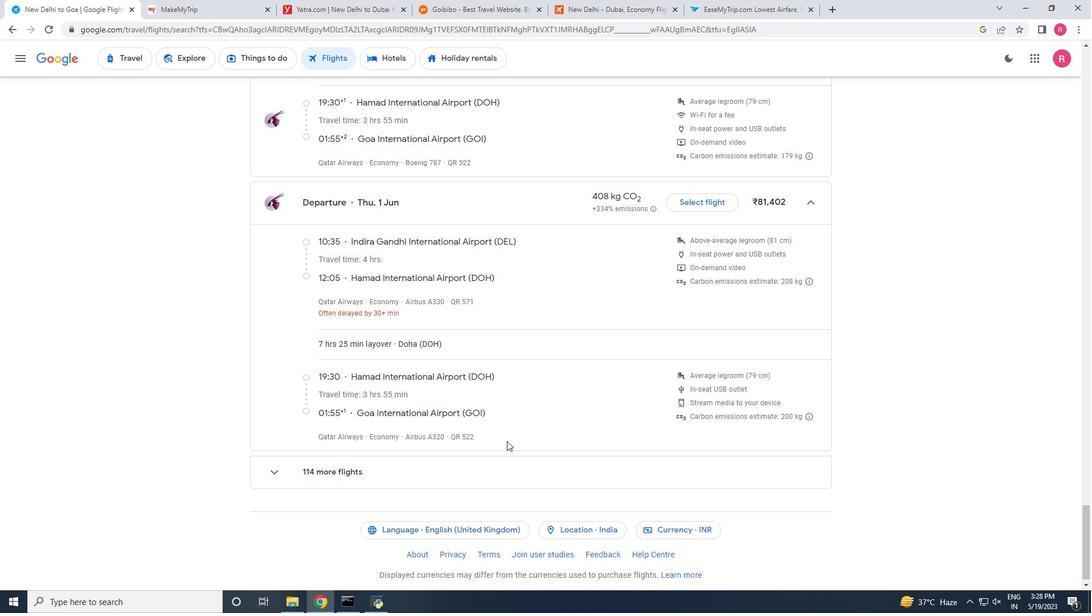 
Action: Mouse scrolled (520, 429) with delta (0, 0)
Screenshot: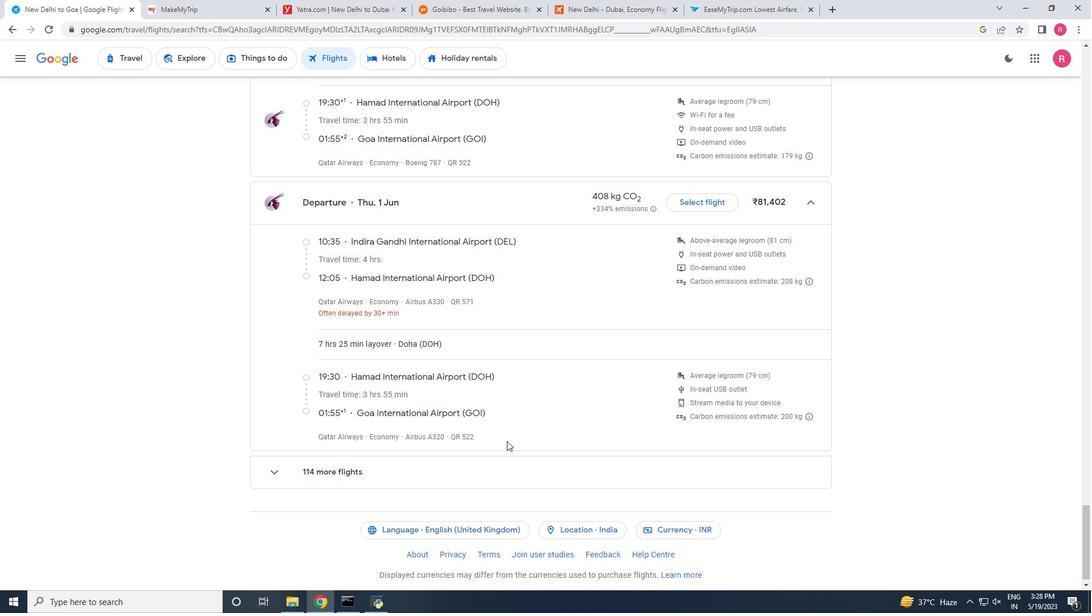 
Action: Mouse scrolled (520, 429) with delta (0, 0)
Screenshot: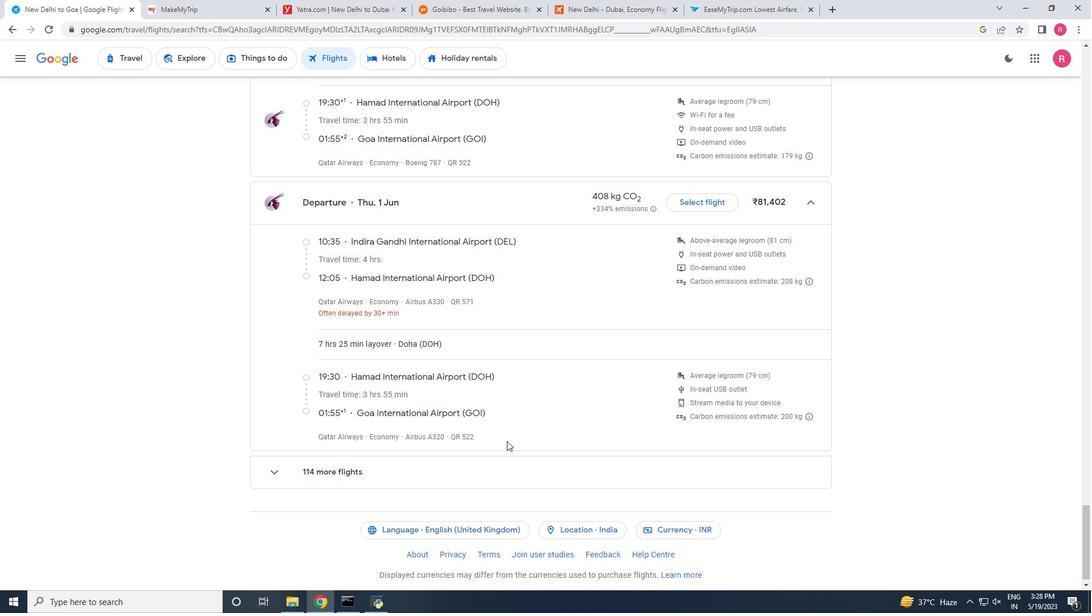
Action: Mouse scrolled (520, 429) with delta (0, 0)
Screenshot: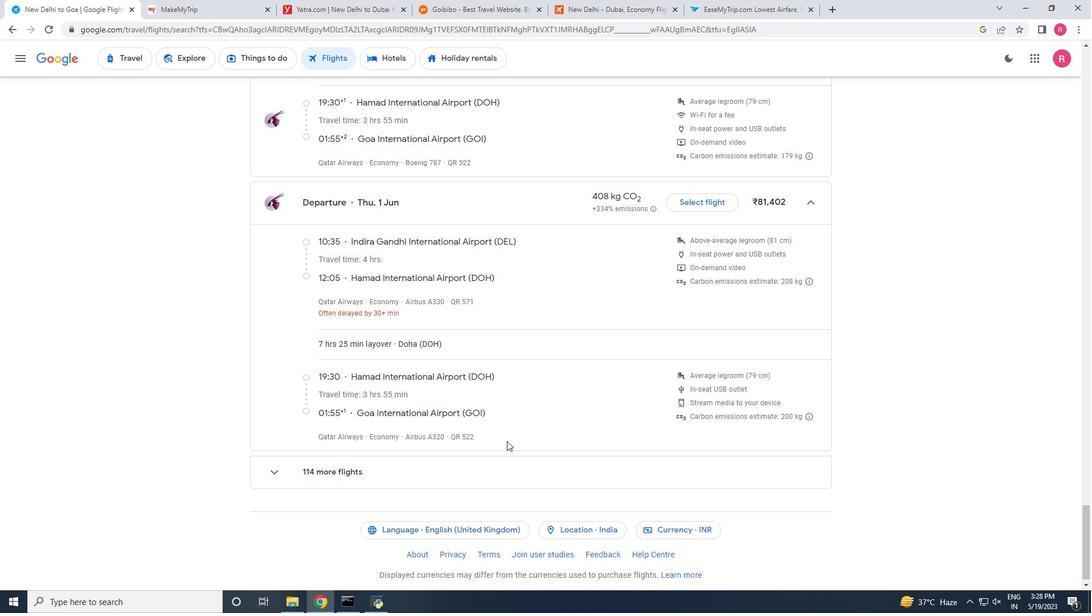 
Action: Mouse scrolled (520, 429) with delta (0, 0)
Screenshot: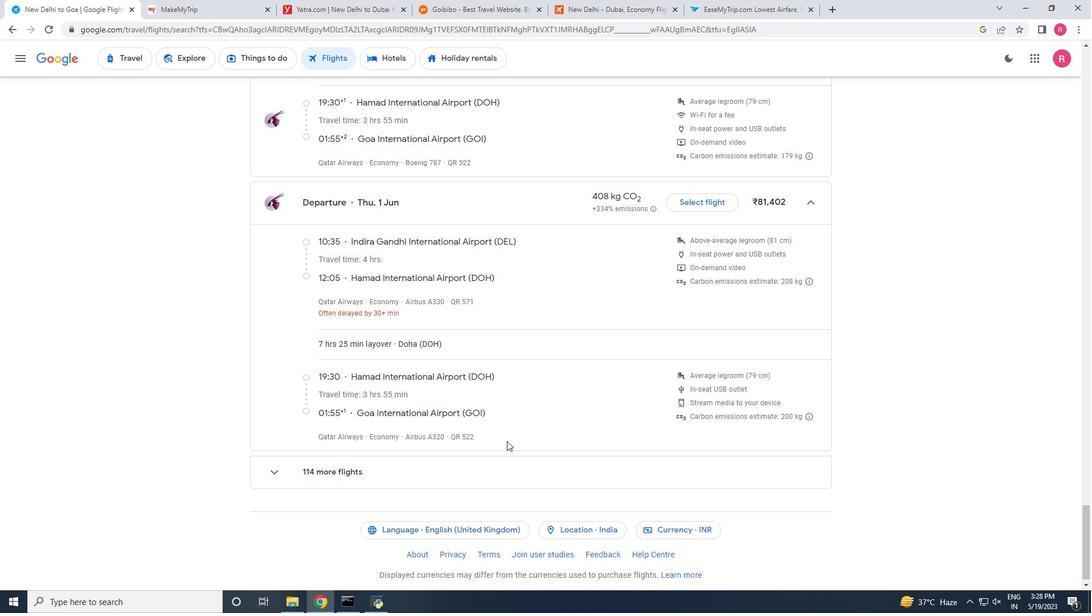 
Action: Mouse scrolled (520, 429) with delta (0, 0)
Screenshot: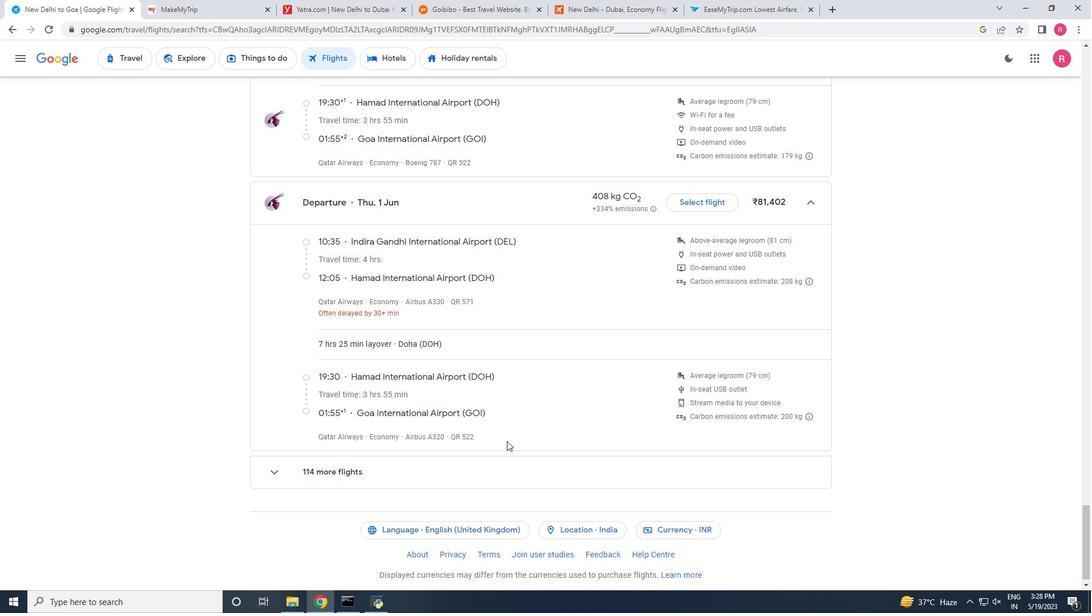 
Action: Mouse scrolled (520, 429) with delta (0, 0)
Screenshot: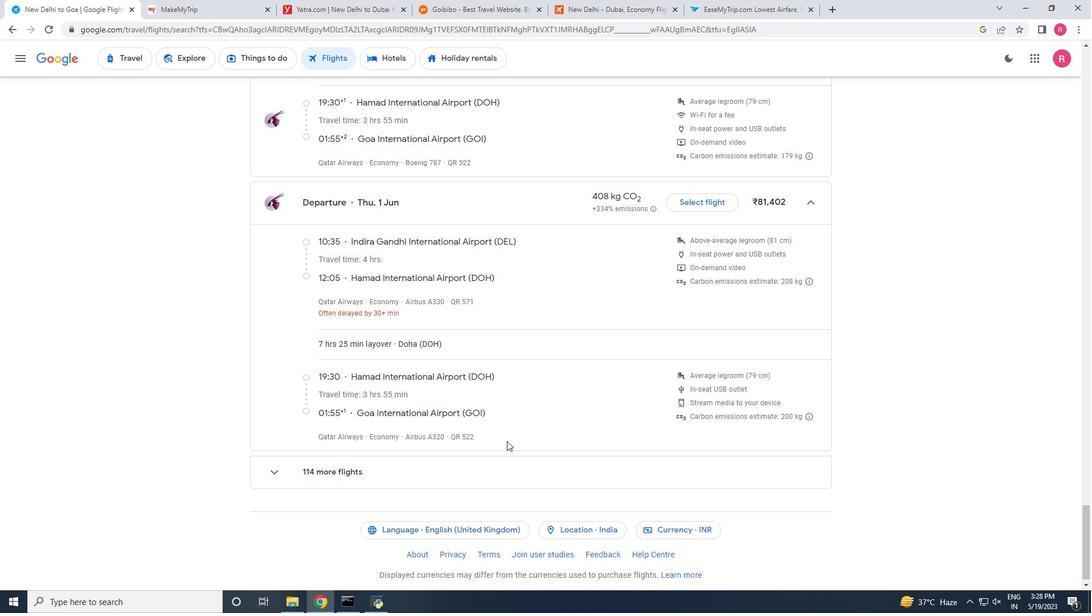 
Action: Mouse moved to (525, 426)
Screenshot: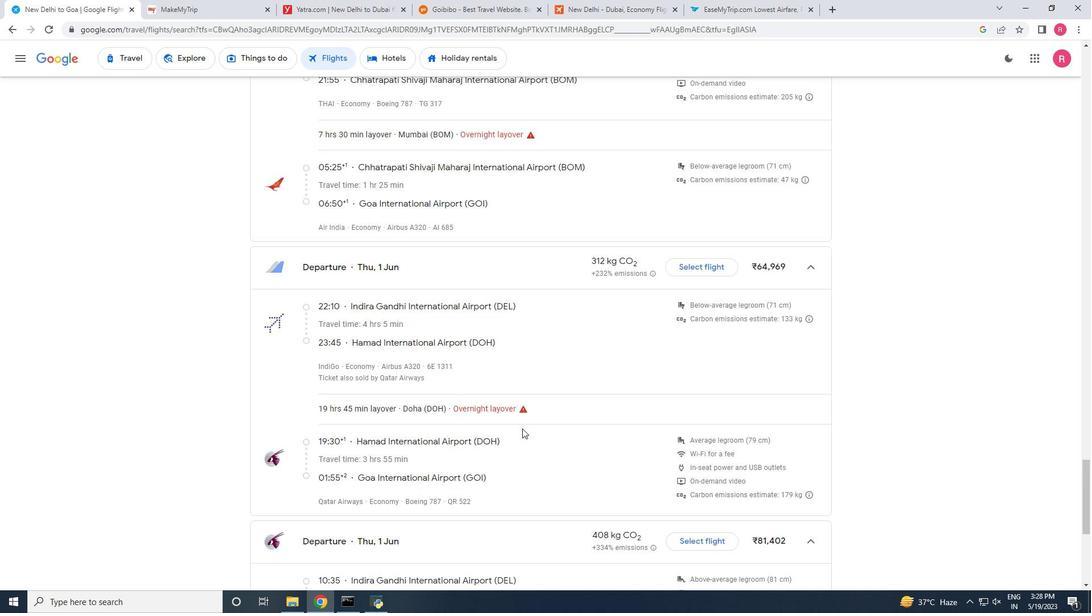 
Action: Mouse scrolled (525, 427) with delta (0, 0)
Screenshot: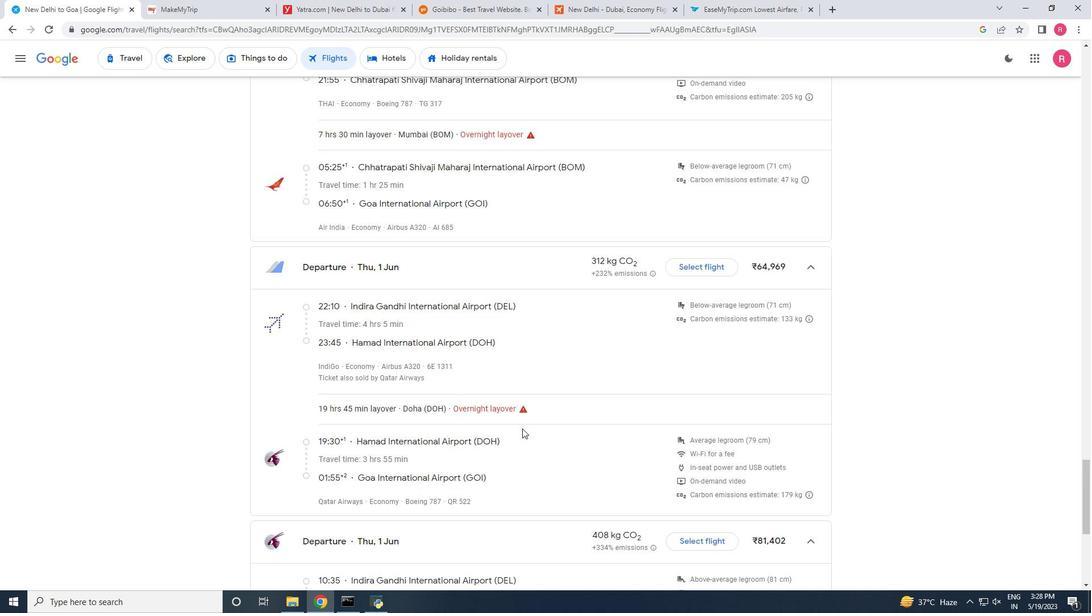 
Action: Mouse moved to (526, 426)
Screenshot: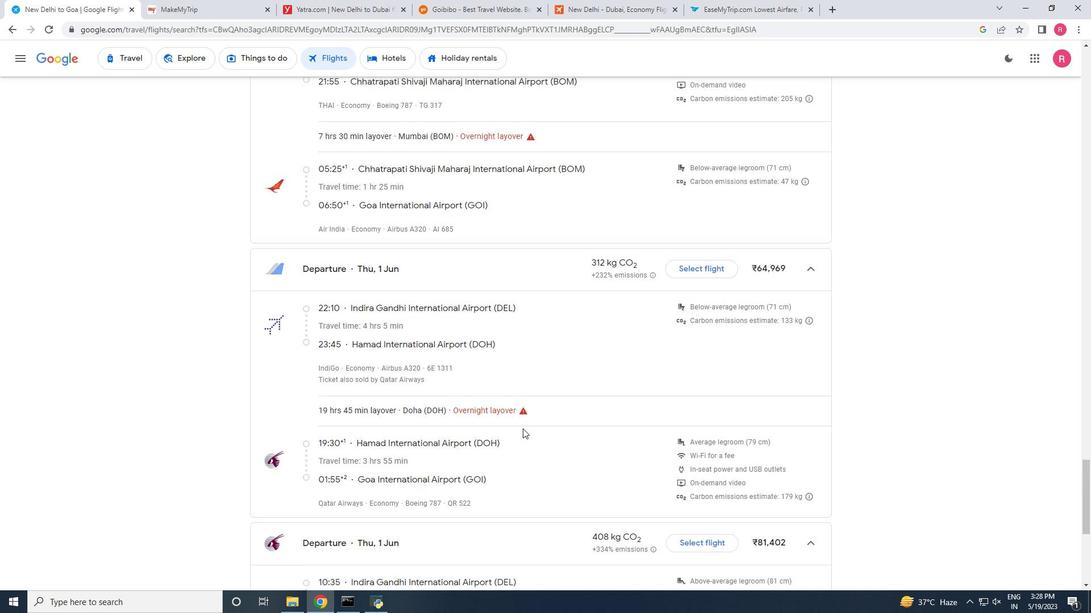 
Action: Mouse scrolled (526, 426) with delta (0, 0)
Screenshot: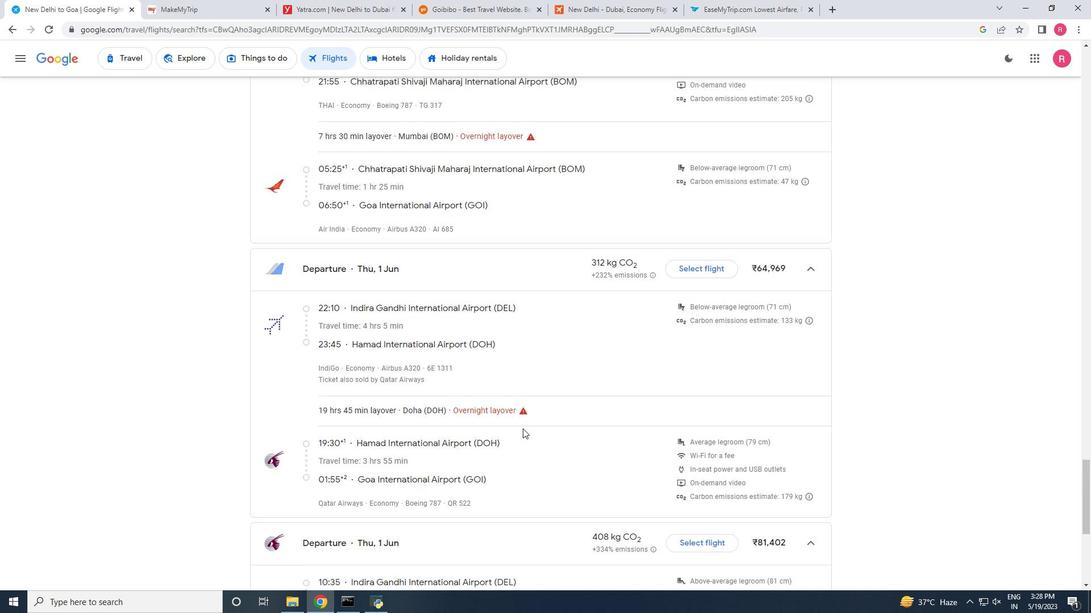 
Action: Mouse scrolled (526, 426) with delta (0, 0)
Screenshot: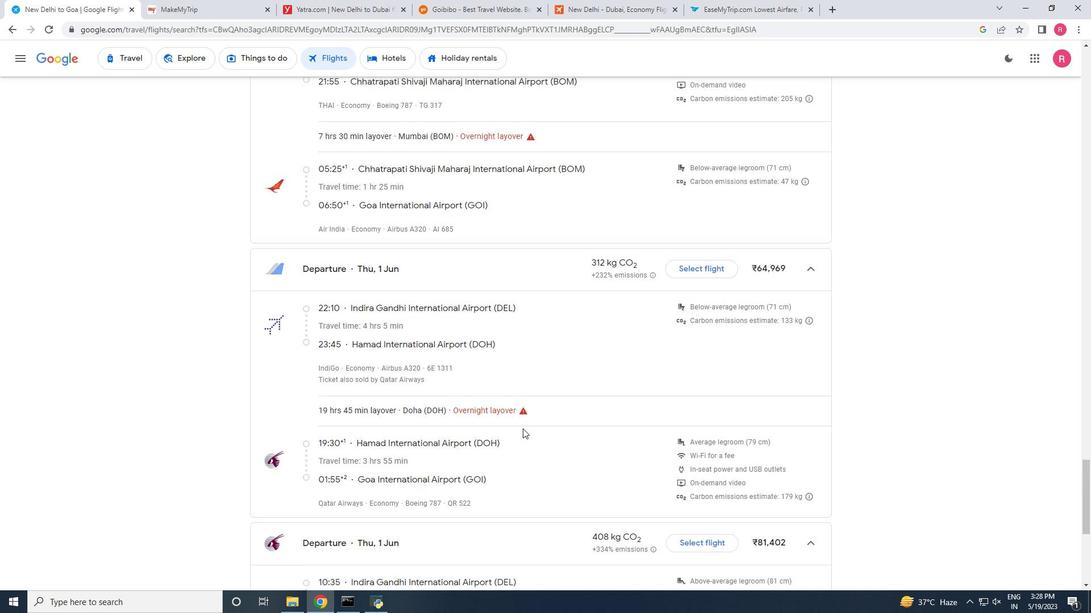
Action: Mouse moved to (526, 425)
Screenshot: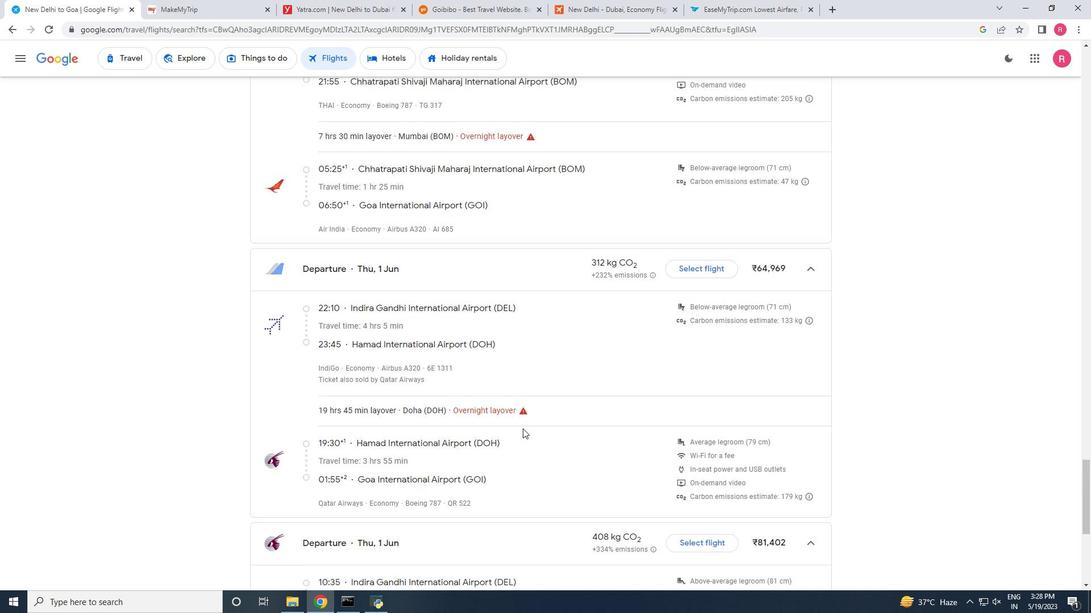 
Action: Mouse scrolled (526, 426) with delta (0, 0)
Screenshot: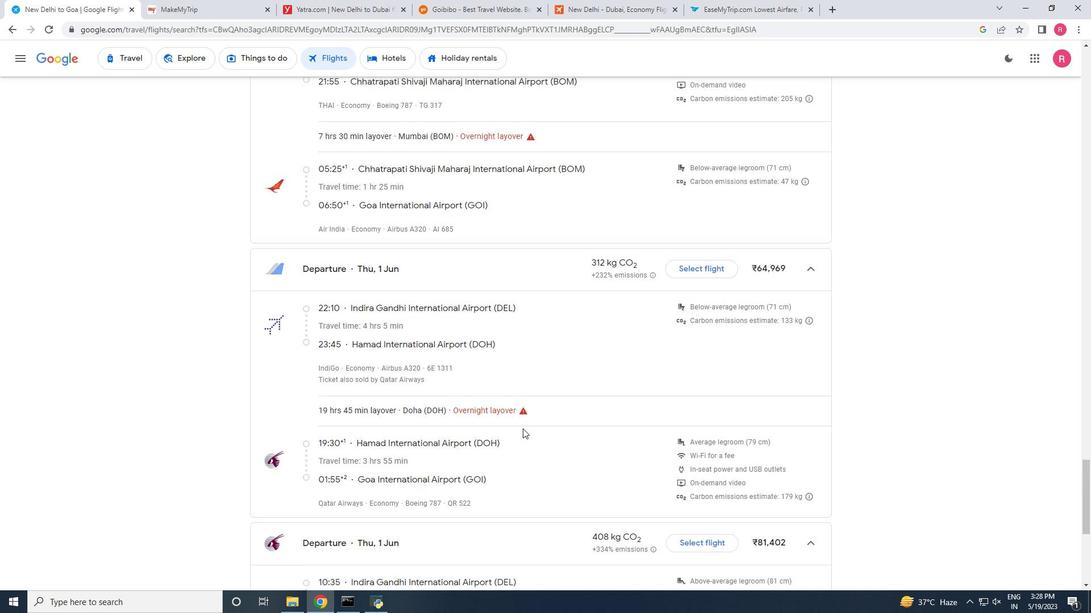 
Action: Mouse moved to (527, 425)
Screenshot: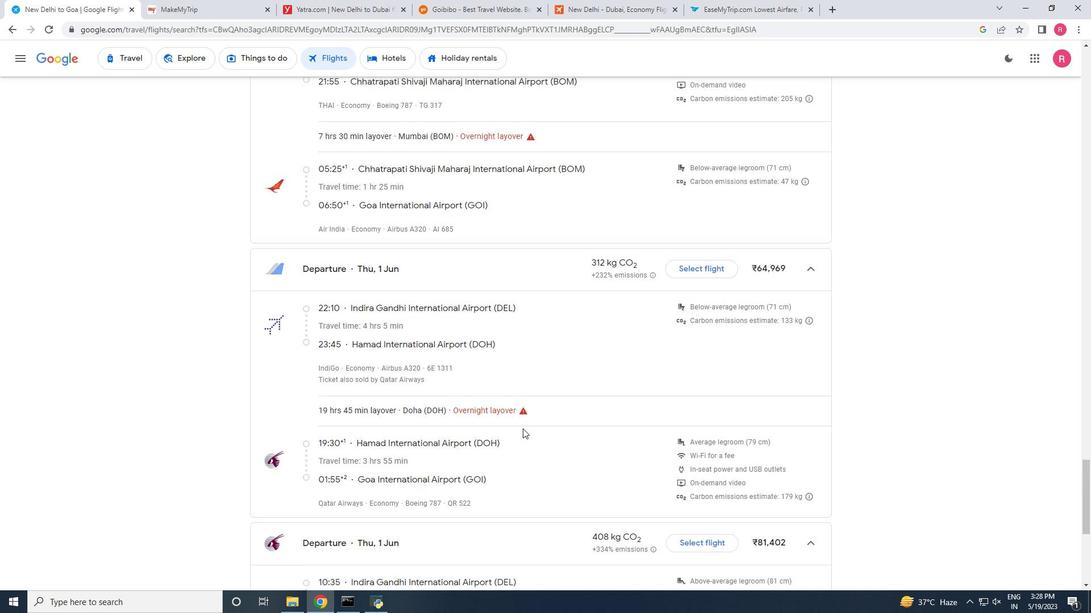
Action: Mouse scrolled (527, 426) with delta (0, 0)
Screenshot: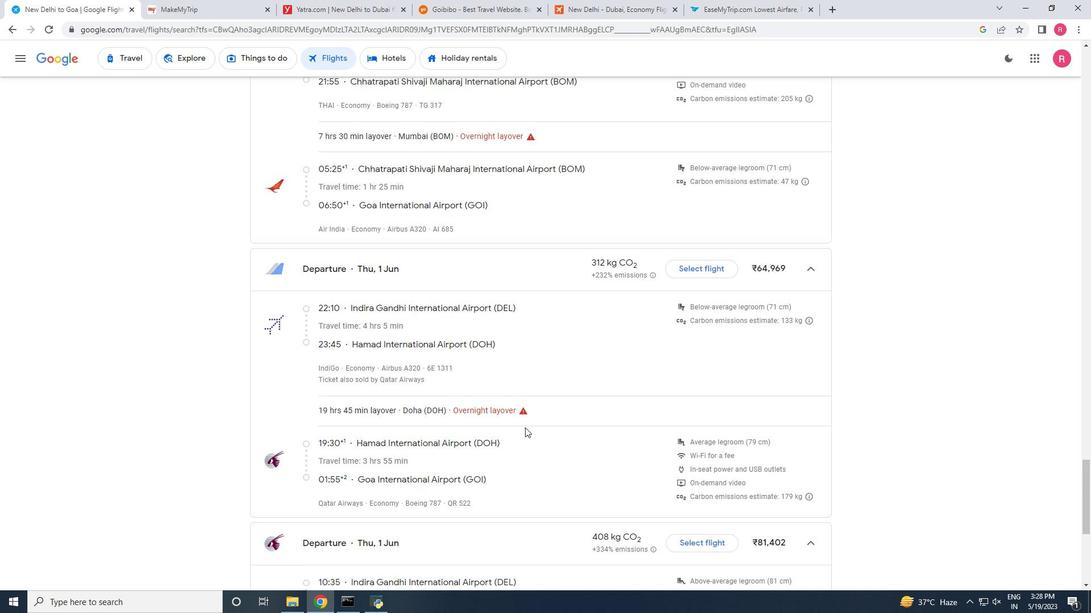 
Action: Mouse moved to (529, 424)
Screenshot: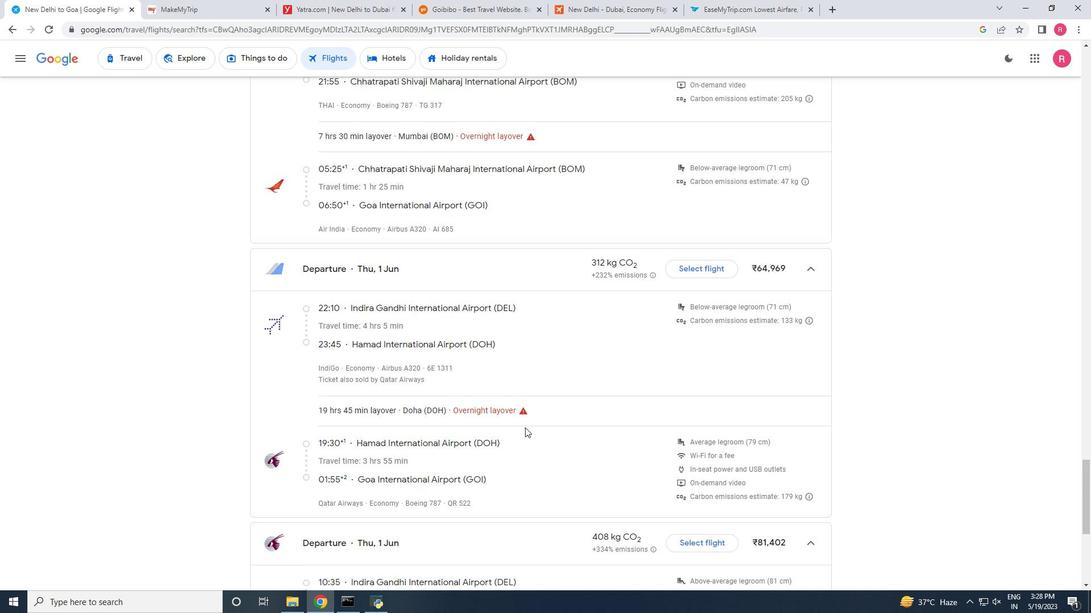 
Action: Mouse scrolled (529, 425) with delta (0, 0)
Screenshot: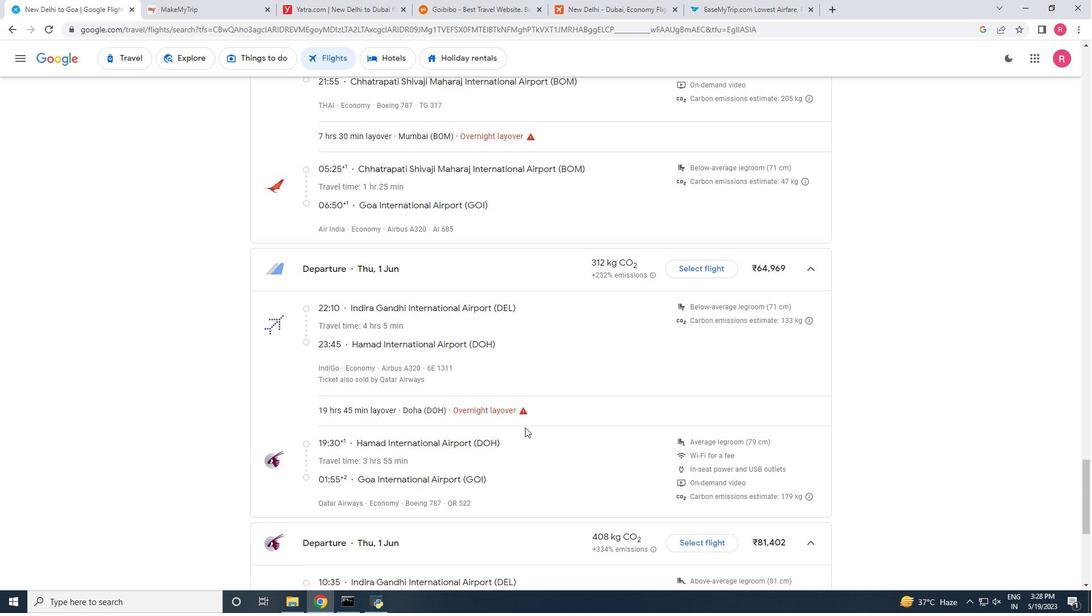 
Action: Mouse moved to (535, 384)
Screenshot: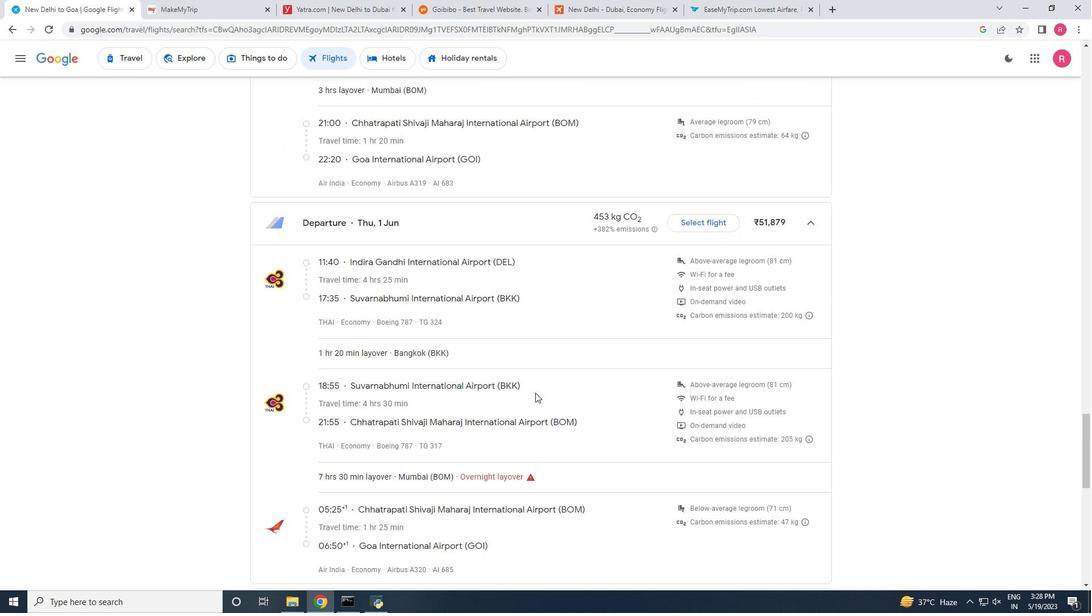
Action: Mouse scrolled (535, 384) with delta (0, 0)
Screenshot: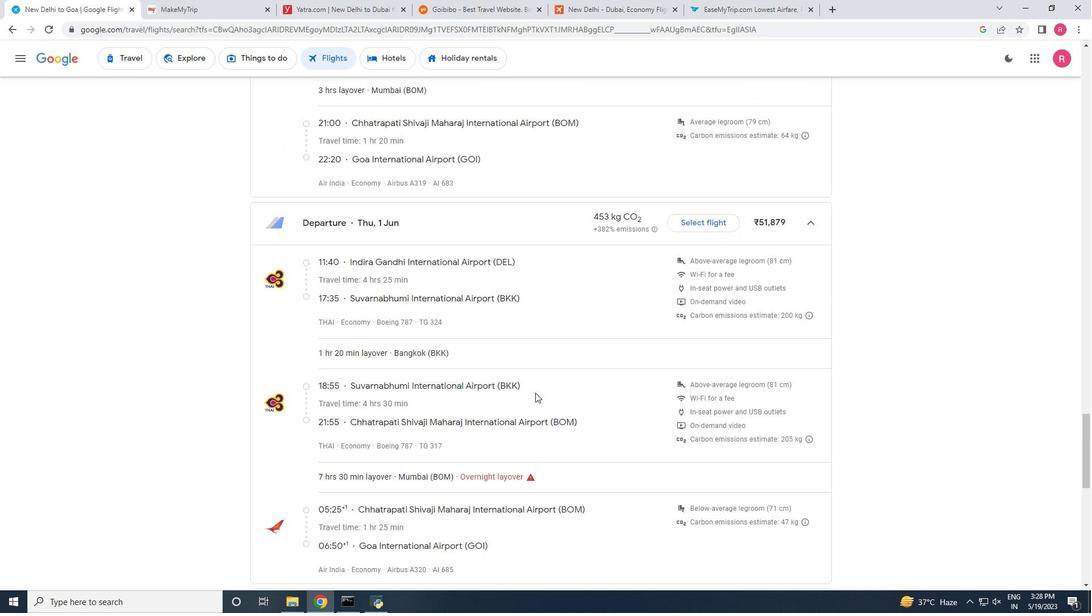
Action: Mouse moved to (535, 383)
Screenshot: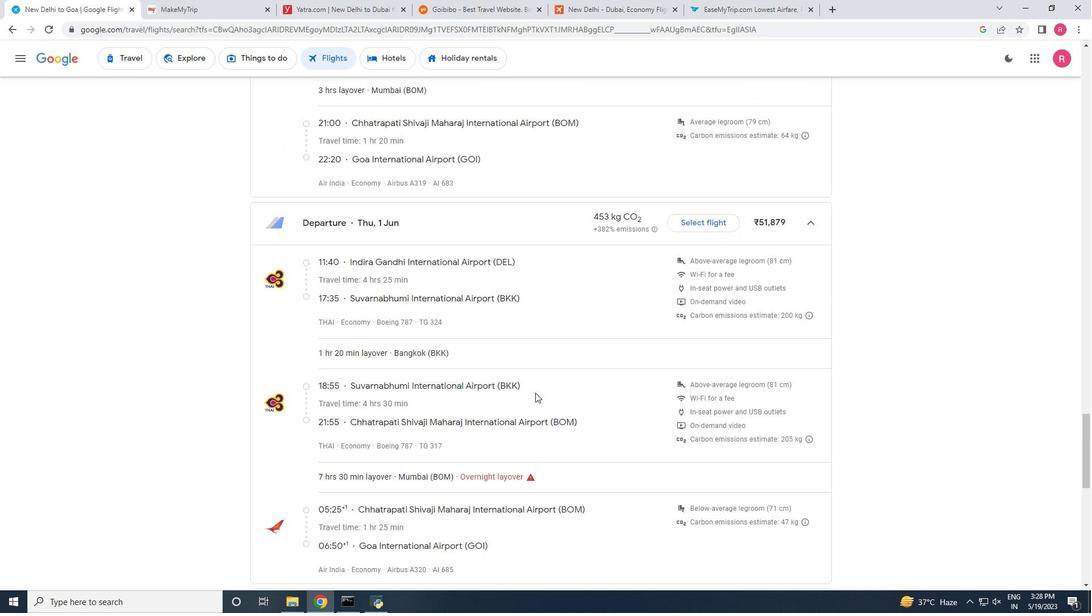 
Action: Mouse scrolled (535, 383) with delta (0, 0)
Screenshot: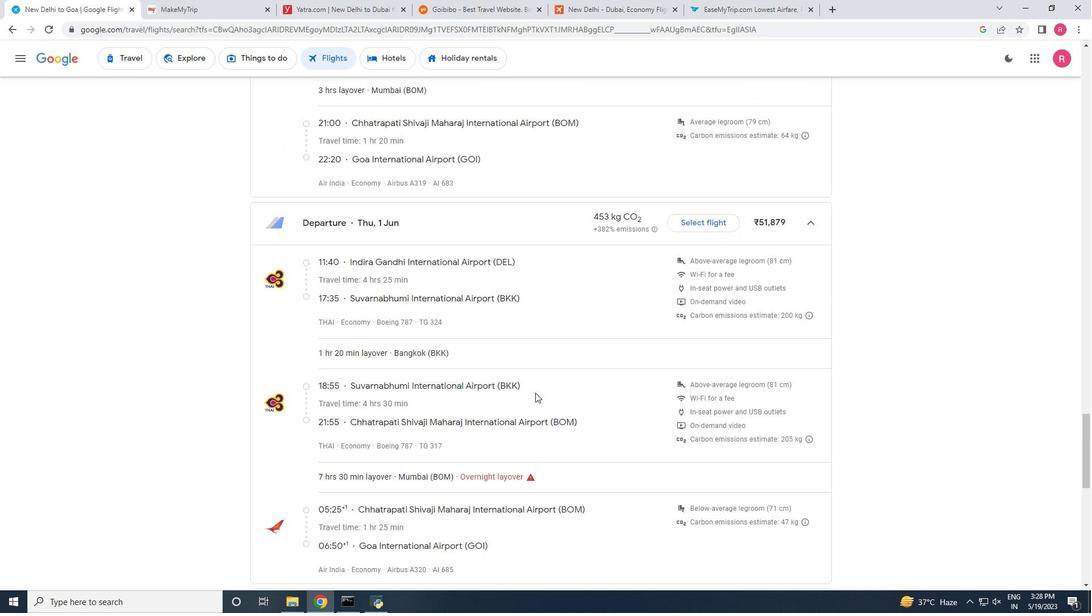 
Action: Mouse moved to (537, 380)
Screenshot: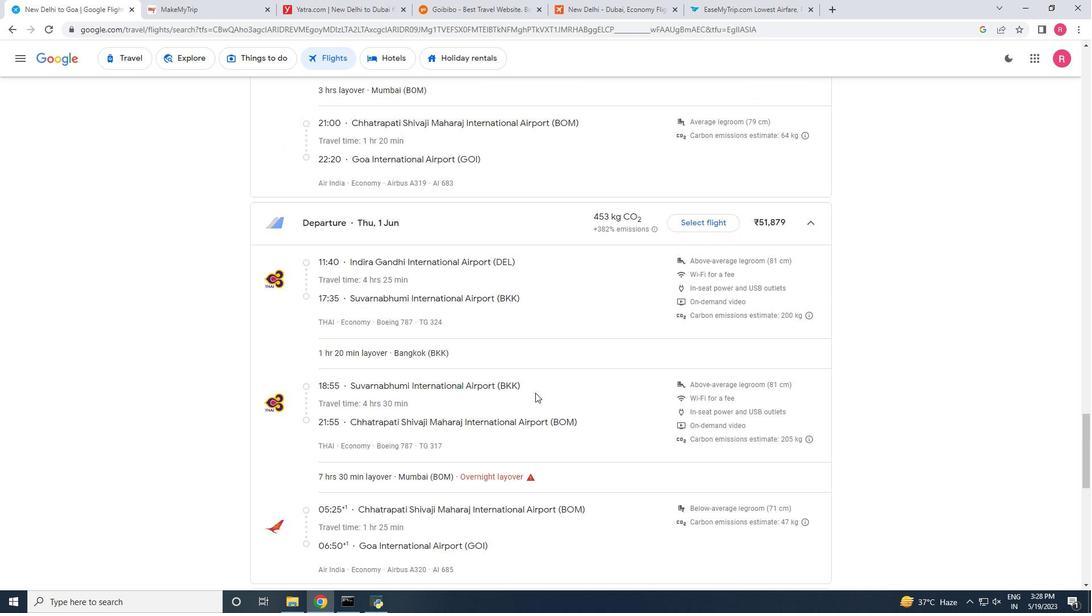 
Action: Mouse scrolled (537, 380) with delta (0, 0)
Screenshot: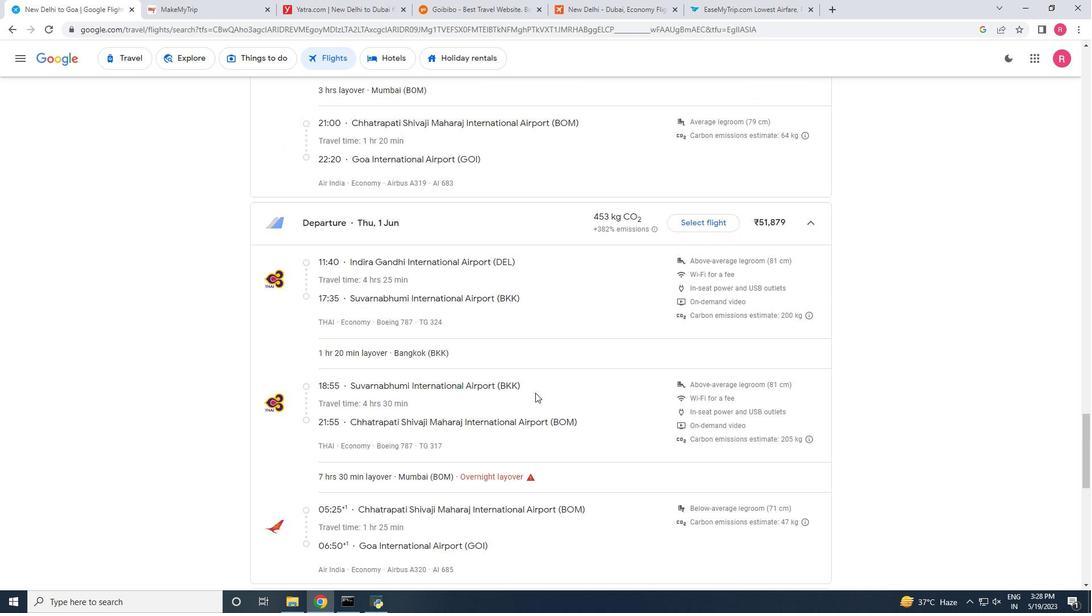 
Action: Mouse moved to (537, 380)
Screenshot: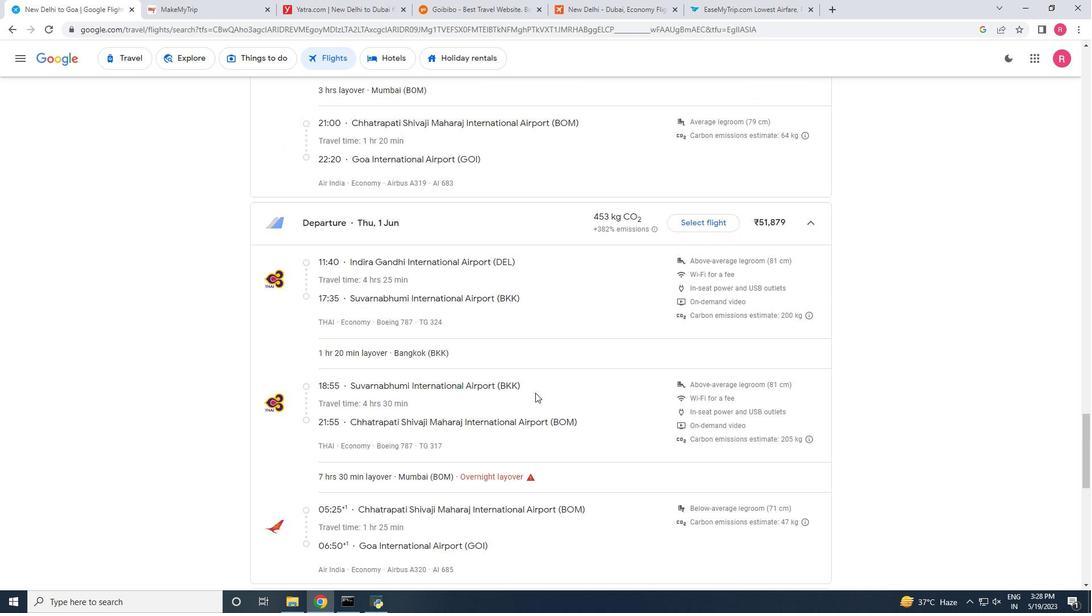 
Action: Mouse scrolled (537, 380) with delta (0, 0)
Screenshot: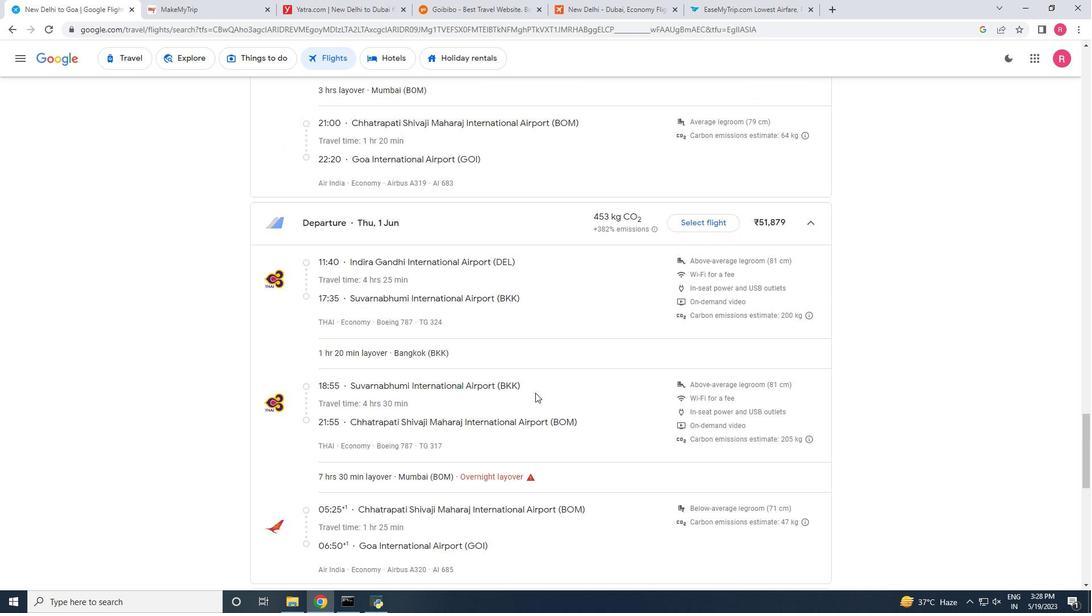 
Action: Mouse moved to (537, 379)
Screenshot: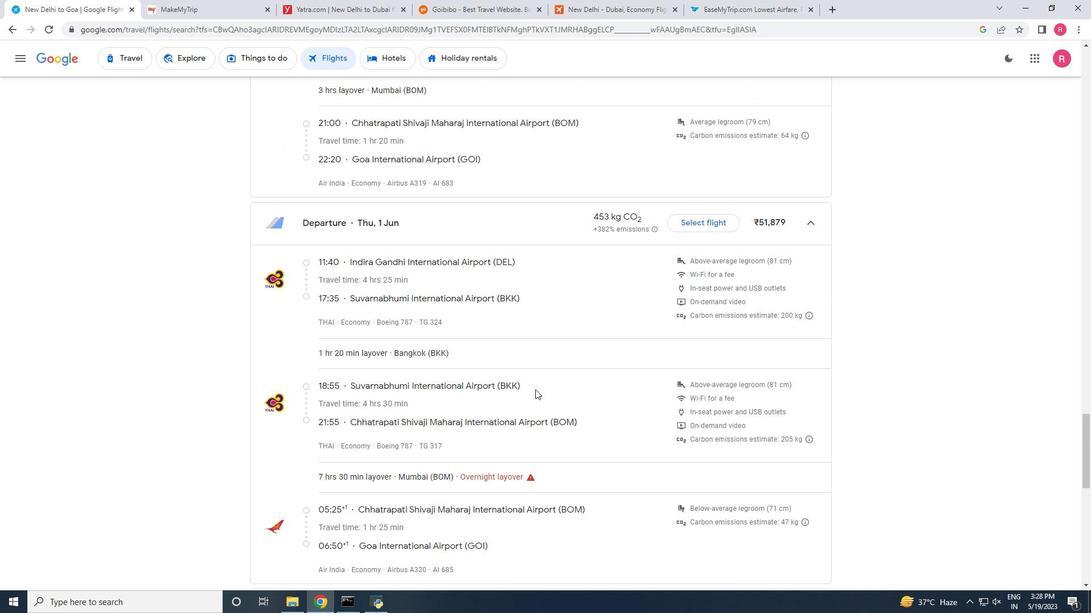 
Action: Mouse scrolled (537, 379) with delta (0, 0)
Screenshot: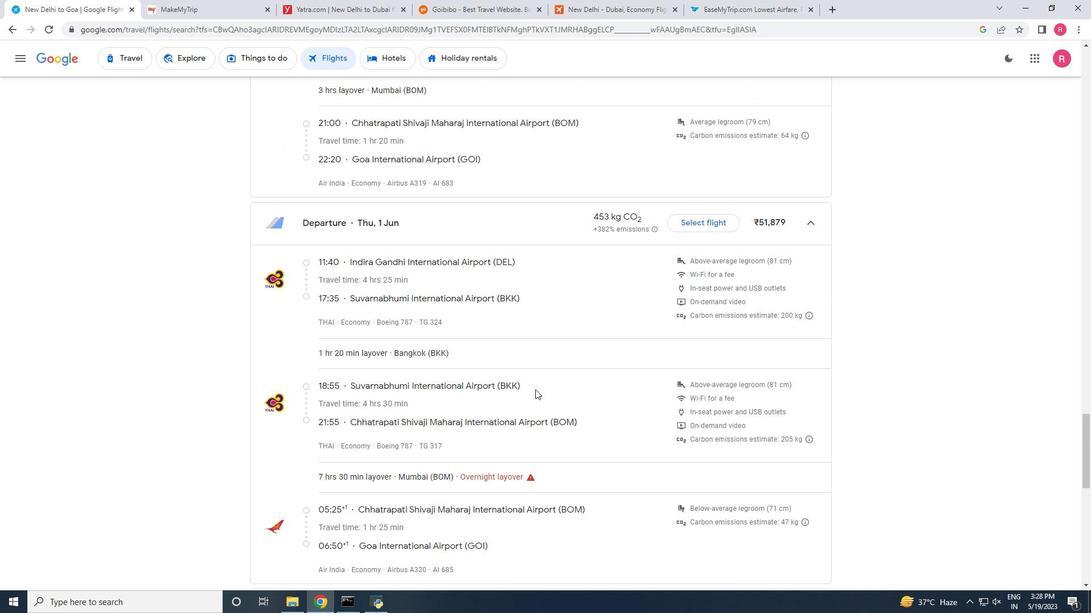 
Action: Mouse moved to (284, 148)
Screenshot: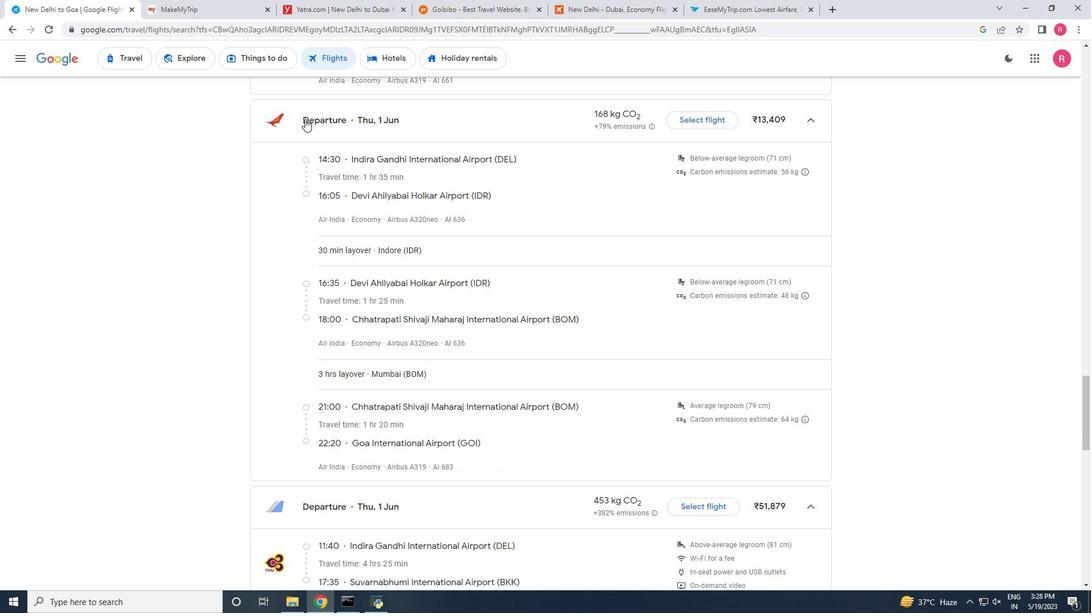 
Action: Mouse scrolled (284, 149) with delta (0, 0)
Screenshot: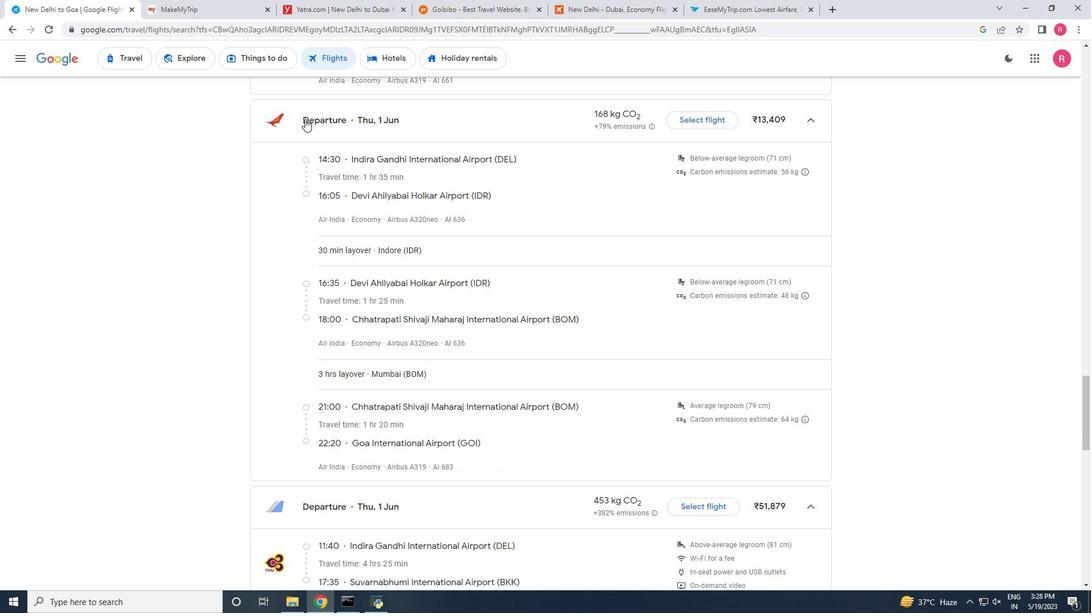 
Action: Mouse scrolled (284, 149) with delta (0, 0)
Screenshot: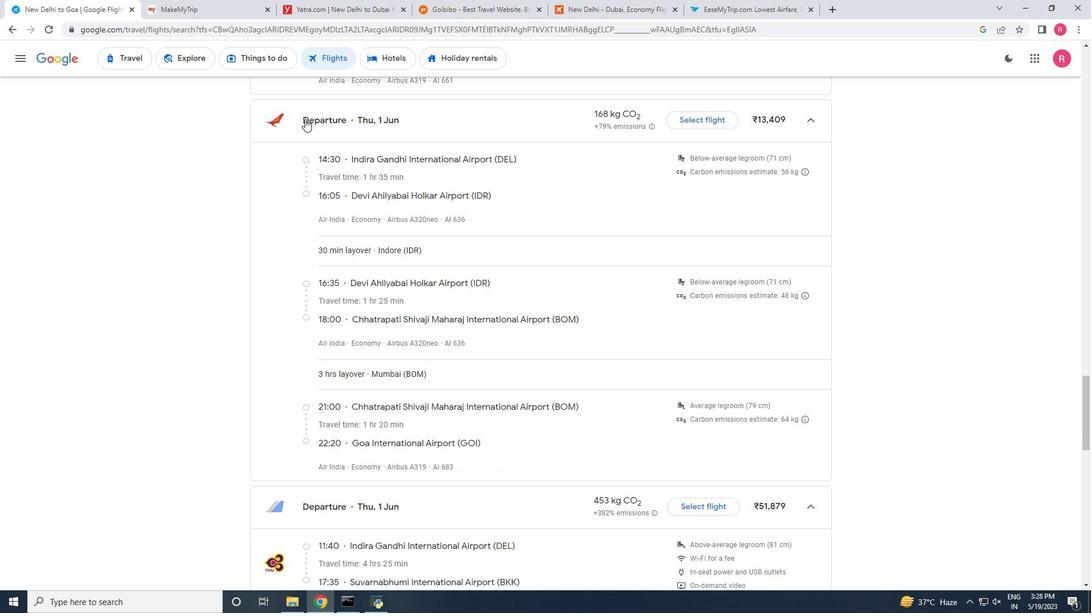 
Action: Mouse scrolled (284, 149) with delta (0, 0)
Screenshot: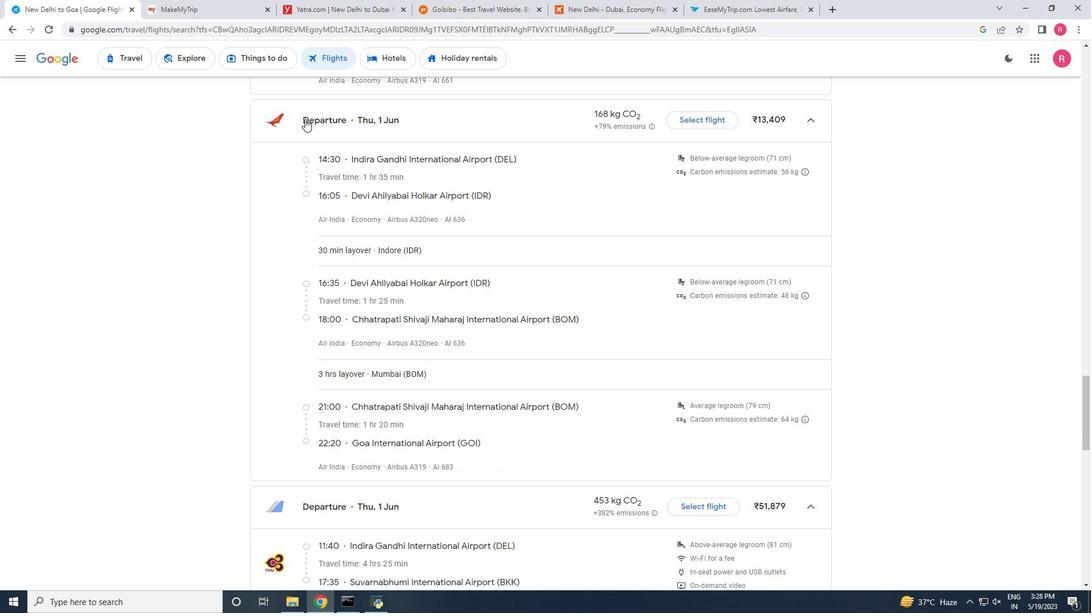 
Action: Mouse scrolled (284, 149) with delta (0, 0)
Screenshot: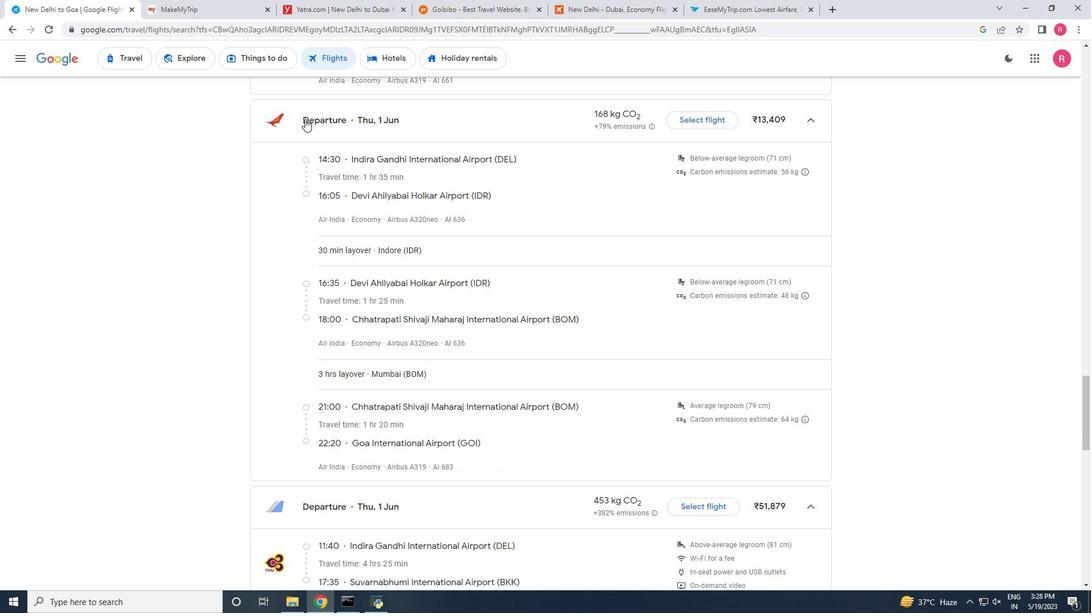
Action: Mouse scrolled (284, 149) with delta (0, 0)
Screenshot: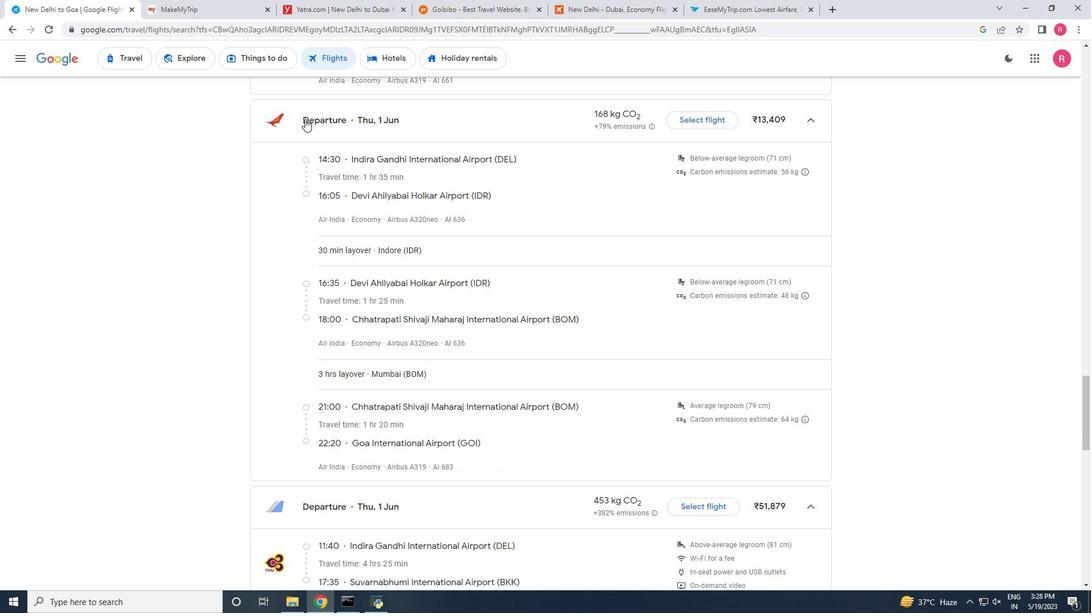 
Action: Mouse scrolled (284, 149) with delta (0, 0)
Screenshot: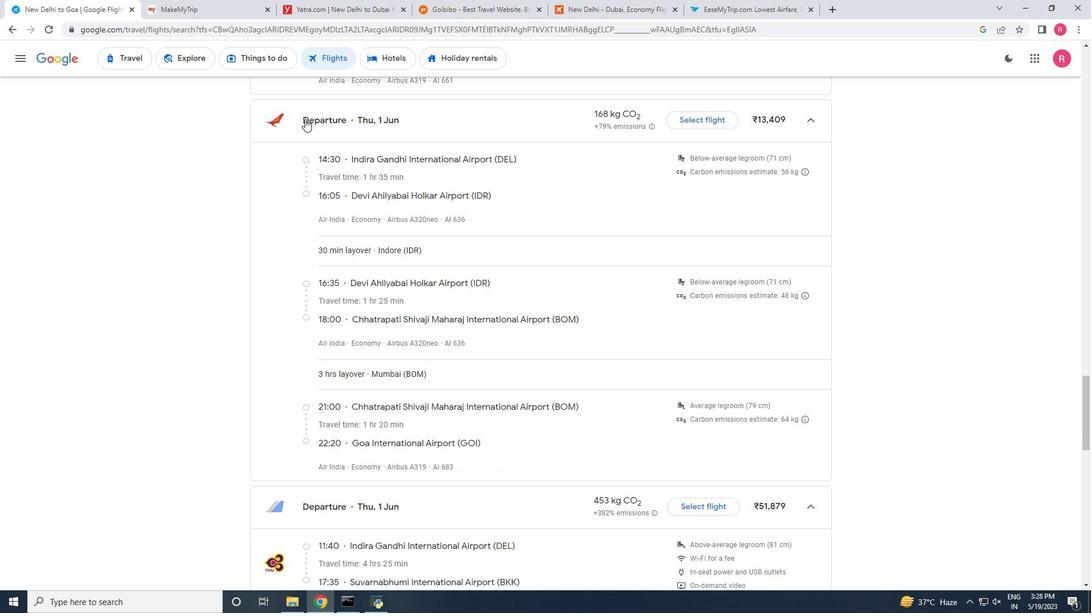 
Action: Mouse scrolled (284, 149) with delta (0, 0)
Screenshot: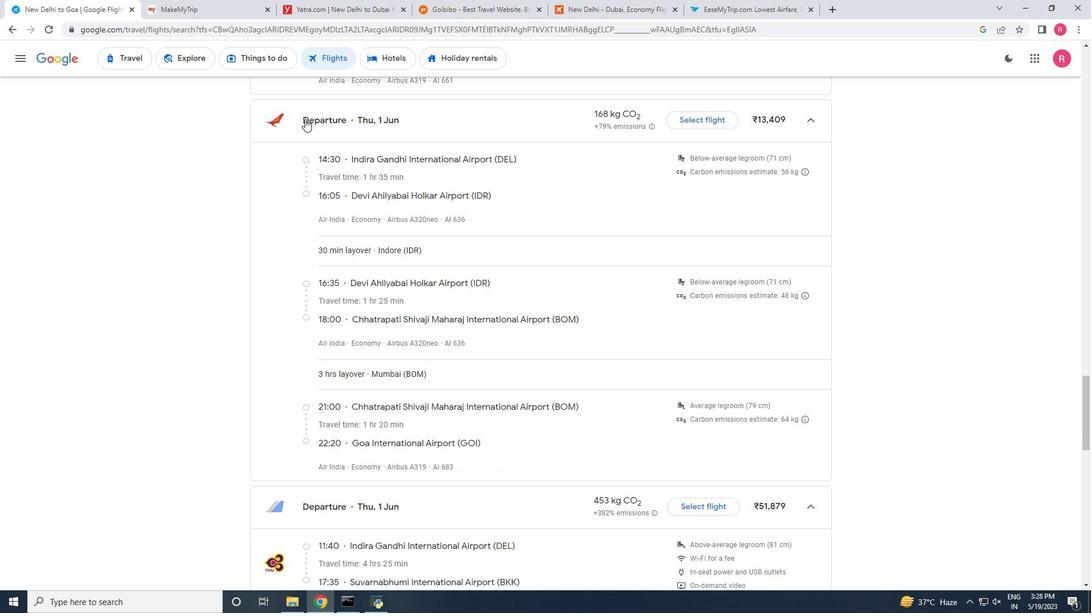 
Action: Mouse moved to (290, 159)
Screenshot: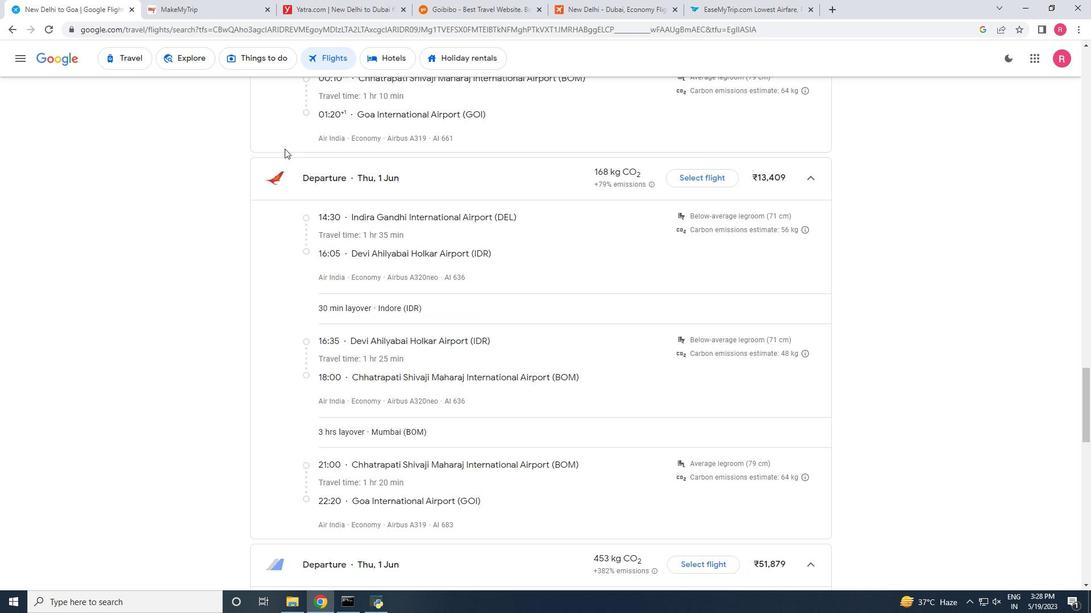 
Action: Mouse scrolled (290, 160) with delta (0, 0)
Screenshot: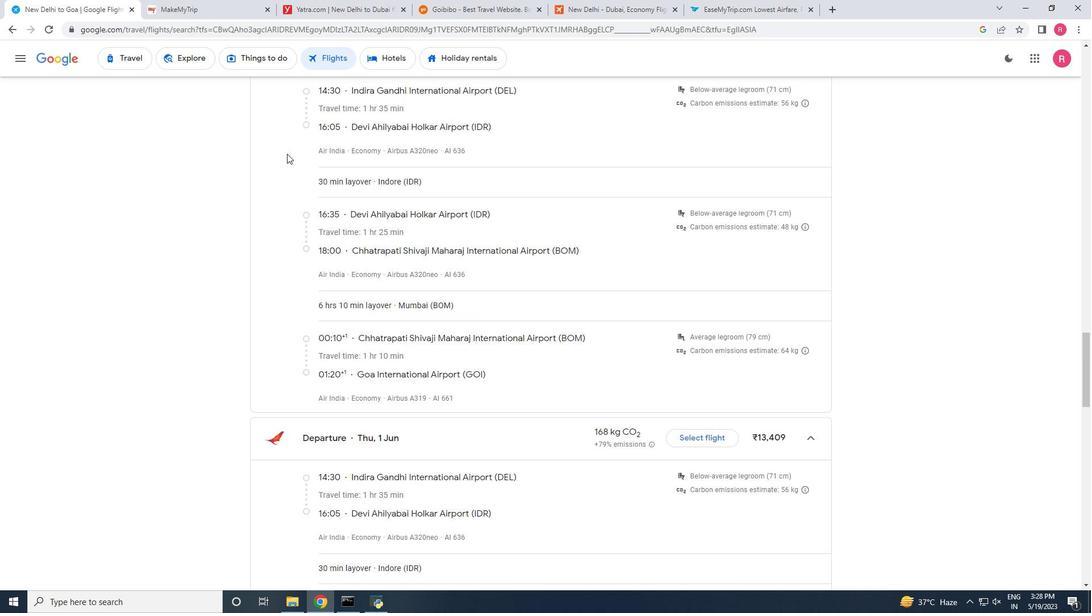 
Action: Mouse scrolled (290, 160) with delta (0, 0)
Screenshot: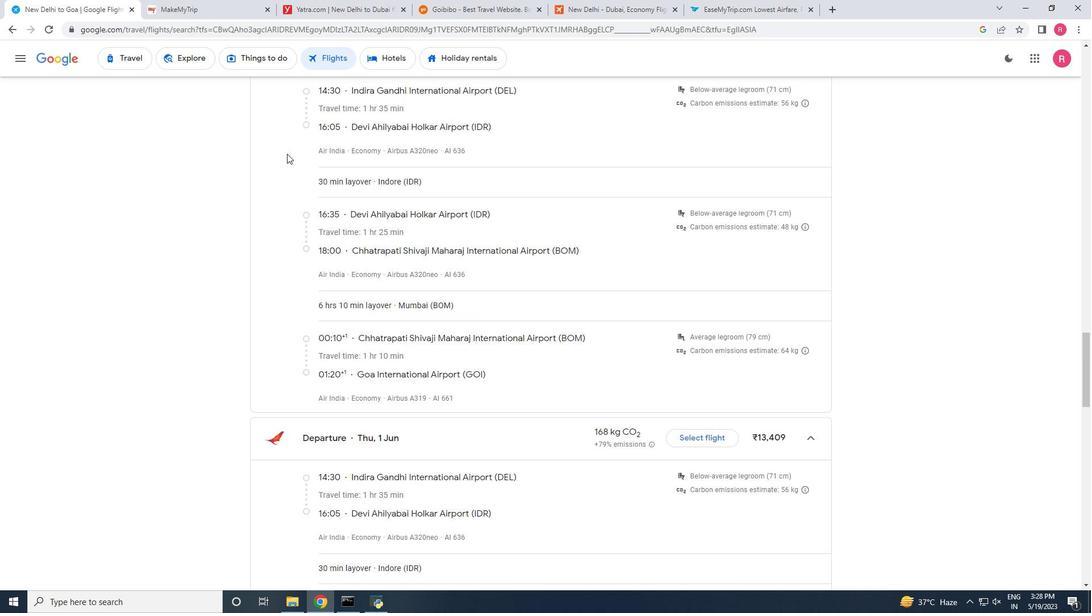 
Action: Mouse scrolled (290, 160) with delta (0, 1)
Screenshot: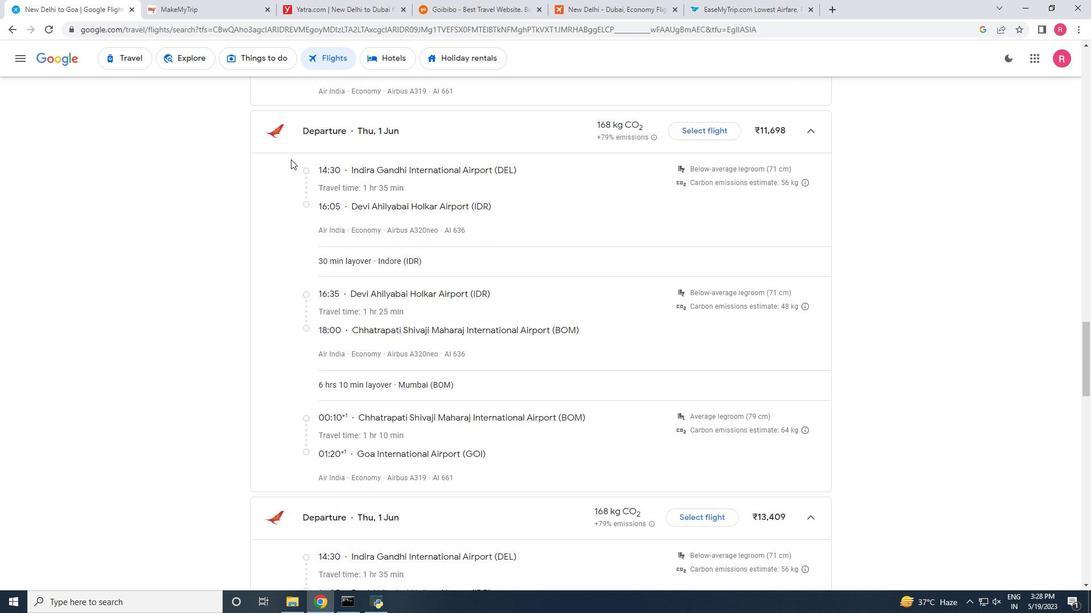 
Action: Mouse scrolled (290, 160) with delta (0, 0)
Screenshot: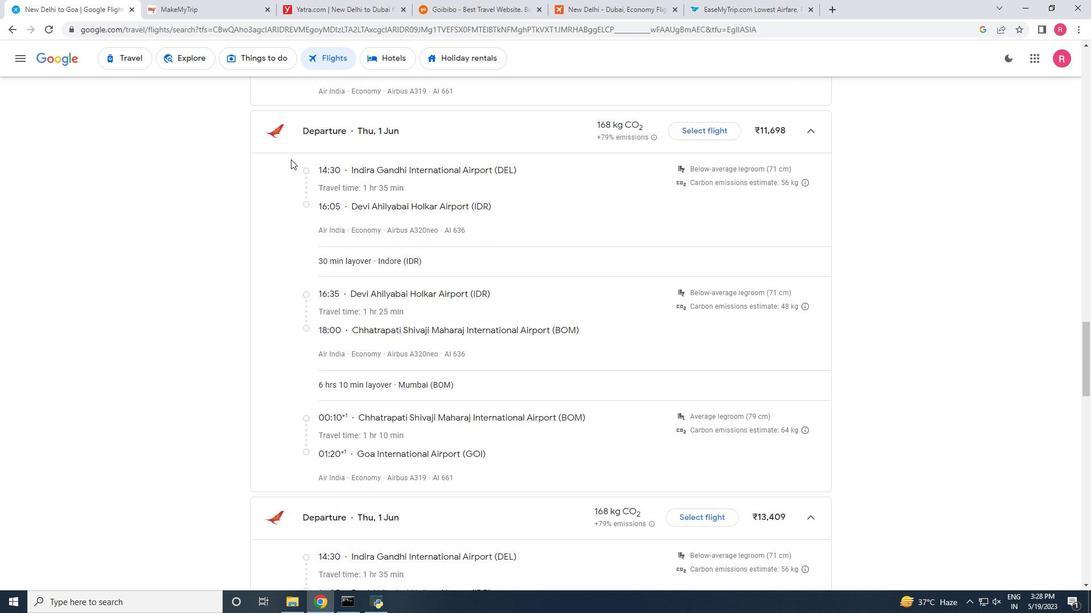 
Action: Mouse scrolled (290, 160) with delta (0, 0)
Screenshot: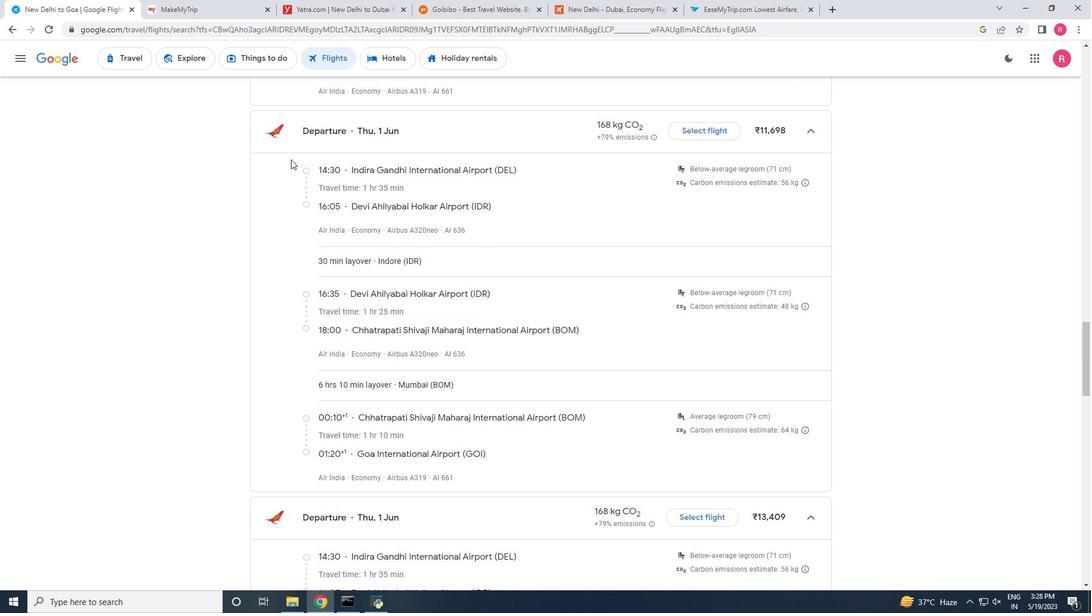 
Action: Mouse moved to (292, 162)
Screenshot: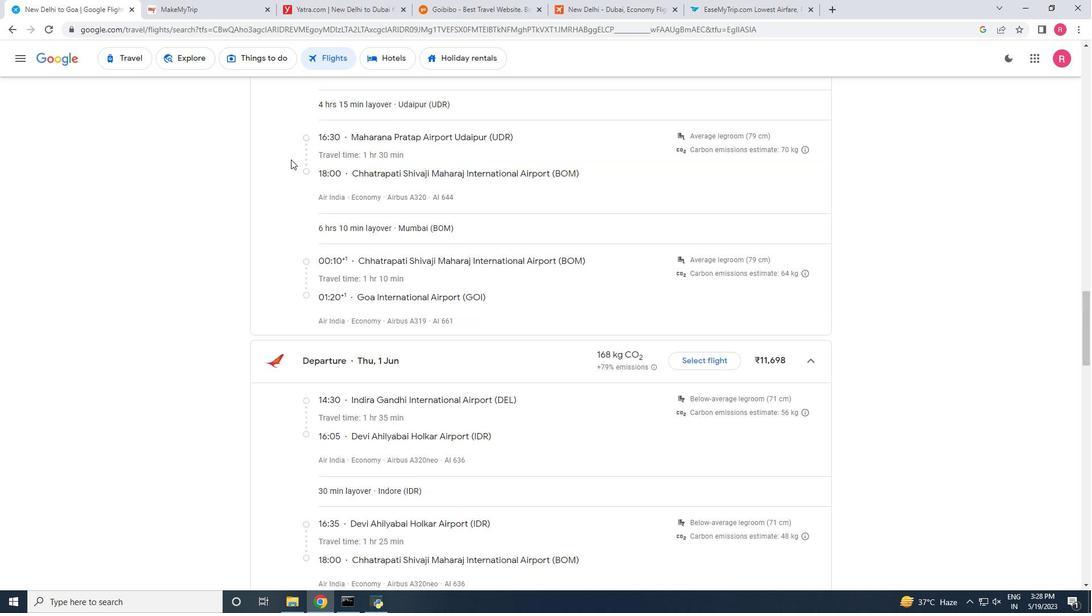 
Action: Mouse scrolled (292, 163) with delta (0, 0)
Screenshot: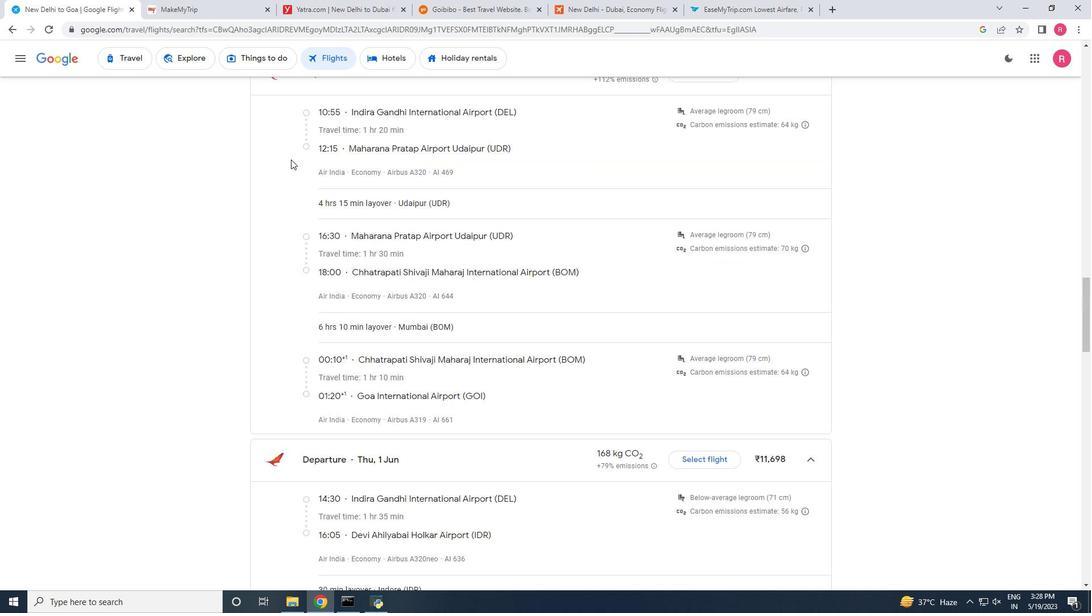 
Action: Mouse scrolled (292, 163) with delta (0, 0)
Screenshot: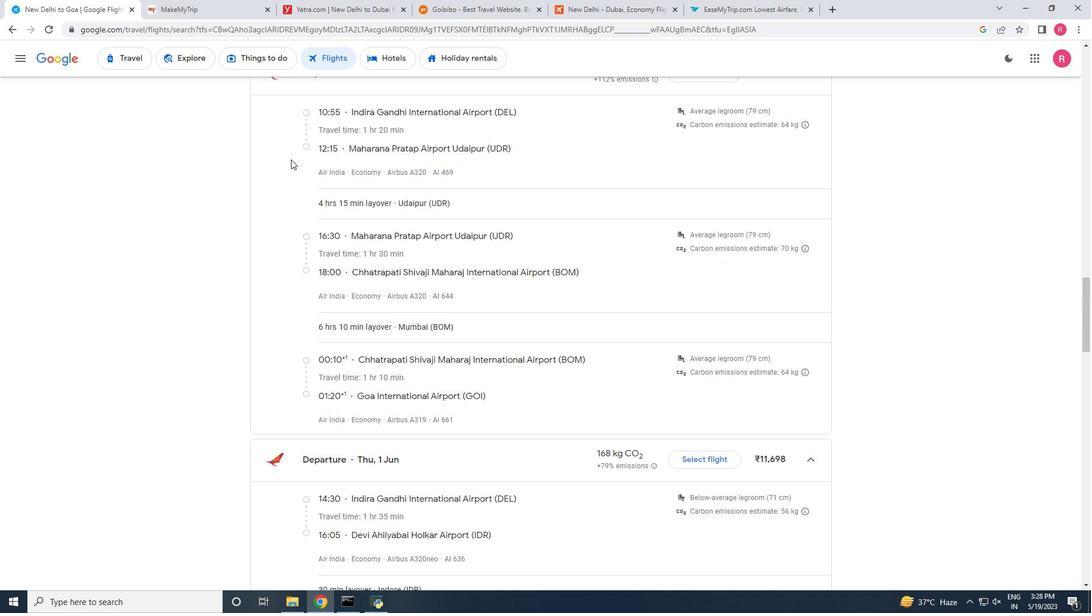 
Action: Mouse scrolled (292, 163) with delta (0, 0)
Screenshot: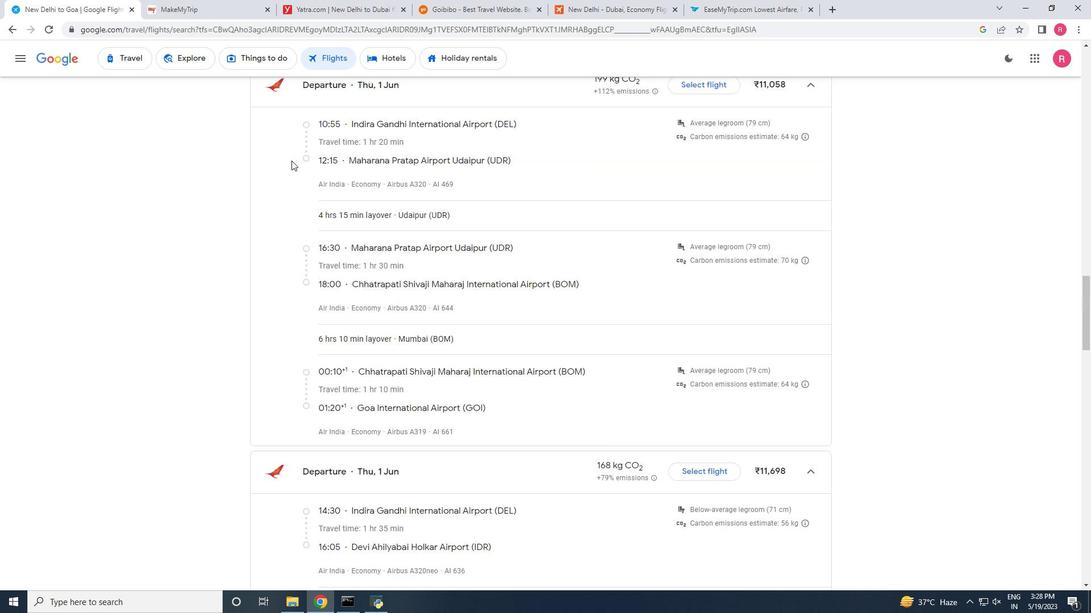 
Action: Mouse scrolled (292, 163) with delta (0, 0)
Screenshot: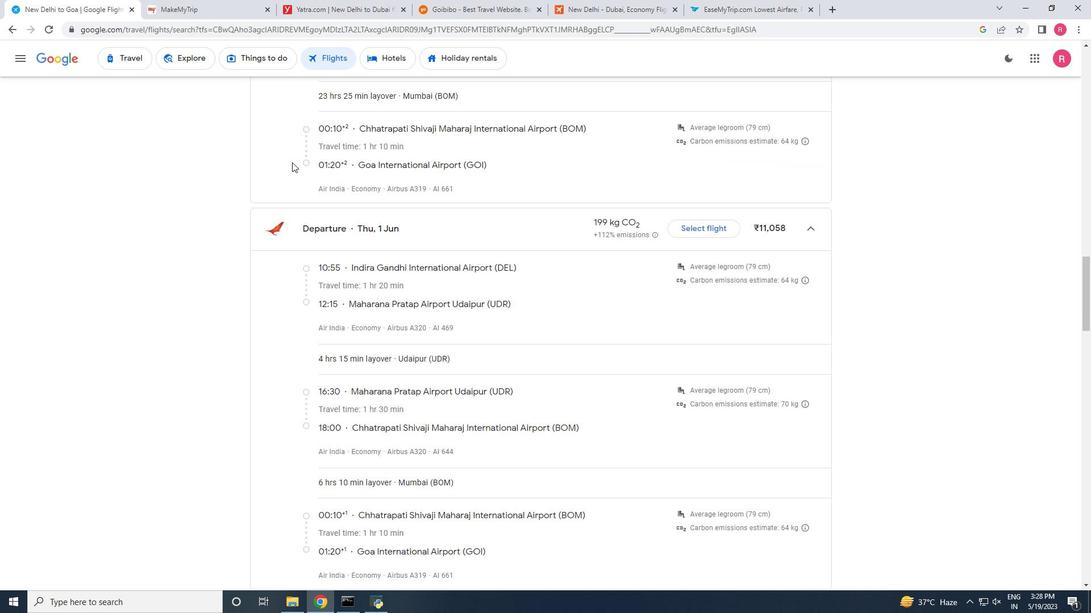 
Action: Mouse scrolled (292, 163) with delta (0, 0)
Screenshot: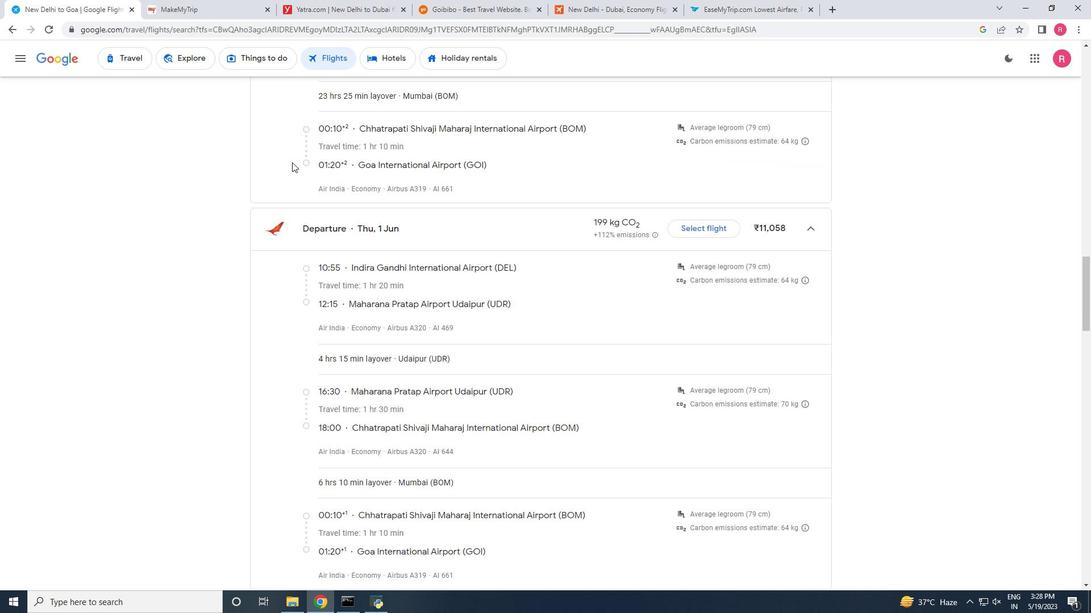 
Action: Mouse scrolled (292, 163) with delta (0, 0)
Screenshot: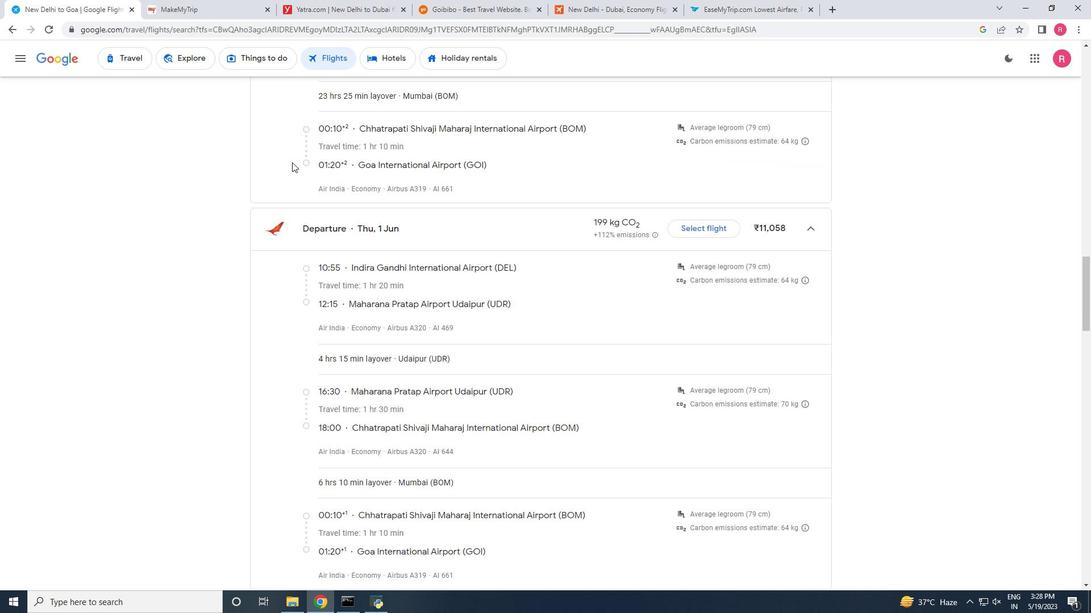 
Action: Mouse scrolled (292, 163) with delta (0, 0)
Screenshot: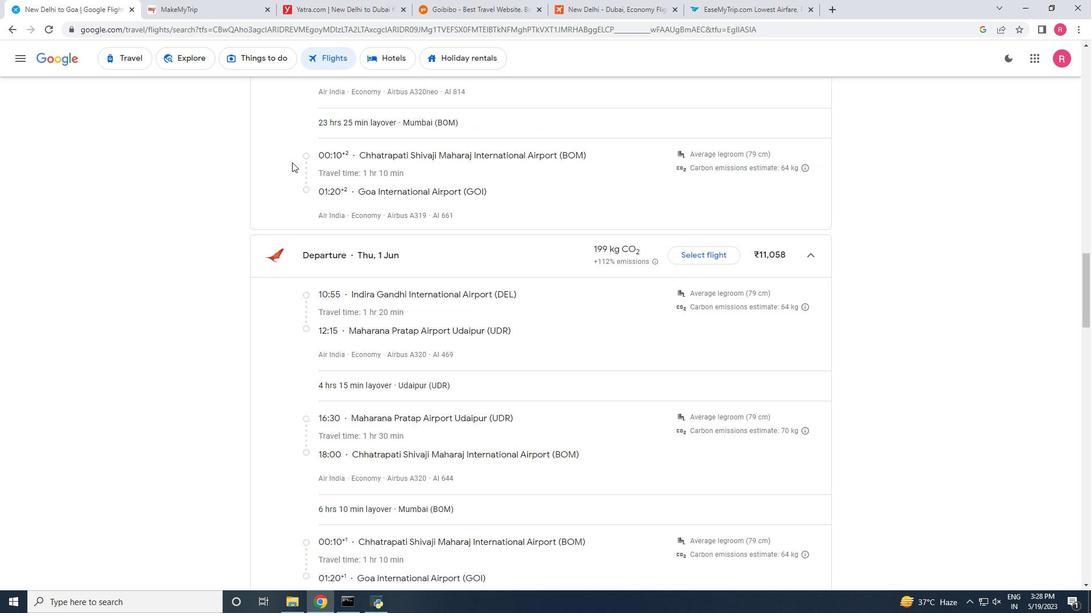 
Action: Mouse scrolled (292, 163) with delta (0, 0)
Screenshot: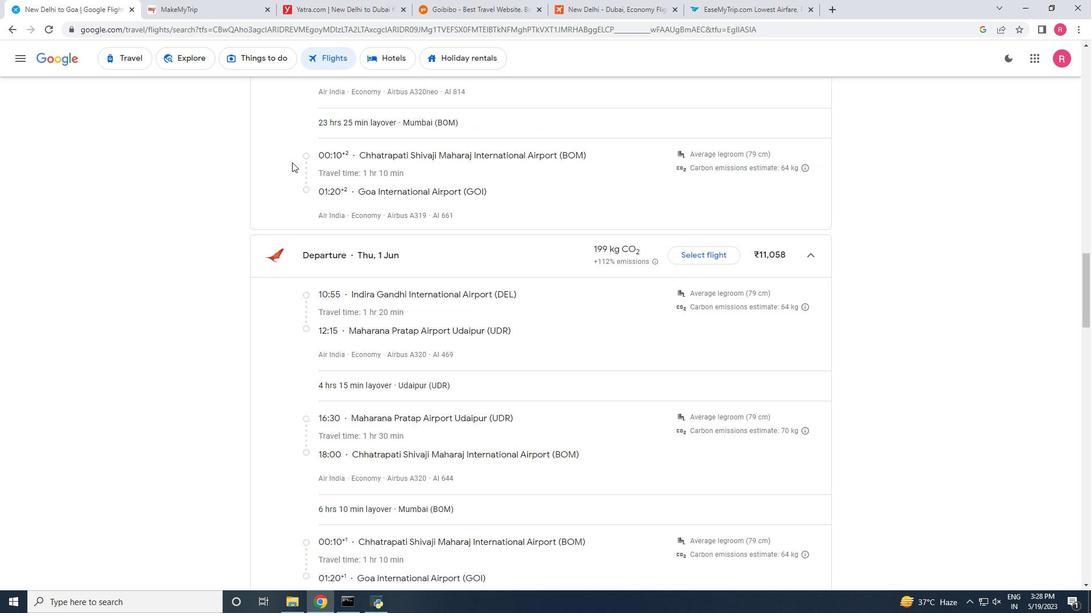 
Action: Mouse scrolled (292, 163) with delta (0, 0)
Screenshot: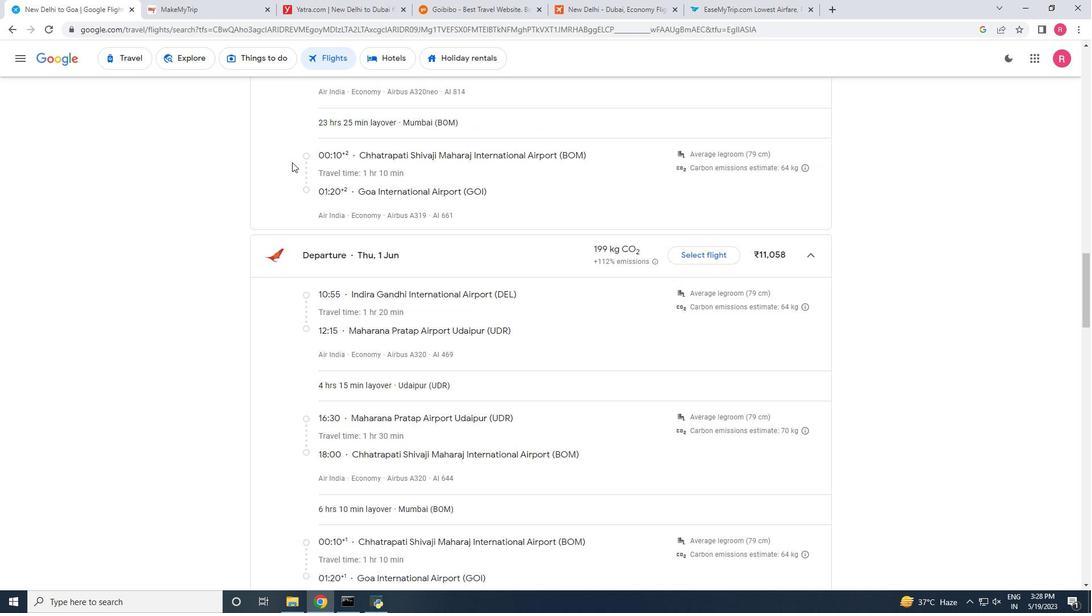 
Action: Mouse scrolled (292, 163) with delta (0, 0)
Screenshot: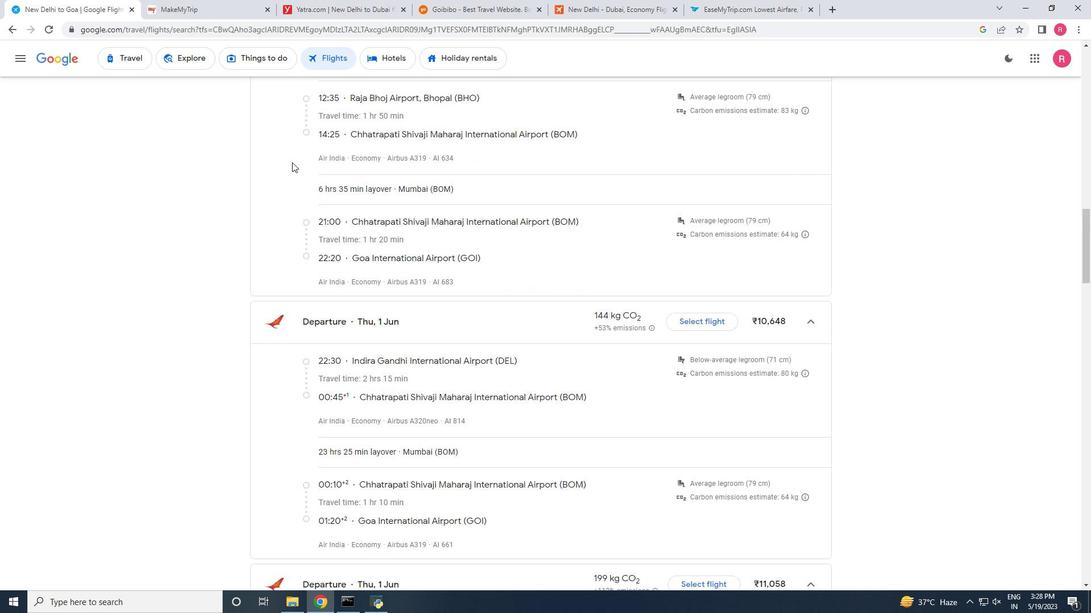 
Action: Mouse scrolled (292, 163) with delta (0, 0)
